 Task: Research Airbnb accommodation in Al Qatif, Saudi Arabia from 6th December, 2023 to 18th December, 2023 for 3 adults.2 bedrooms having 2 beds and 2 bathrooms. Property type can be hotel. Booking option can be shelf check-in. Look for 4 properties as per requirement.
Action: Mouse moved to (578, 81)
Screenshot: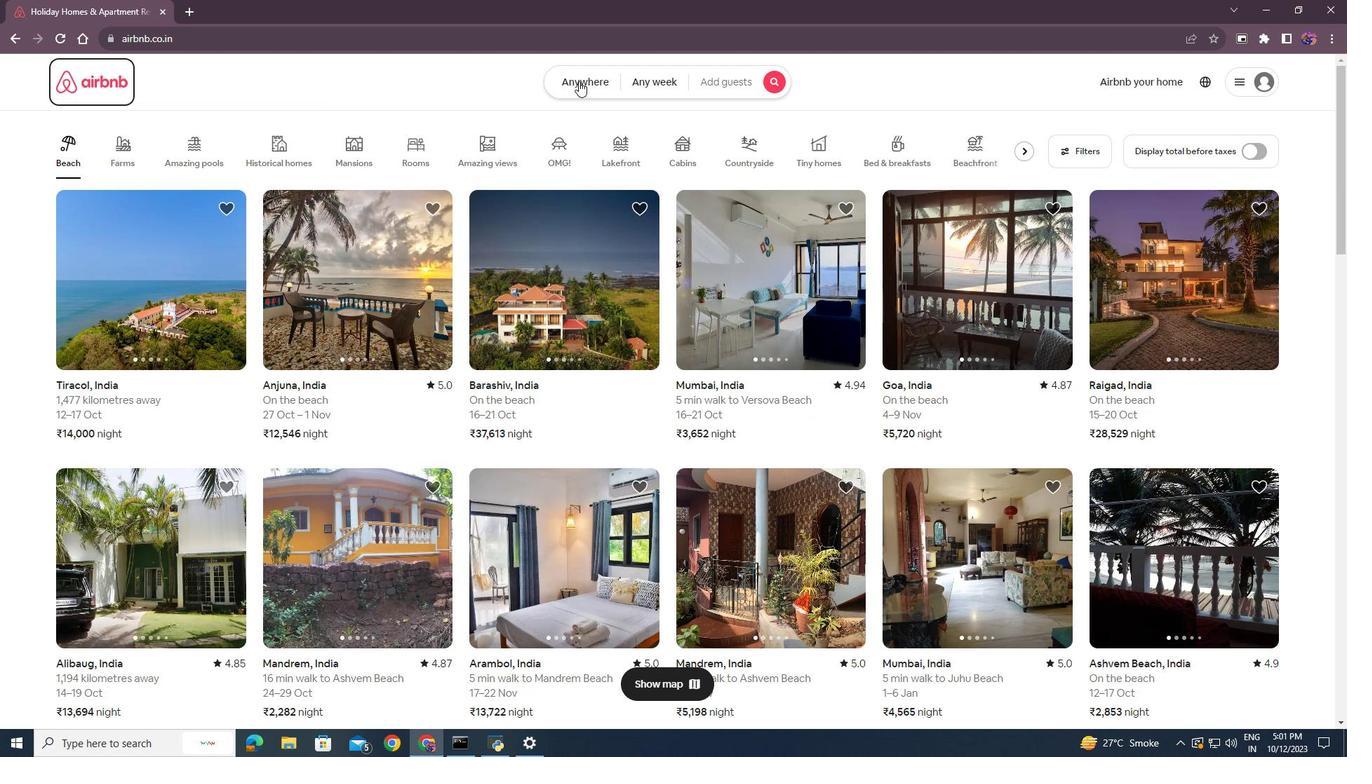 
Action: Mouse pressed left at (578, 81)
Screenshot: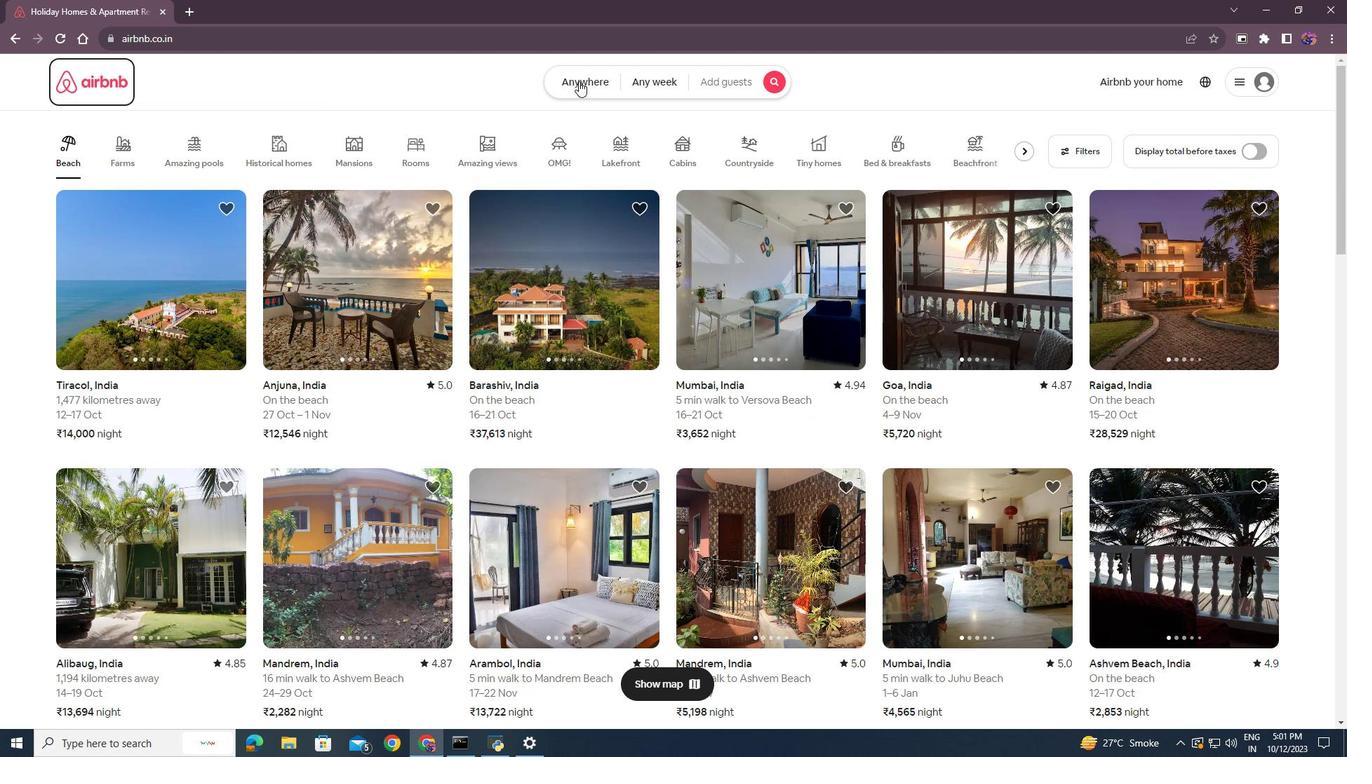 
Action: Mouse moved to (437, 134)
Screenshot: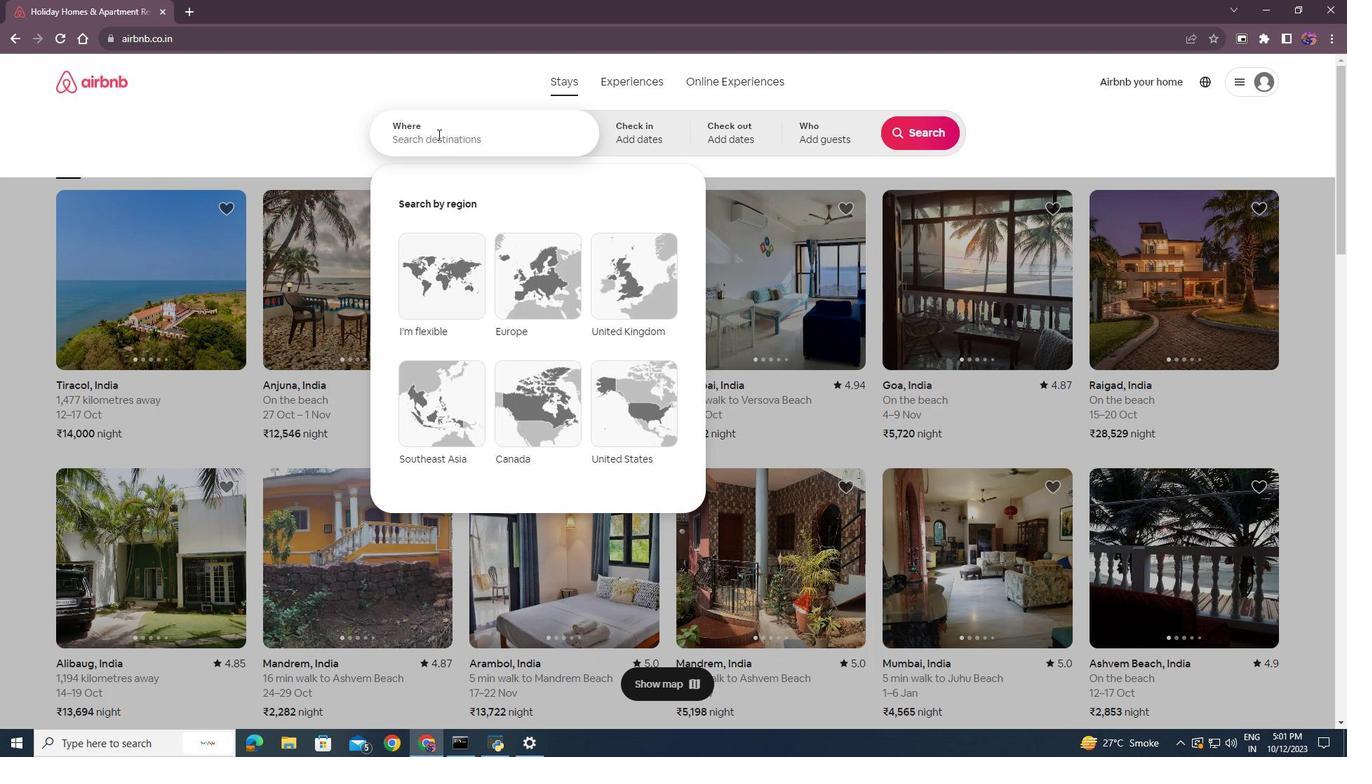 
Action: Mouse pressed left at (437, 134)
Screenshot: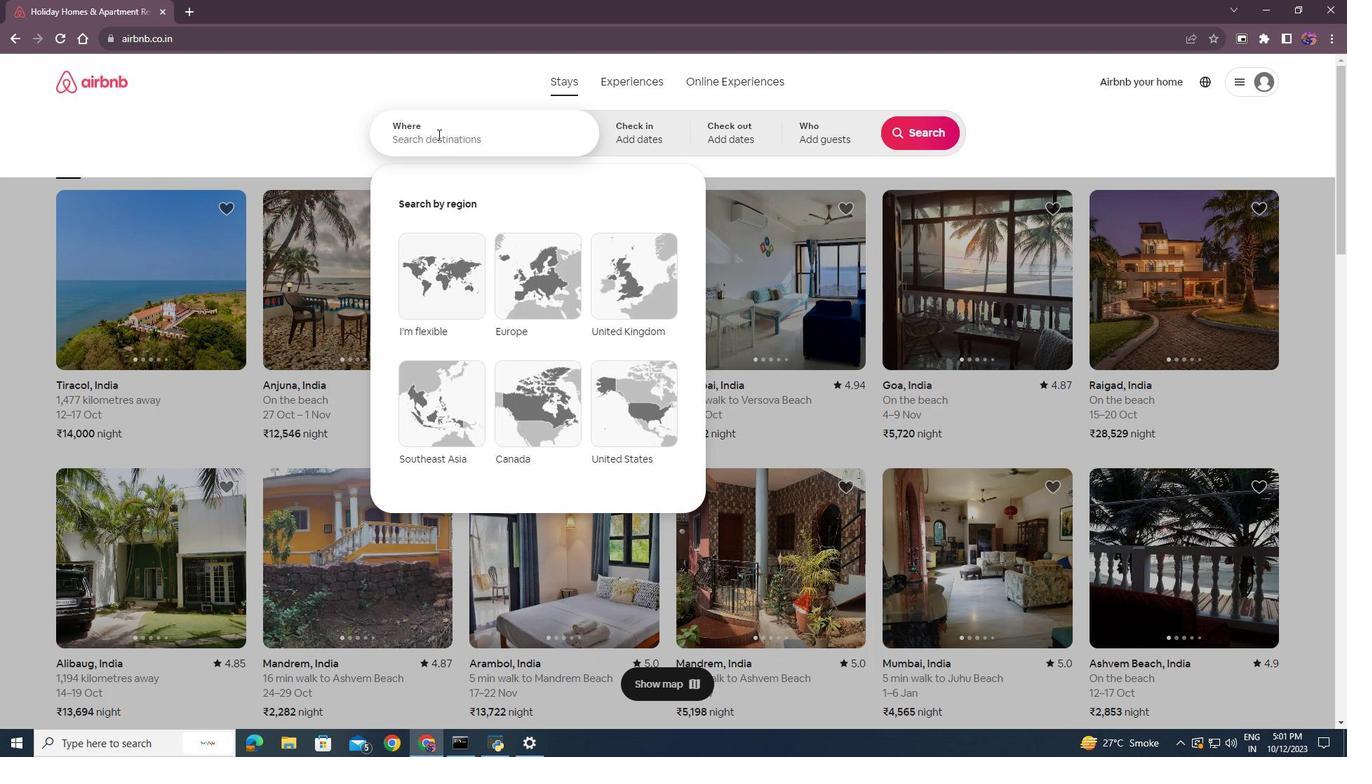 
Action: Key pressed <Key.shift><Key.shift><Key.shift><Key.shift><Key.shift><Key.shift><Key.shift><Key.shift><Key.shift><Key.shift><Key.shift>Ai<Key.backspace><Key.shift><Key.shift>I<Key.space><Key.shift><Key.shift><Key.shift>Qatif,<Key.shift>Saudi<Key.space><Key.shift>Arabia<Key.enter>
Screenshot: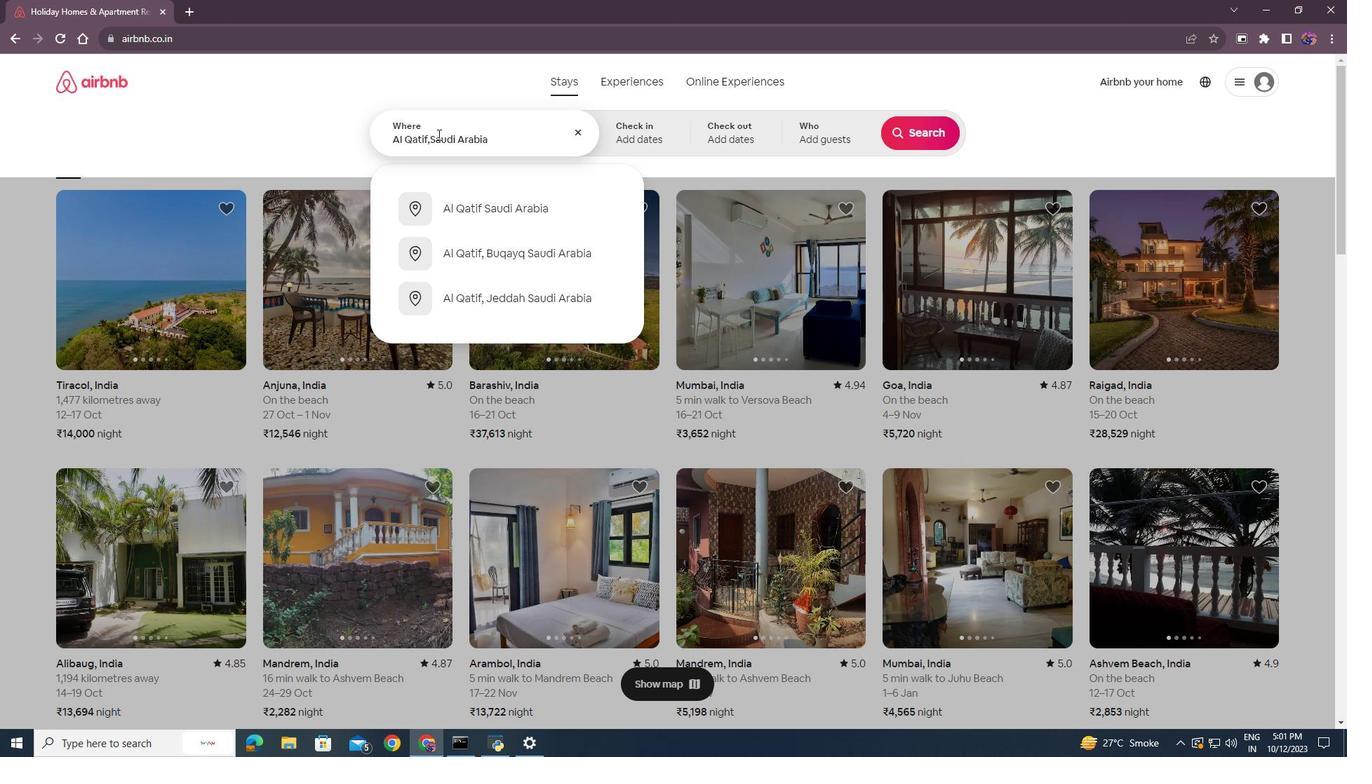 
Action: Mouse scrolled (437, 135) with delta (0, 0)
Screenshot: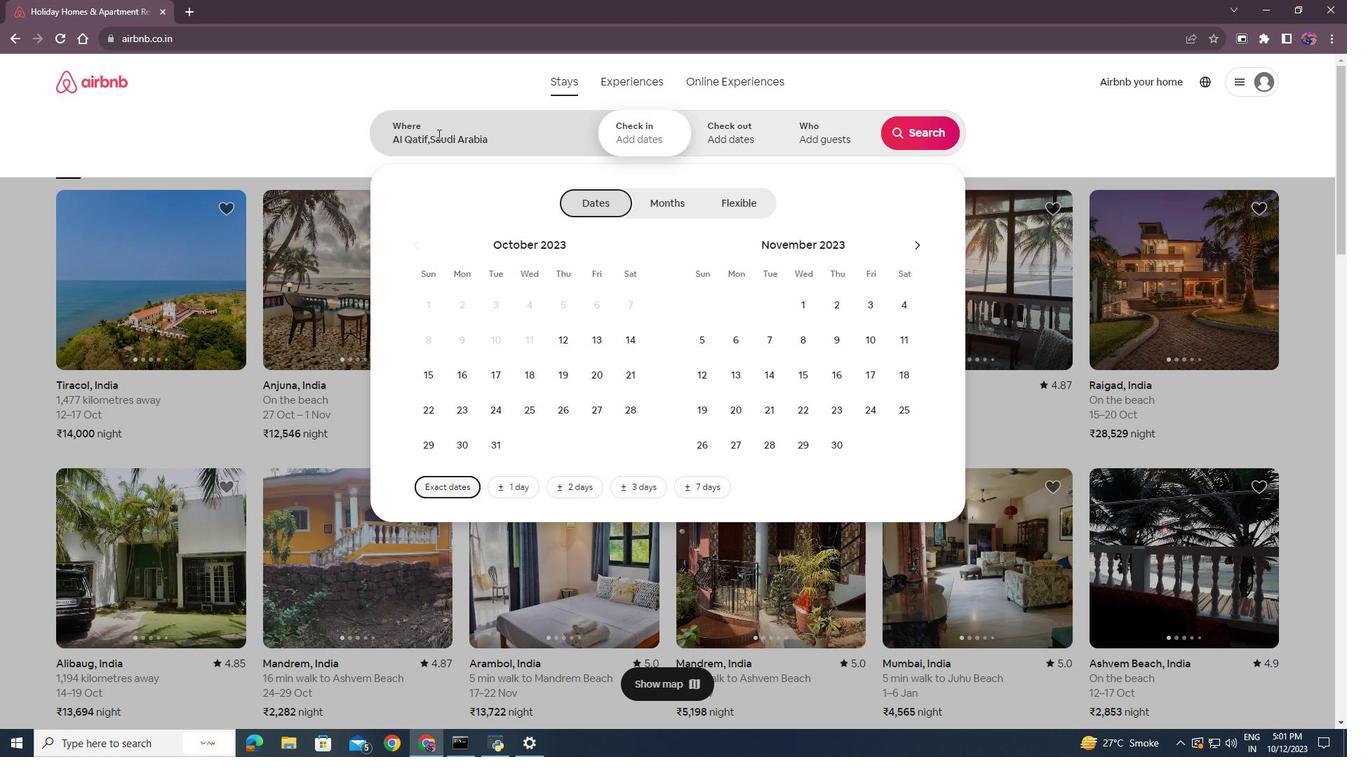 
Action: Mouse moved to (922, 244)
Screenshot: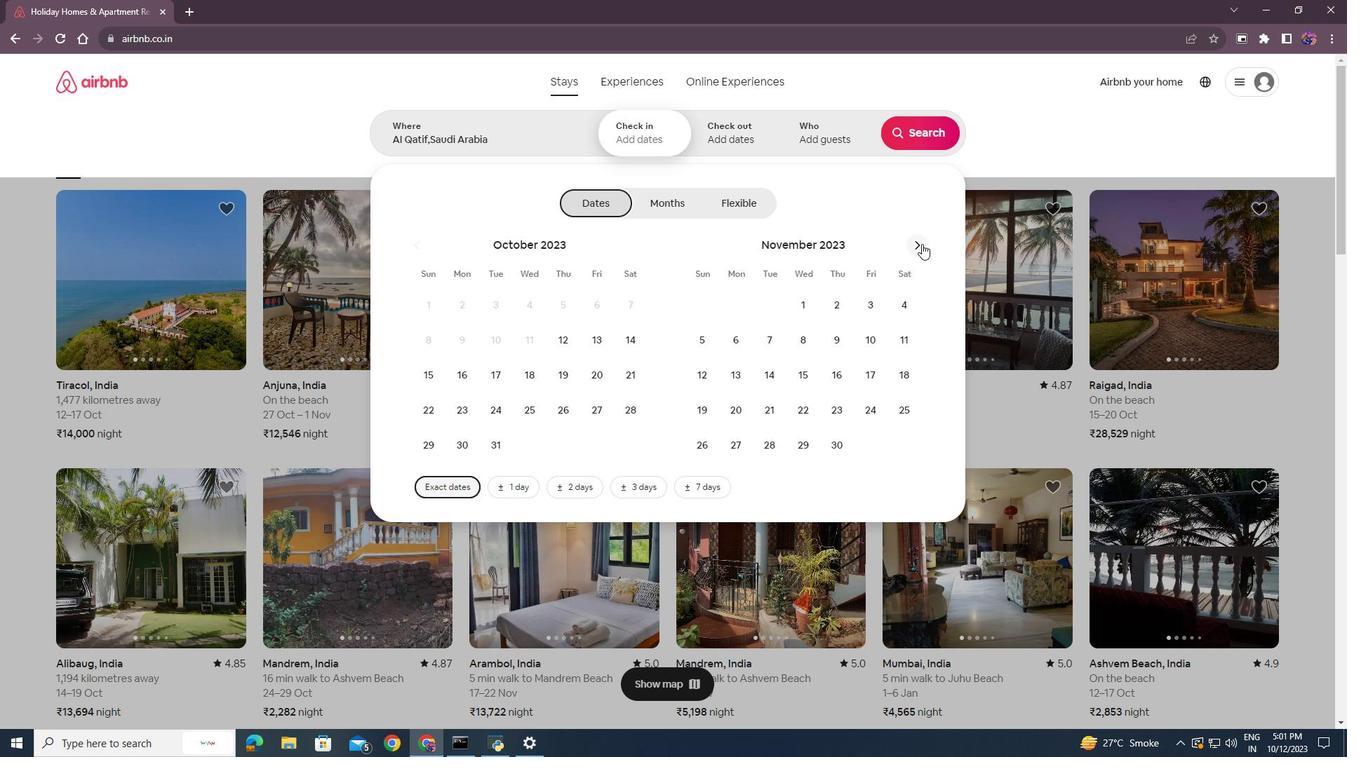 
Action: Mouse pressed left at (922, 244)
Screenshot: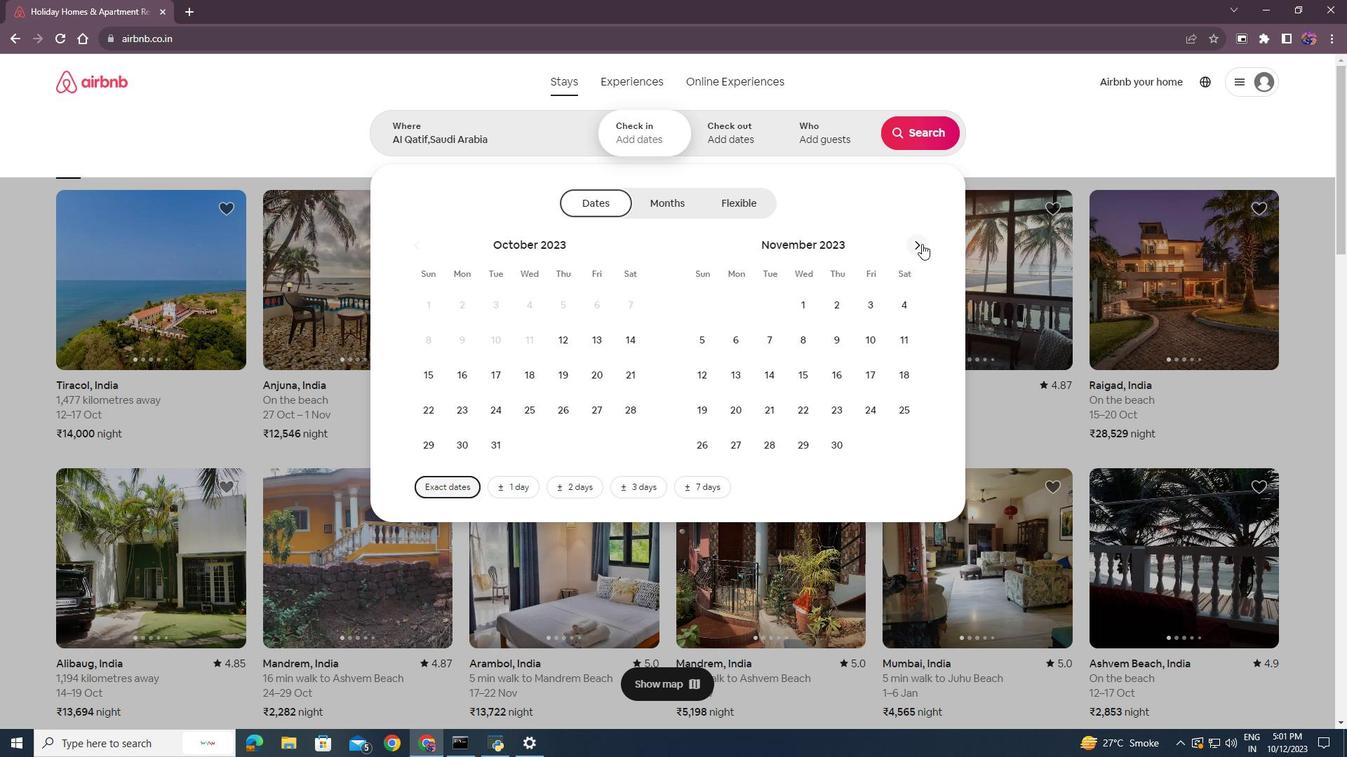 
Action: Mouse moved to (802, 336)
Screenshot: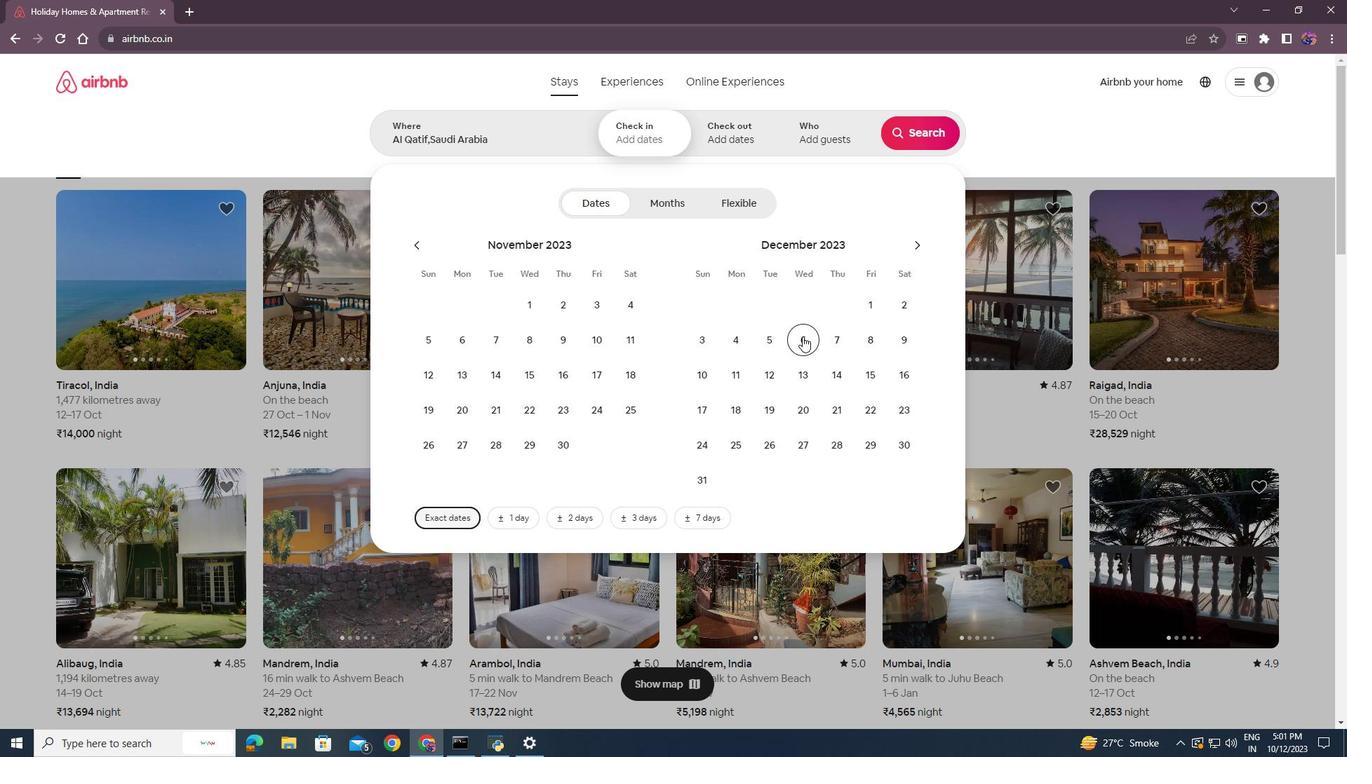 
Action: Mouse pressed left at (802, 336)
Screenshot: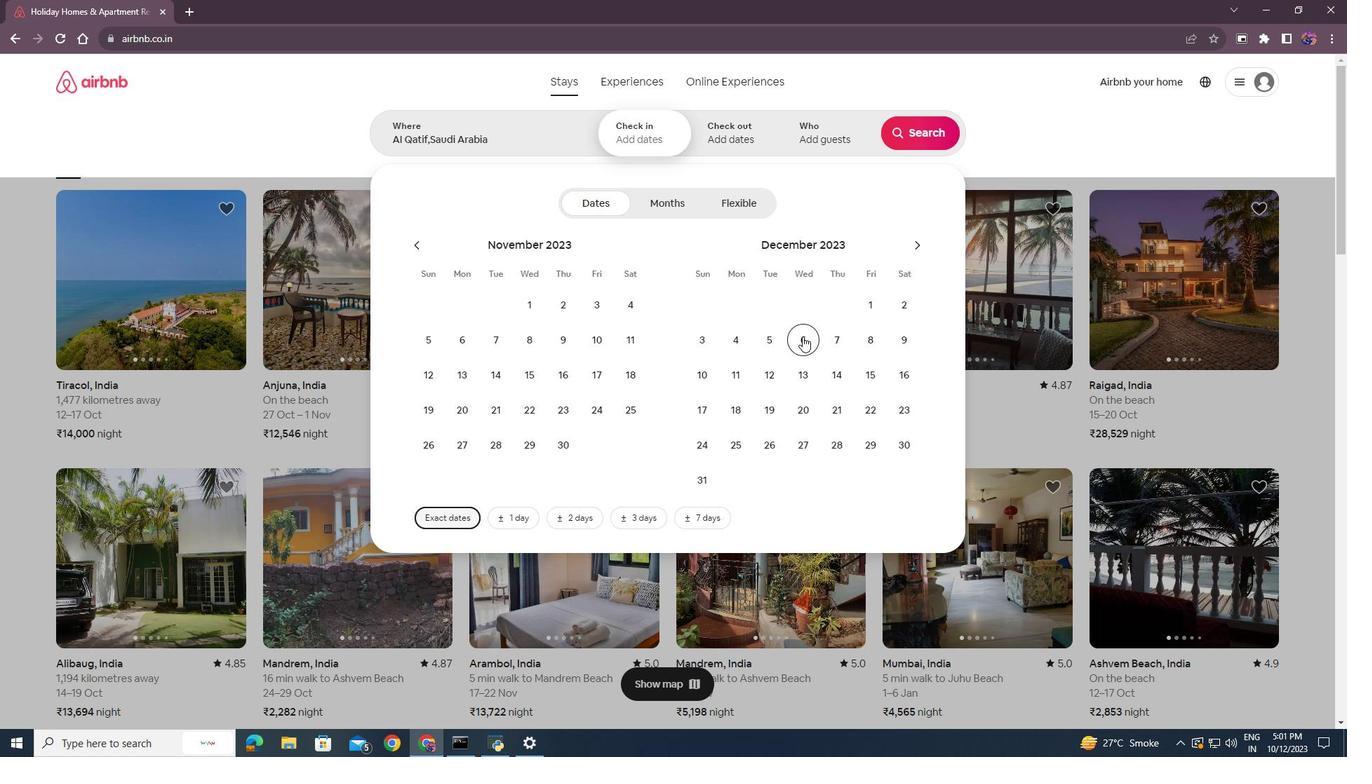 
Action: Mouse moved to (737, 410)
Screenshot: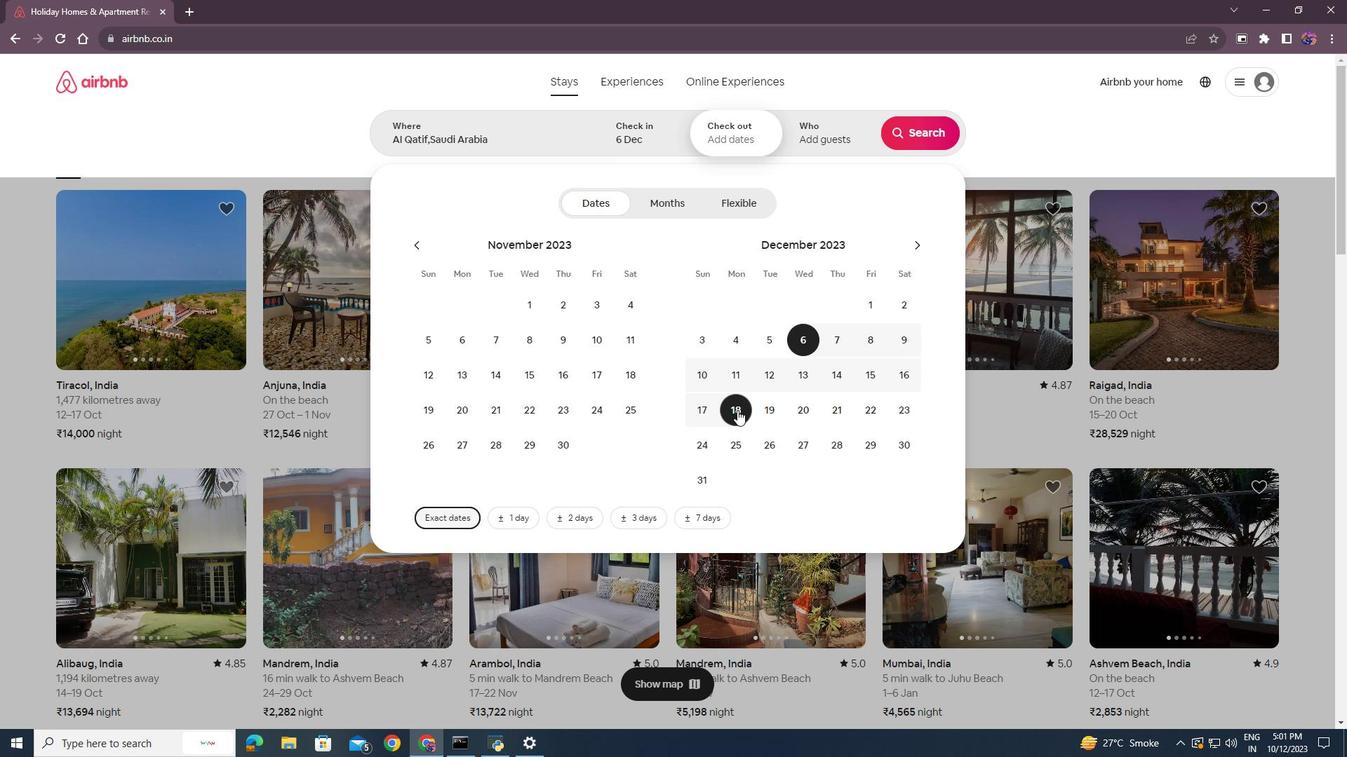 
Action: Mouse pressed left at (737, 410)
Screenshot: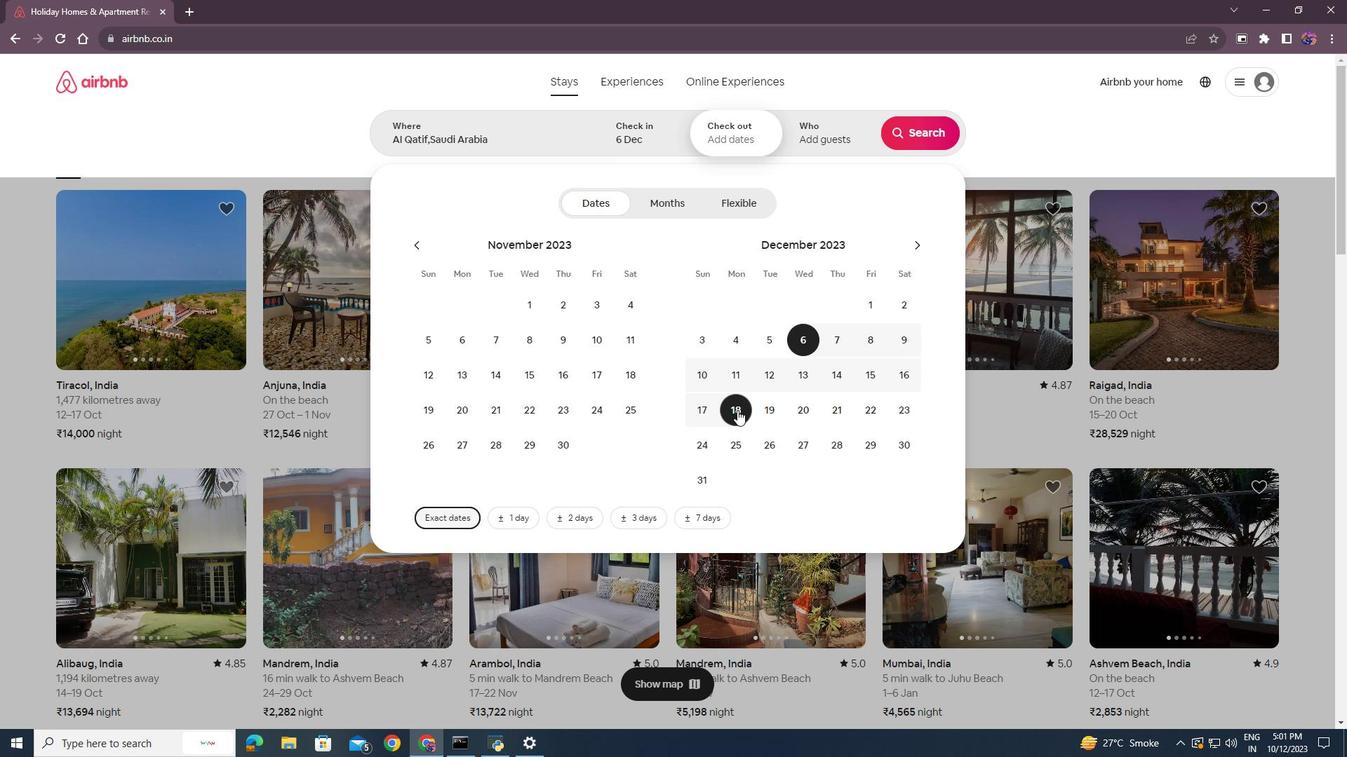 
Action: Mouse moved to (818, 130)
Screenshot: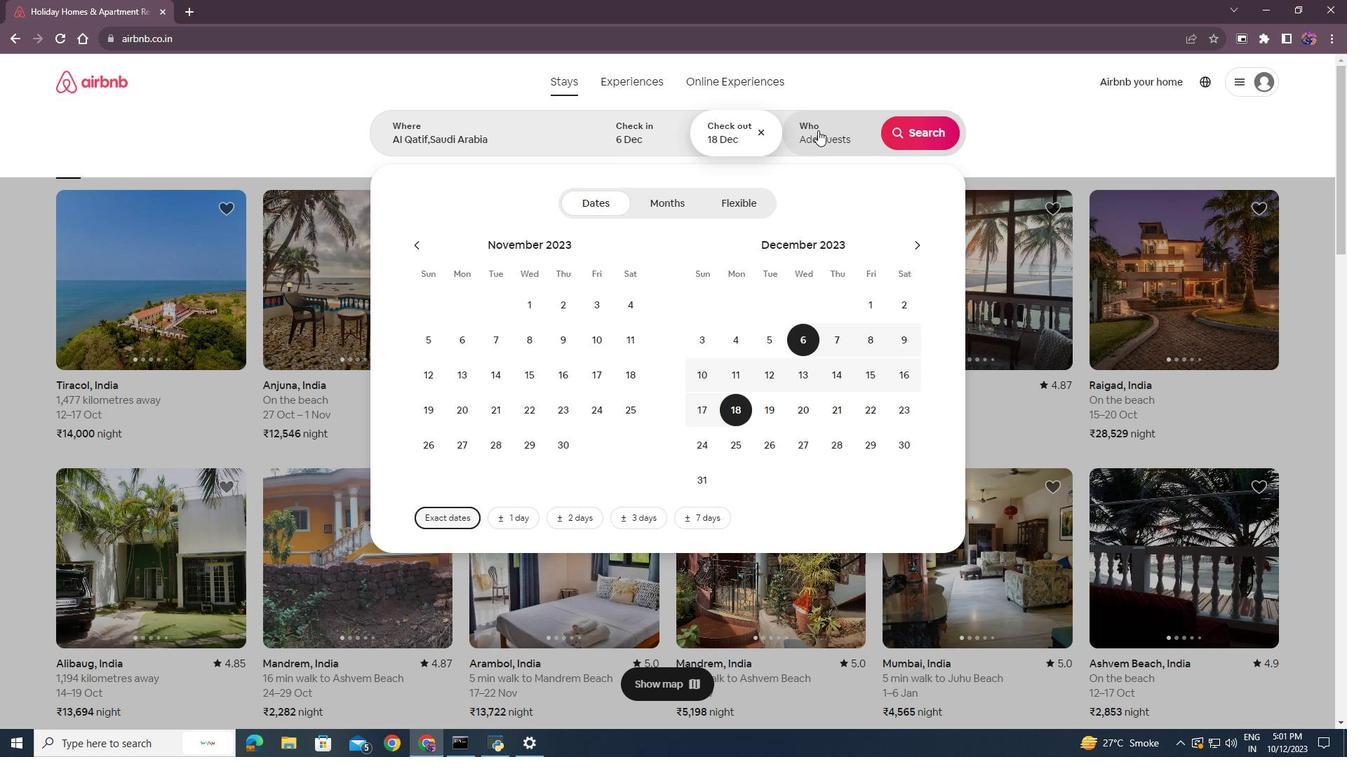 
Action: Mouse pressed left at (818, 130)
Screenshot: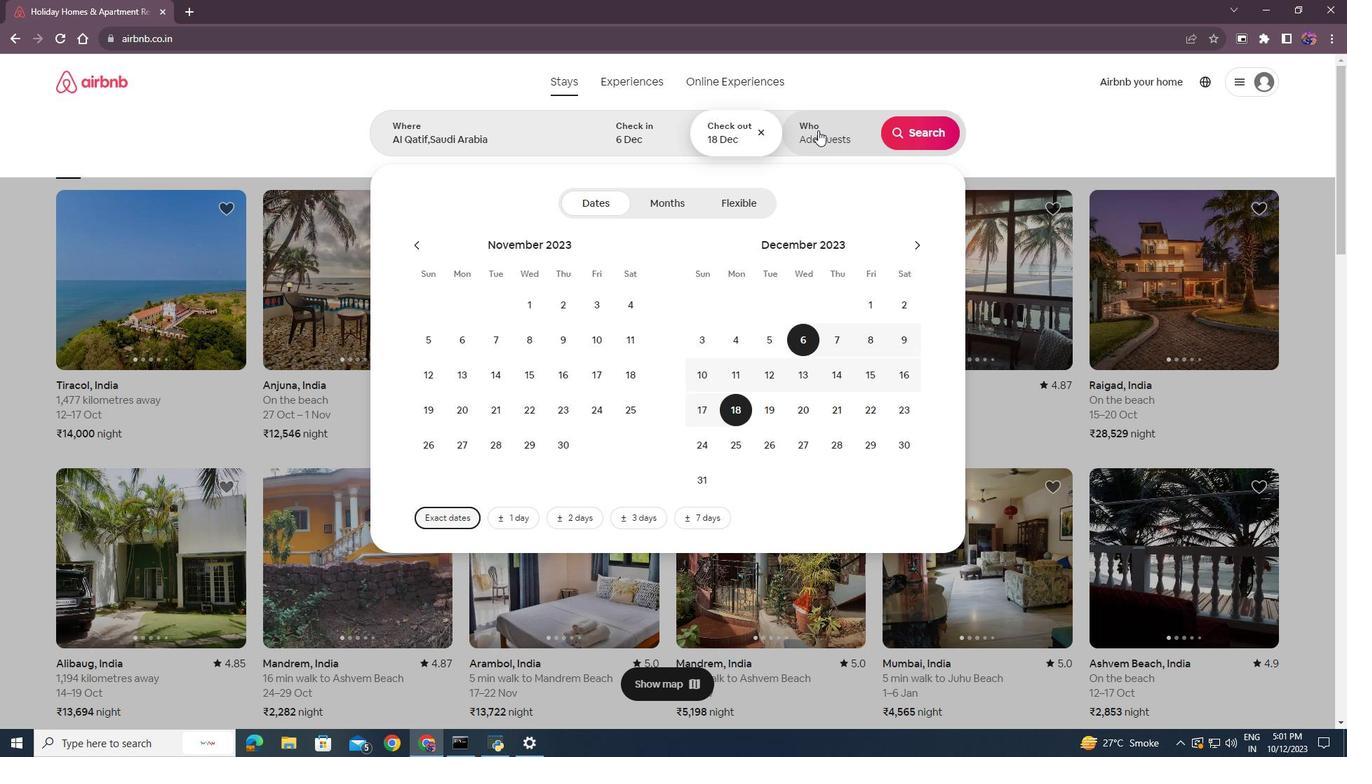 
Action: Mouse moved to (925, 205)
Screenshot: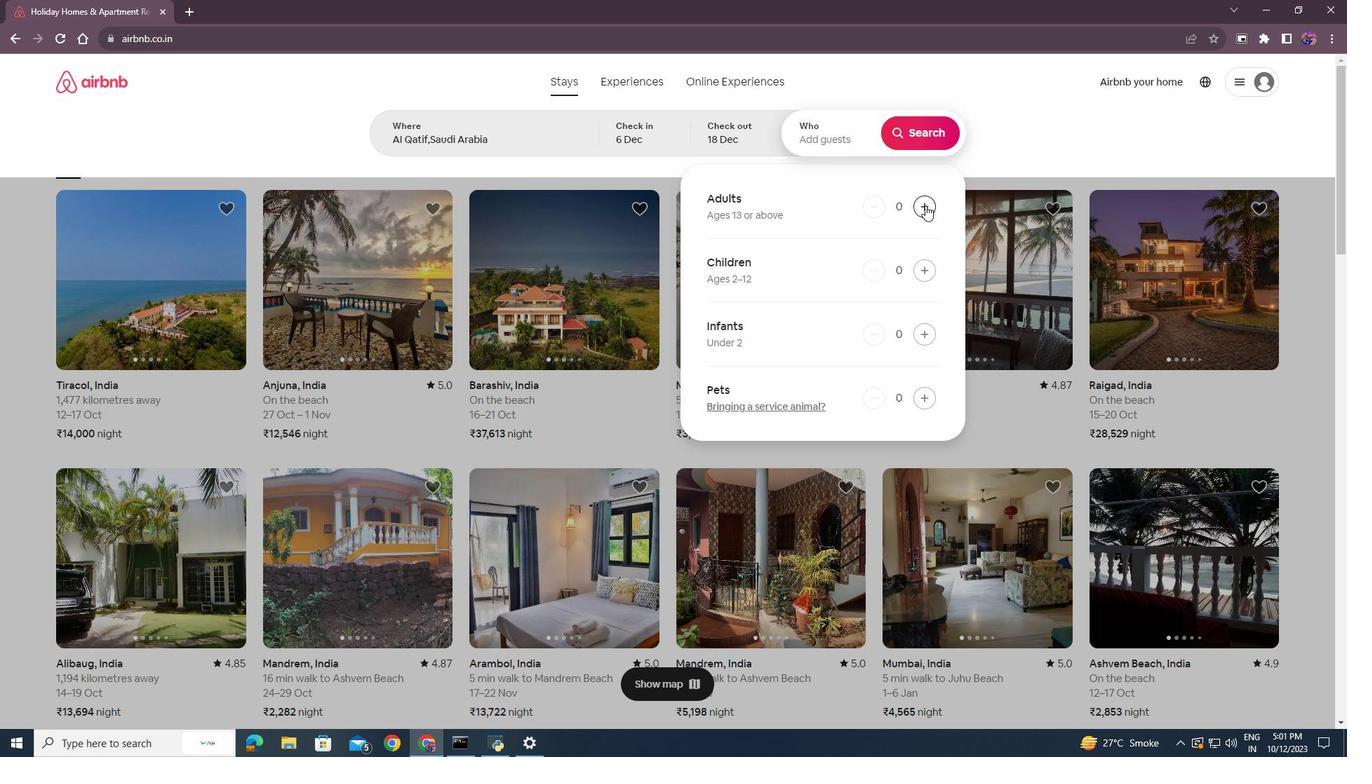 
Action: Mouse pressed left at (925, 205)
Screenshot: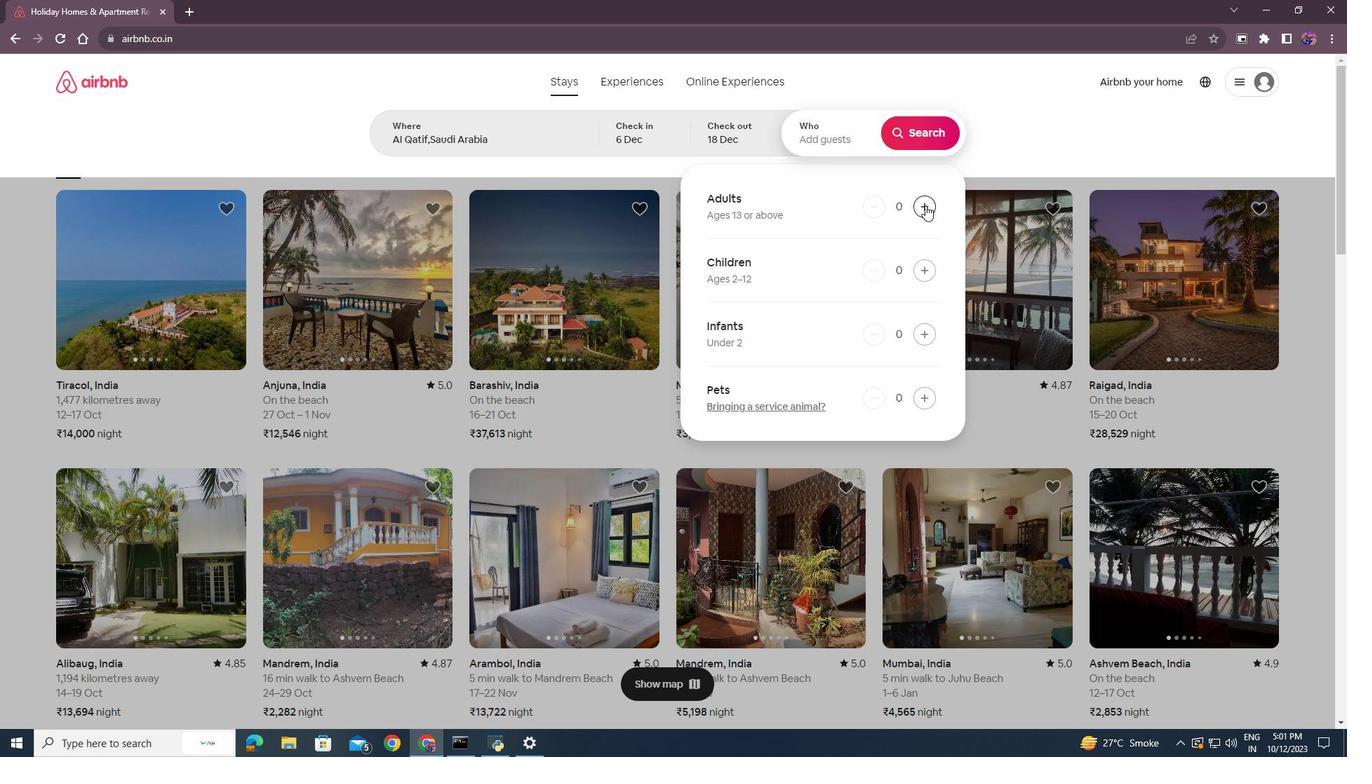 
Action: Mouse pressed left at (925, 205)
Screenshot: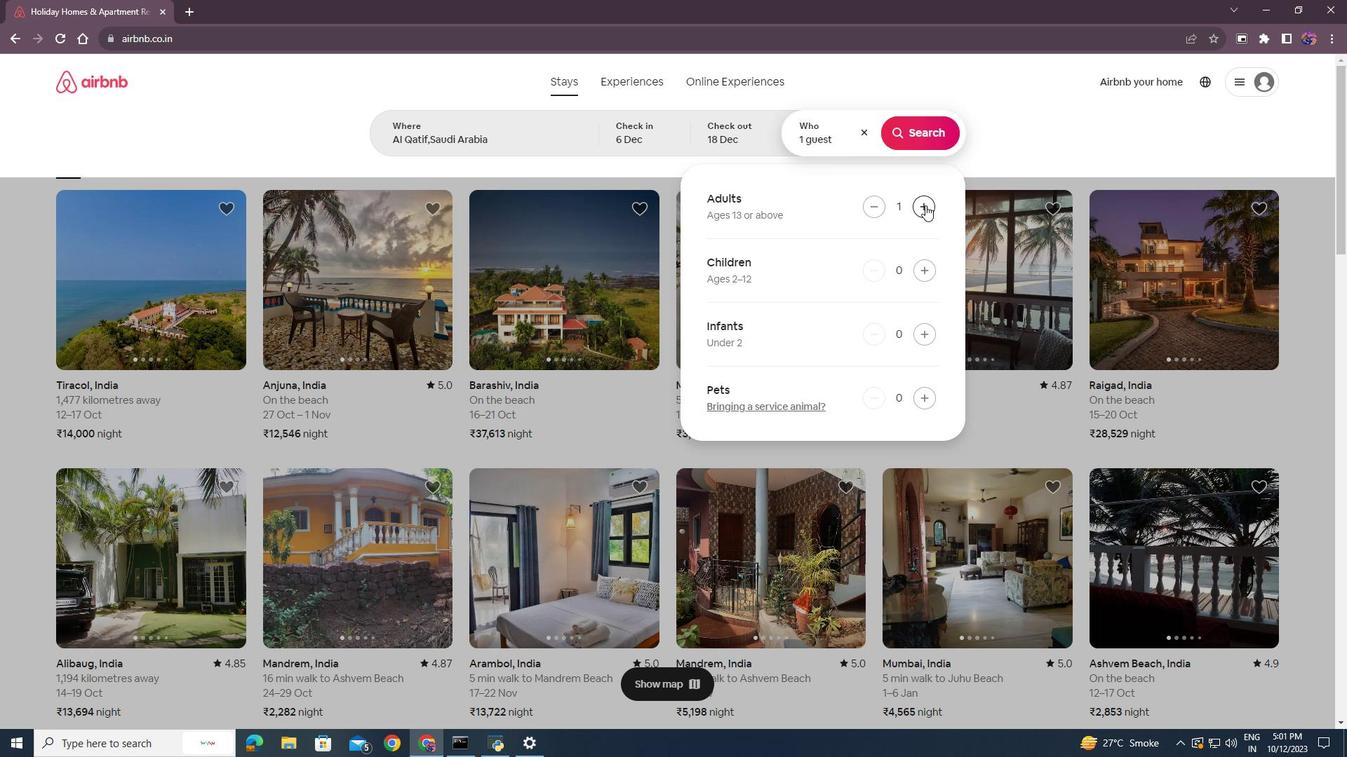 
Action: Mouse pressed left at (925, 205)
Screenshot: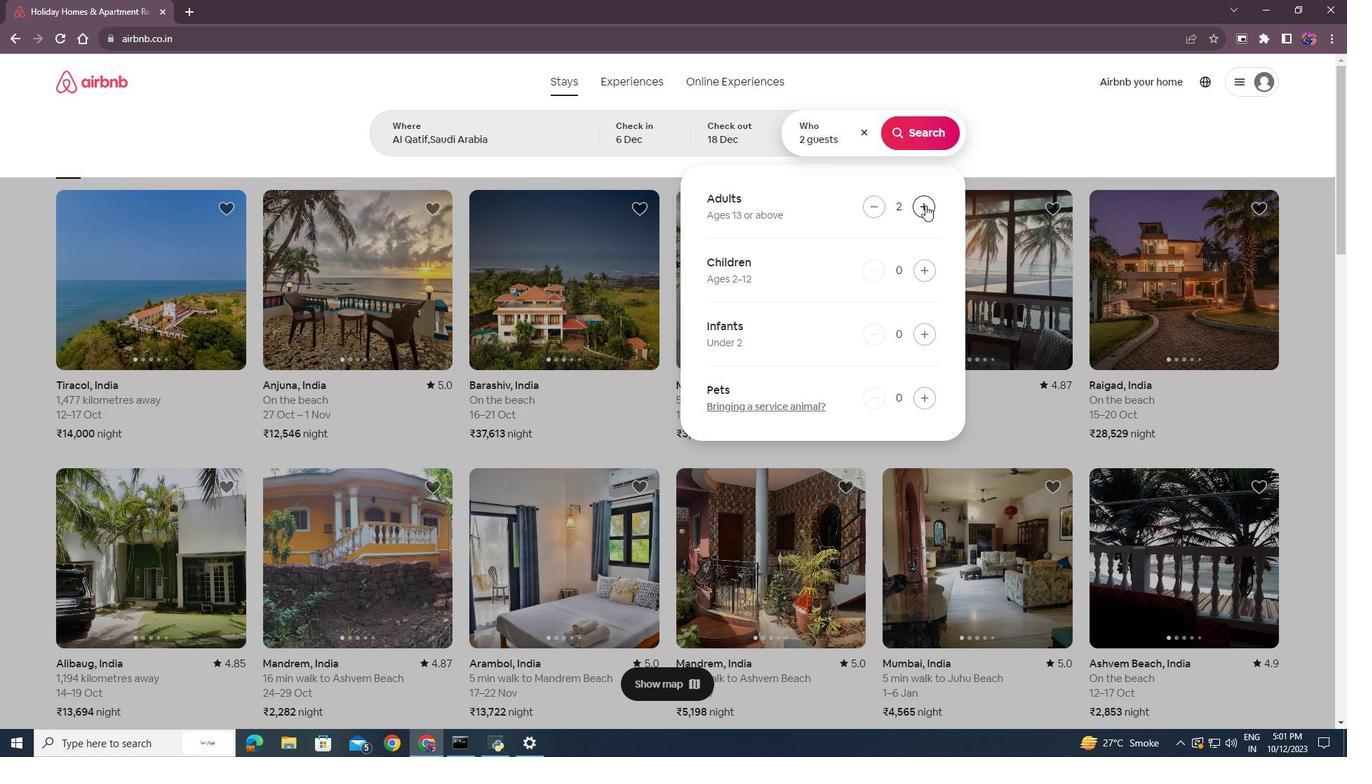 
Action: Mouse moved to (922, 138)
Screenshot: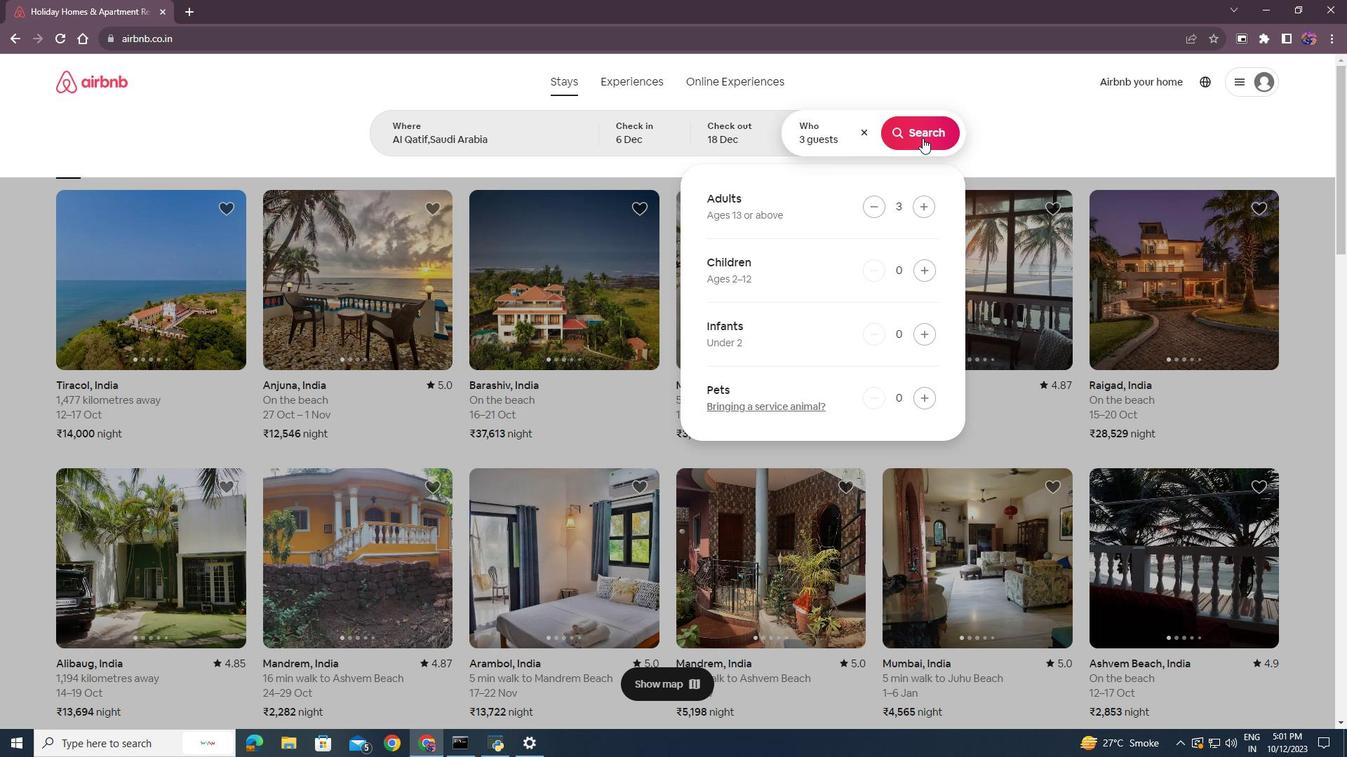 
Action: Mouse pressed left at (922, 138)
Screenshot: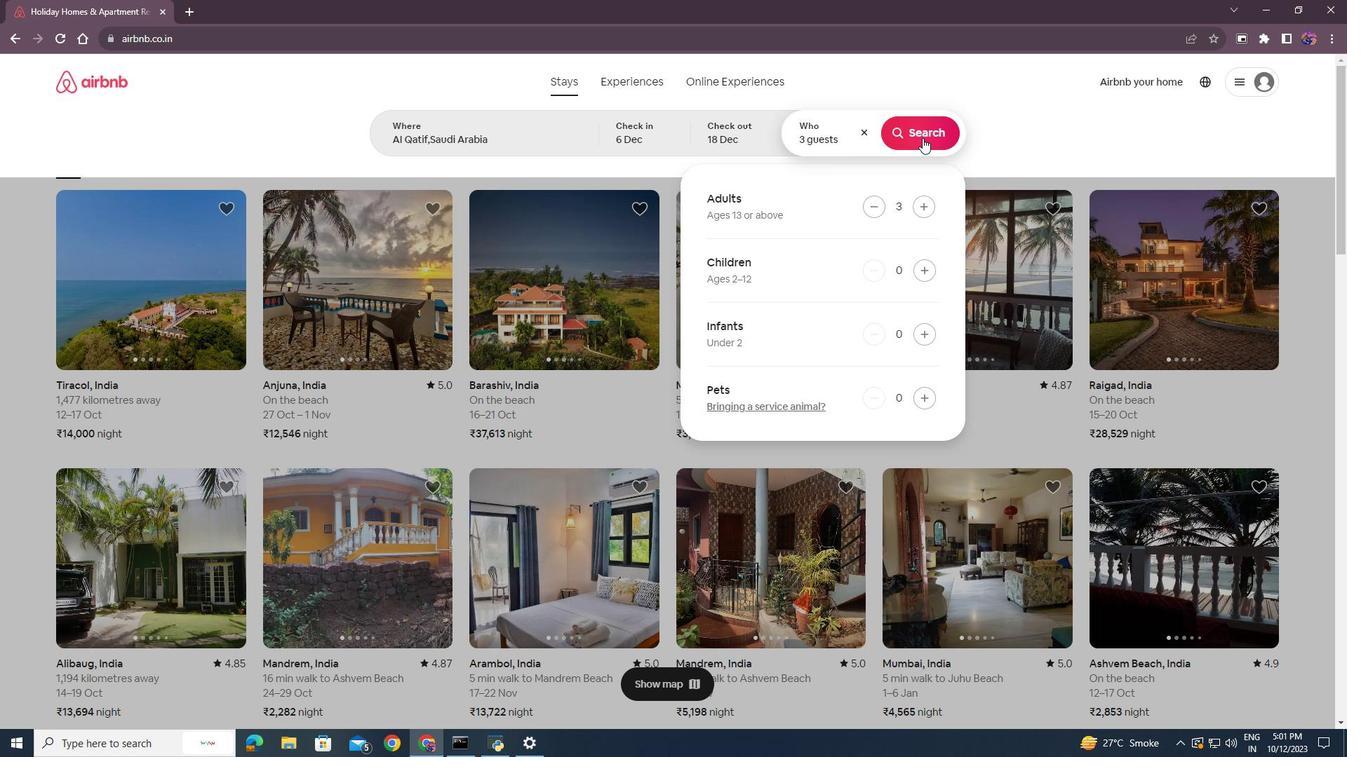 
Action: Mouse moved to (1110, 137)
Screenshot: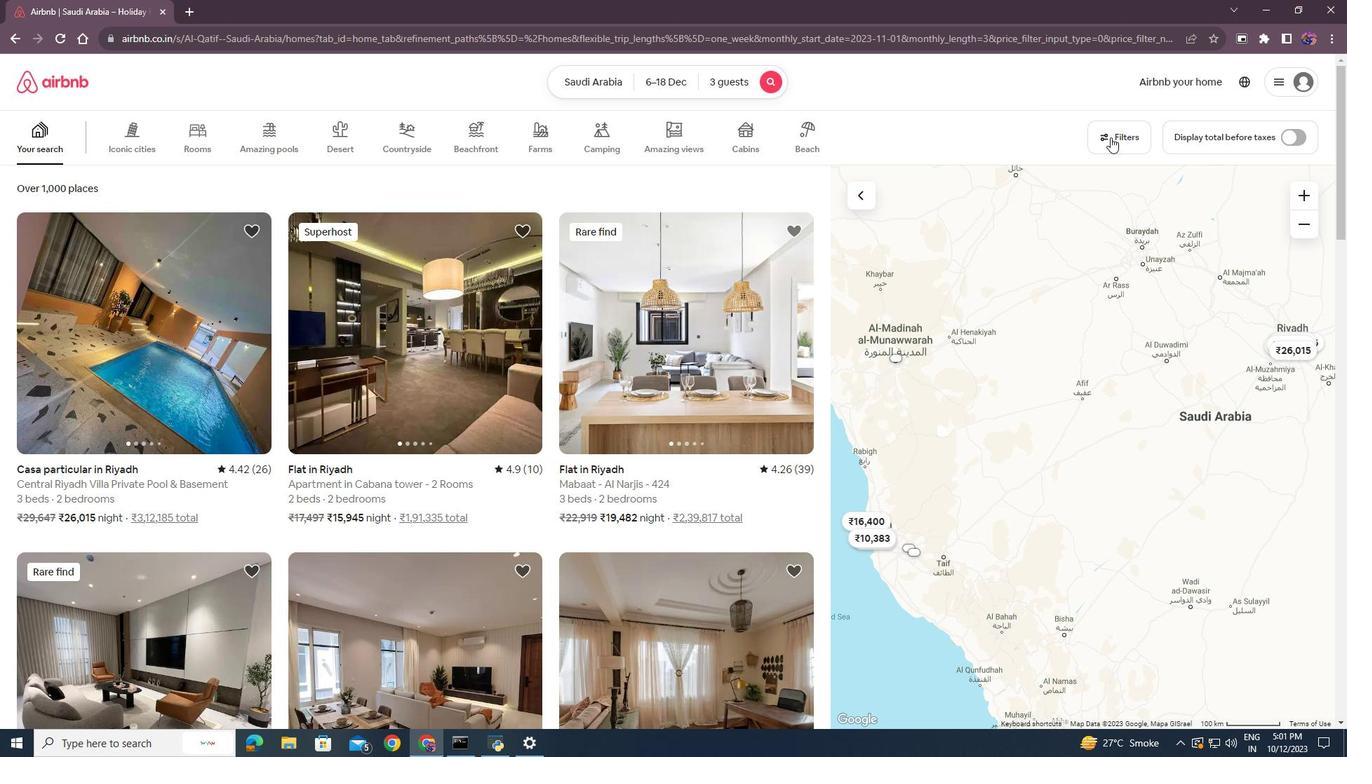 
Action: Mouse pressed left at (1110, 137)
Screenshot: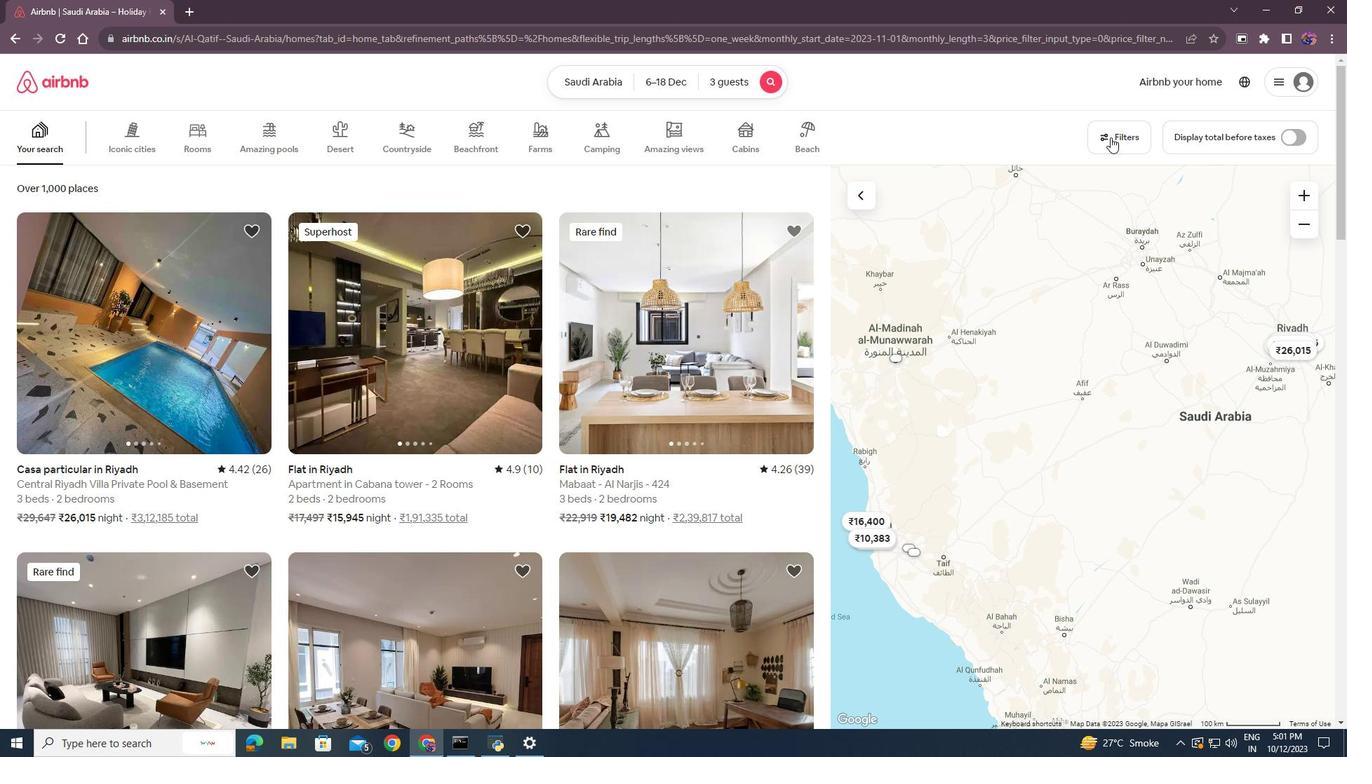 
Action: Mouse moved to (625, 475)
Screenshot: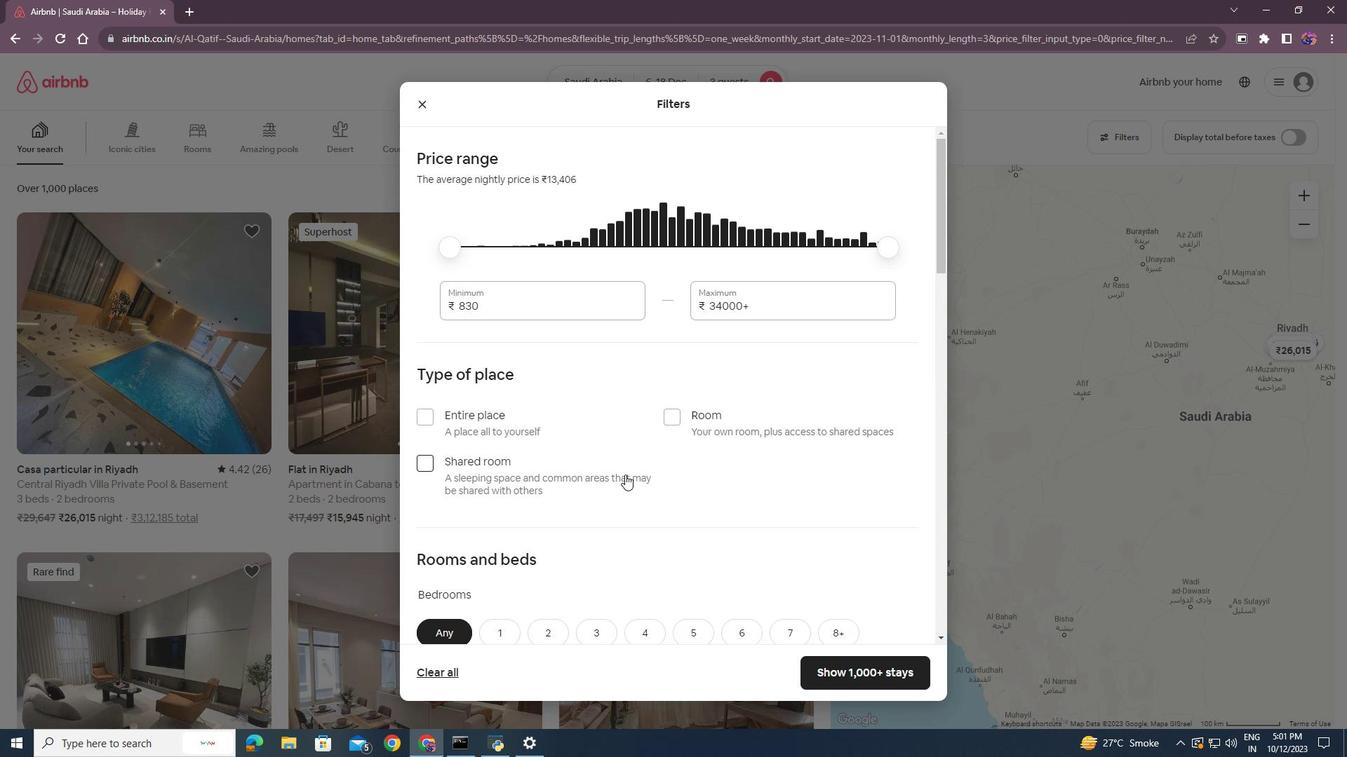 
Action: Mouse scrolled (625, 474) with delta (0, 0)
Screenshot: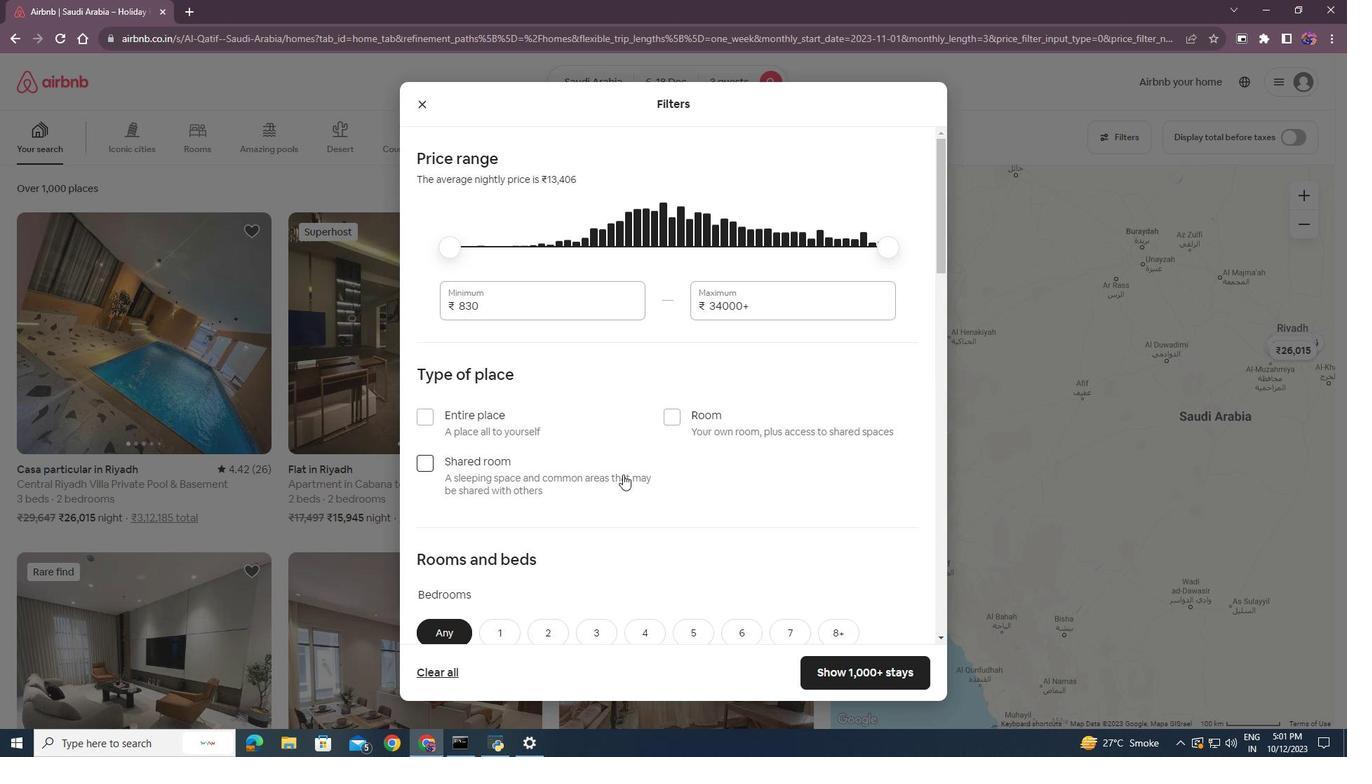 
Action: Mouse moved to (621, 474)
Screenshot: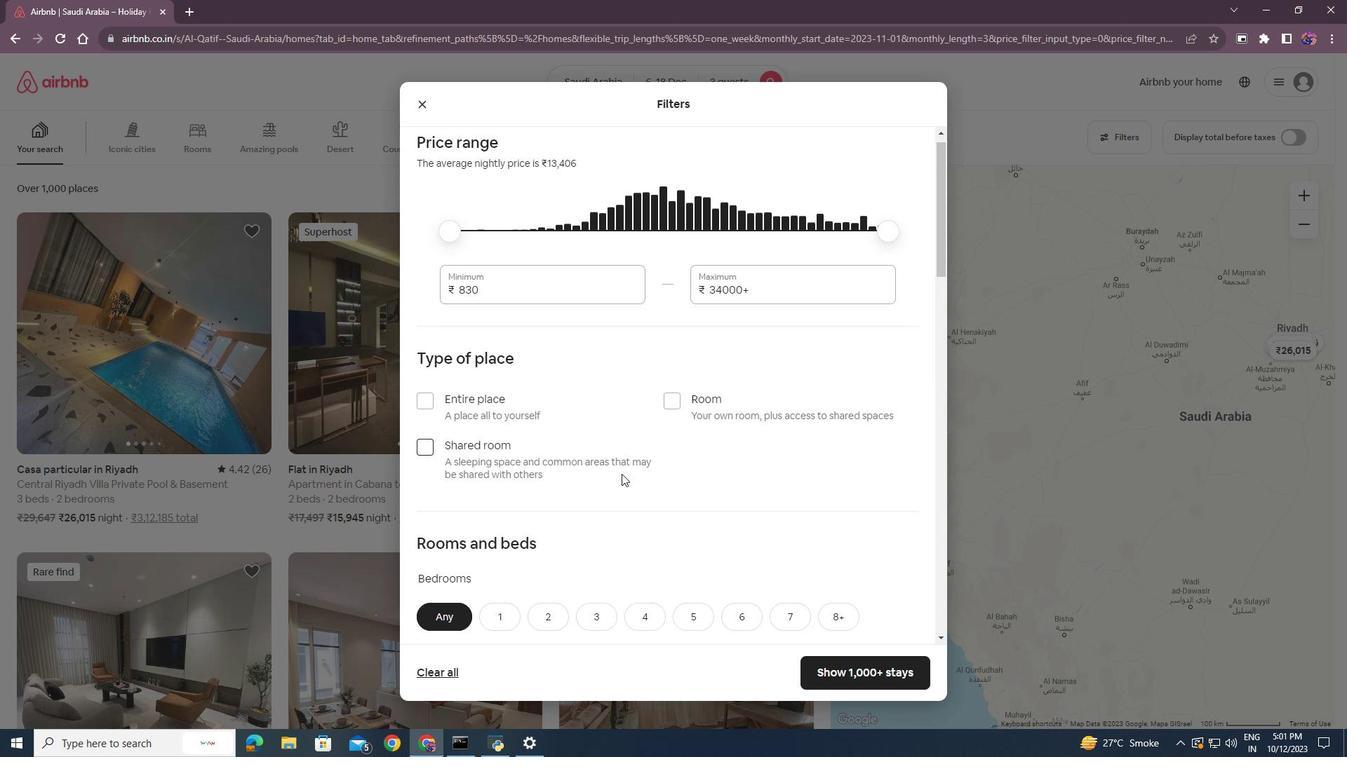 
Action: Mouse scrolled (621, 473) with delta (0, 0)
Screenshot: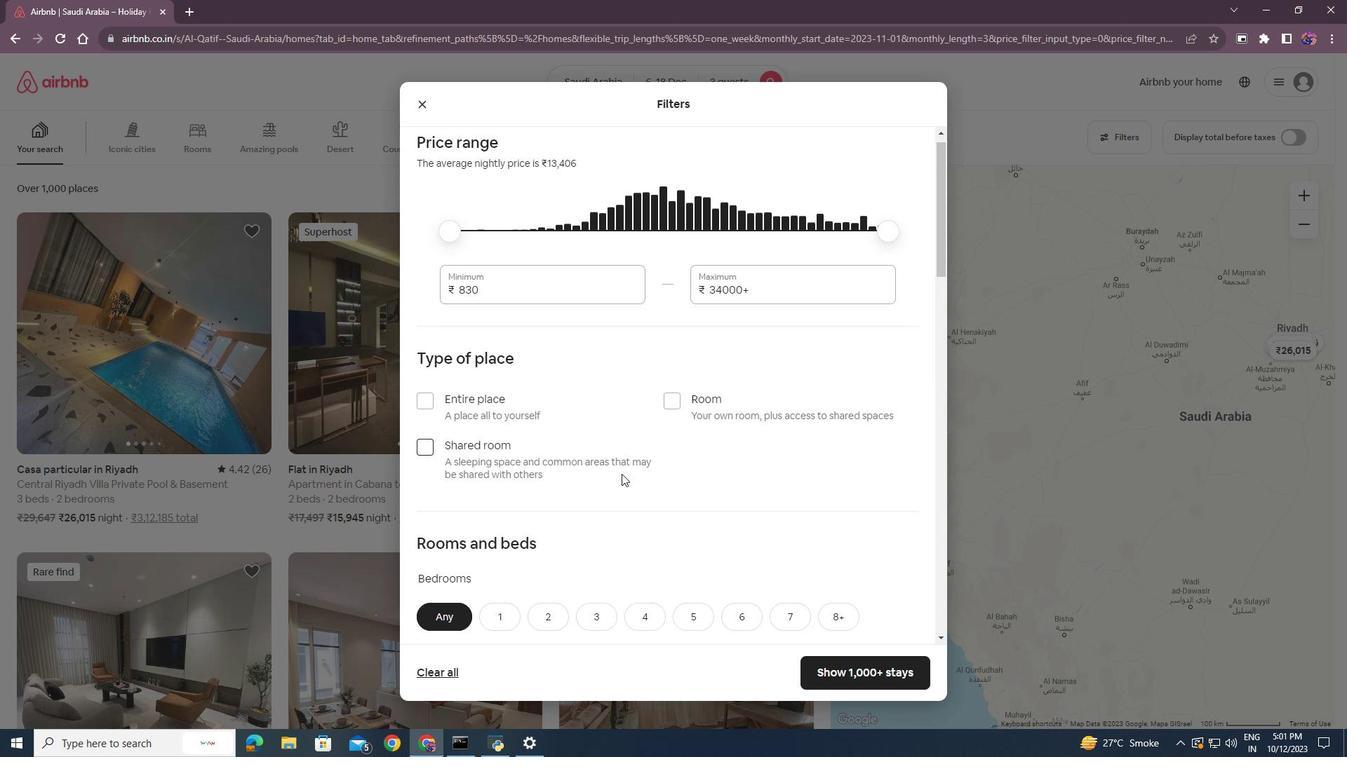 
Action: Mouse moved to (620, 473)
Screenshot: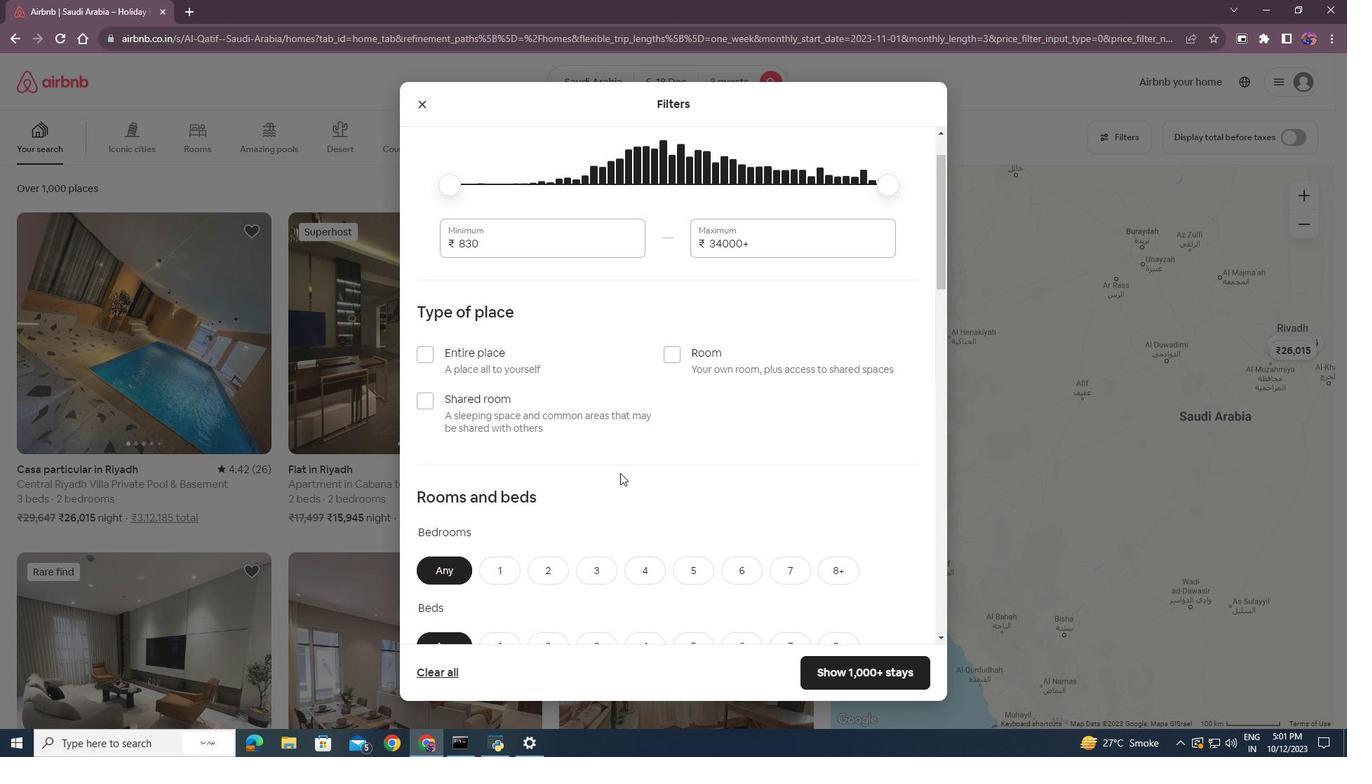 
Action: Mouse scrolled (620, 472) with delta (0, 0)
Screenshot: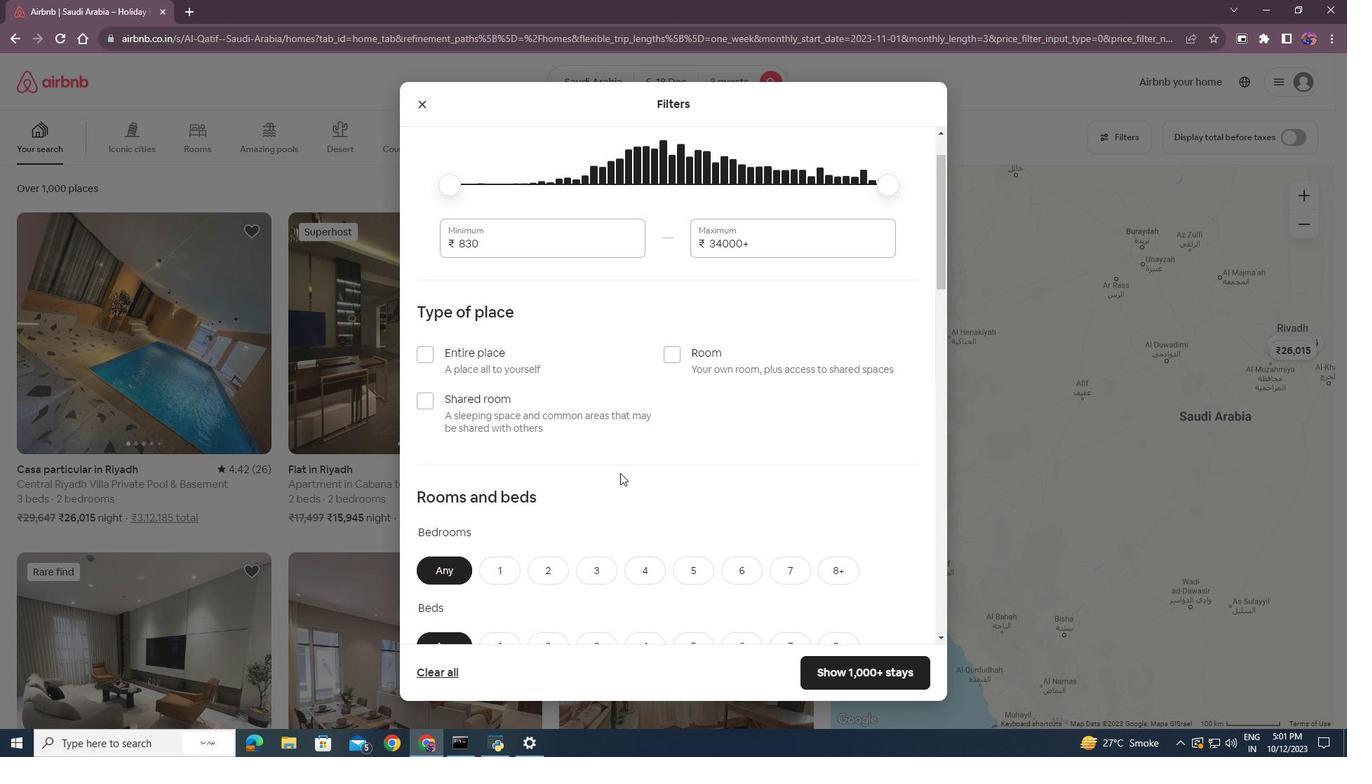 
Action: Mouse moved to (545, 423)
Screenshot: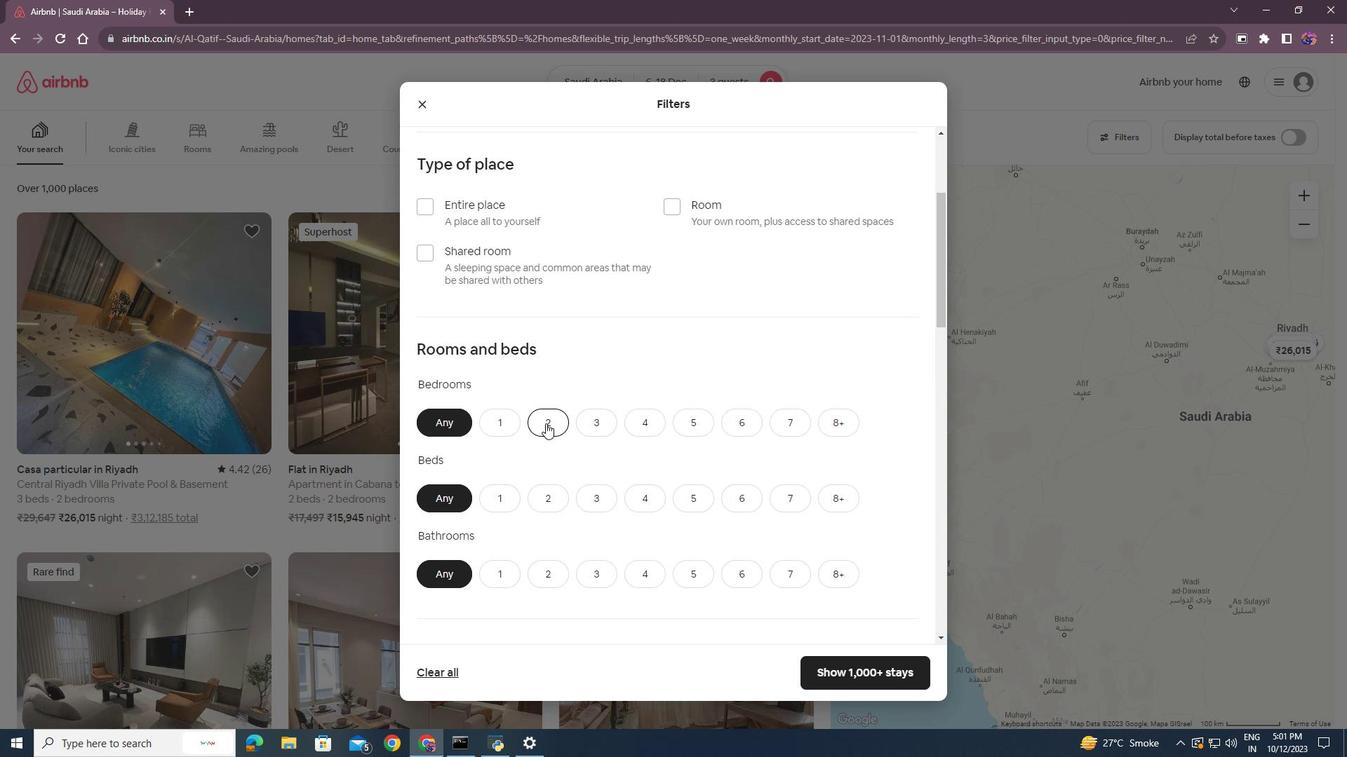 
Action: Mouse pressed left at (545, 423)
Screenshot: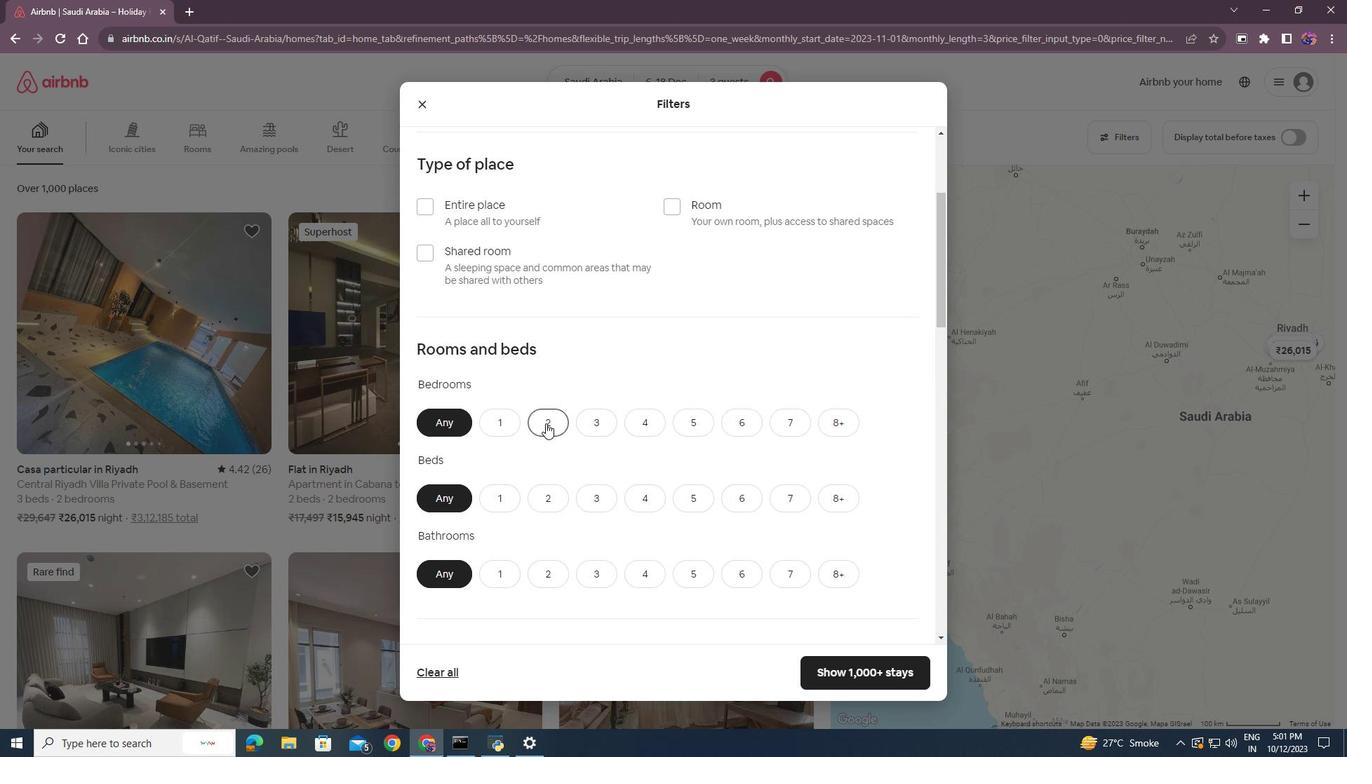 
Action: Mouse moved to (553, 503)
Screenshot: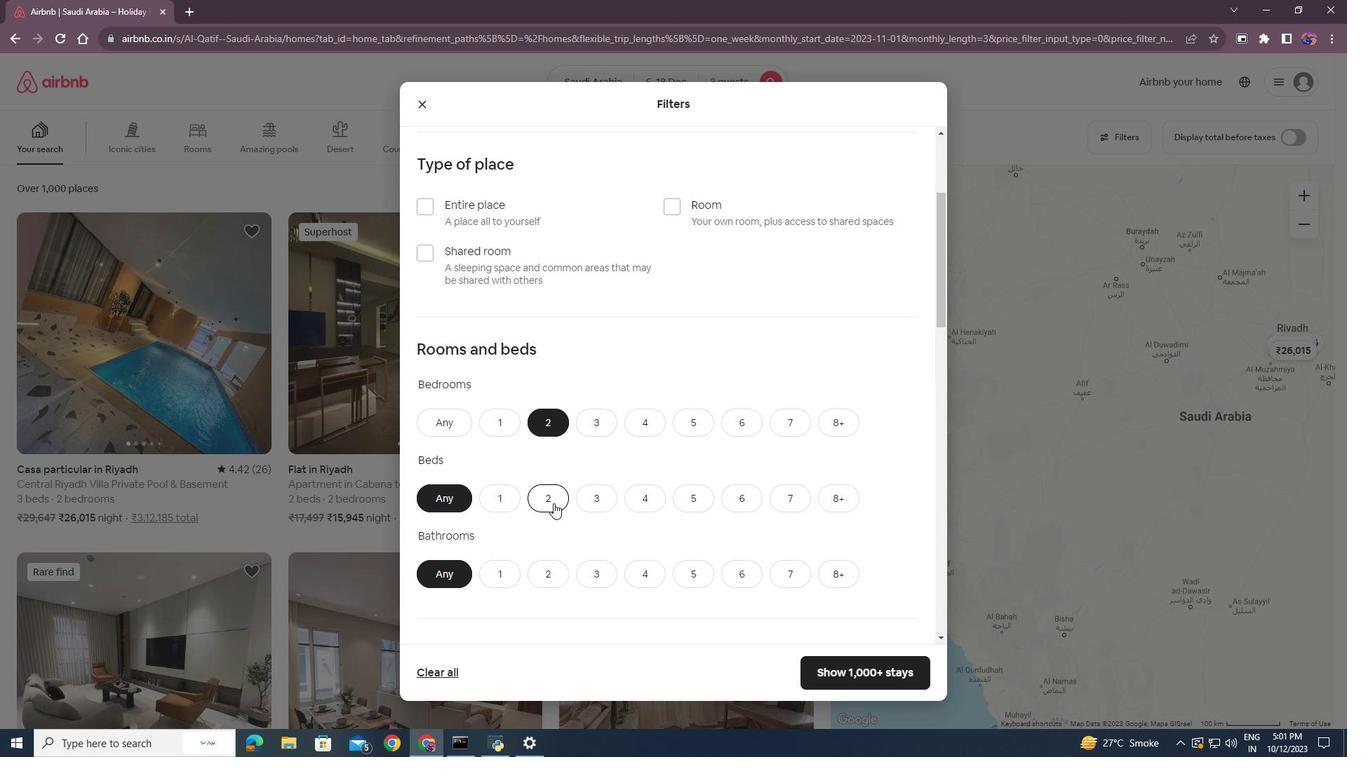 
Action: Mouse scrolled (553, 503) with delta (0, 0)
Screenshot: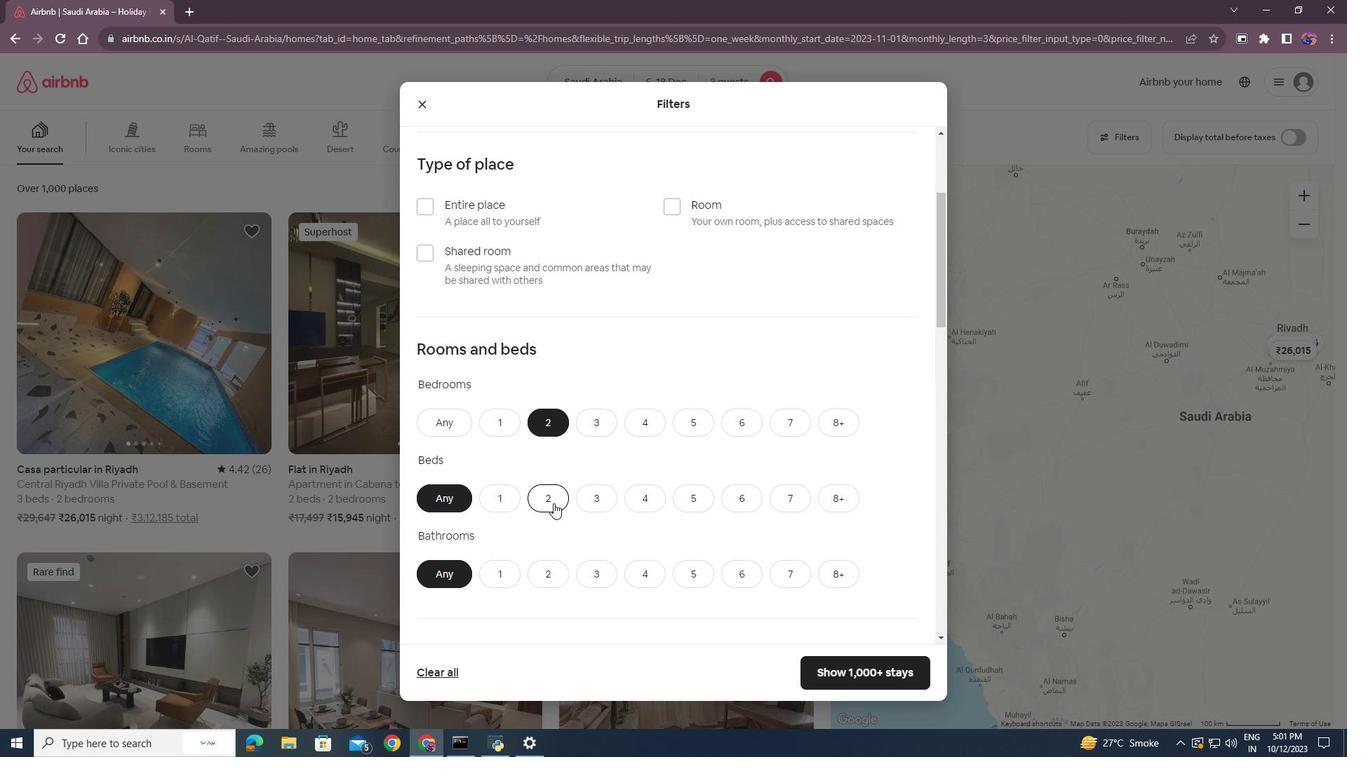 
Action: Mouse scrolled (553, 503) with delta (0, 0)
Screenshot: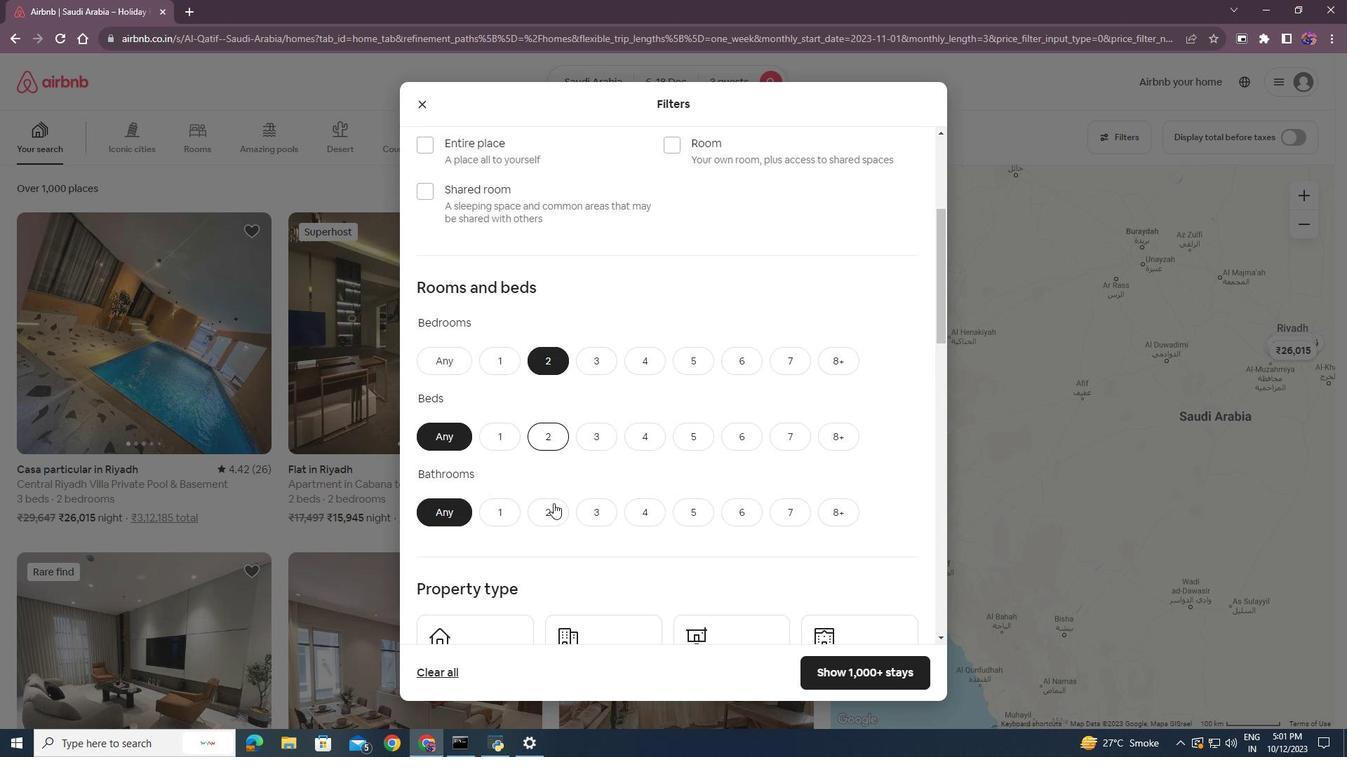 
Action: Mouse moved to (550, 353)
Screenshot: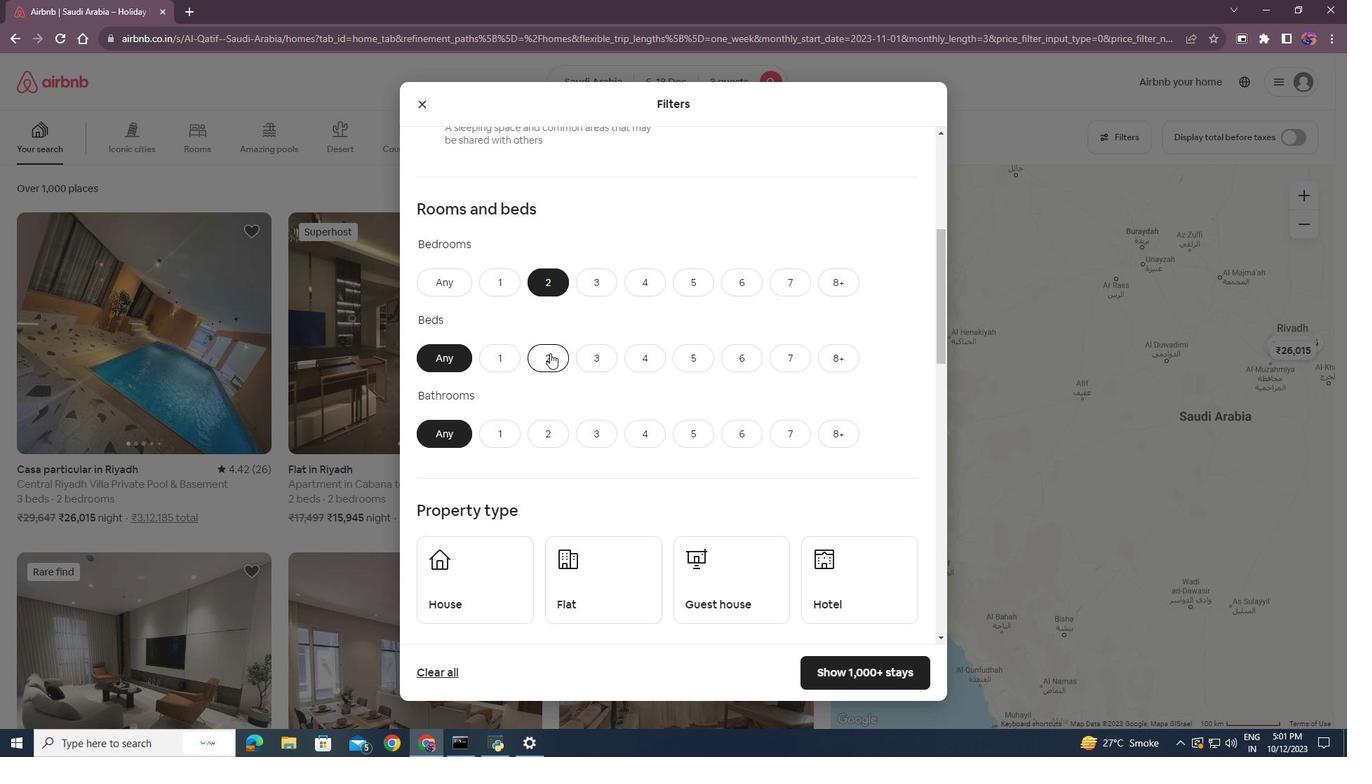 
Action: Mouse pressed left at (550, 353)
Screenshot: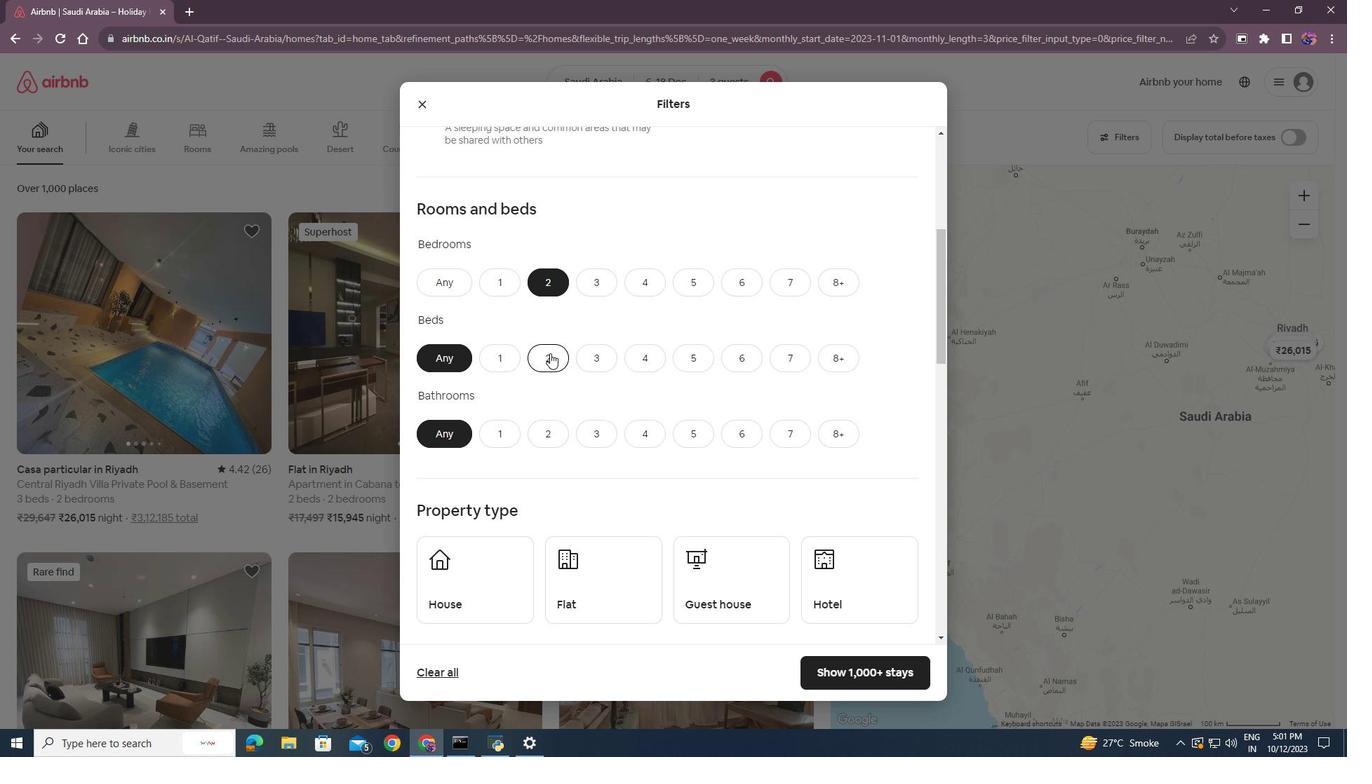 
Action: Mouse moved to (551, 434)
Screenshot: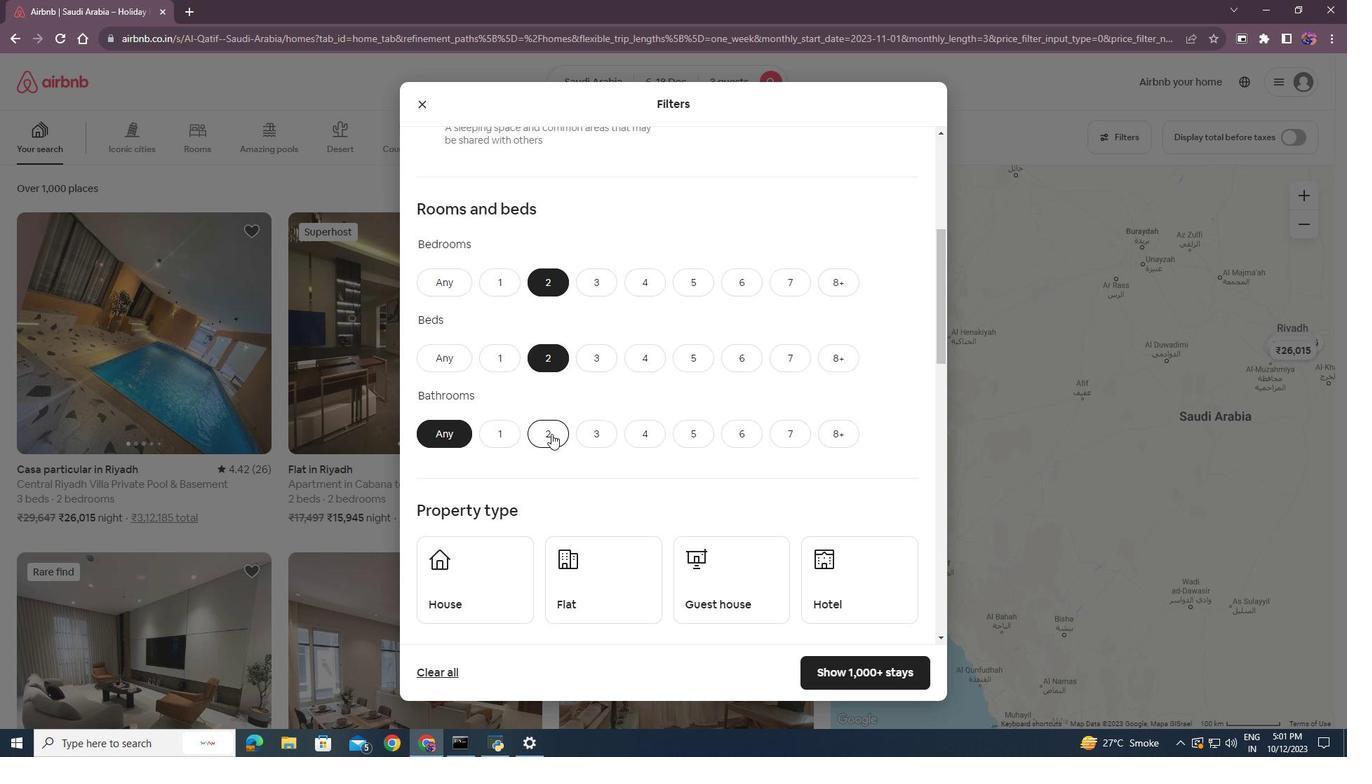 
Action: Mouse pressed left at (551, 434)
Screenshot: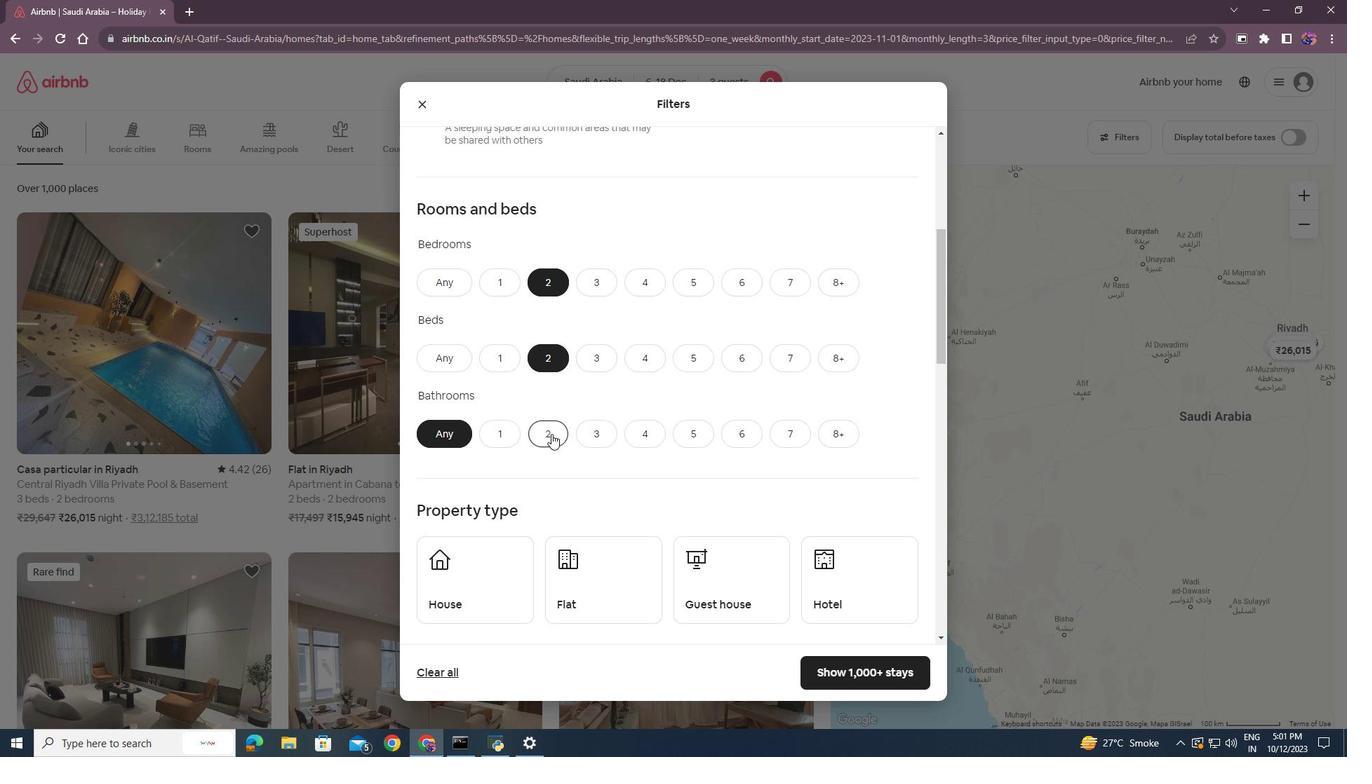 
Action: Mouse moved to (698, 605)
Screenshot: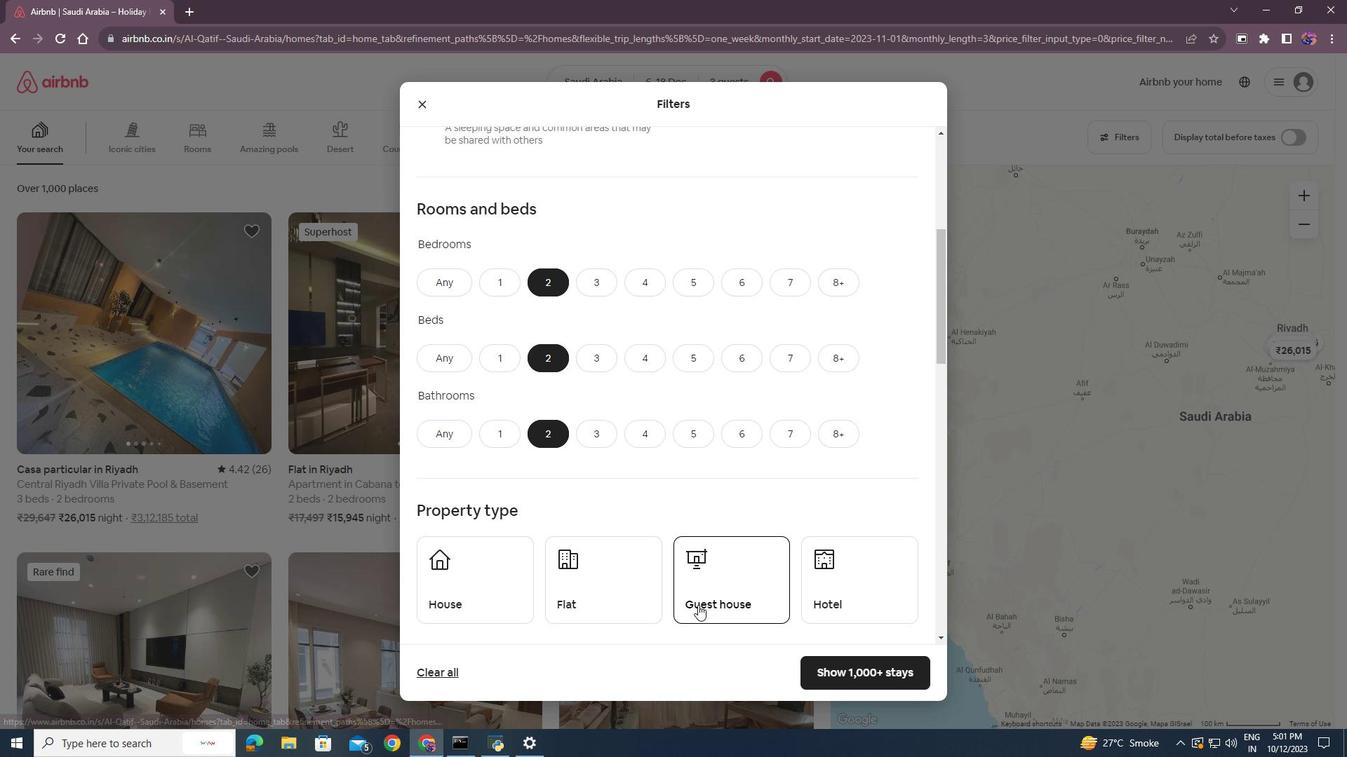 
Action: Mouse scrolled (698, 604) with delta (0, 0)
Screenshot: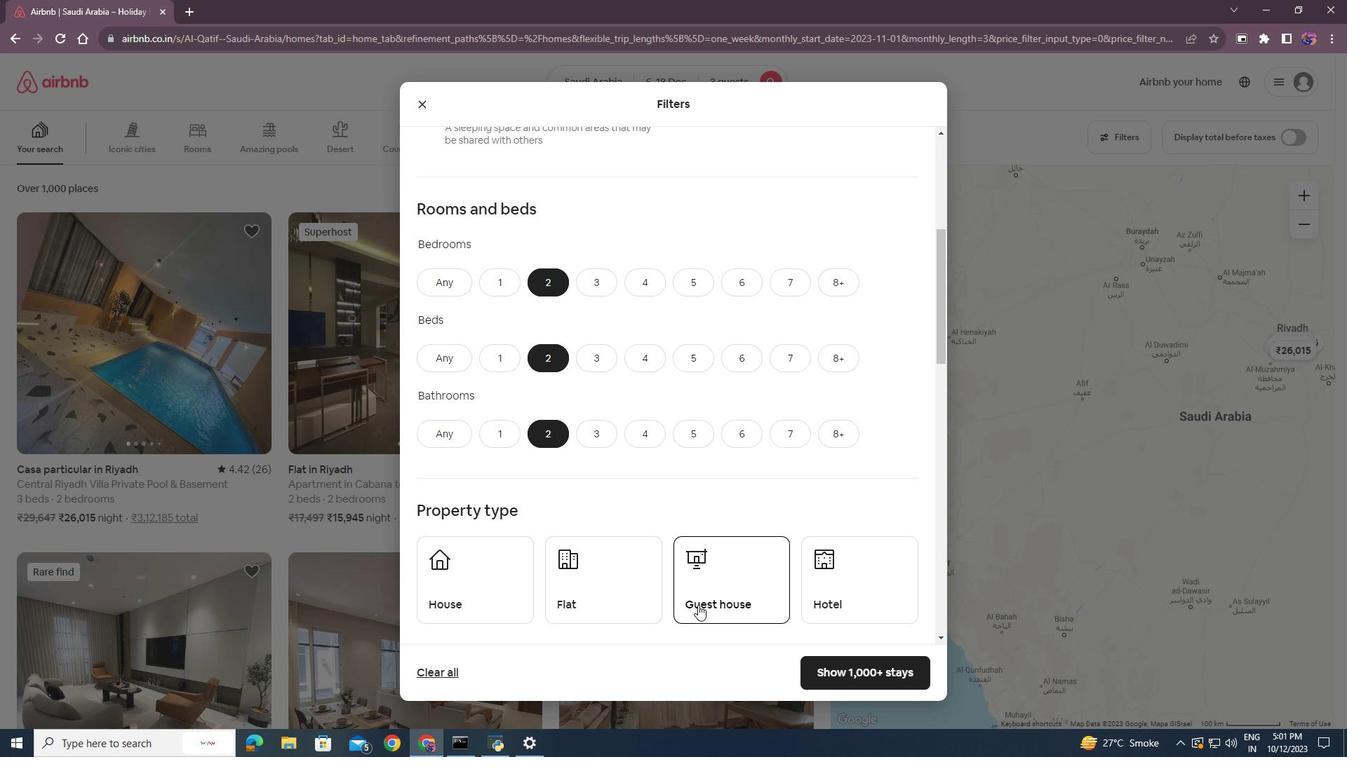 
Action: Mouse moved to (698, 602)
Screenshot: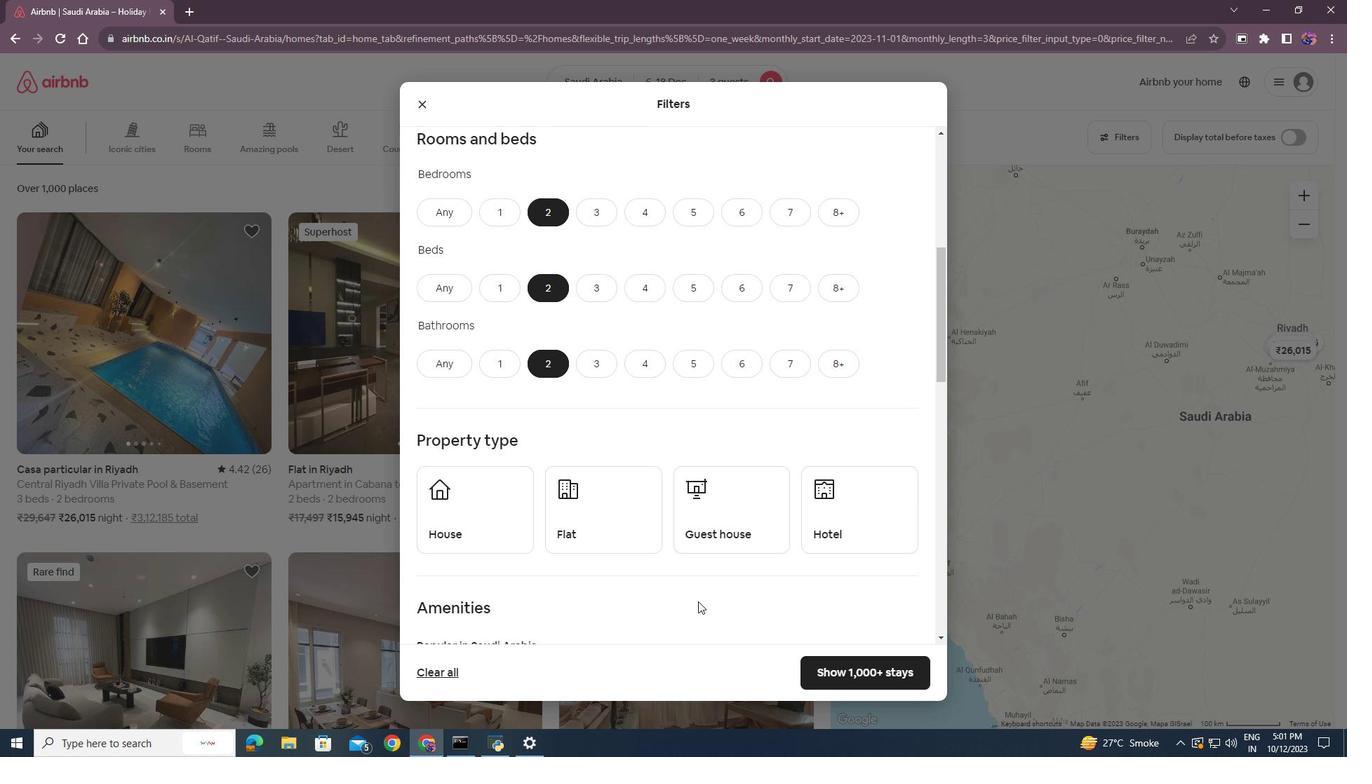 
Action: Mouse scrolled (698, 601) with delta (0, 0)
Screenshot: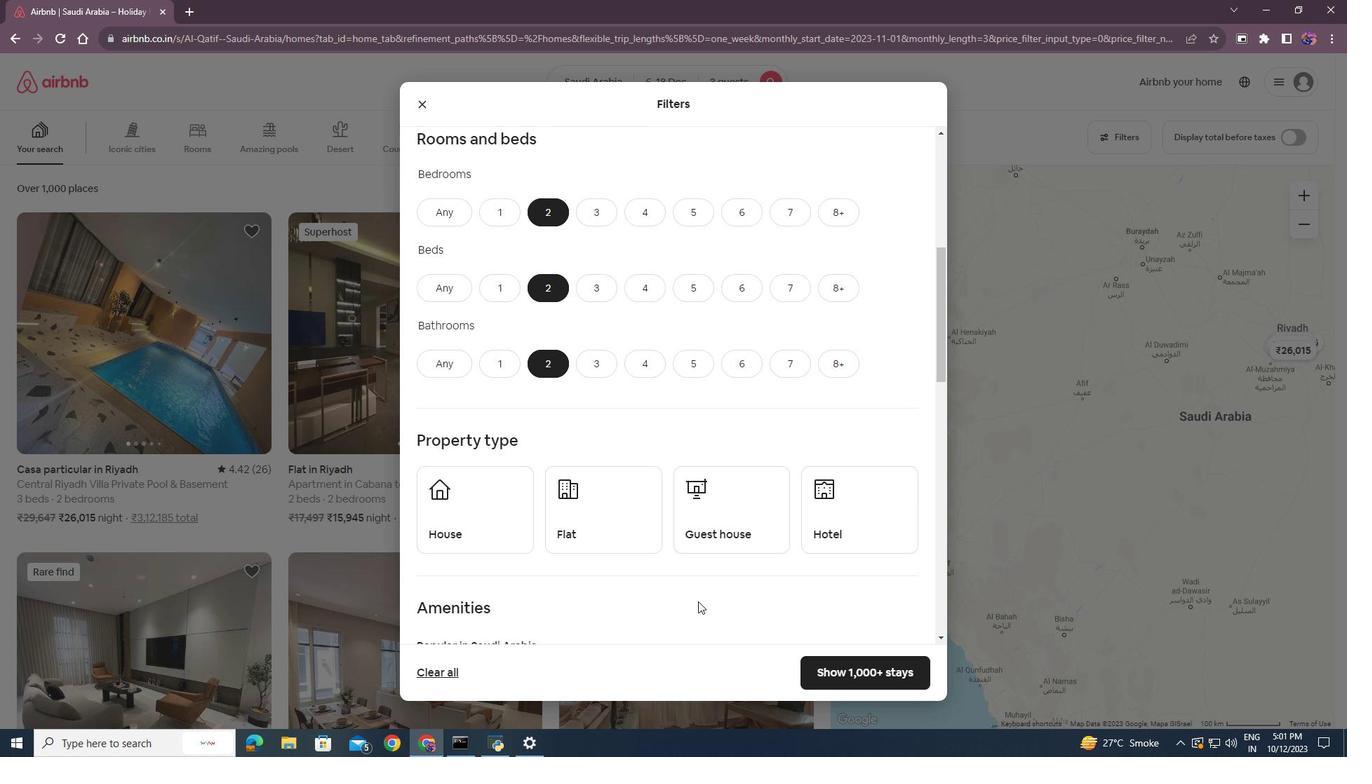 
Action: Mouse moved to (852, 442)
Screenshot: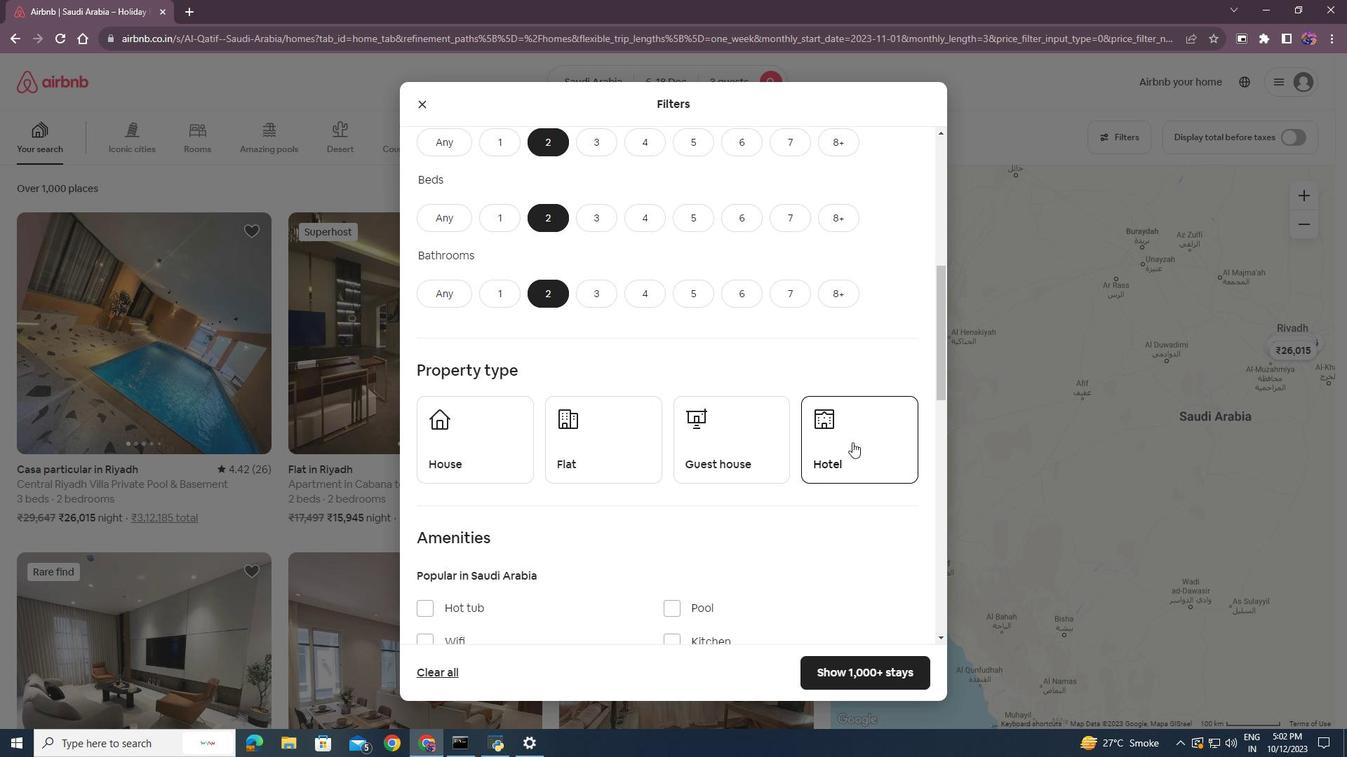 
Action: Mouse pressed left at (852, 442)
Screenshot: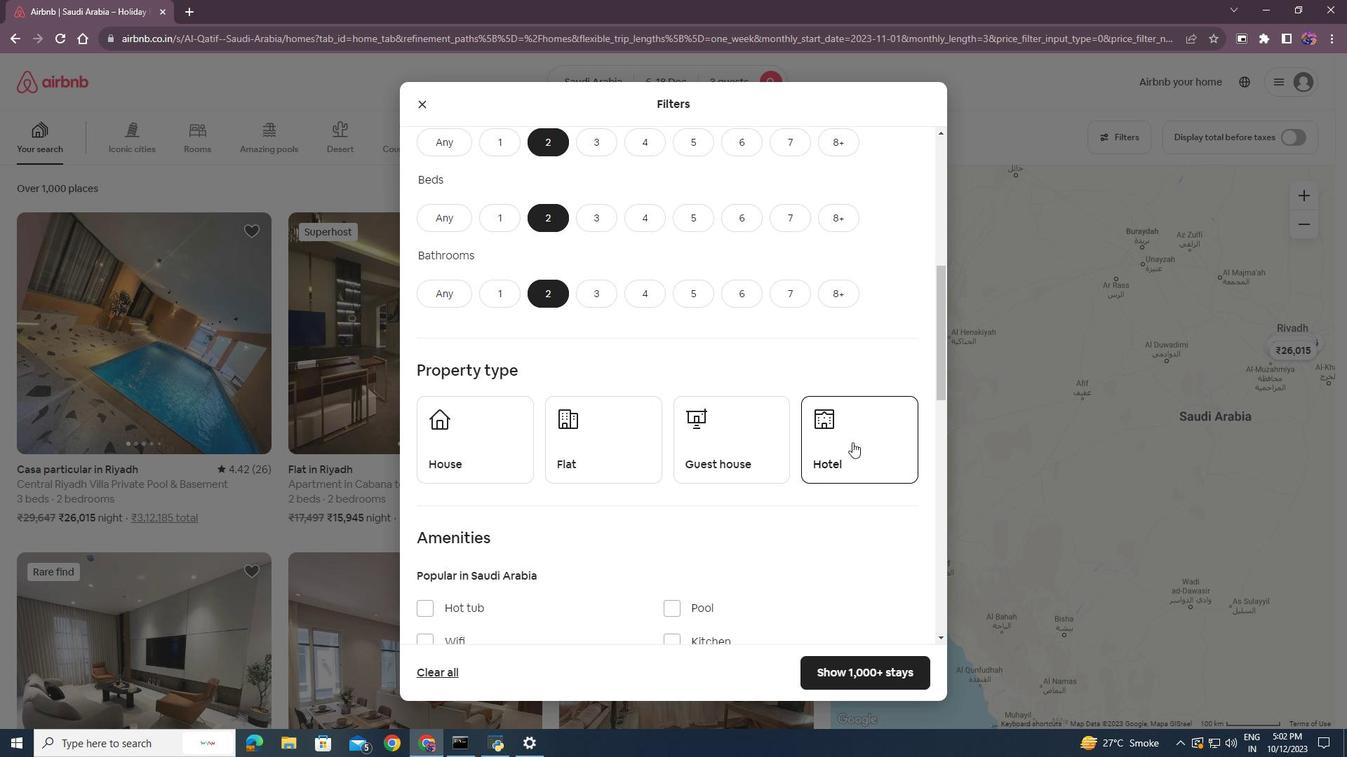 
Action: Mouse moved to (702, 506)
Screenshot: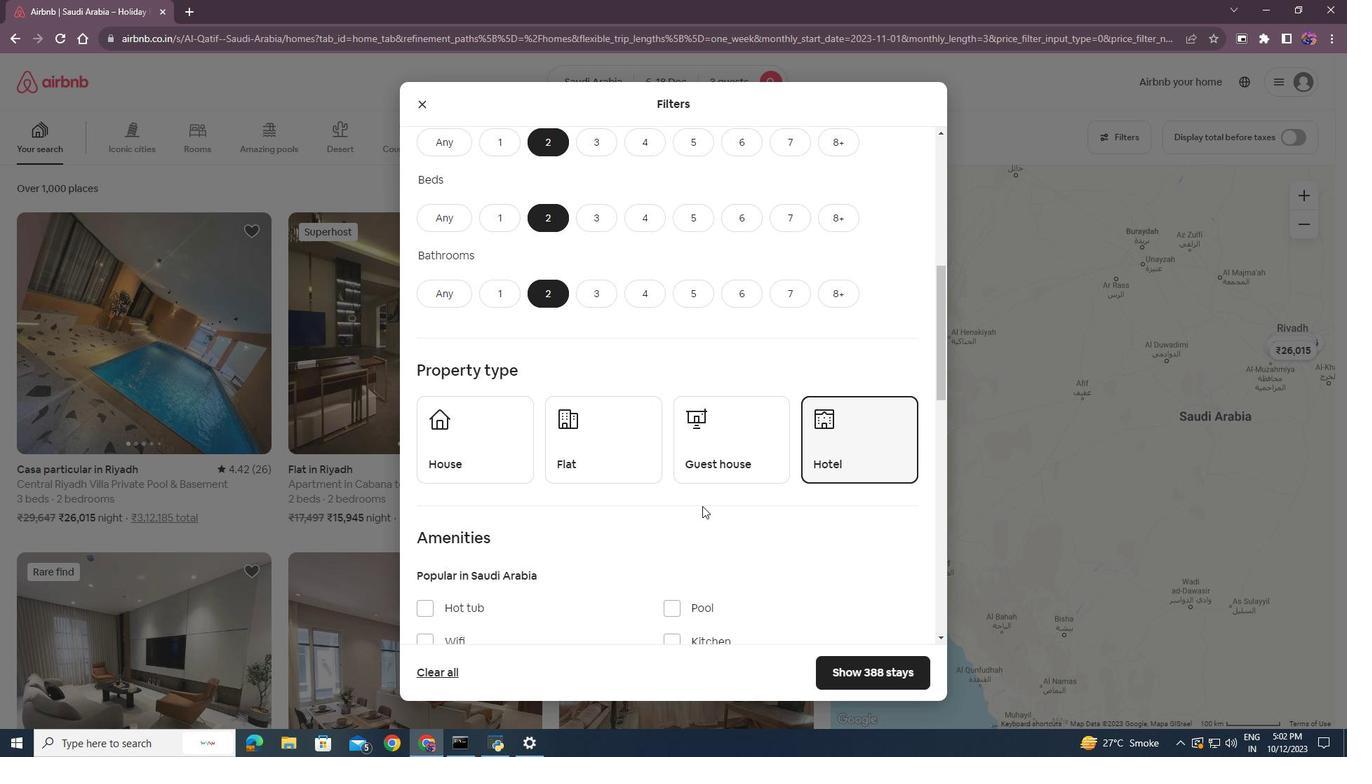 
Action: Mouse scrolled (702, 505) with delta (0, 0)
Screenshot: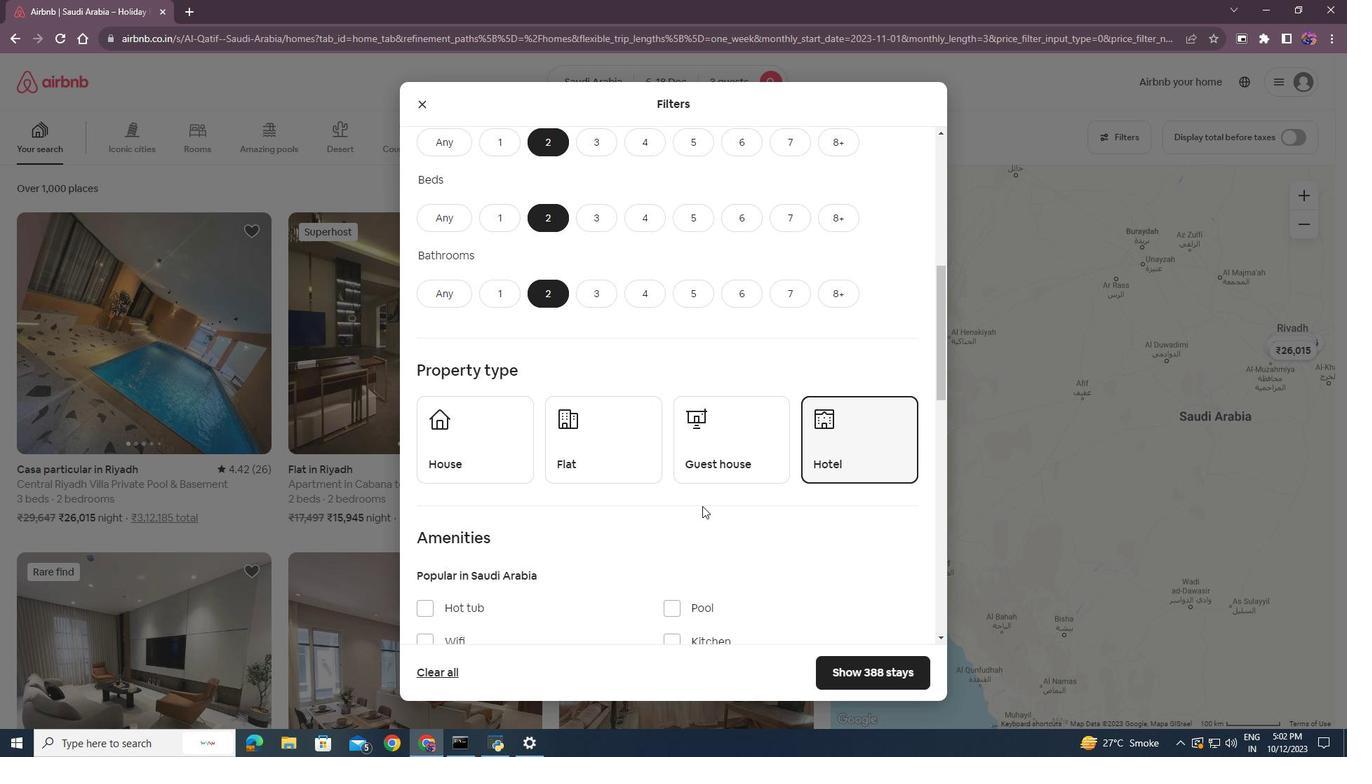 
Action: Mouse moved to (702, 506)
Screenshot: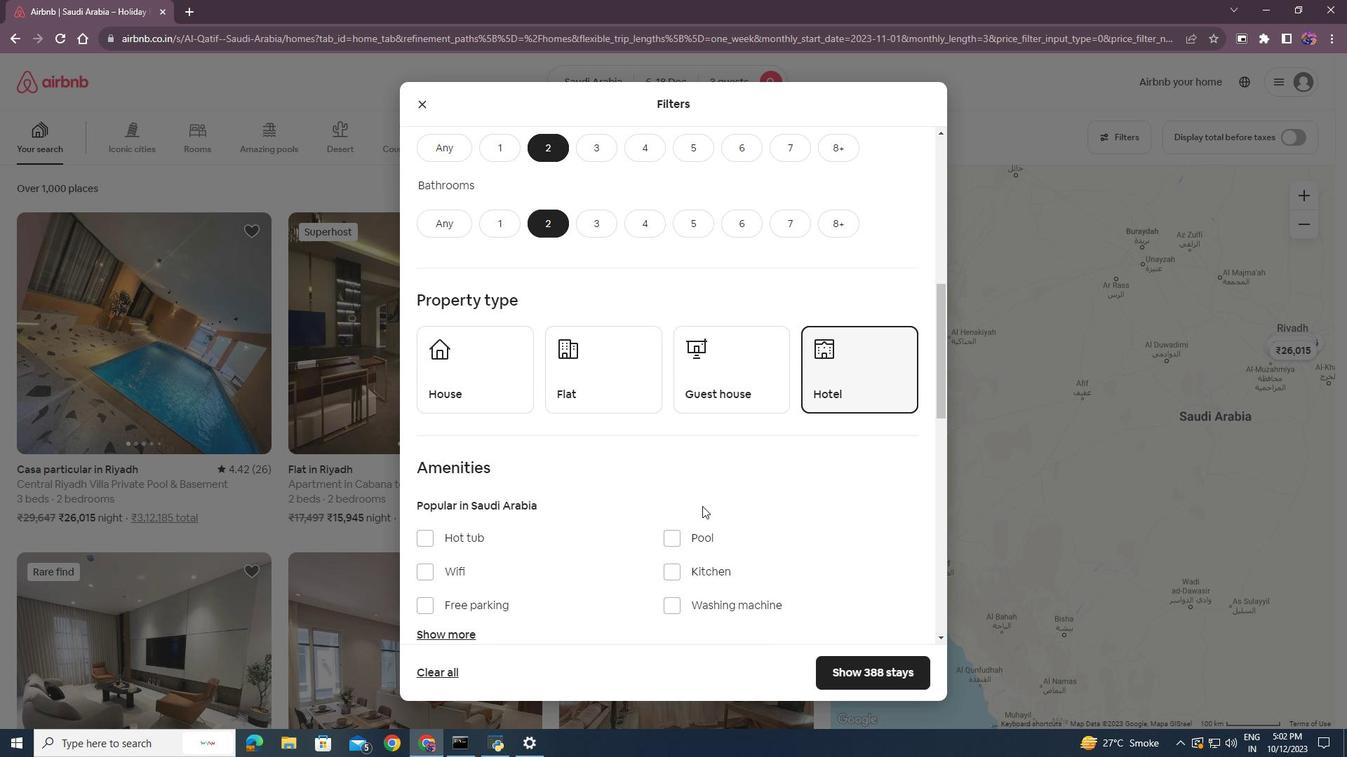 
Action: Mouse scrolled (702, 505) with delta (0, 0)
Screenshot: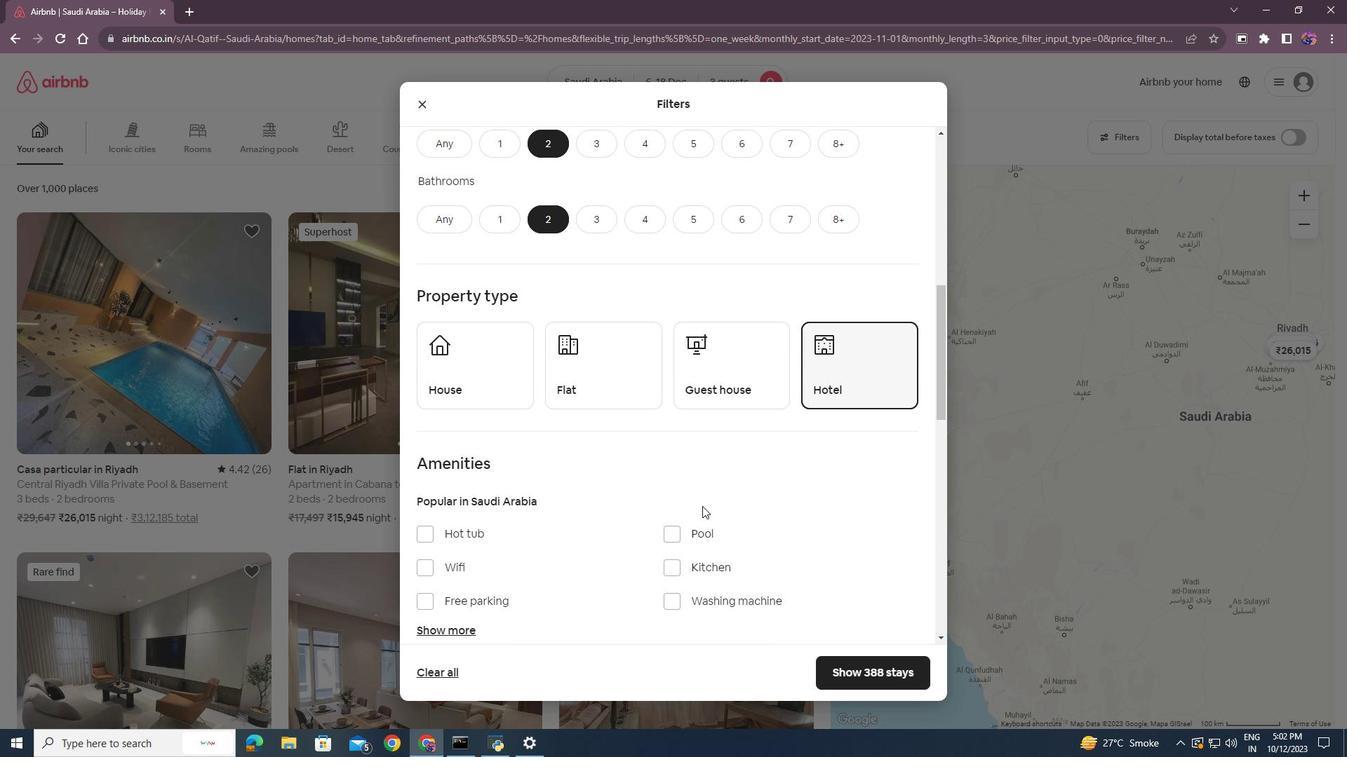
Action: Mouse moved to (703, 506)
Screenshot: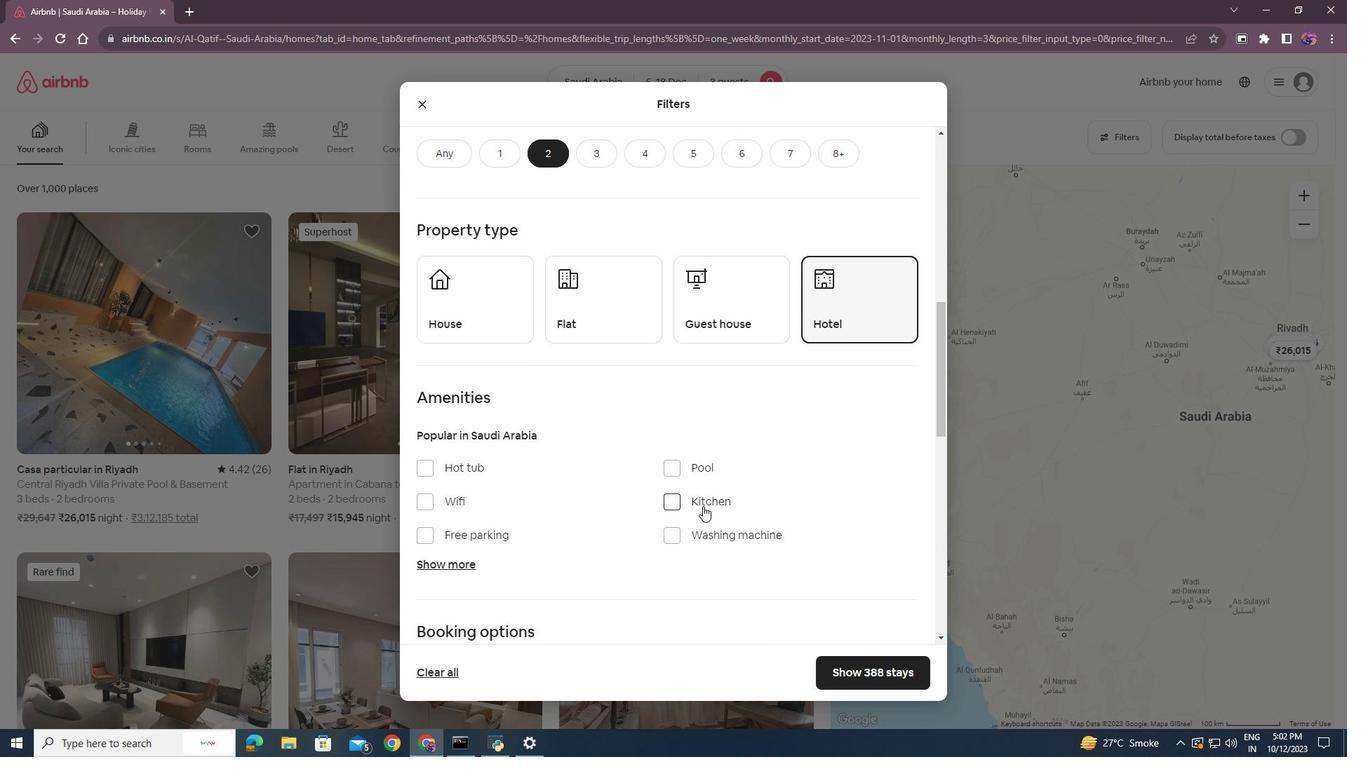 
Action: Mouse scrolled (703, 505) with delta (0, 0)
Screenshot: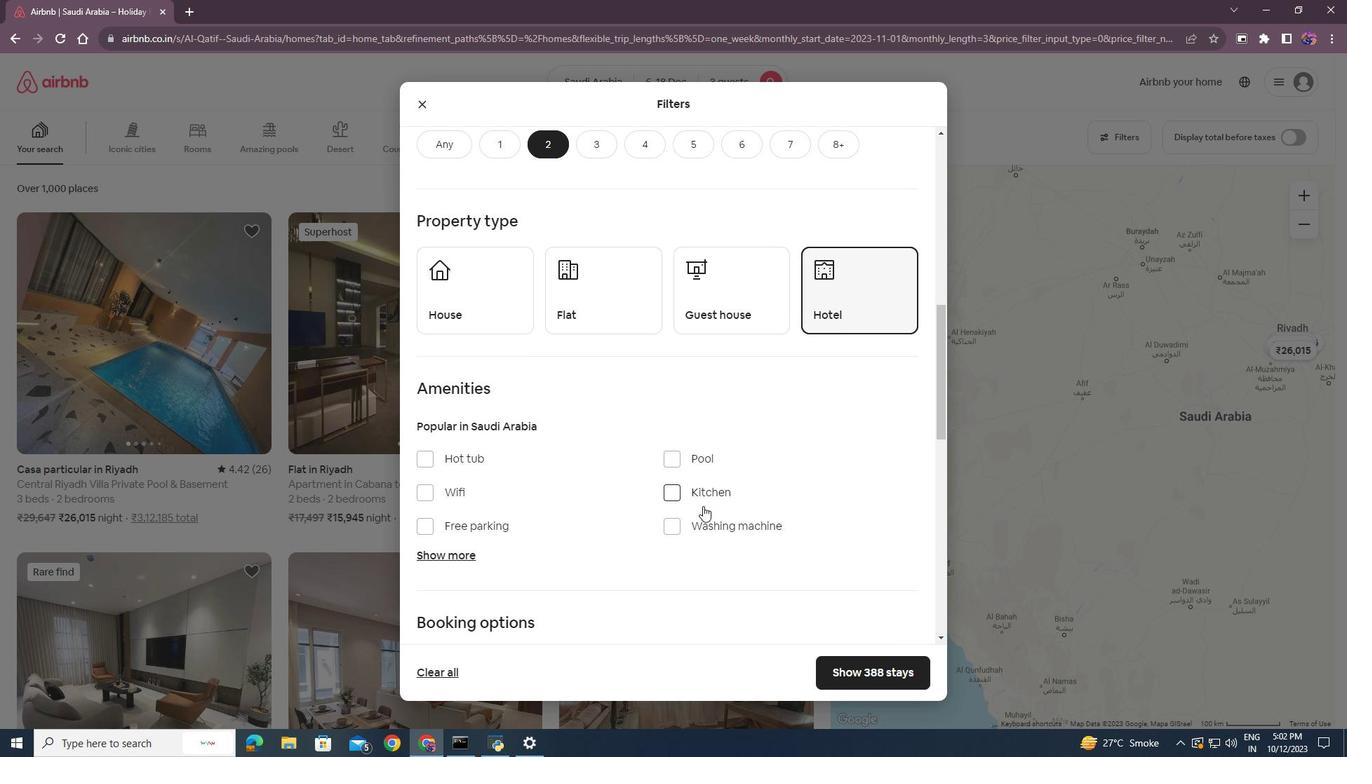 
Action: Mouse moved to (783, 489)
Screenshot: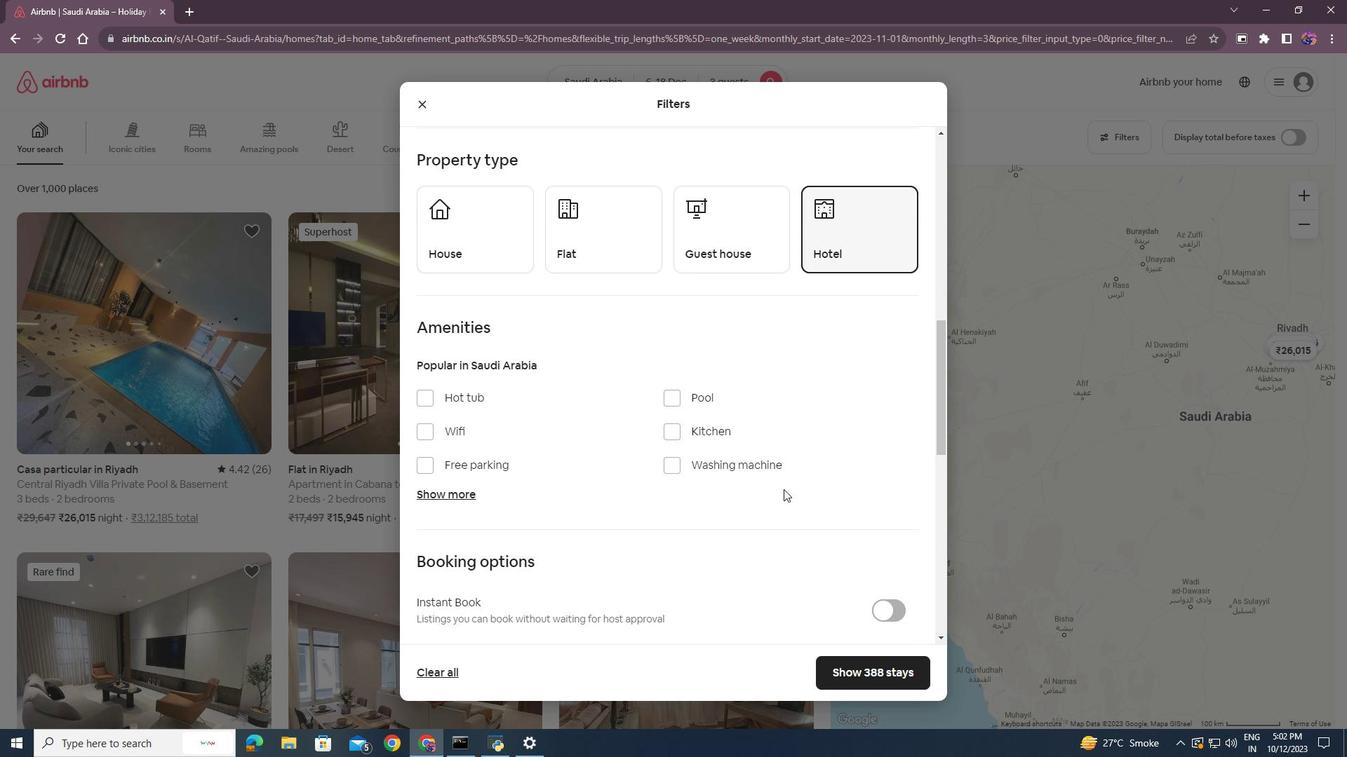 
Action: Mouse scrolled (783, 489) with delta (0, 0)
Screenshot: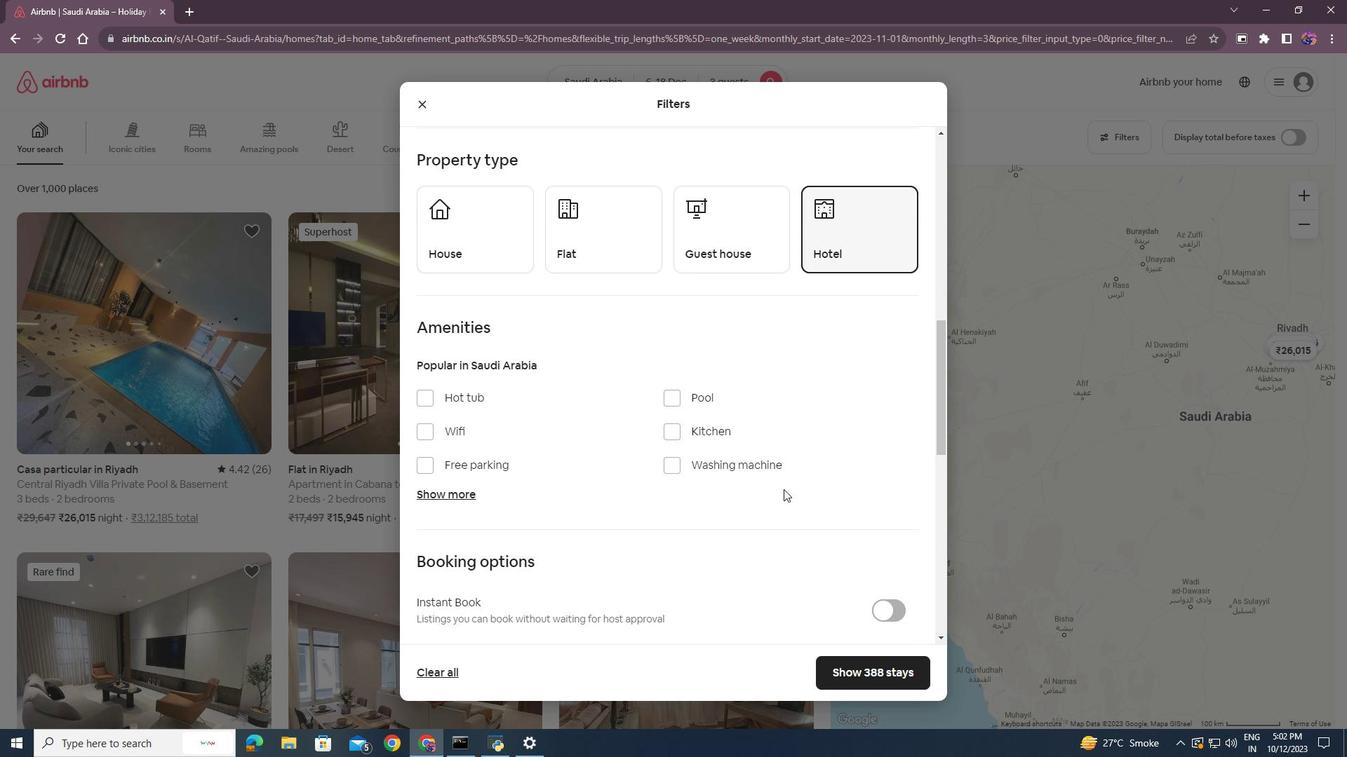 
Action: Mouse moved to (789, 489)
Screenshot: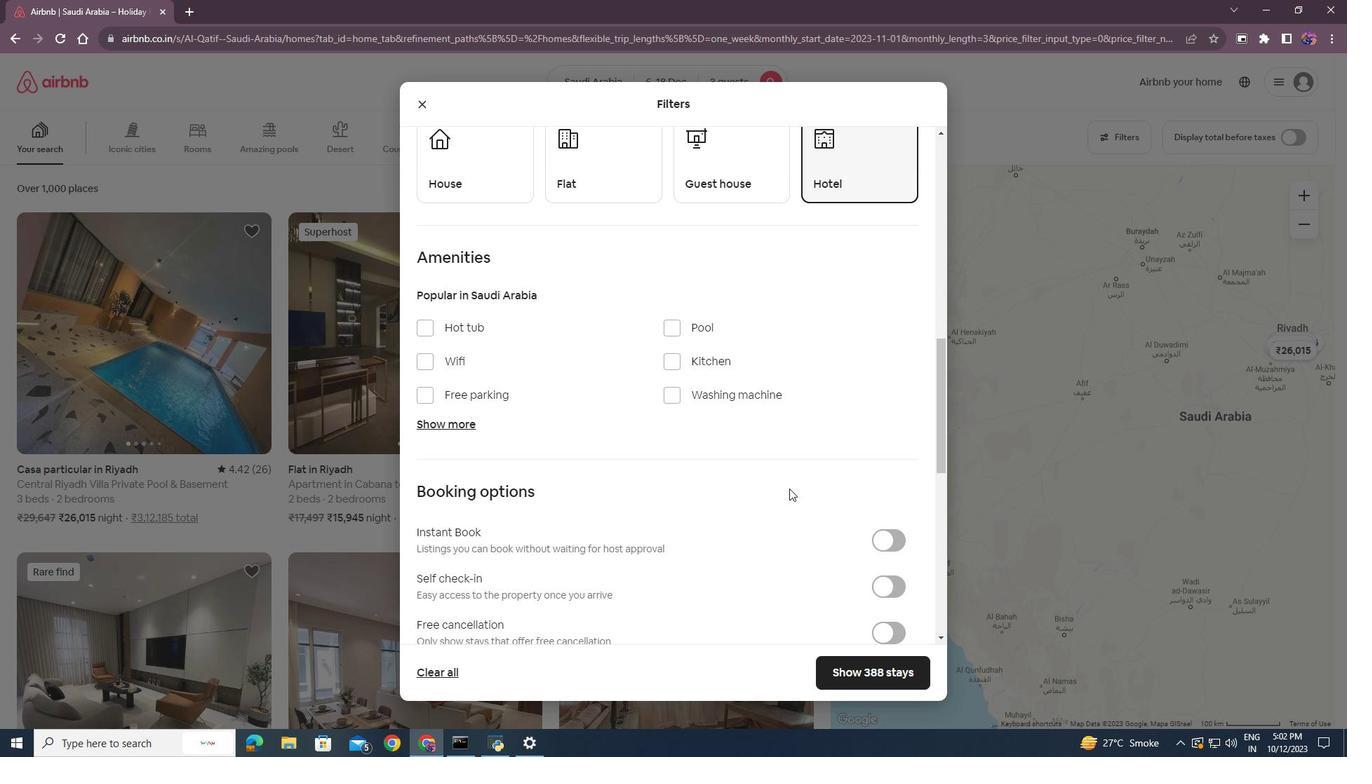 
Action: Mouse scrolled (789, 488) with delta (0, 0)
Screenshot: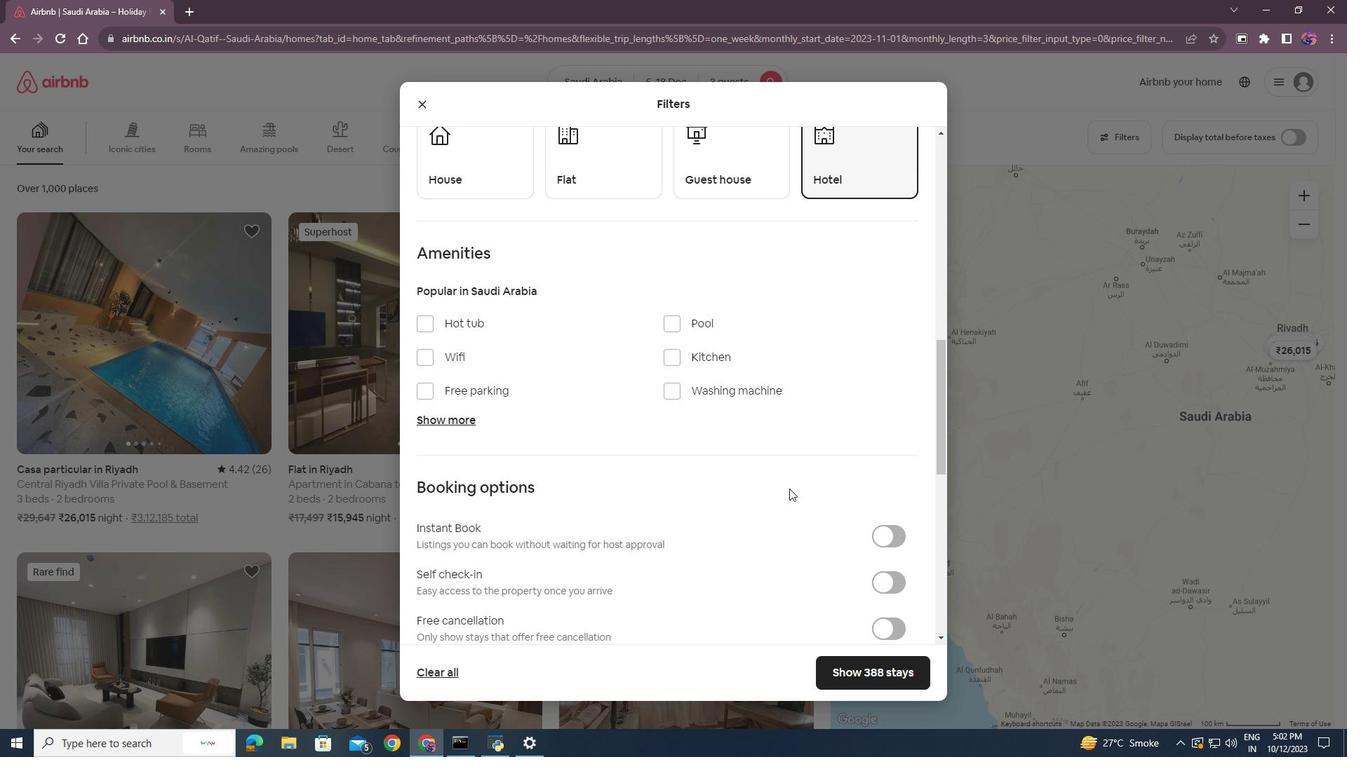 
Action: Mouse moved to (891, 516)
Screenshot: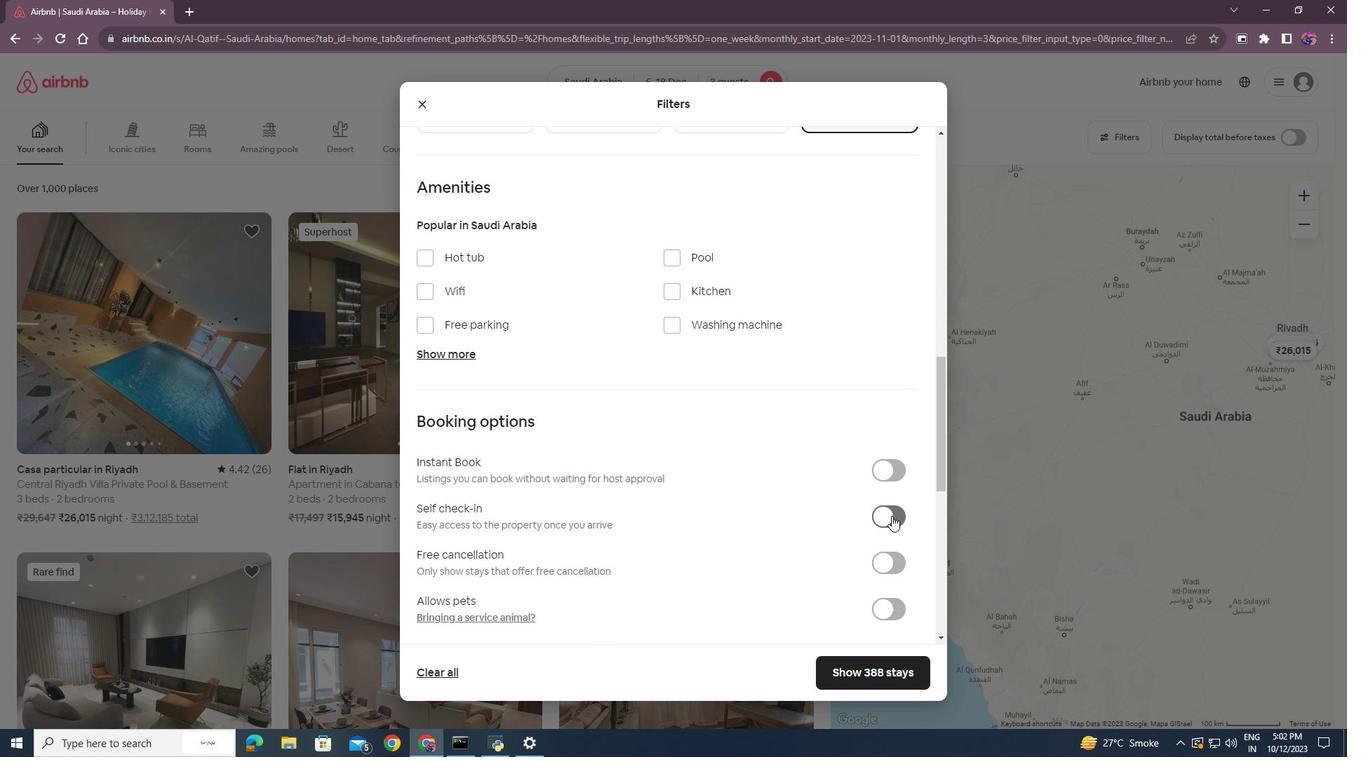 
Action: Mouse pressed left at (891, 516)
Screenshot: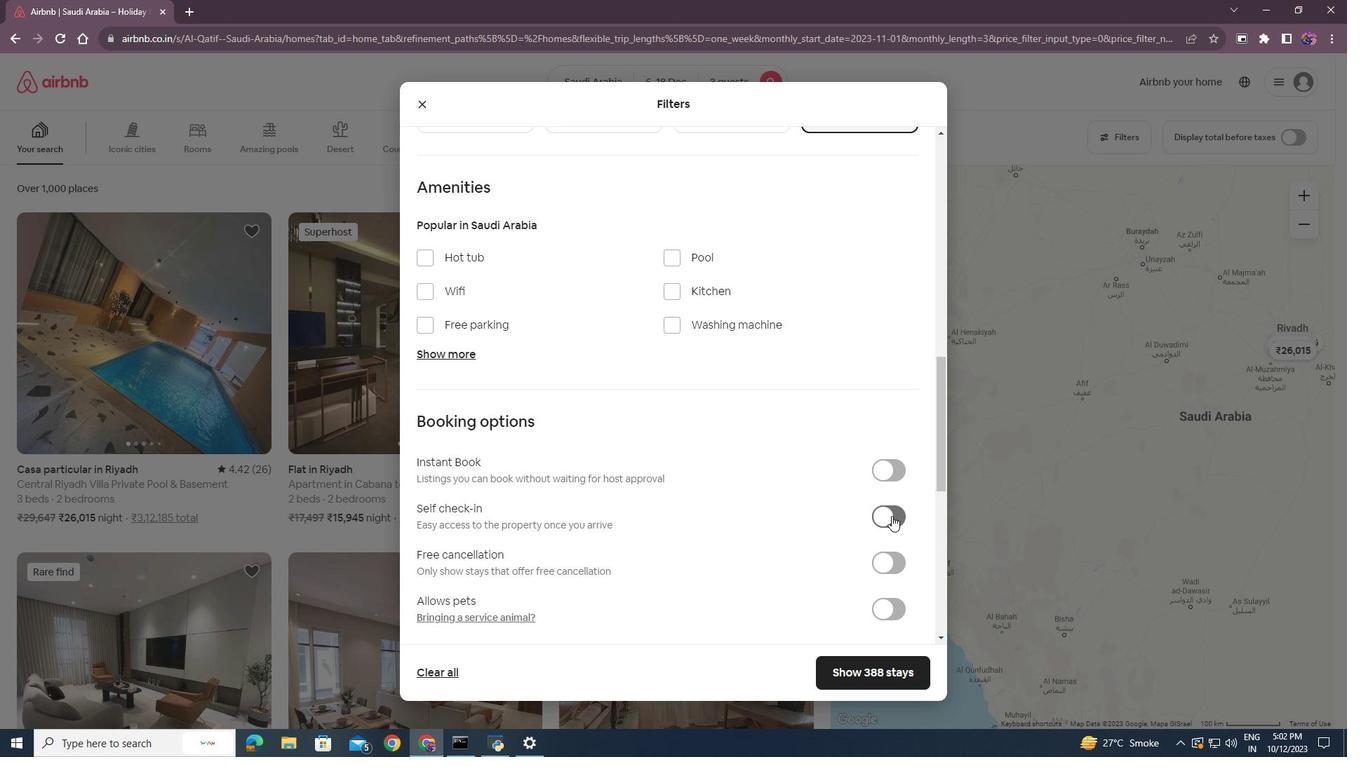 
Action: Mouse moved to (766, 515)
Screenshot: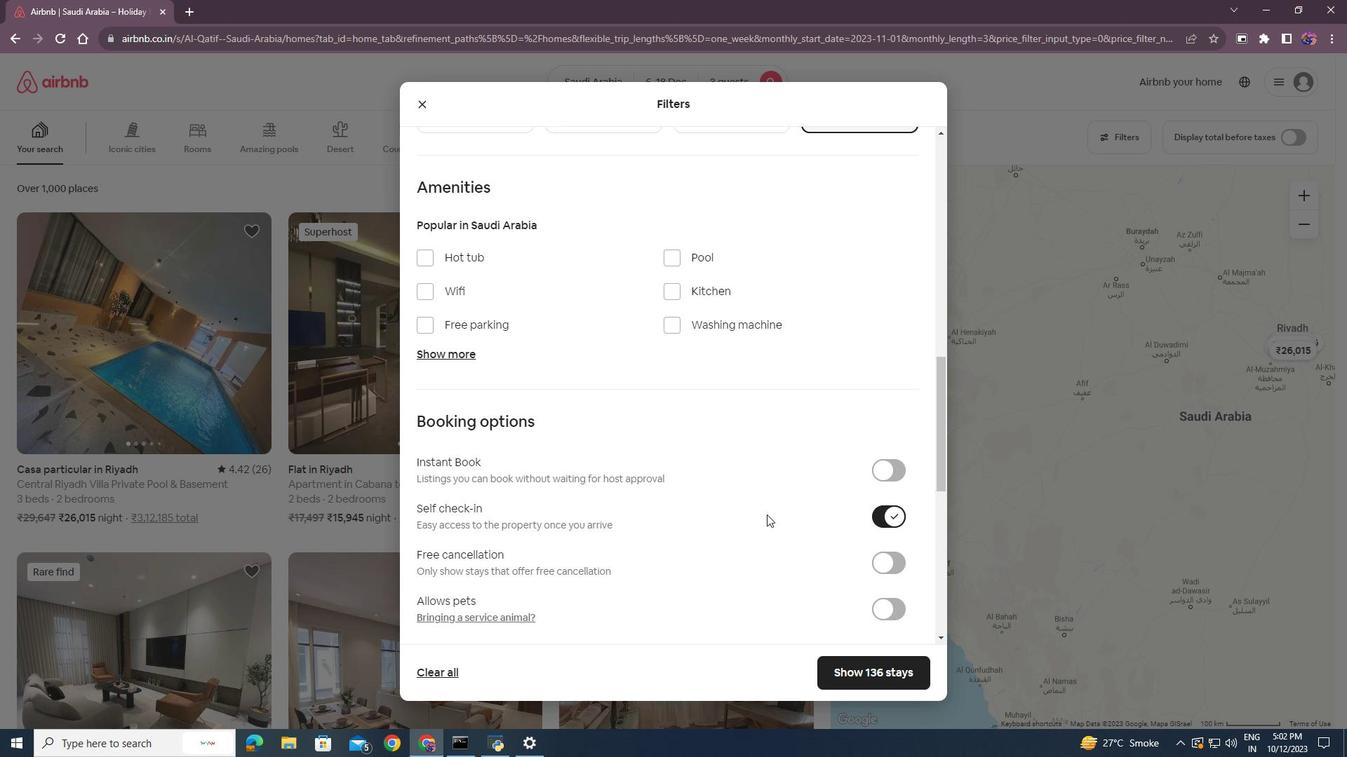 
Action: Mouse scrolled (766, 514) with delta (0, 0)
Screenshot: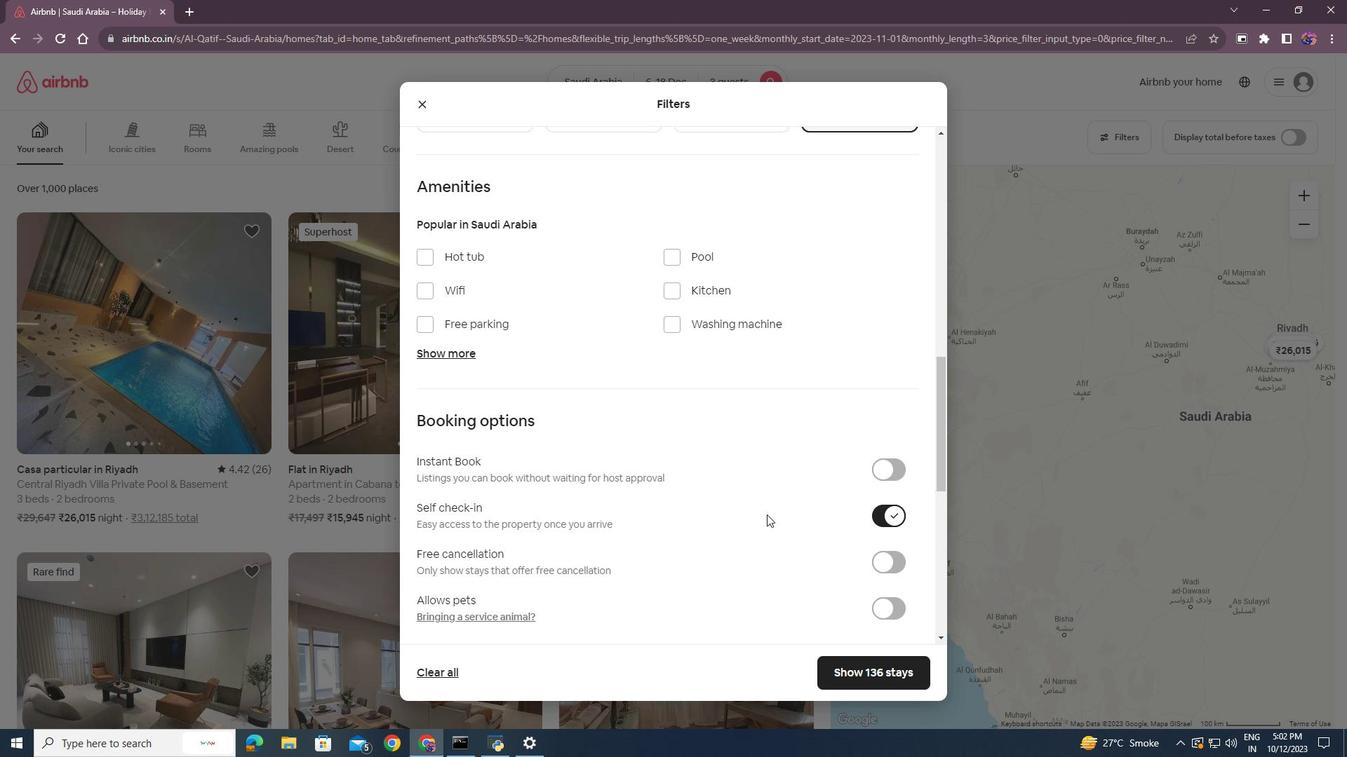 
Action: Mouse scrolled (766, 514) with delta (0, 0)
Screenshot: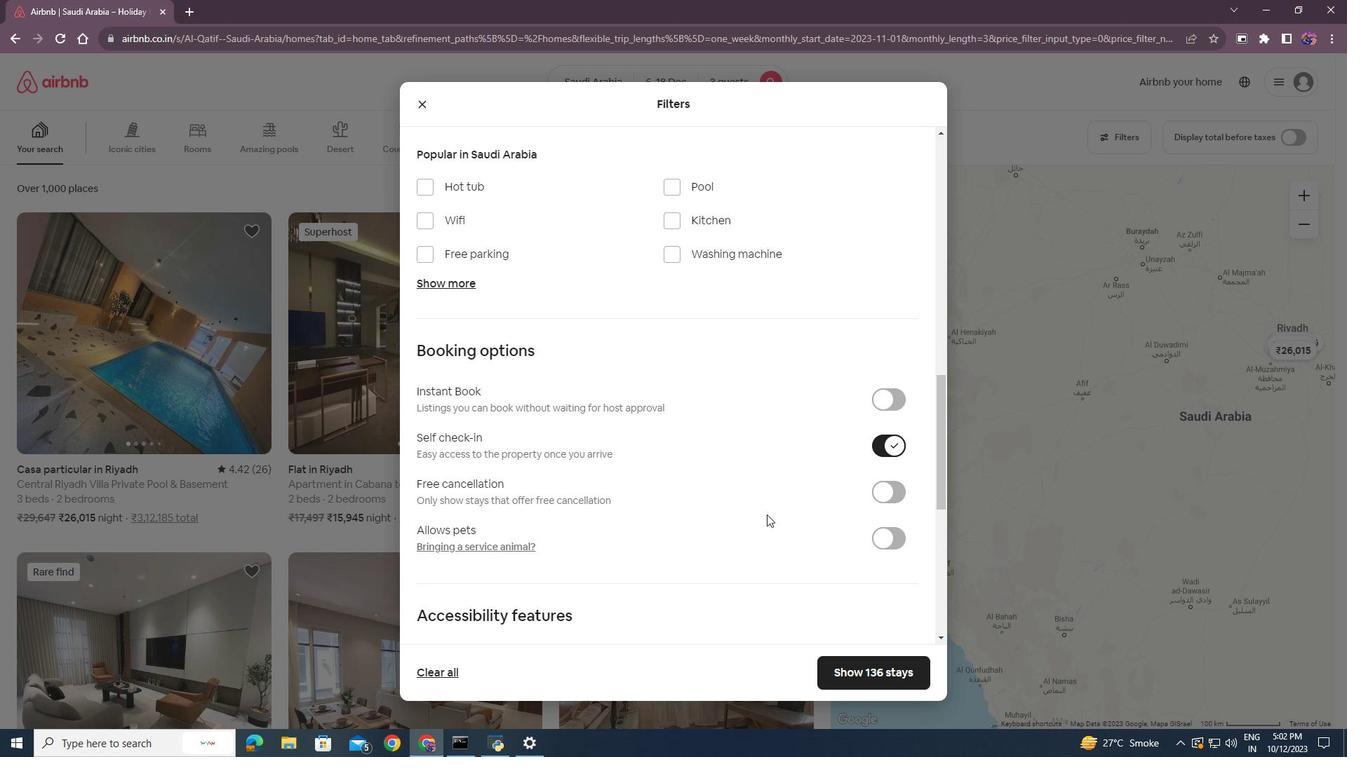 
Action: Mouse moved to (874, 670)
Screenshot: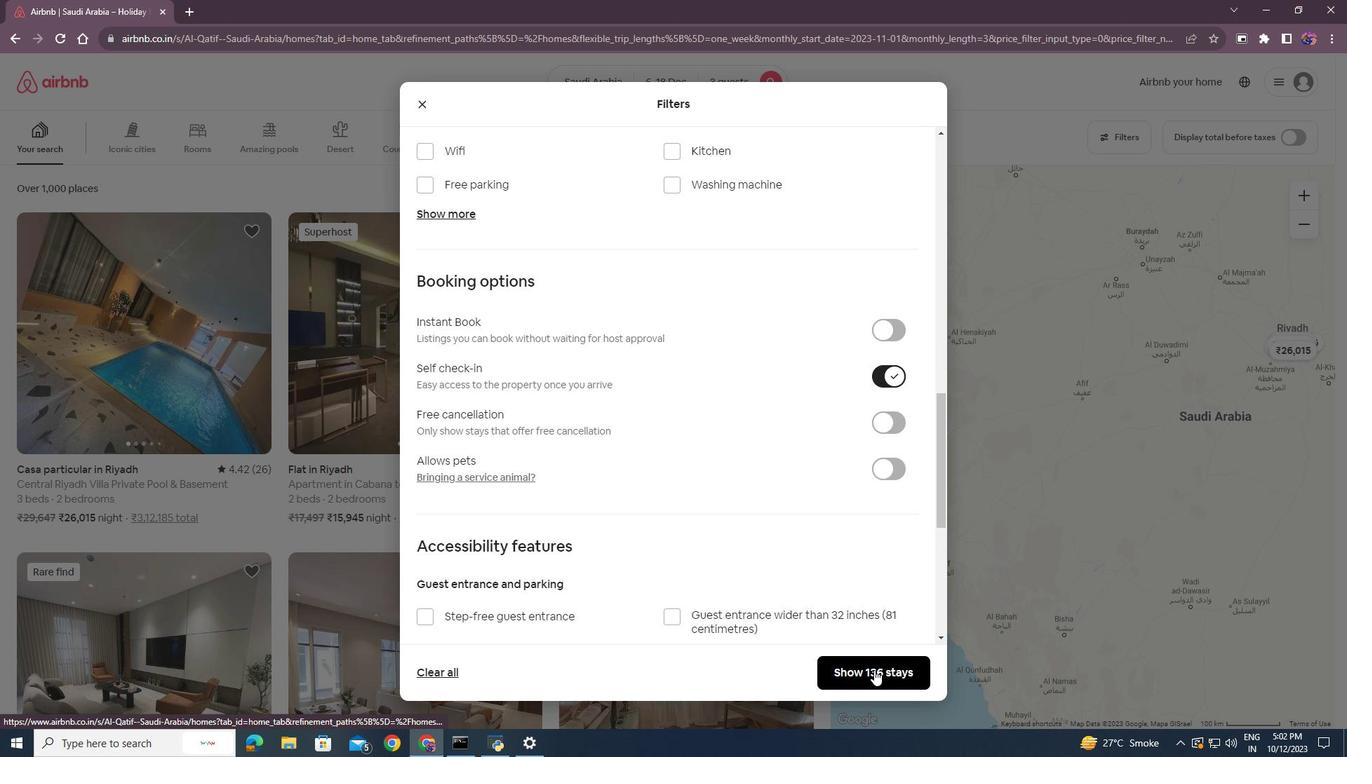 
Action: Mouse pressed left at (874, 670)
Screenshot: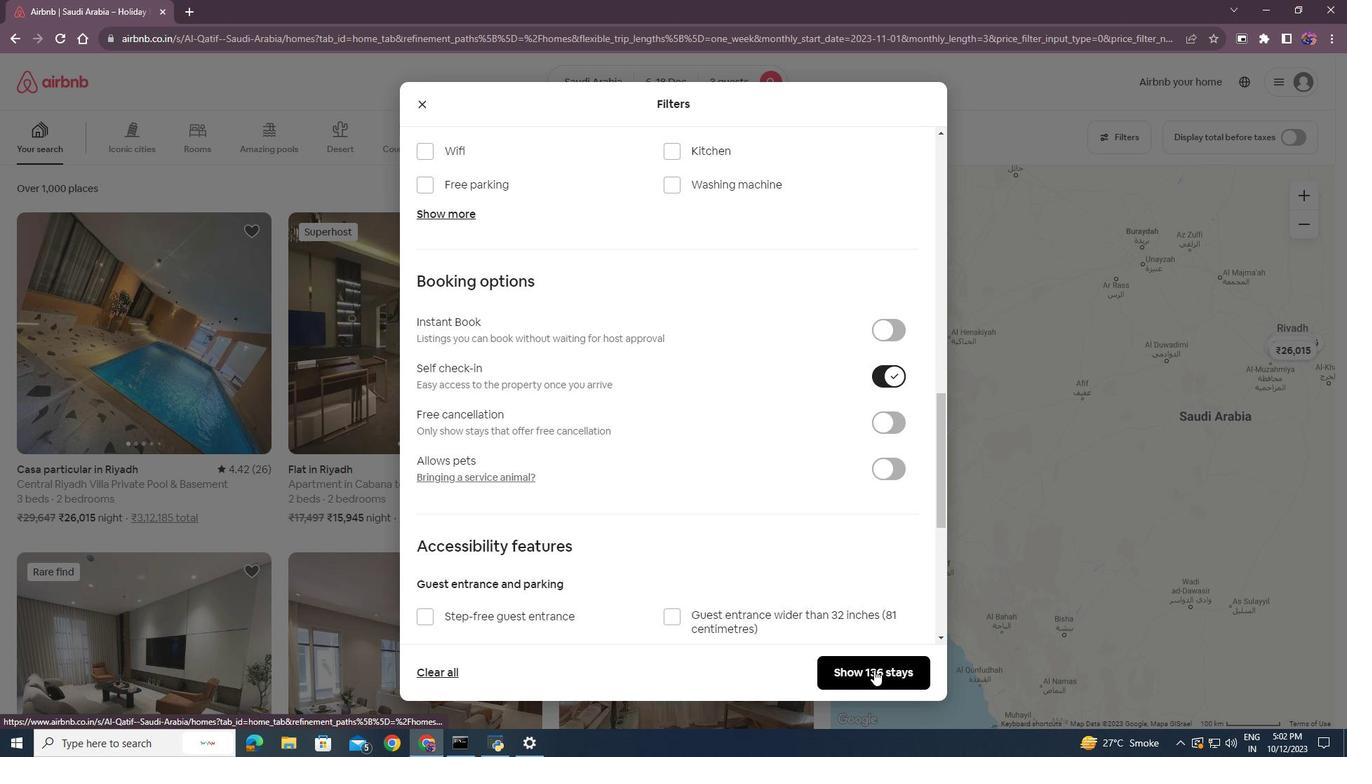 
Action: Mouse moved to (176, 334)
Screenshot: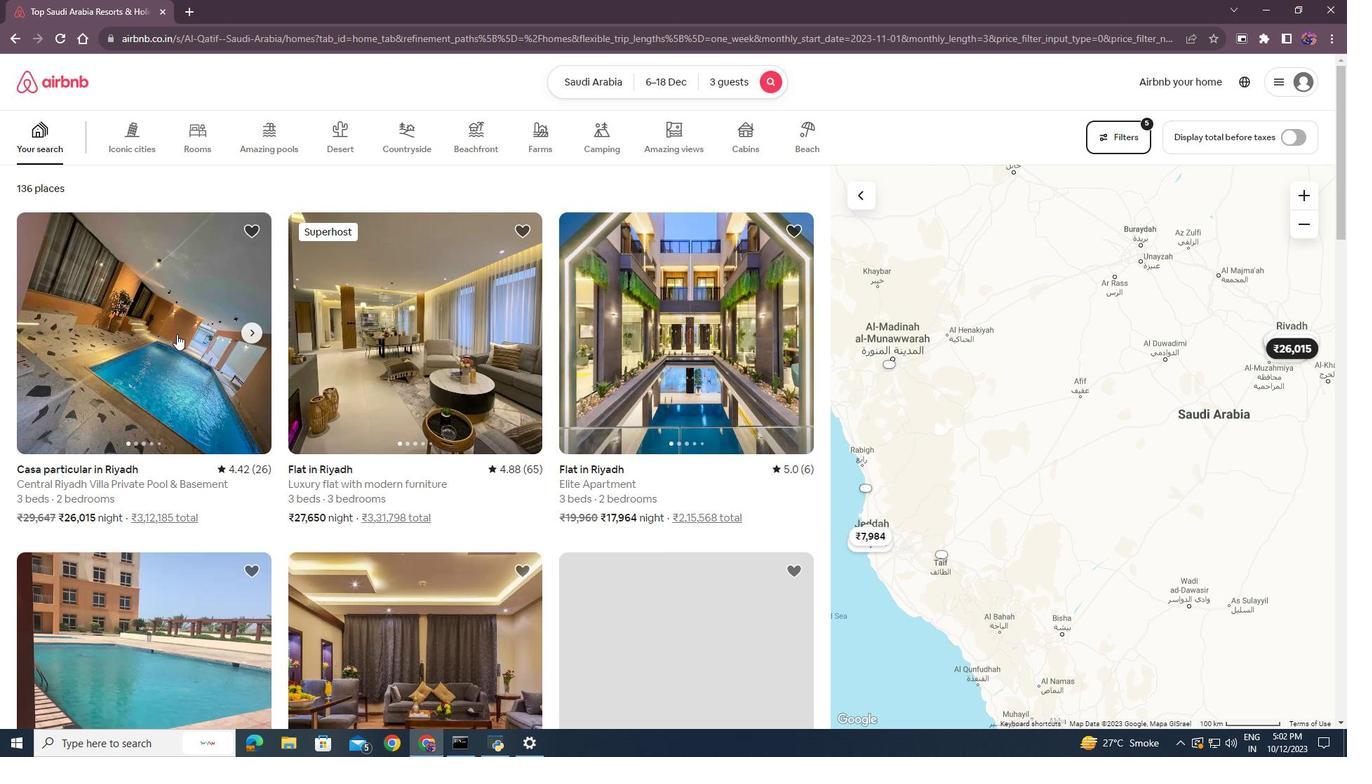 
Action: Mouse pressed left at (176, 334)
Screenshot: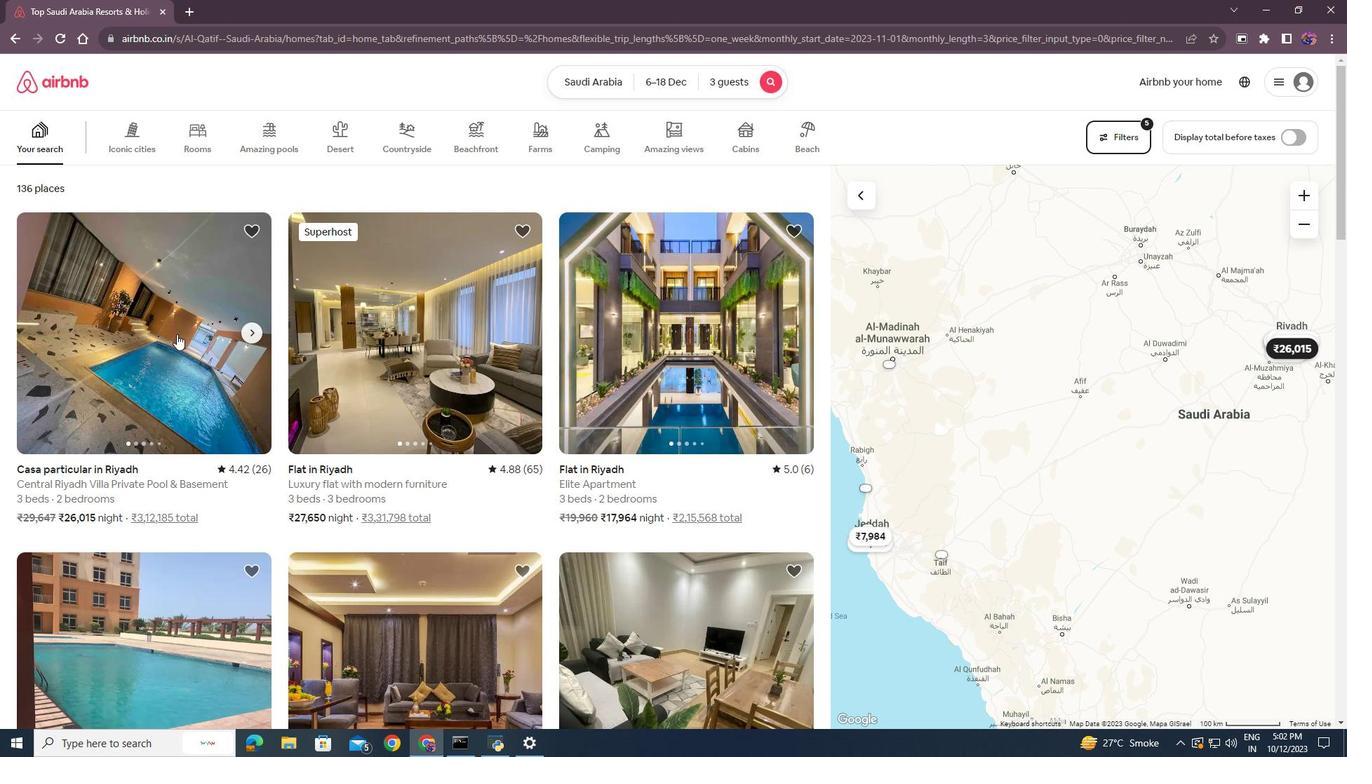 
Action: Mouse moved to (99, 9)
Screenshot: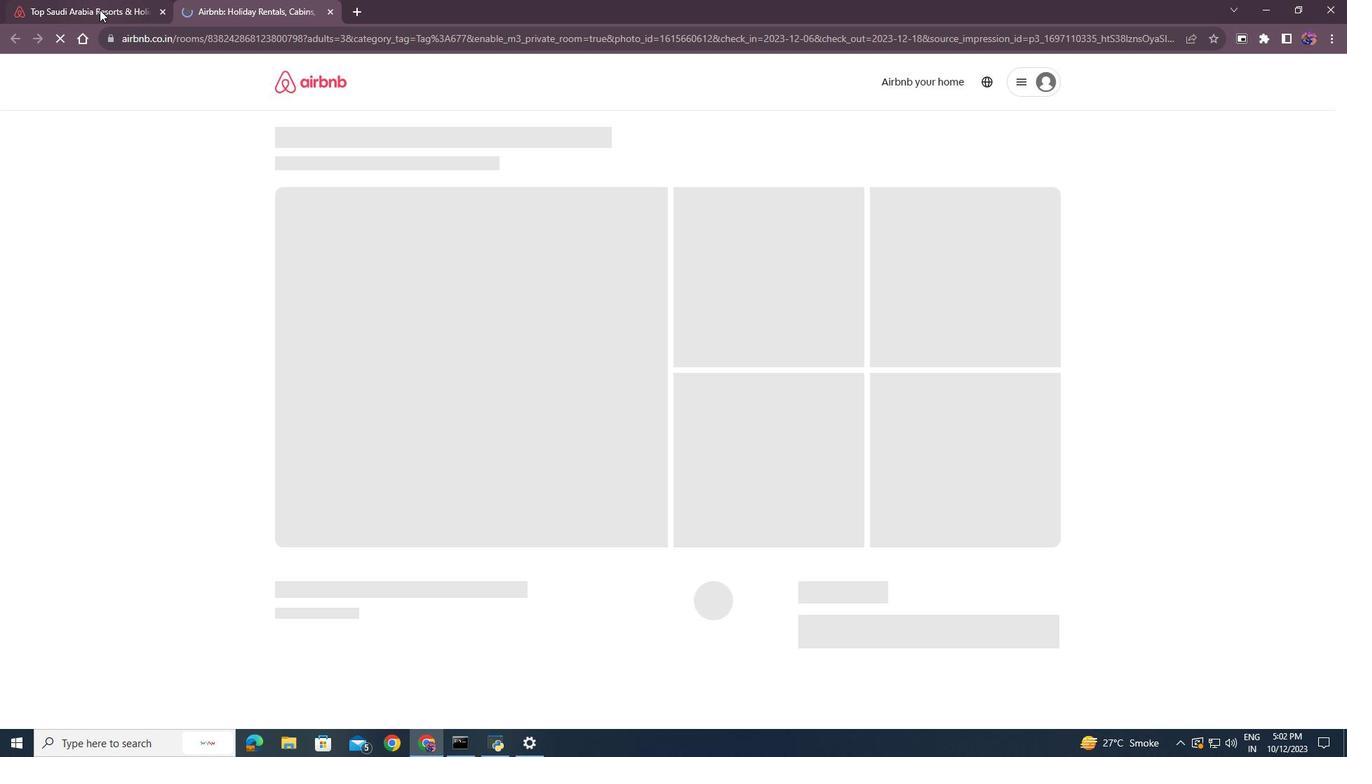 
Action: Mouse pressed left at (99, 9)
Screenshot: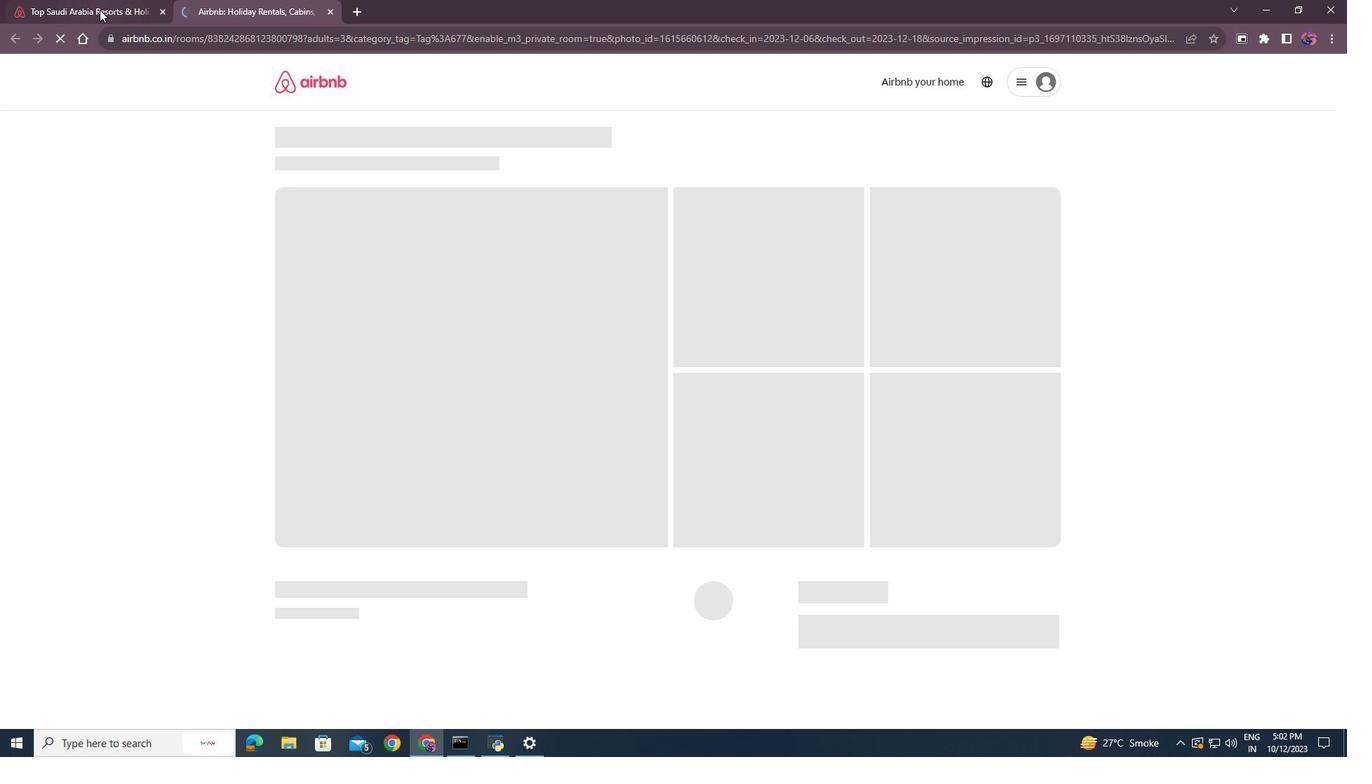 
Action: Mouse moved to (405, 286)
Screenshot: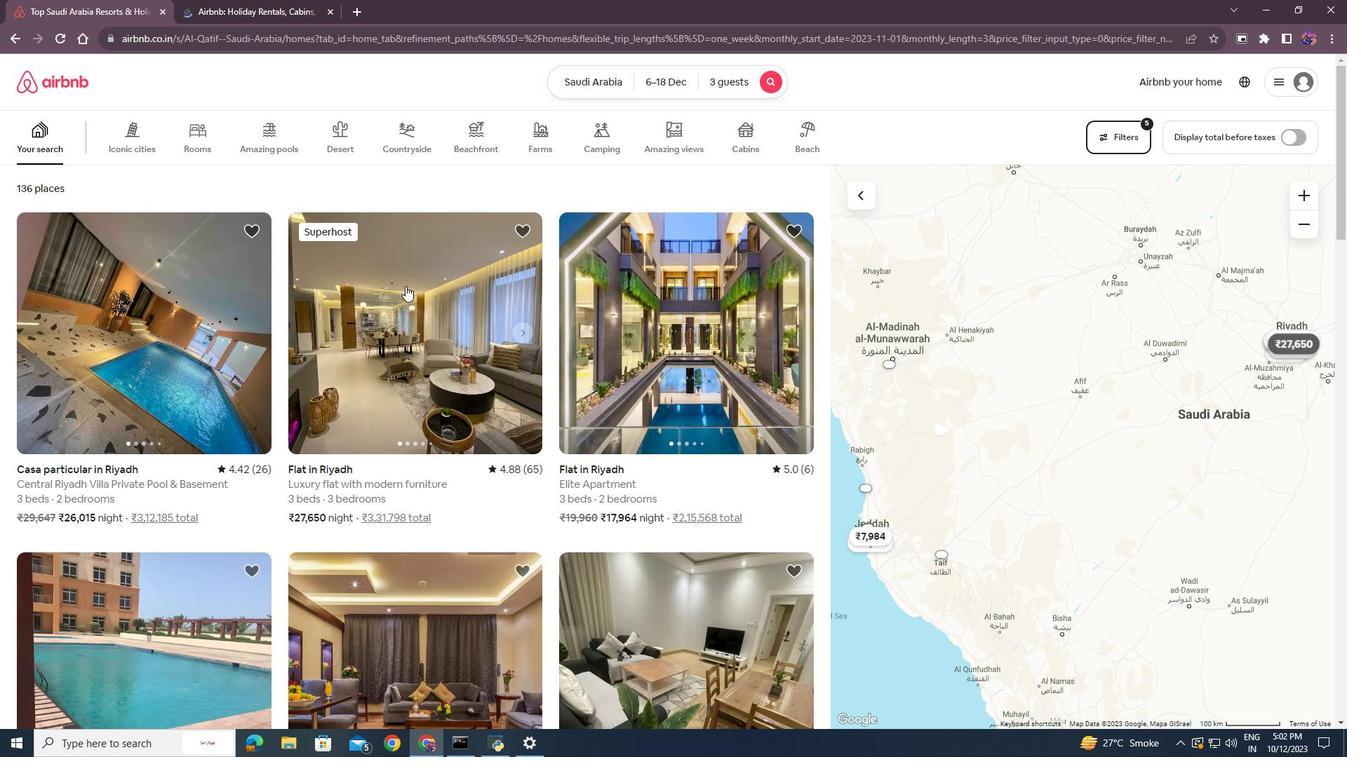 
Action: Mouse pressed left at (405, 286)
Screenshot: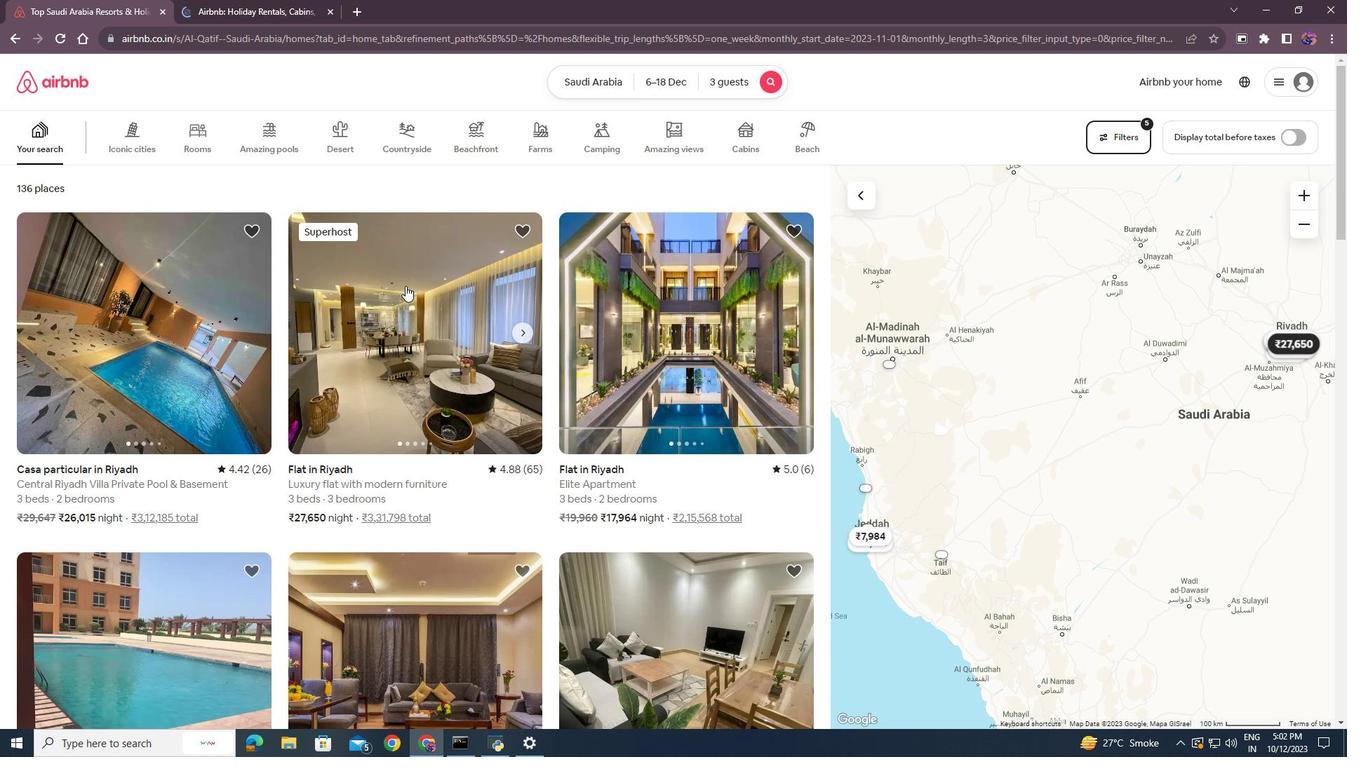 
Action: Mouse moved to (84, 0)
Screenshot: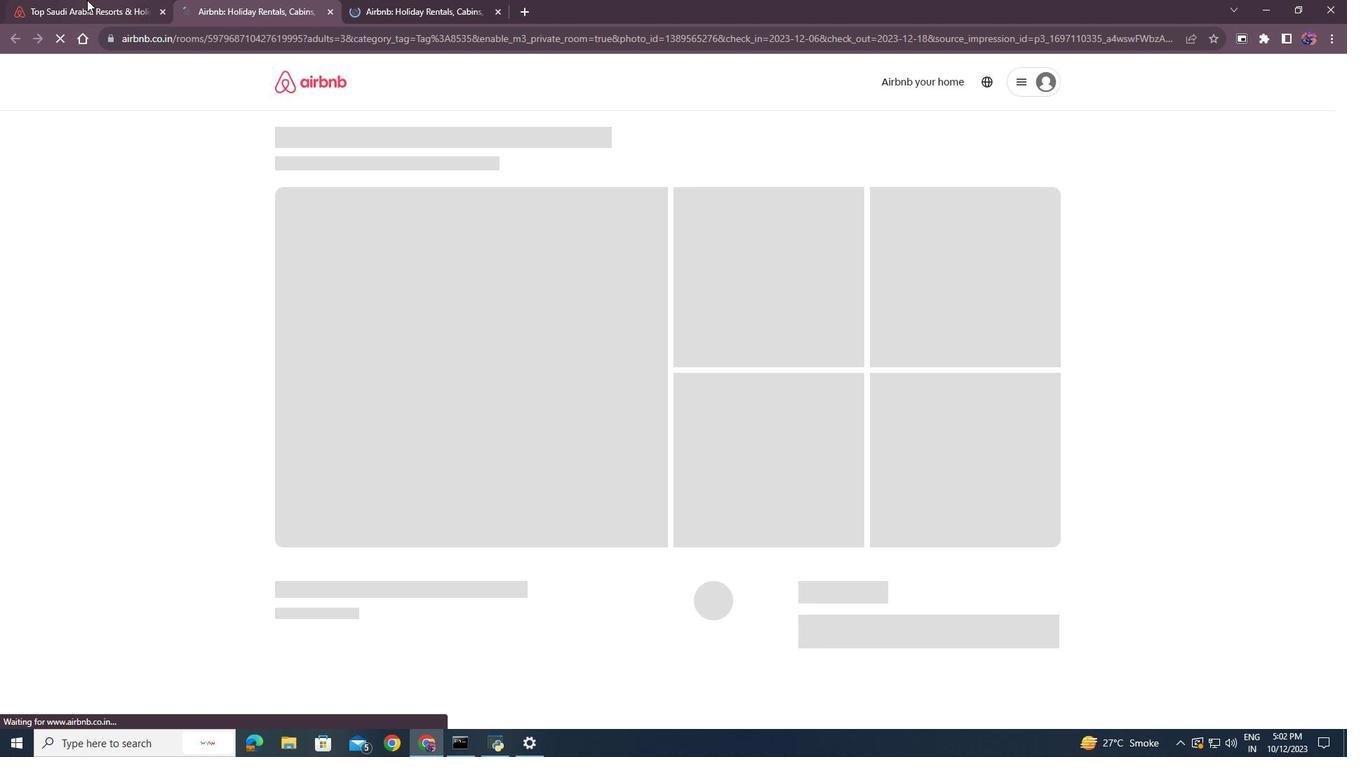 
Action: Mouse pressed left at (84, 0)
Screenshot: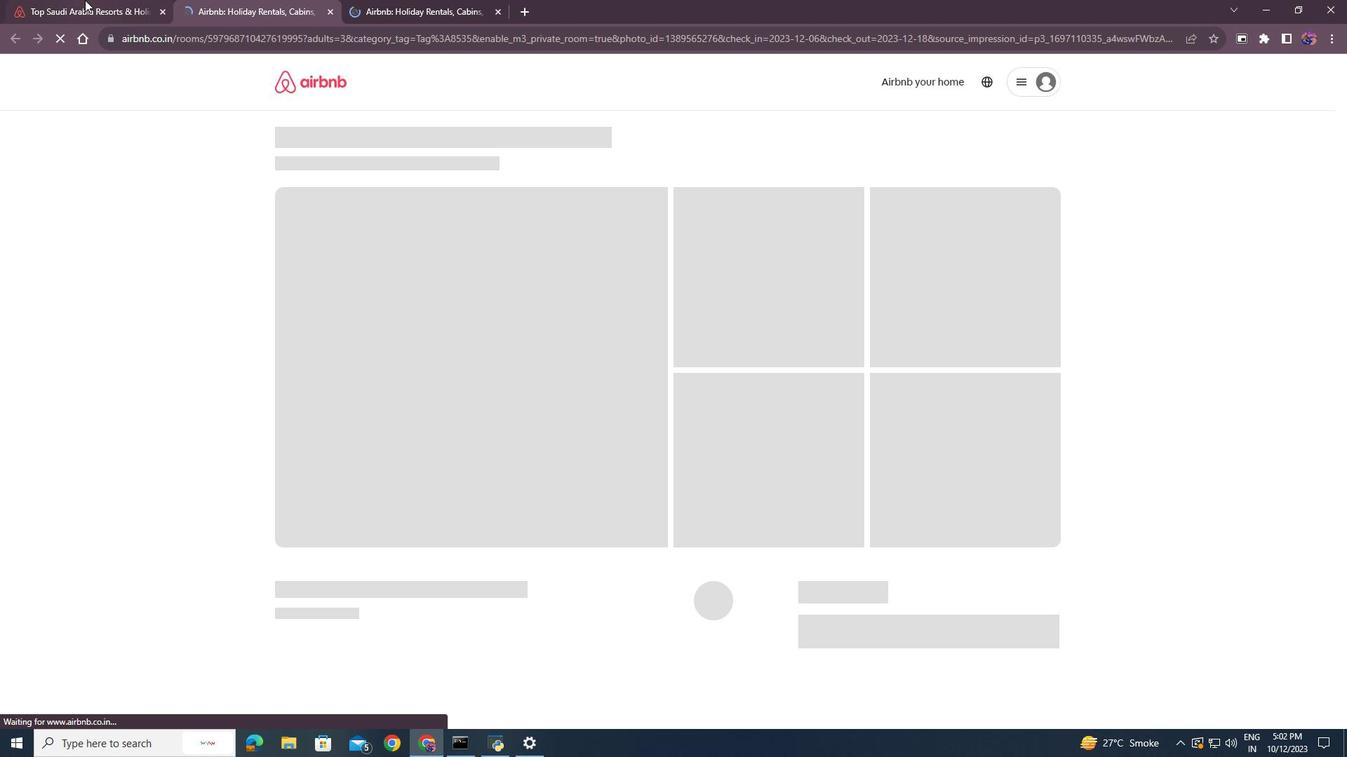 
Action: Mouse moved to (344, 559)
Screenshot: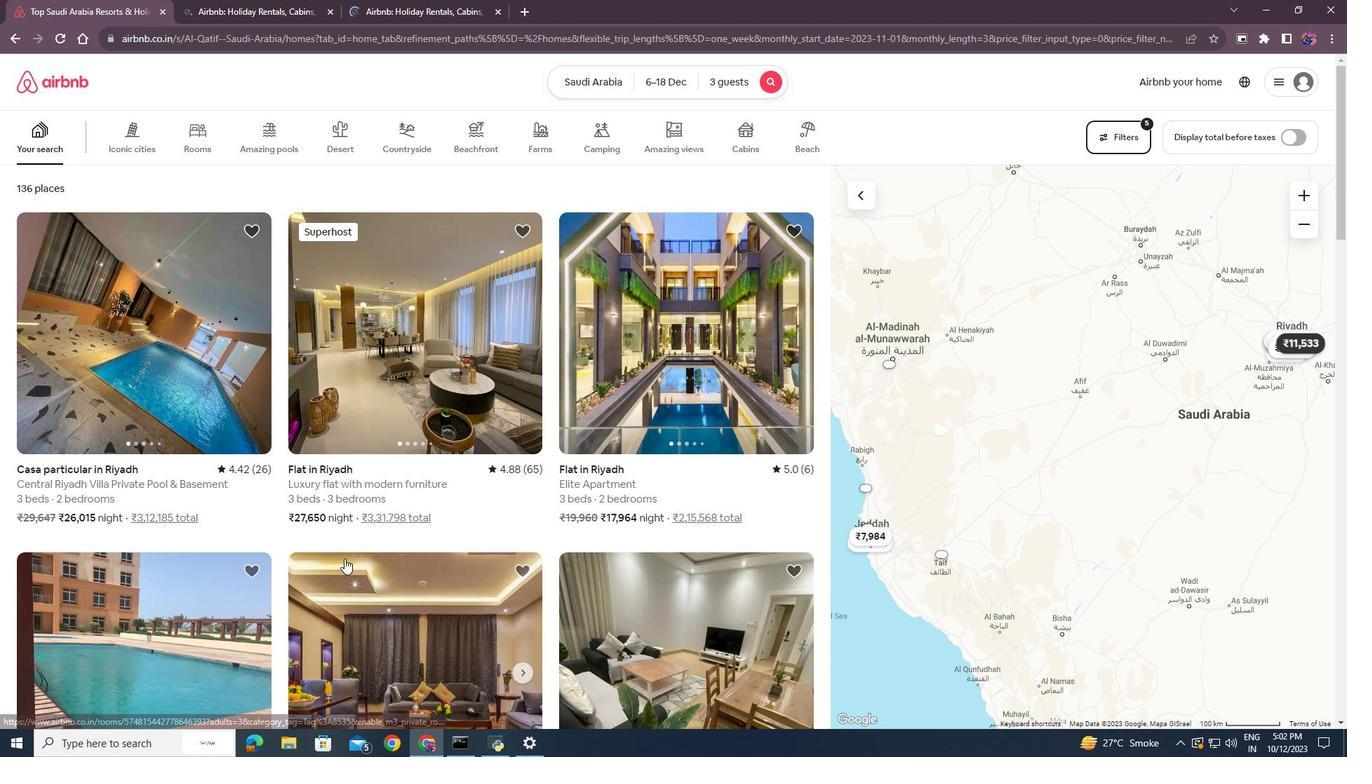 
Action: Mouse scrolled (344, 558) with delta (0, 0)
Screenshot: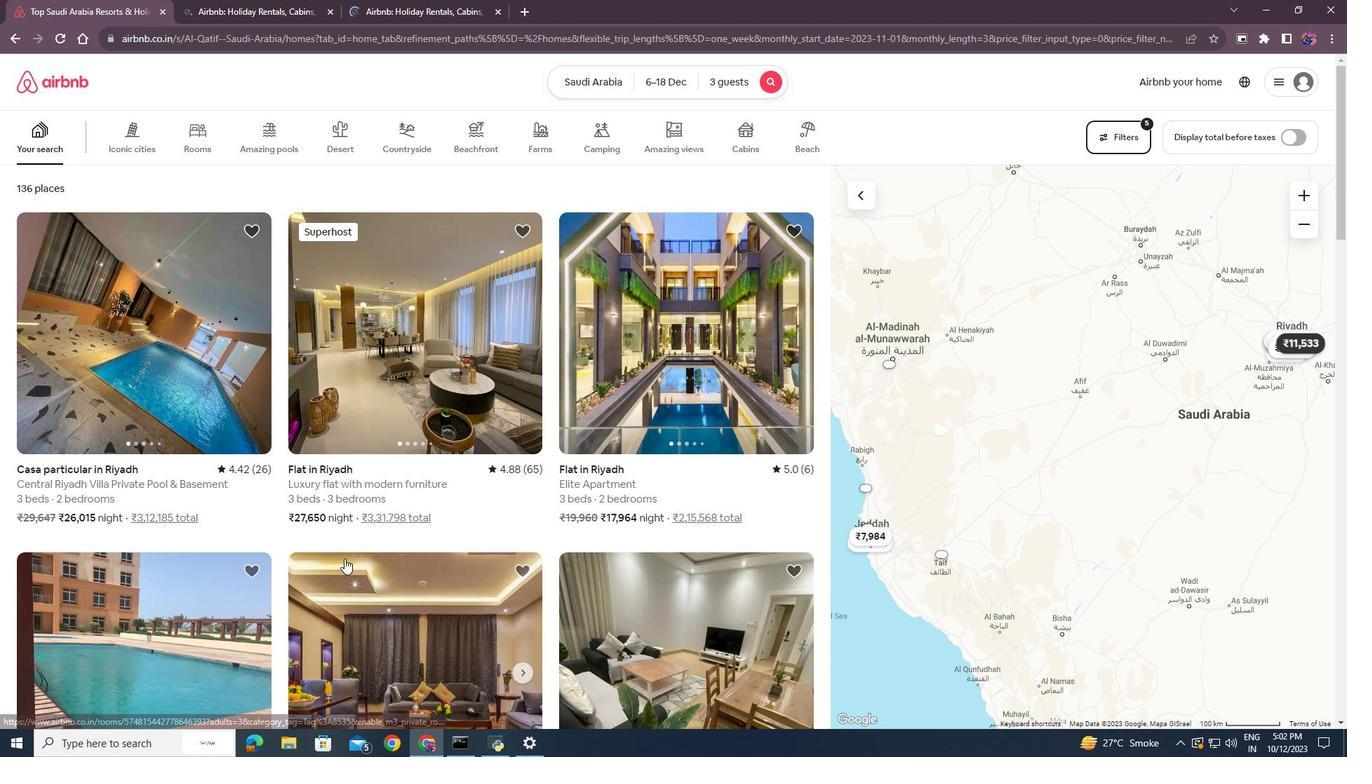 
Action: Mouse scrolled (344, 558) with delta (0, 0)
Screenshot: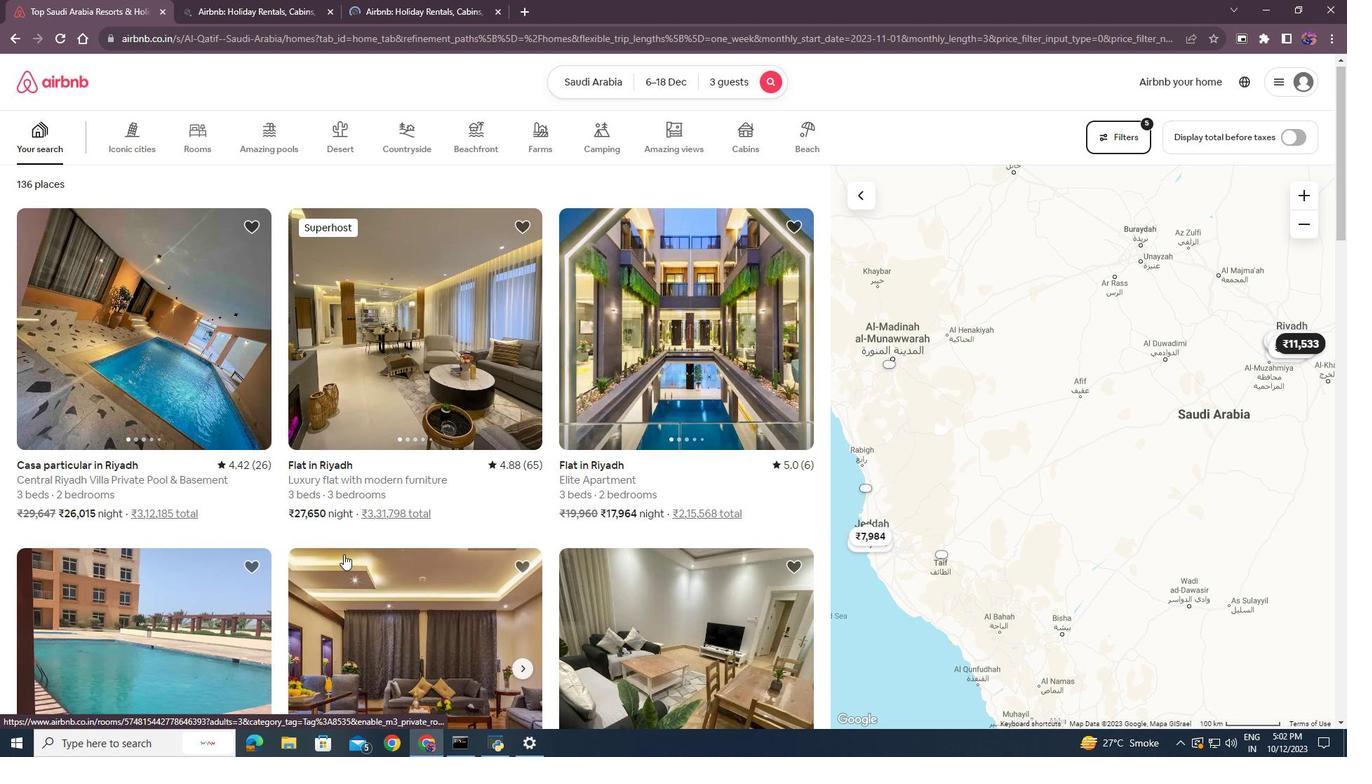 
Action: Mouse moved to (343, 555)
Screenshot: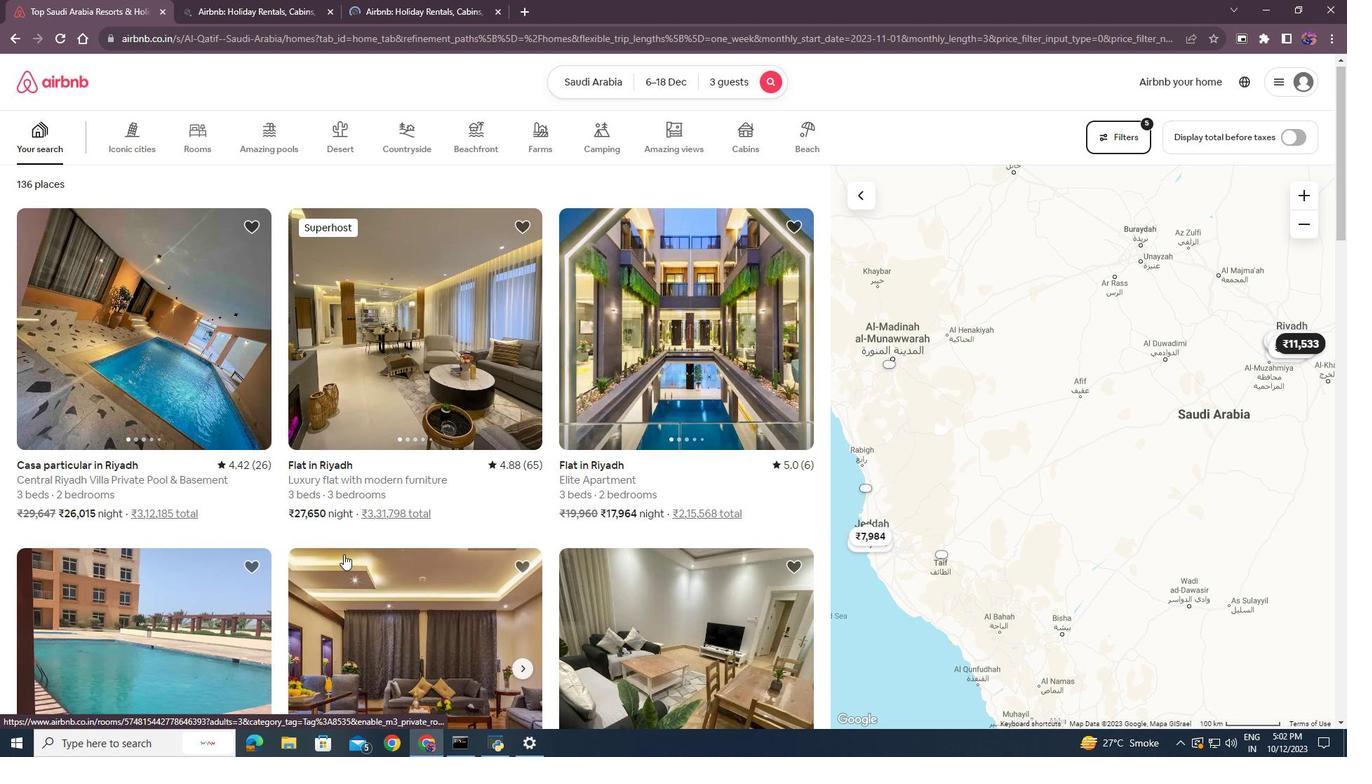 
Action: Mouse scrolled (343, 554) with delta (0, 0)
Screenshot: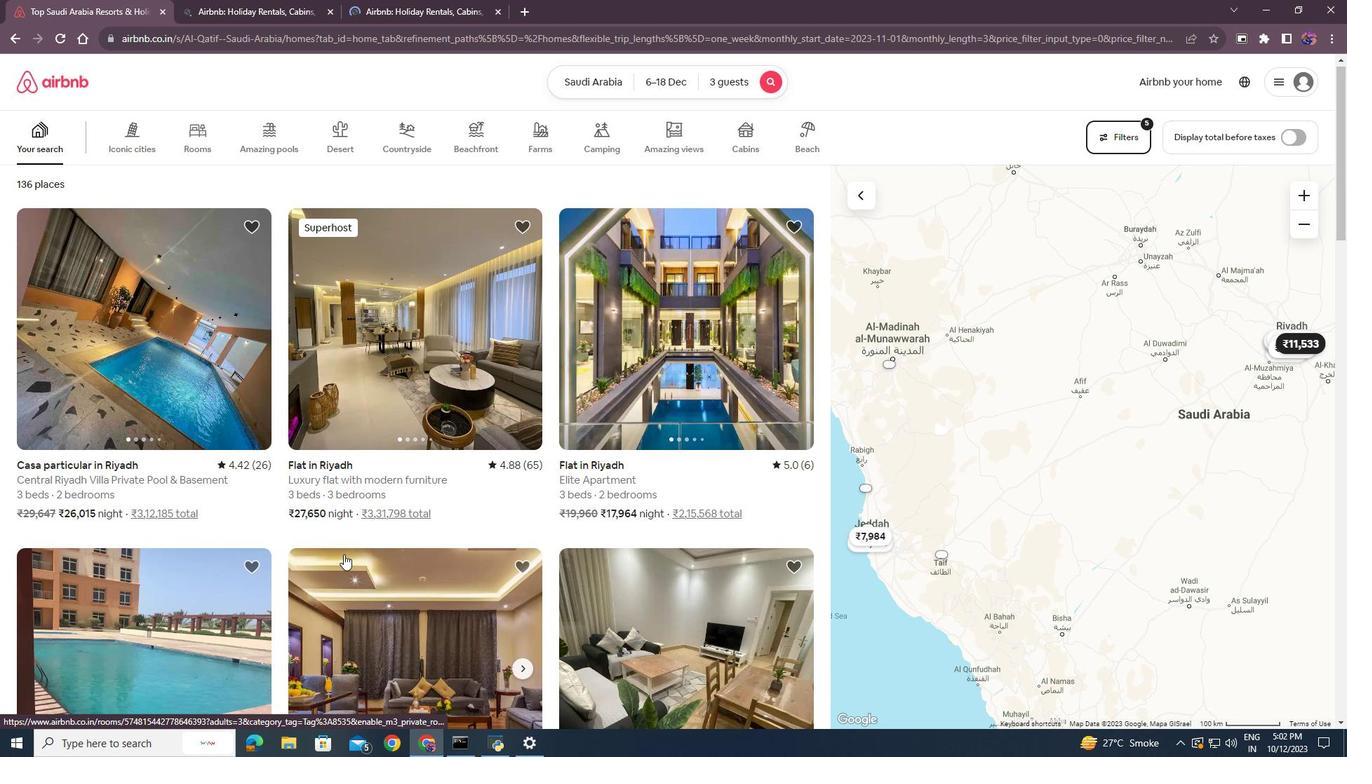 
Action: Mouse moved to (343, 551)
Screenshot: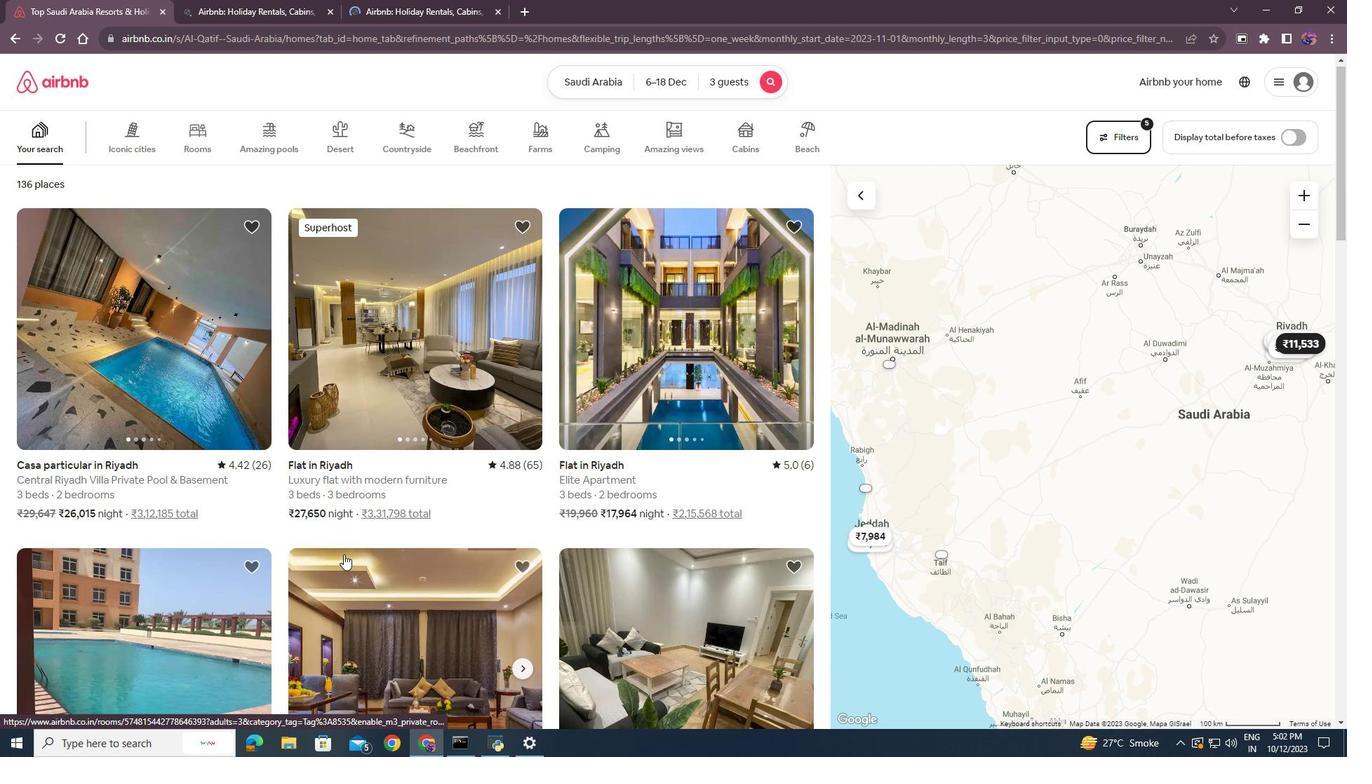 
Action: Mouse scrolled (343, 550) with delta (0, 0)
Screenshot: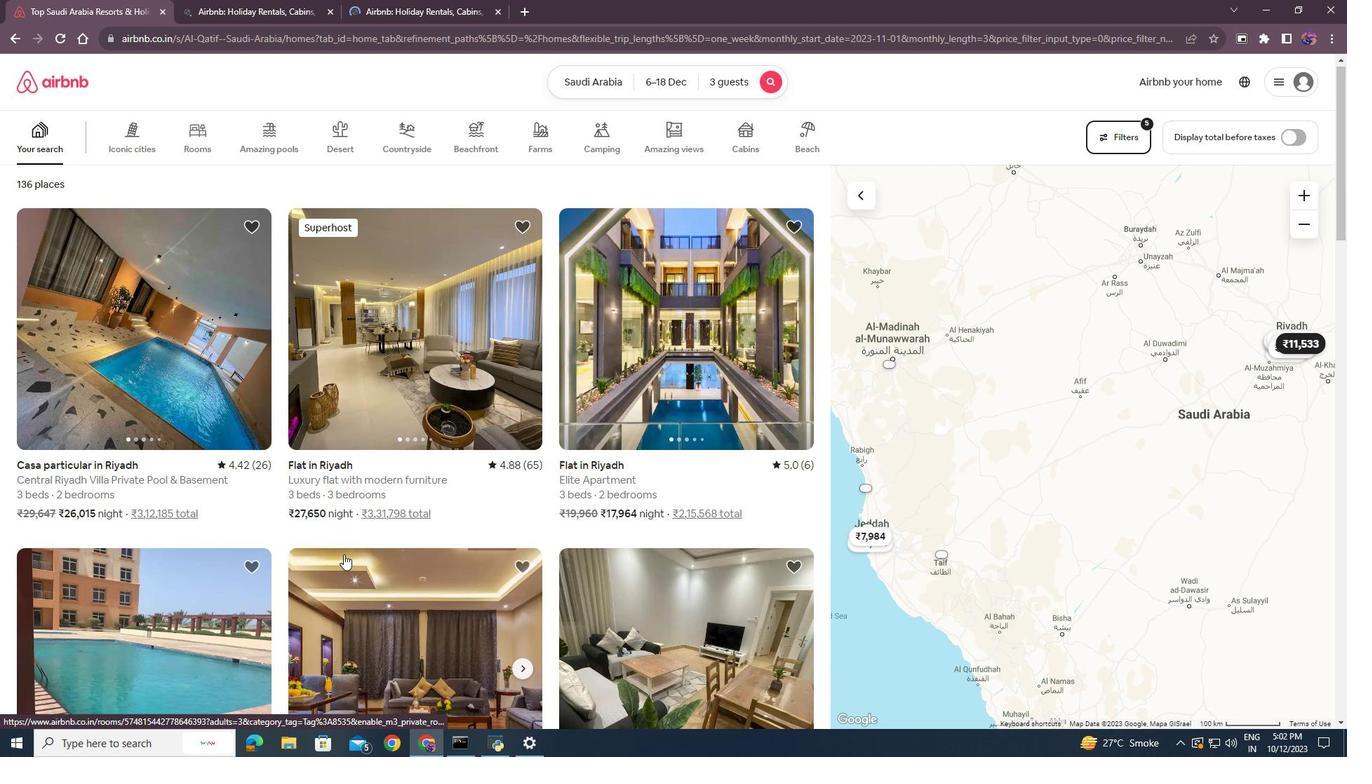 
Action: Mouse moved to (341, 545)
Screenshot: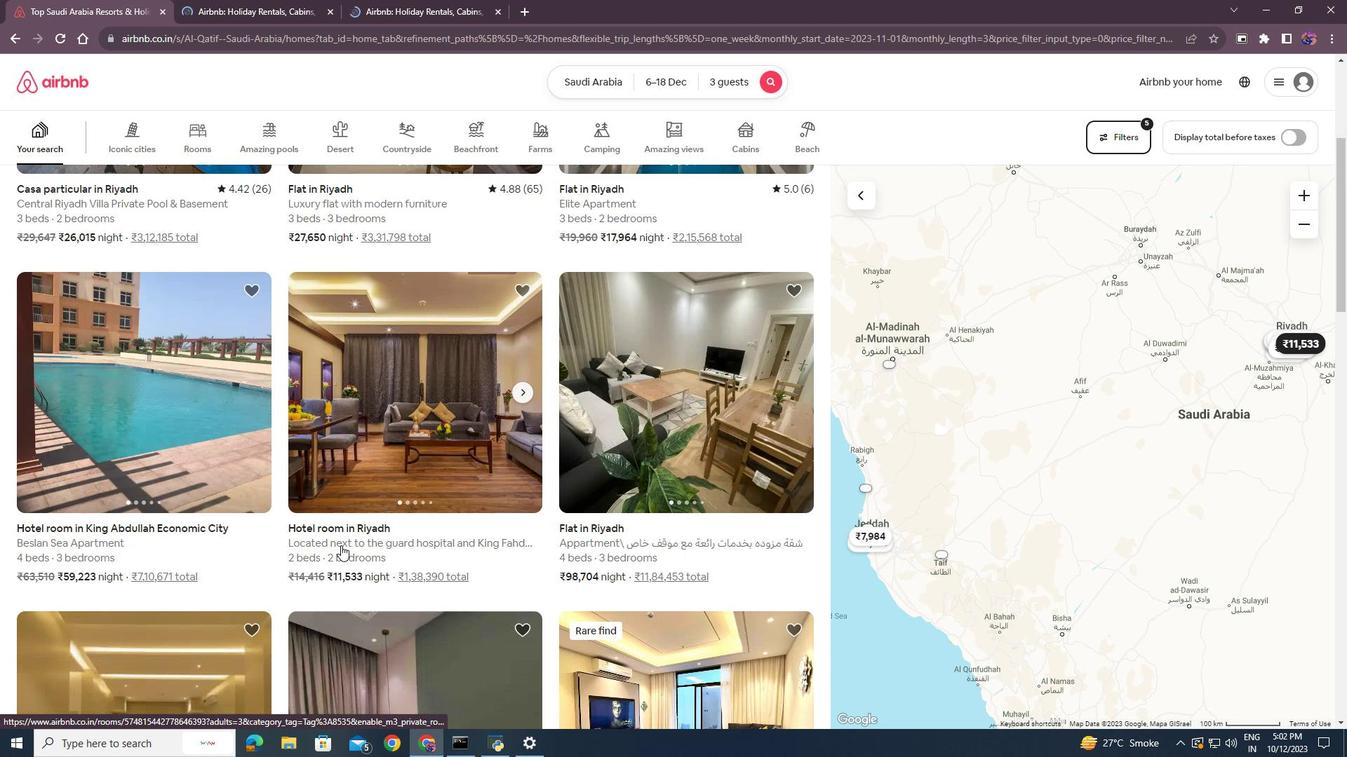 
Action: Mouse scrolled (341, 545) with delta (0, 0)
Screenshot: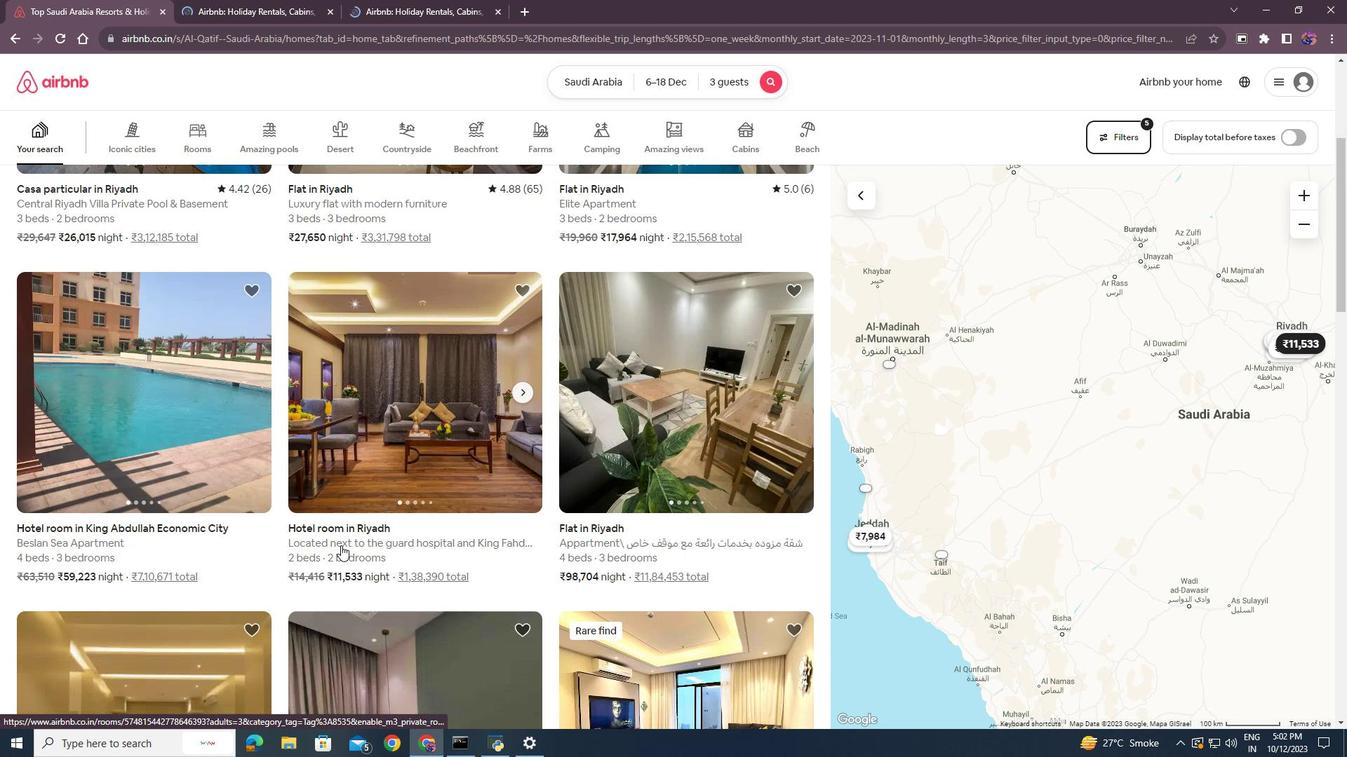 
Action: Mouse moved to (369, 315)
Screenshot: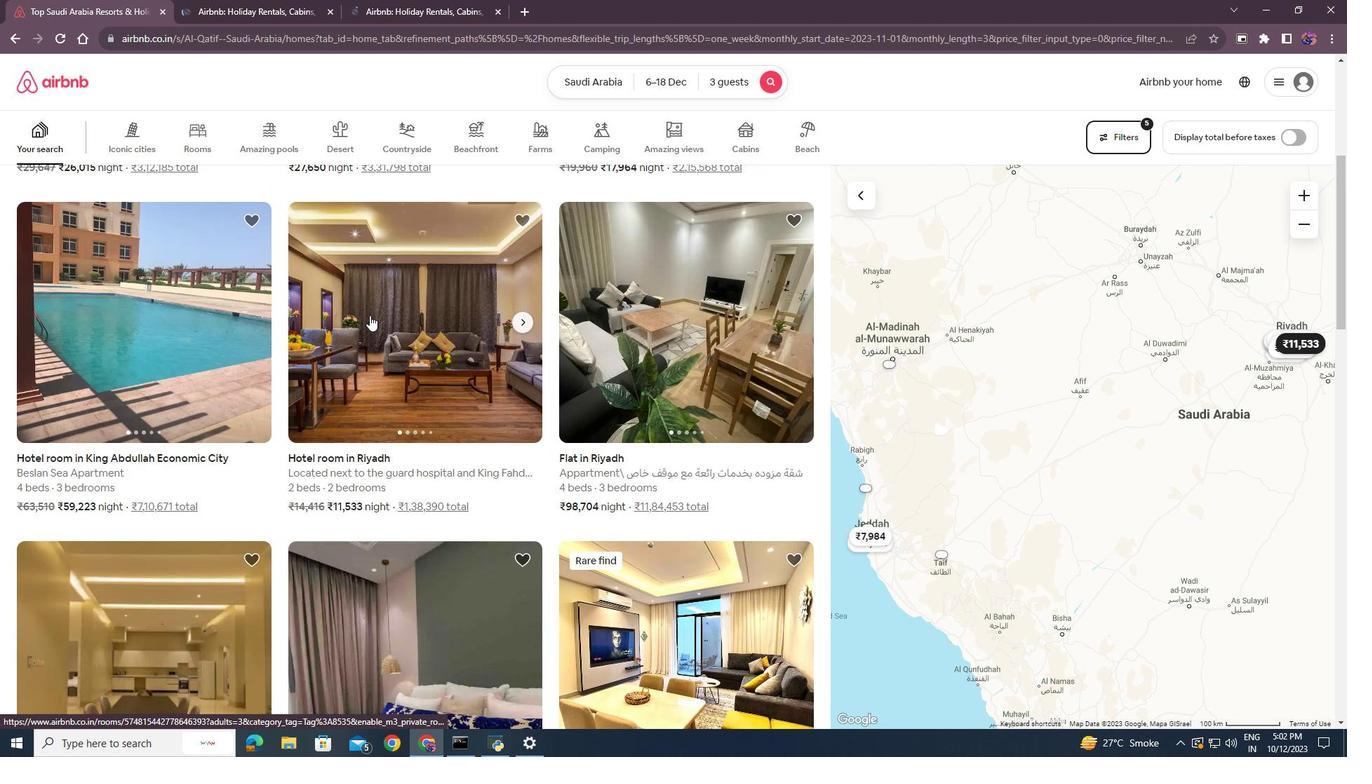 
Action: Mouse pressed left at (369, 315)
Screenshot: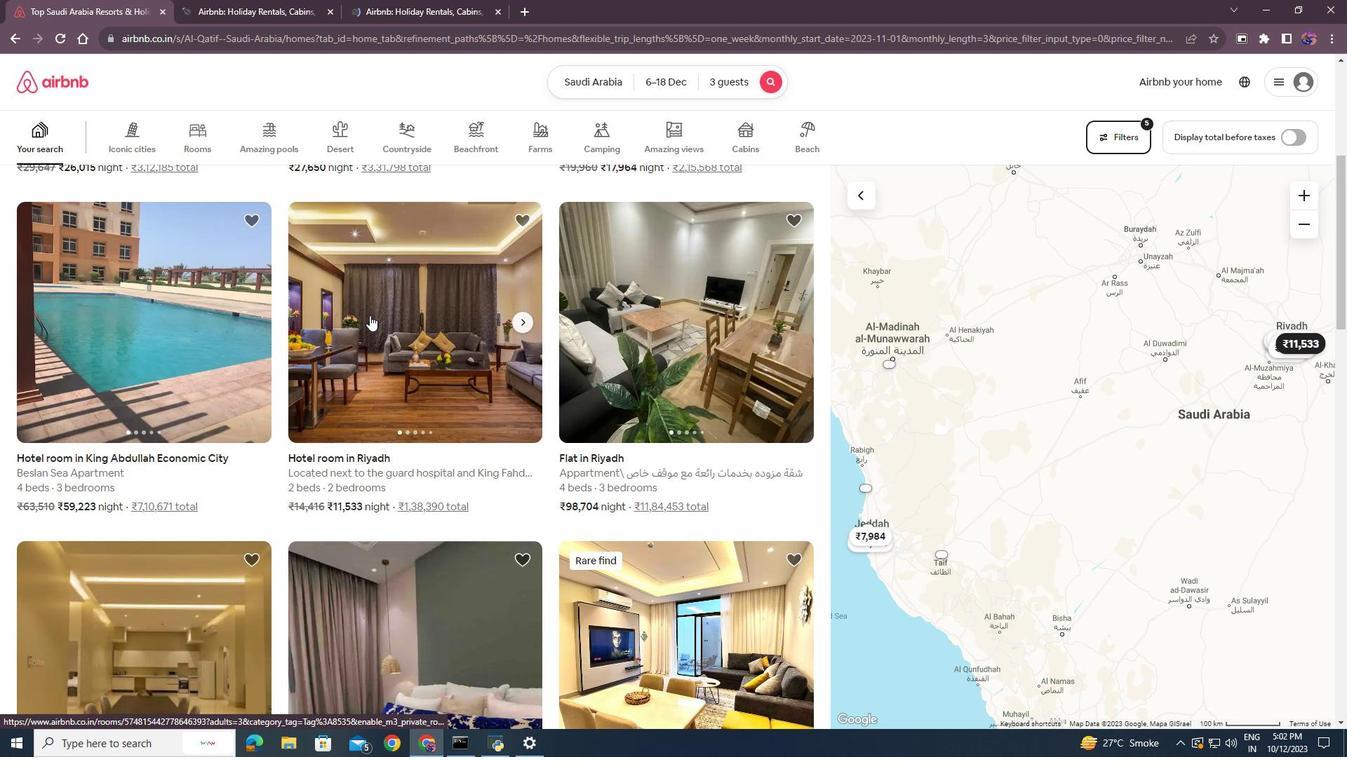 
Action: Mouse moved to (92, 0)
Screenshot: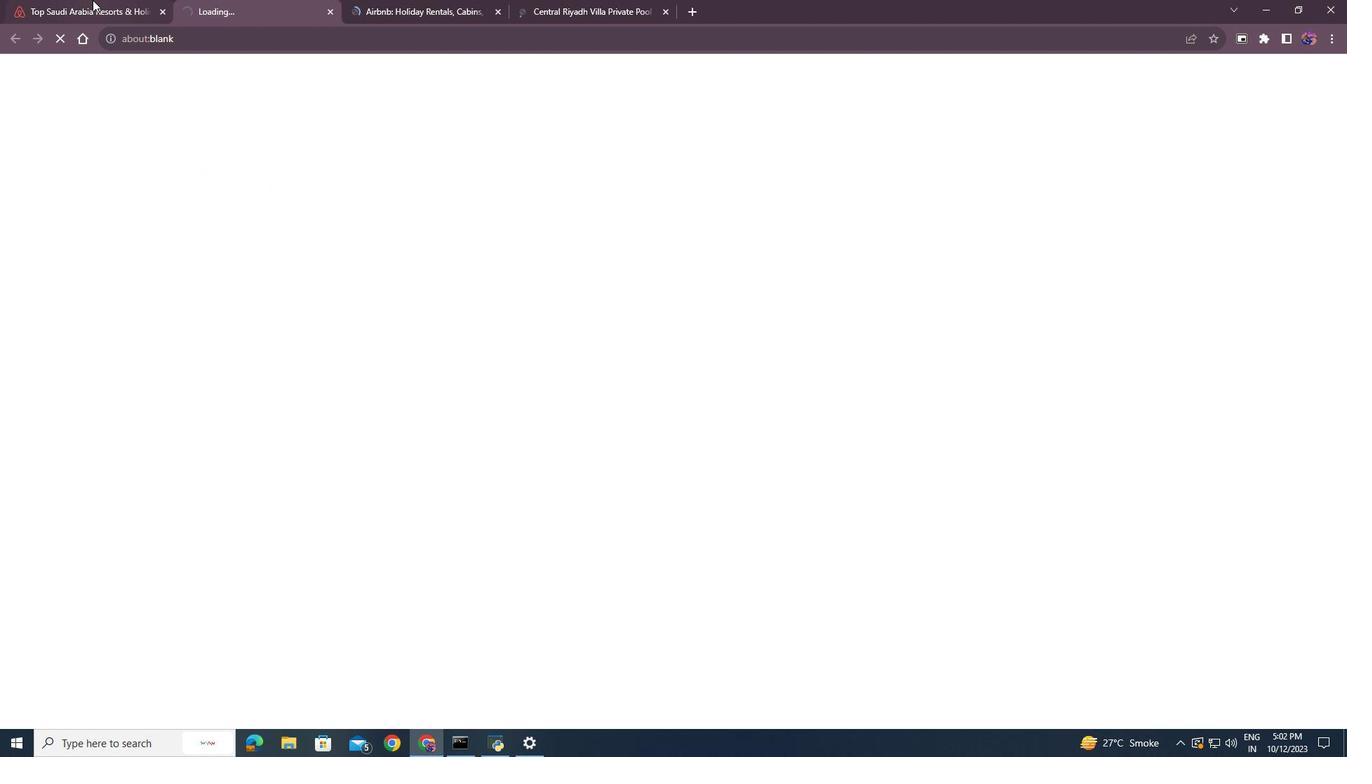 
Action: Mouse pressed left at (92, 0)
Screenshot: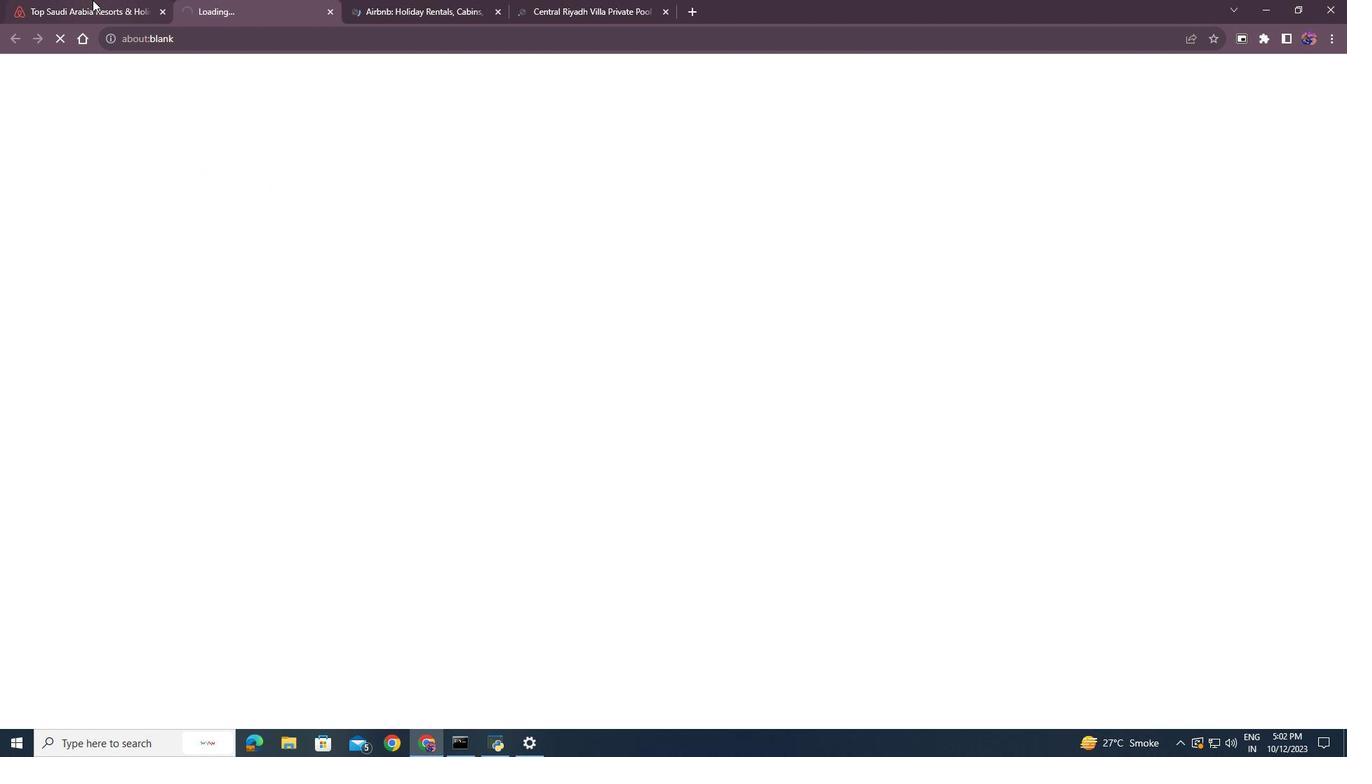 
Action: Mouse moved to (667, 345)
Screenshot: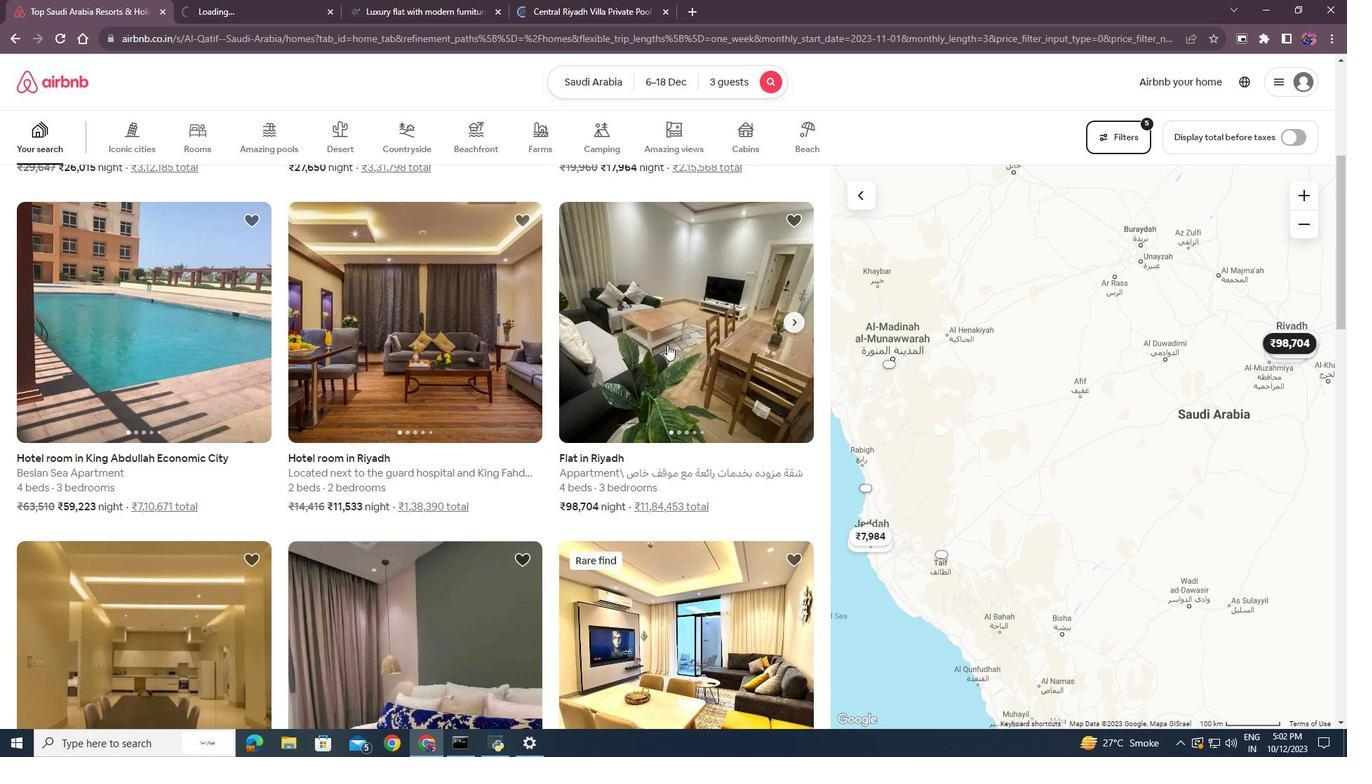 
Action: Mouse pressed left at (667, 345)
Screenshot: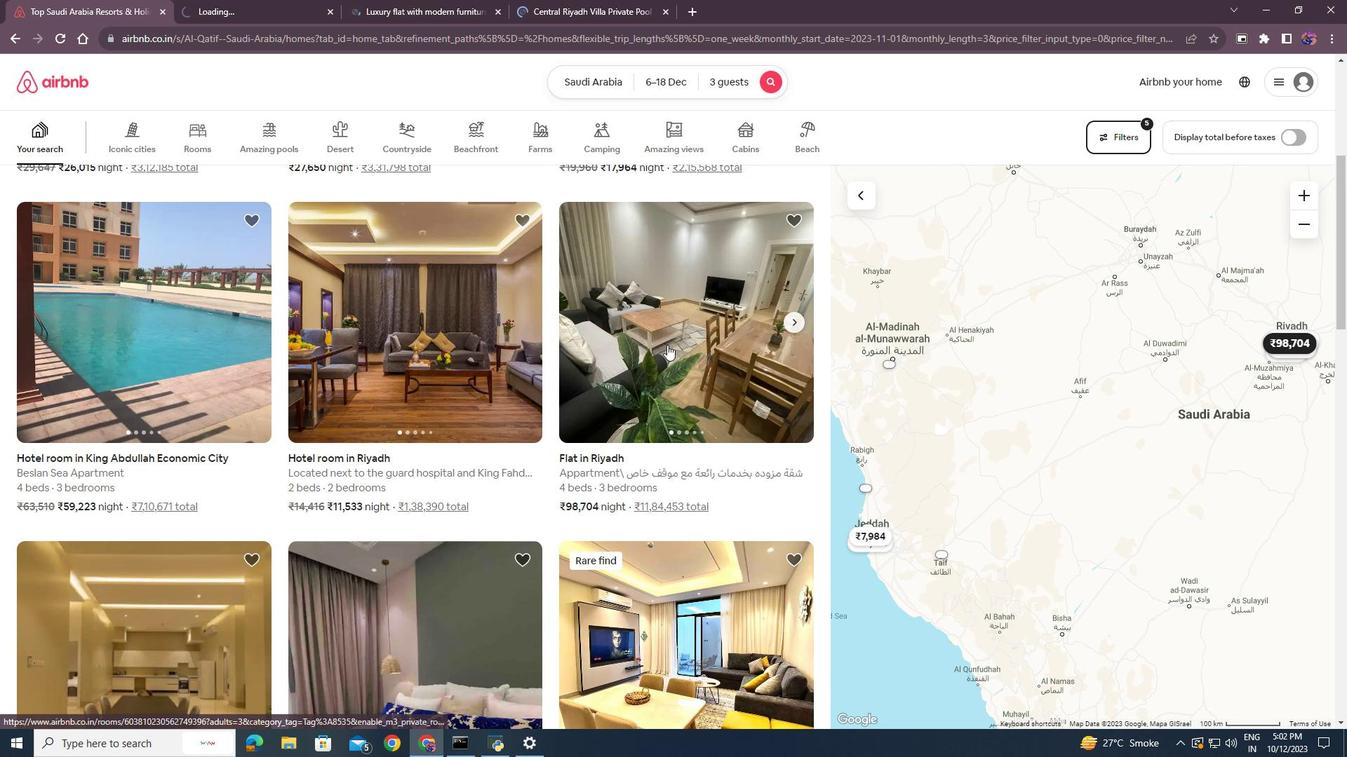 
Action: Mouse moved to (1003, 517)
Screenshot: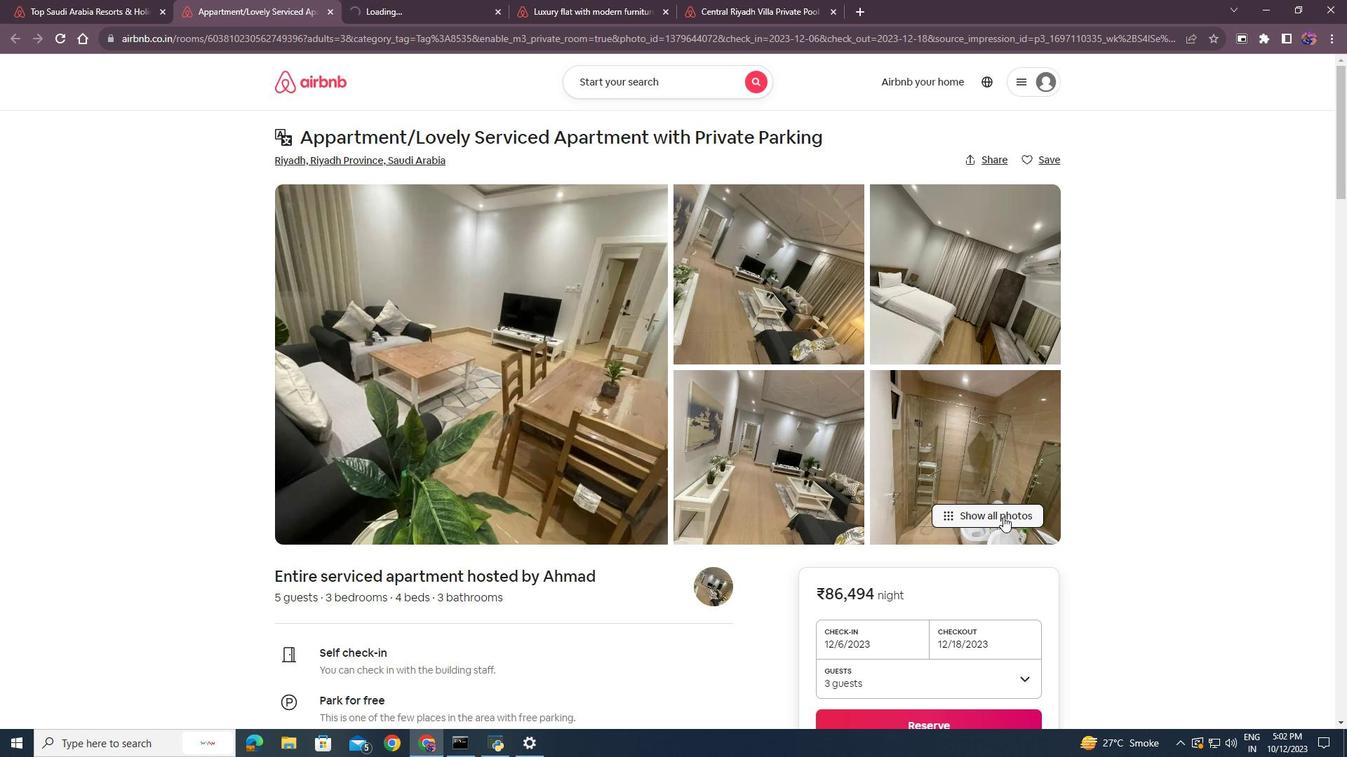 
Action: Mouse pressed left at (1003, 517)
Screenshot: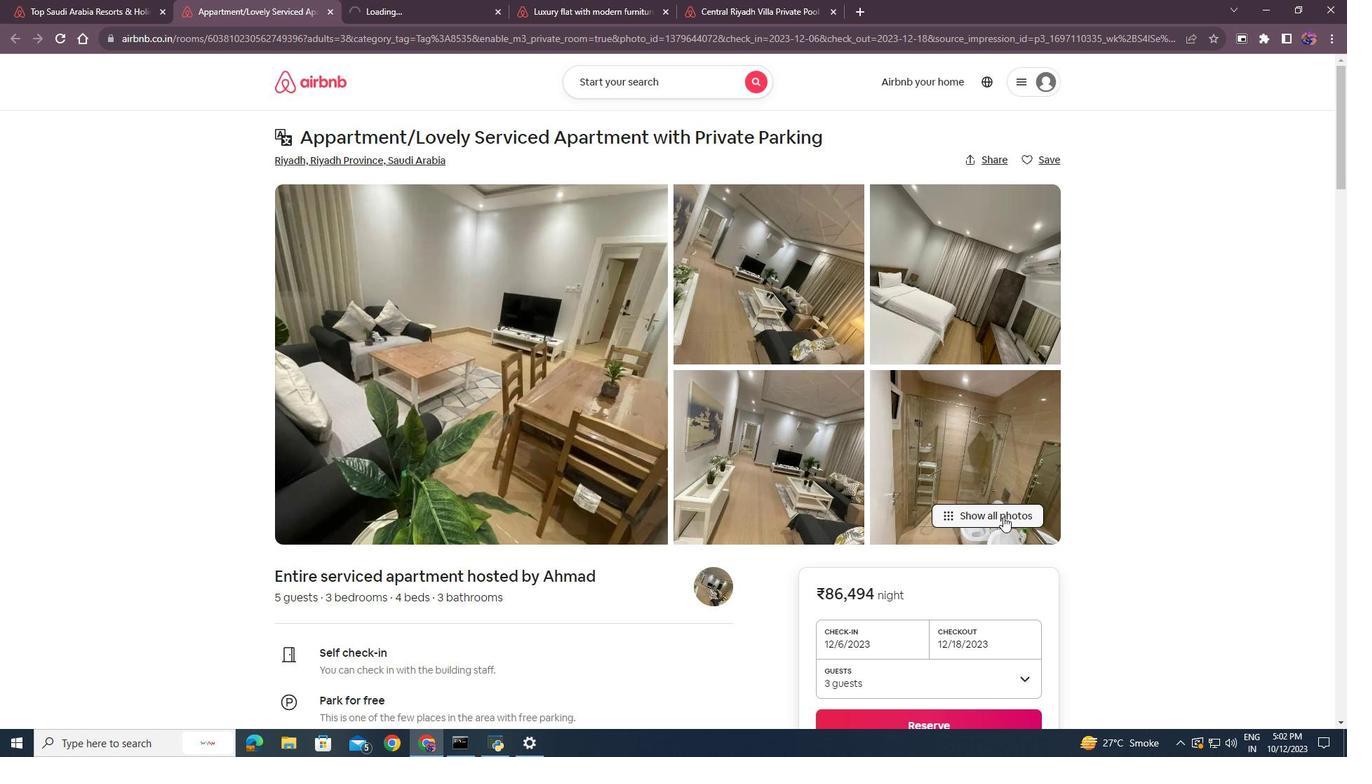 
Action: Mouse moved to (673, 463)
Screenshot: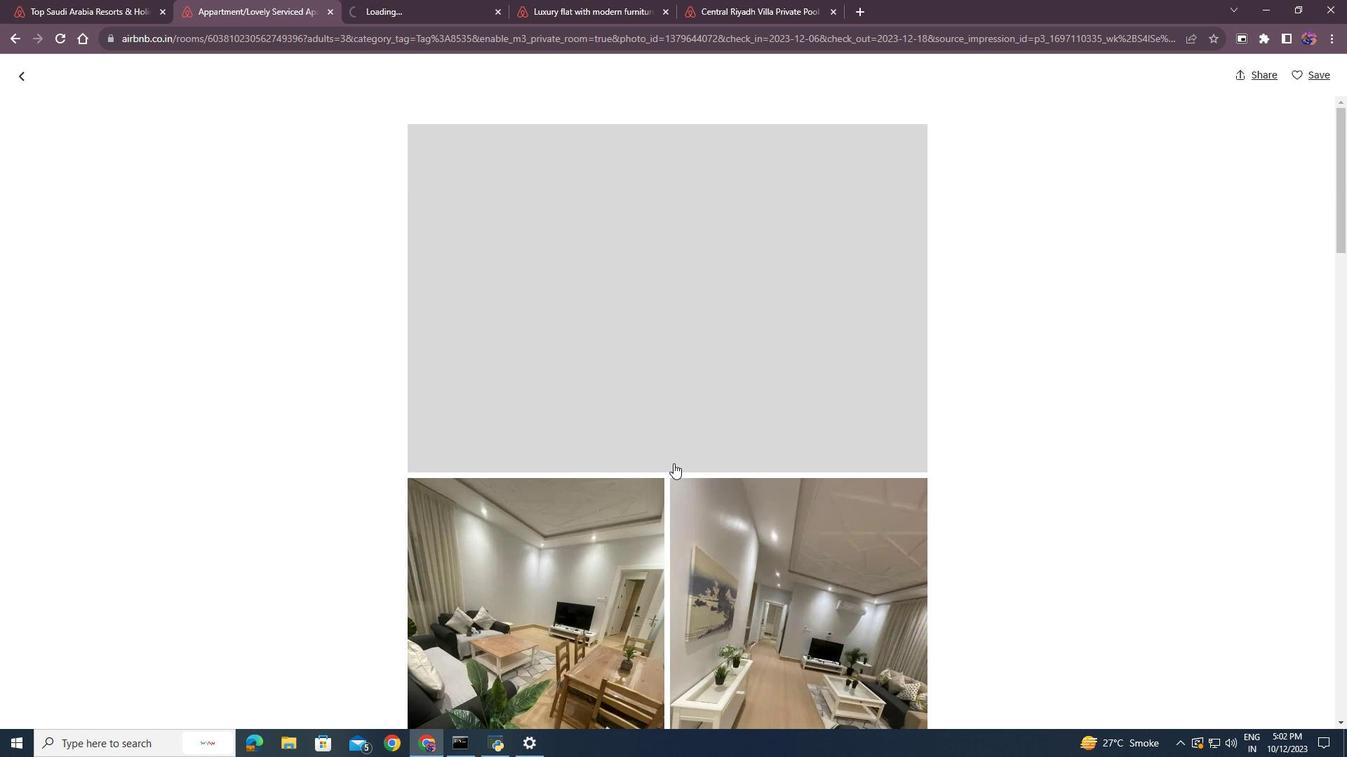 
Action: Mouse scrolled (673, 463) with delta (0, 0)
Screenshot: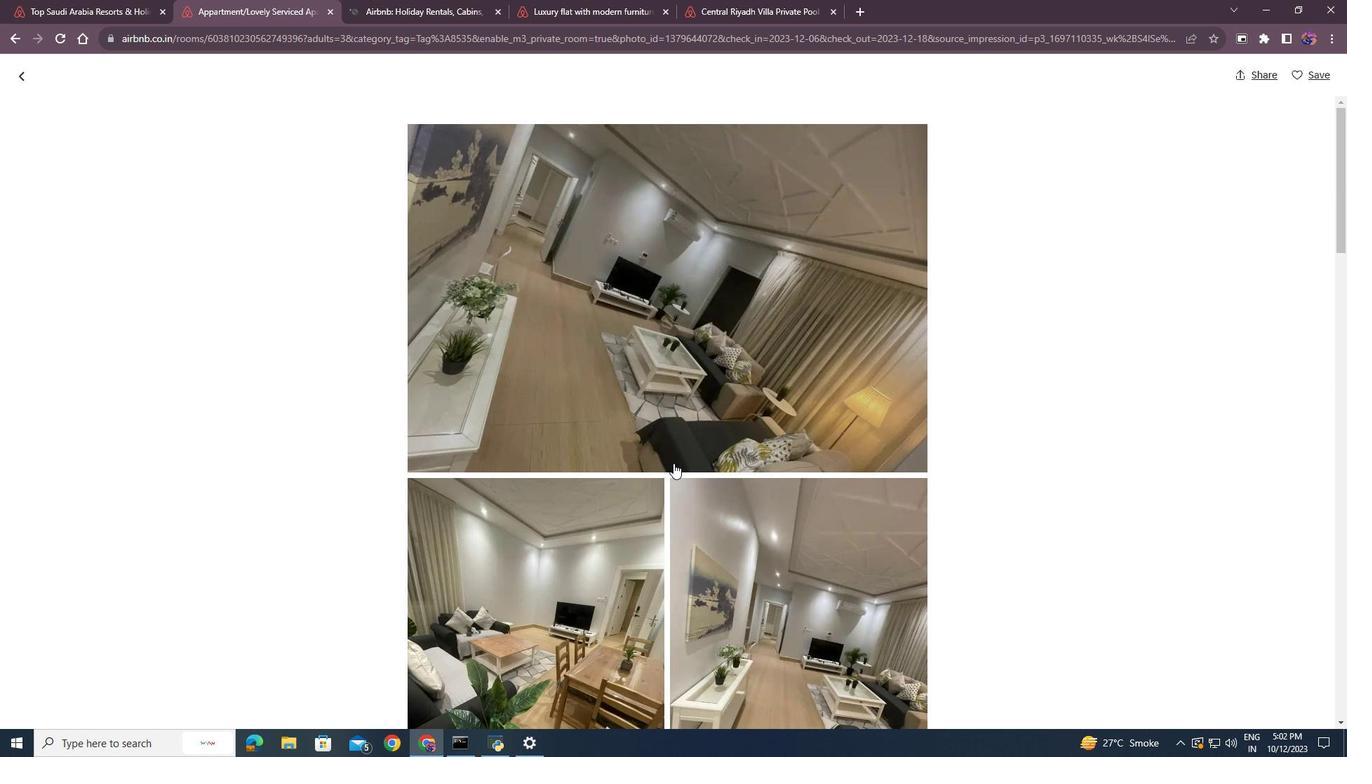 
Action: Mouse scrolled (673, 463) with delta (0, 0)
Screenshot: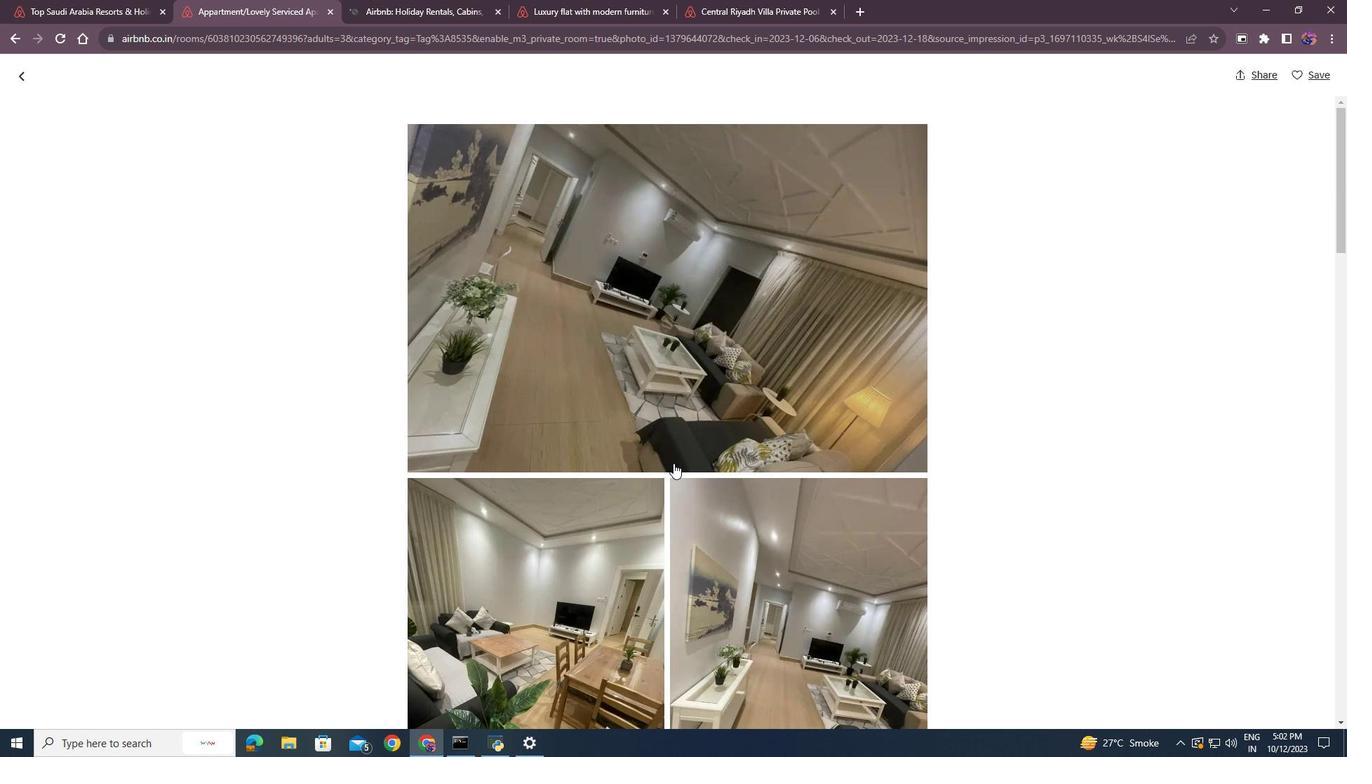 
Action: Mouse scrolled (673, 463) with delta (0, 0)
Screenshot: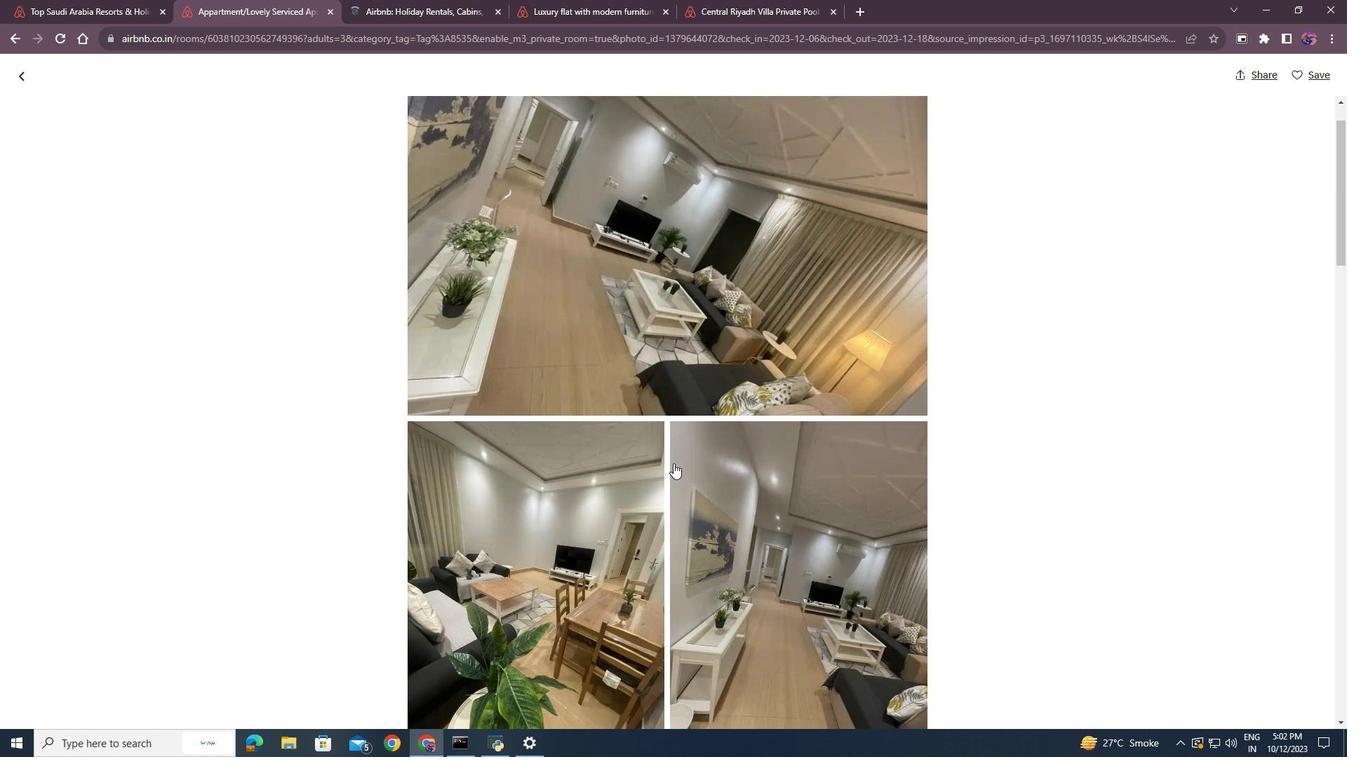 
Action: Mouse scrolled (673, 463) with delta (0, 0)
Screenshot: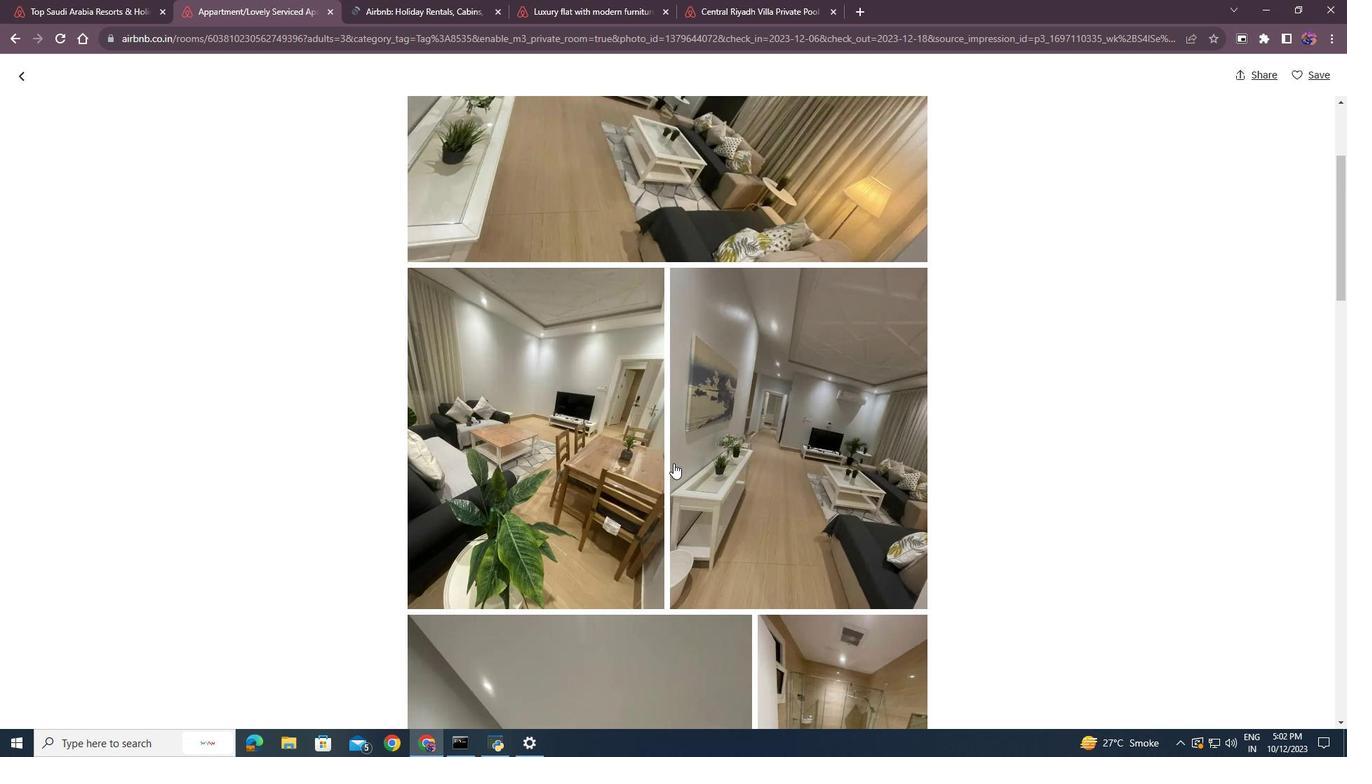 
Action: Mouse scrolled (673, 463) with delta (0, 0)
Screenshot: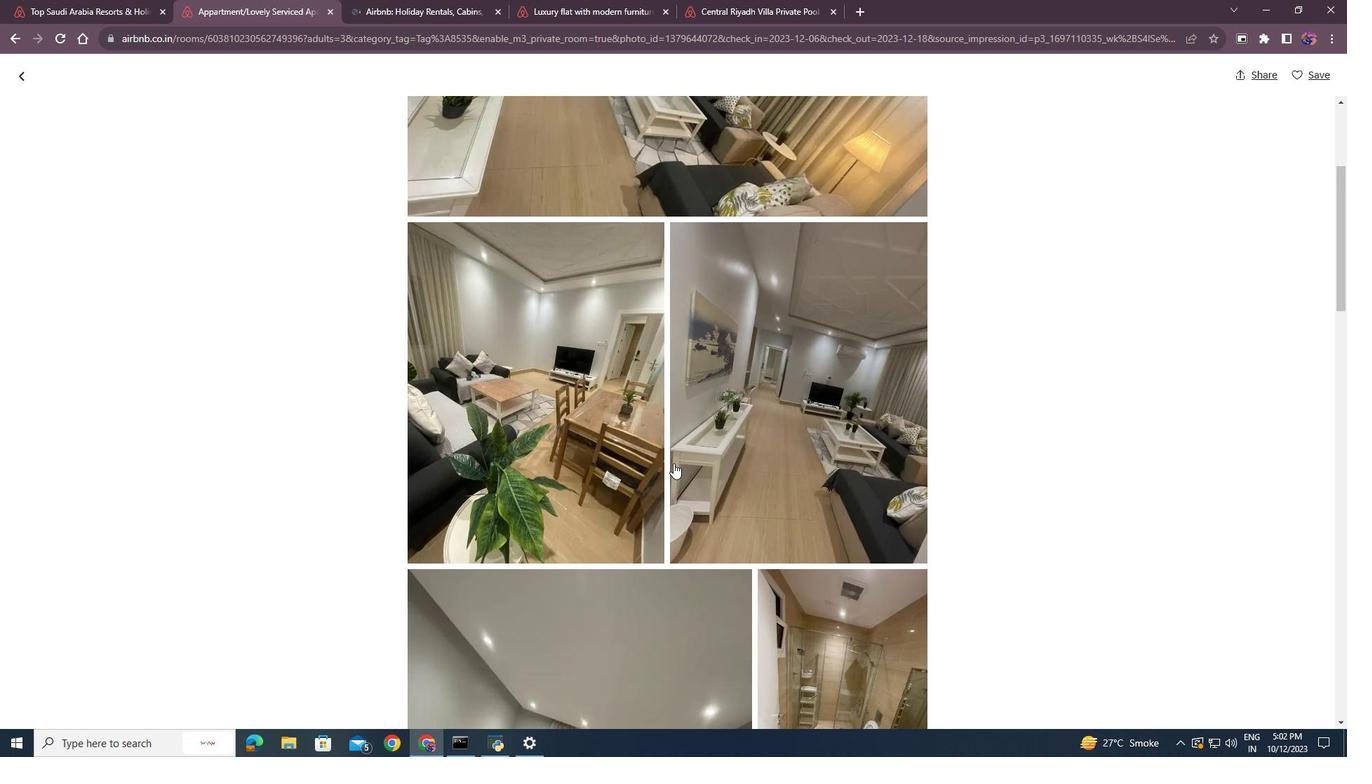 
Action: Mouse scrolled (673, 463) with delta (0, 0)
Screenshot: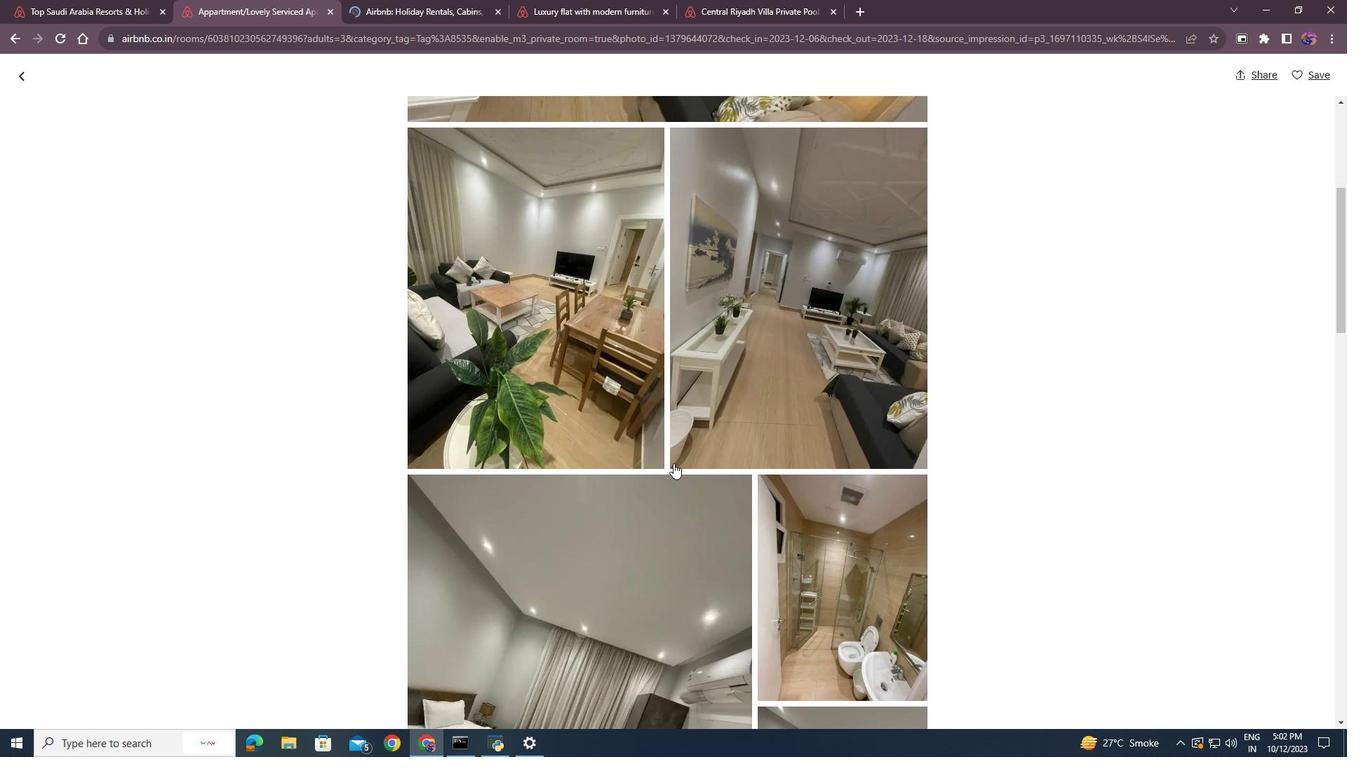 
Action: Mouse scrolled (673, 463) with delta (0, 0)
Screenshot: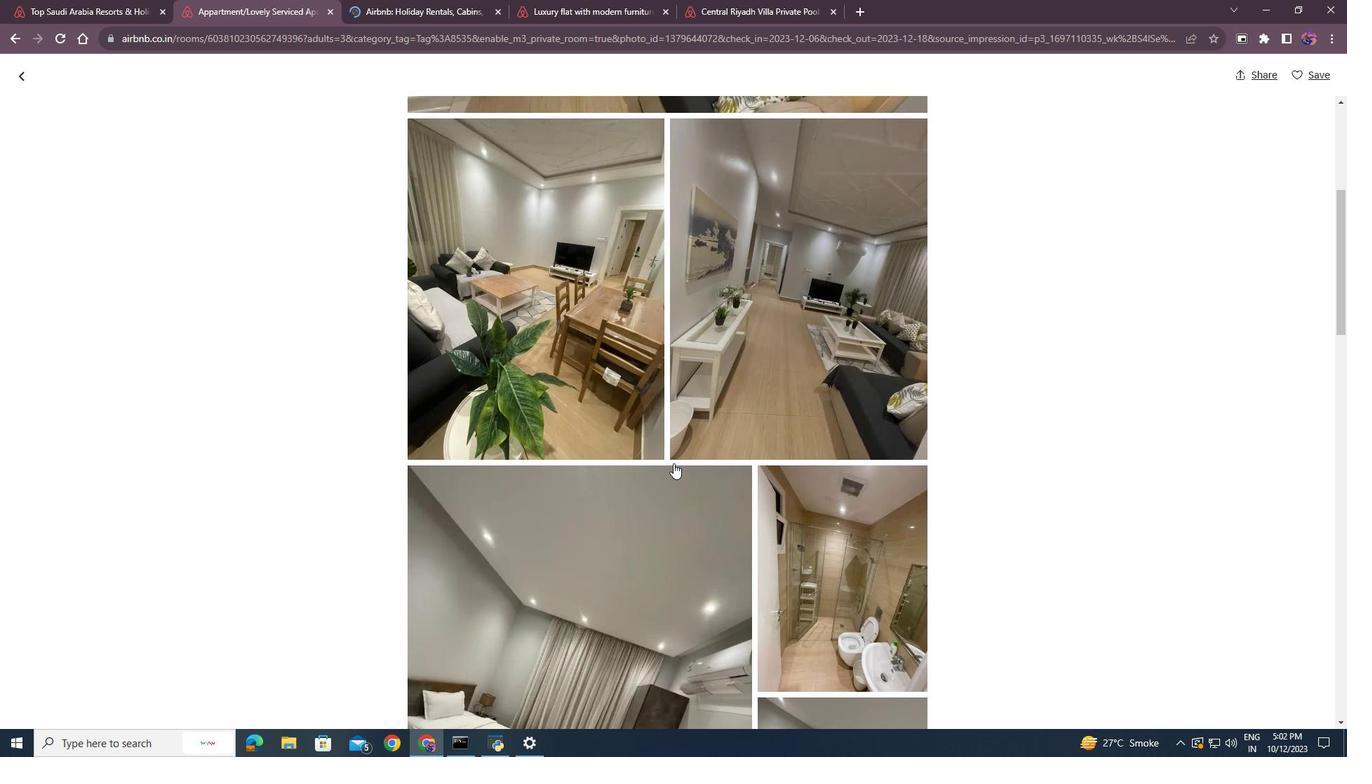 
Action: Mouse scrolled (673, 463) with delta (0, 0)
Screenshot: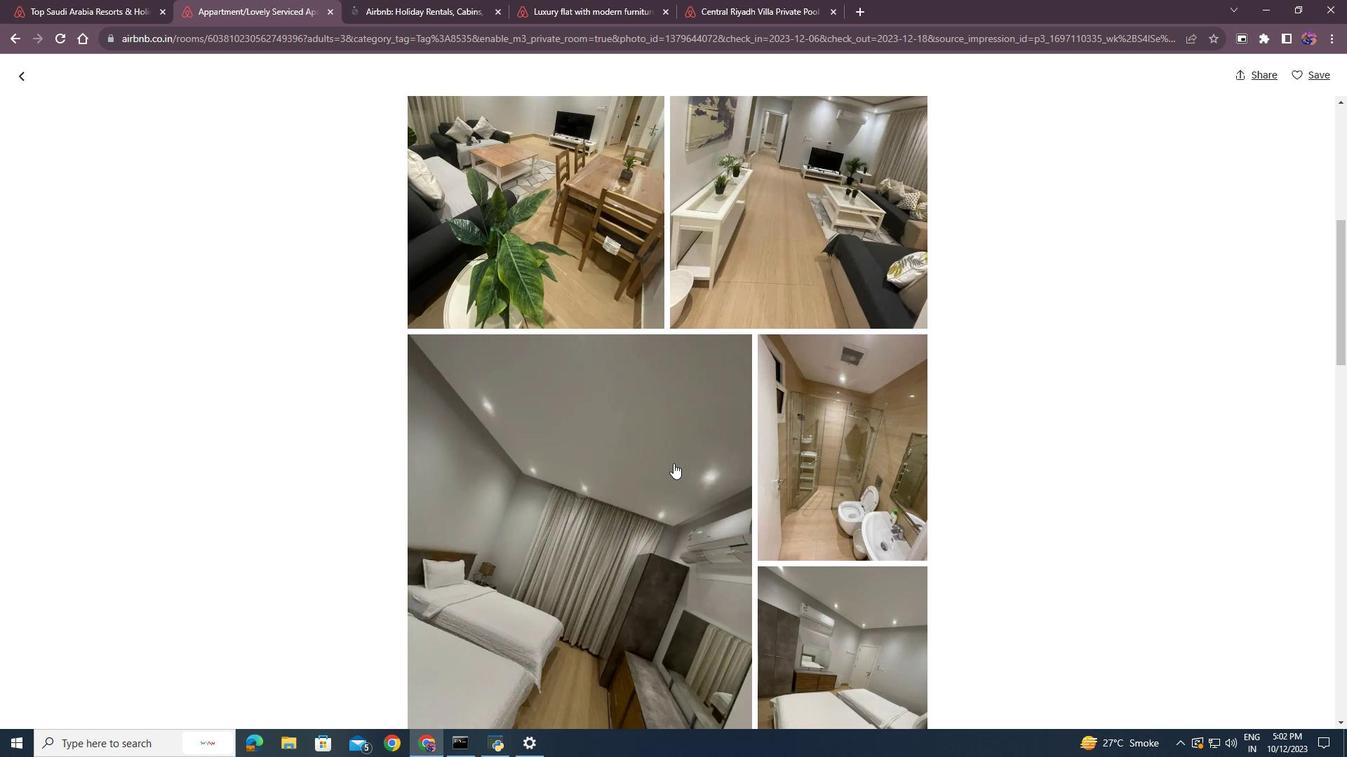 
Action: Mouse scrolled (673, 463) with delta (0, 0)
Screenshot: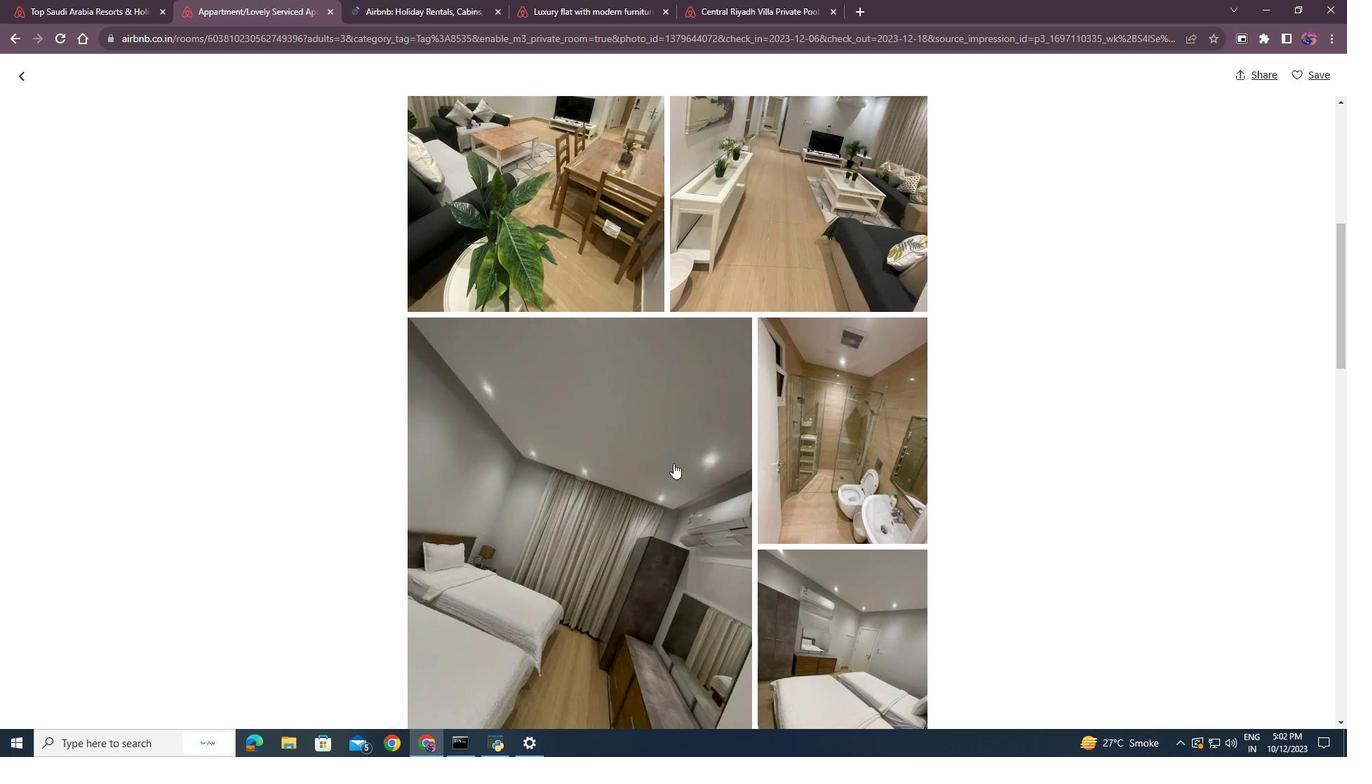 
Action: Mouse scrolled (673, 463) with delta (0, 0)
Screenshot: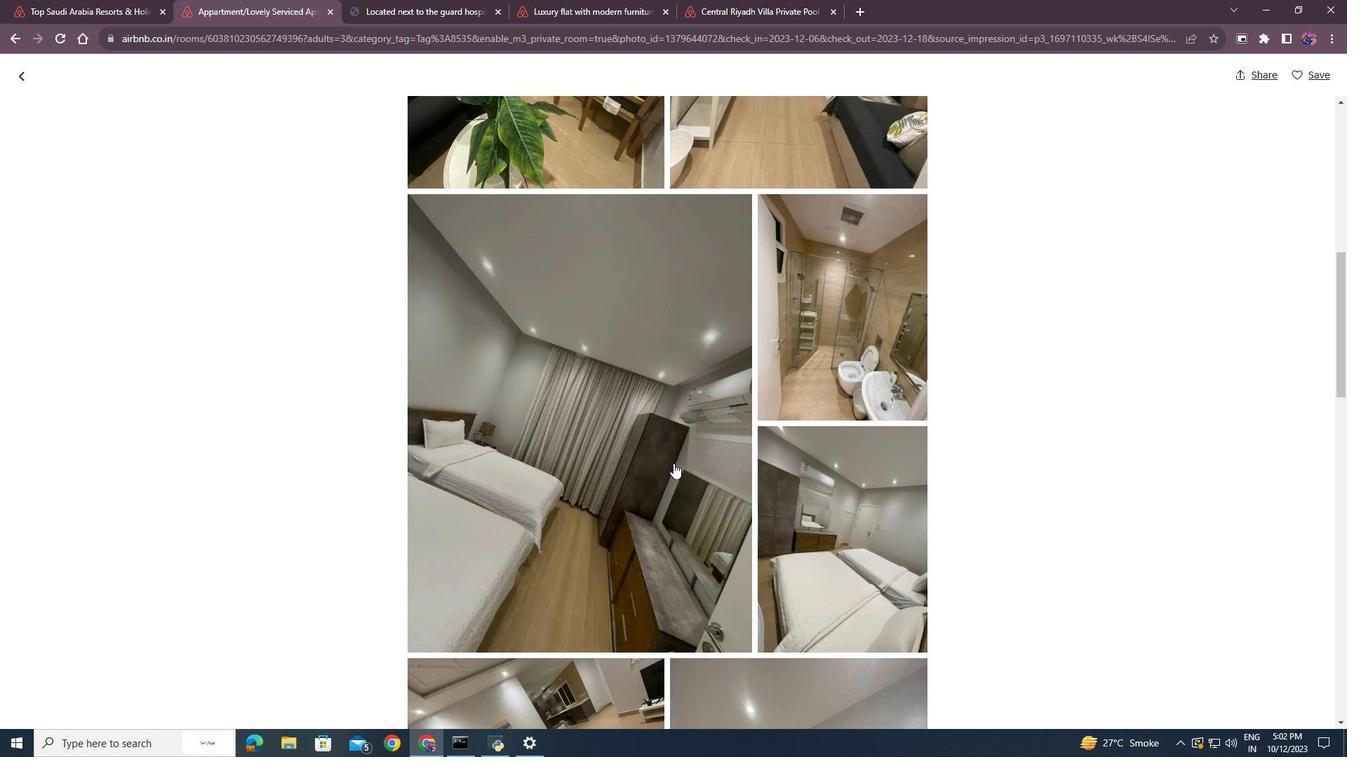 
Action: Mouse scrolled (673, 463) with delta (0, 0)
Screenshot: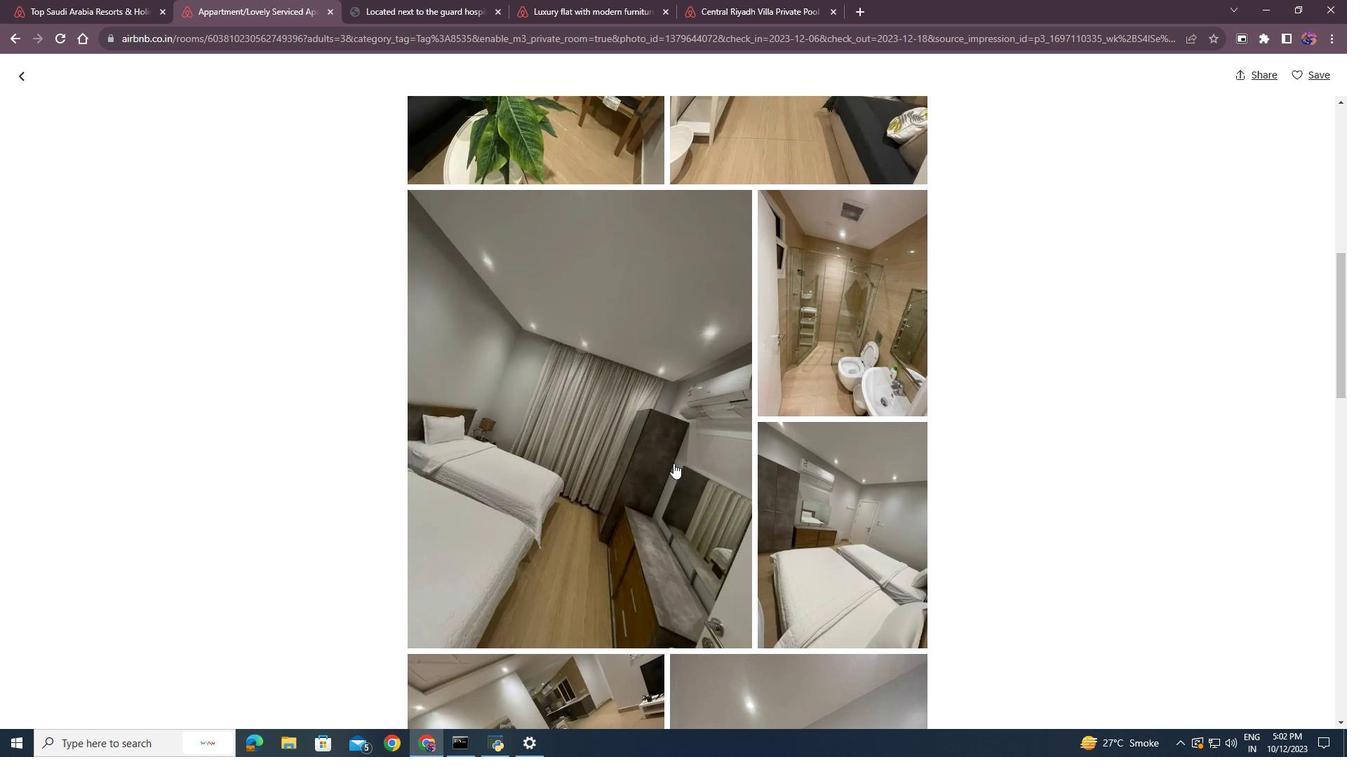 
Action: Mouse scrolled (673, 463) with delta (0, 0)
Screenshot: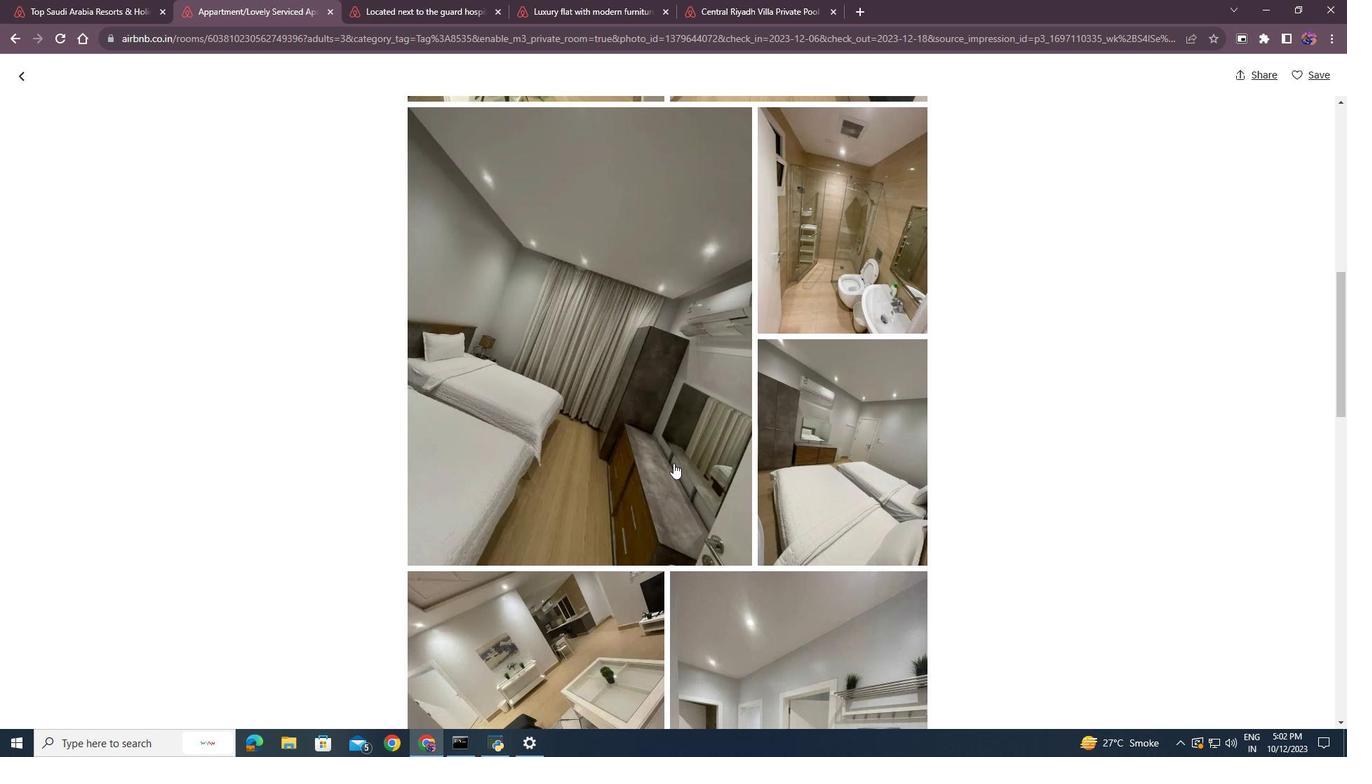 
Action: Mouse pressed middle at (673, 463)
Screenshot: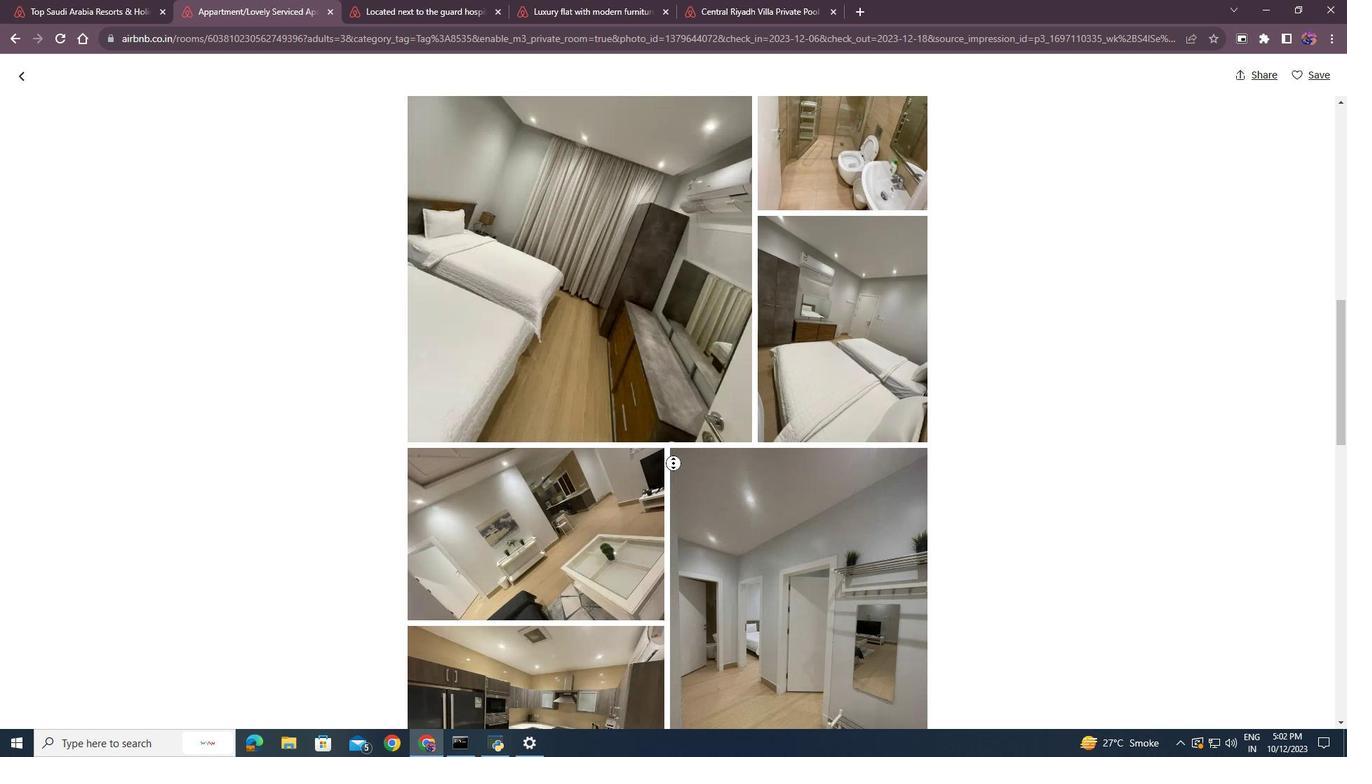 
Action: Mouse moved to (665, 518)
Screenshot: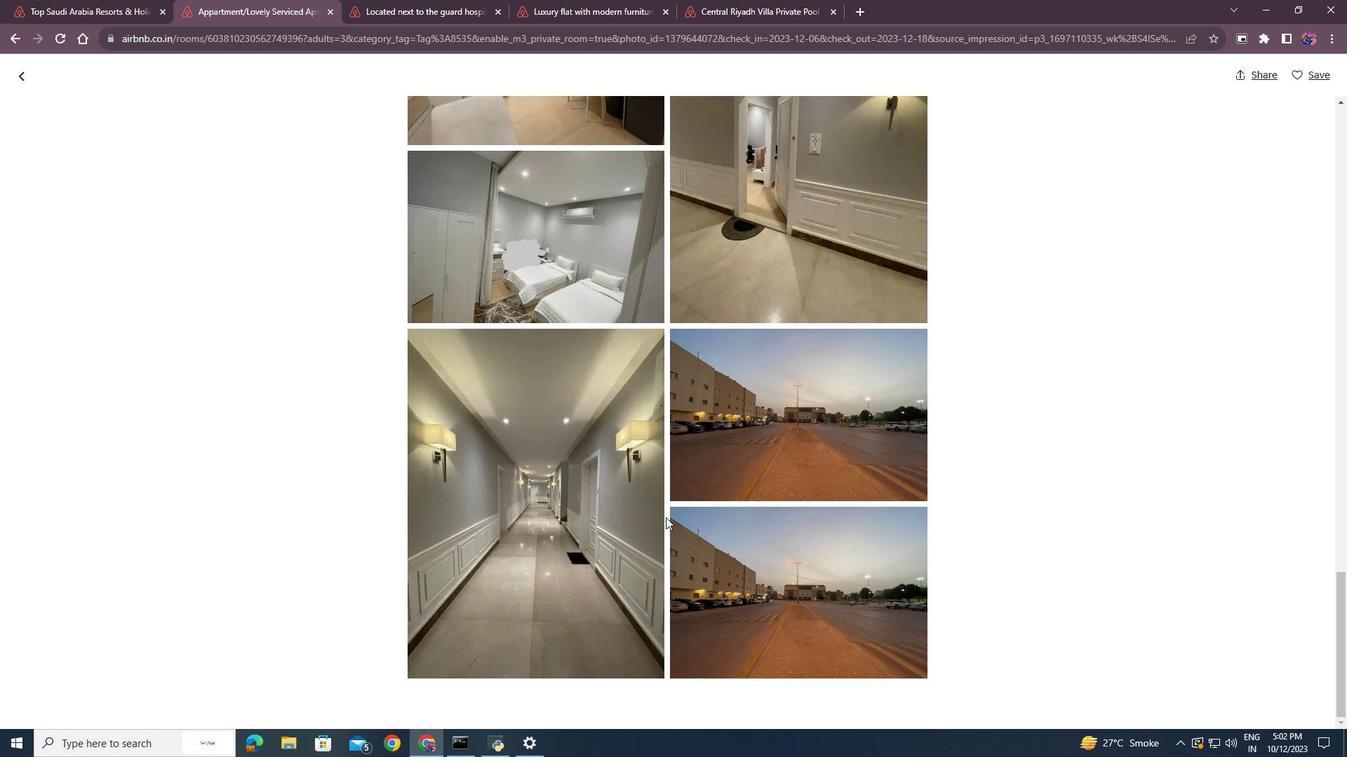 
Action: Mouse pressed middle at (665, 518)
Screenshot: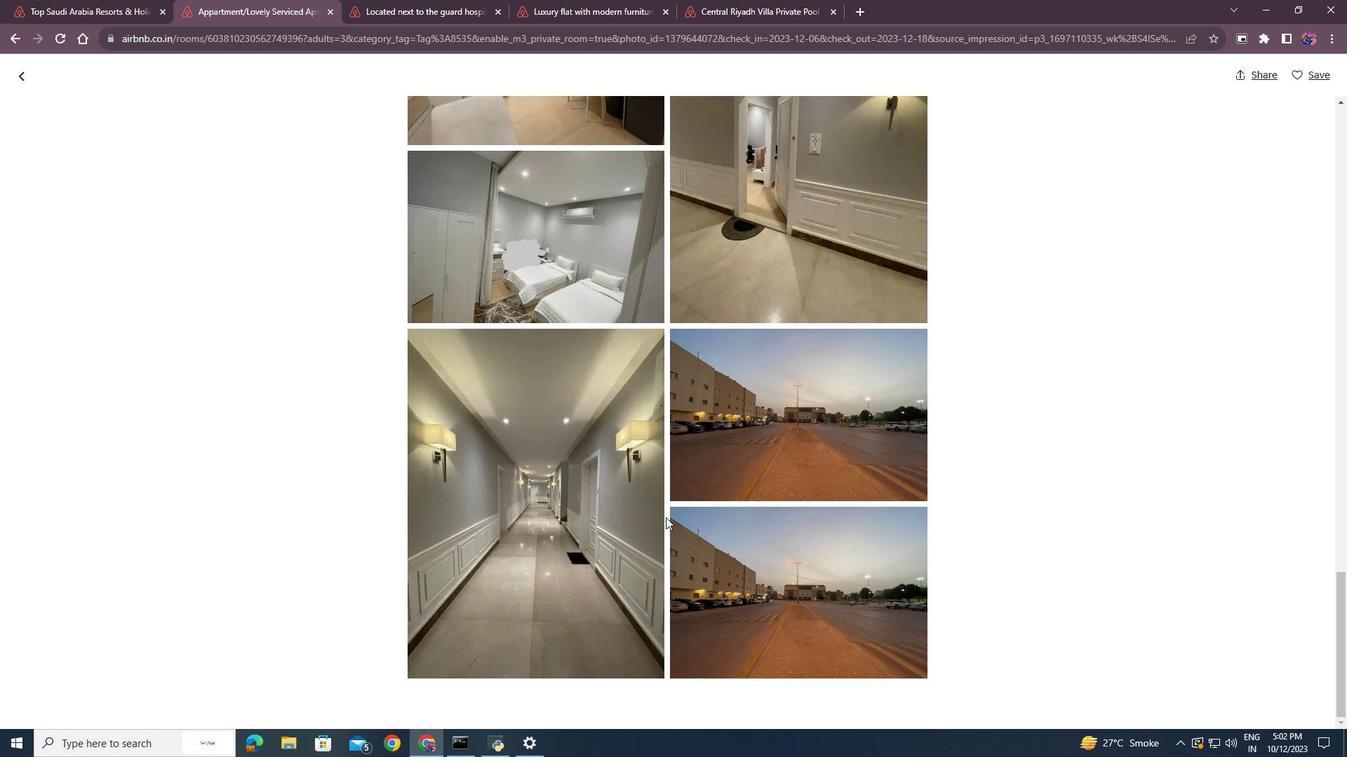 
Action: Mouse moved to (501, 472)
Screenshot: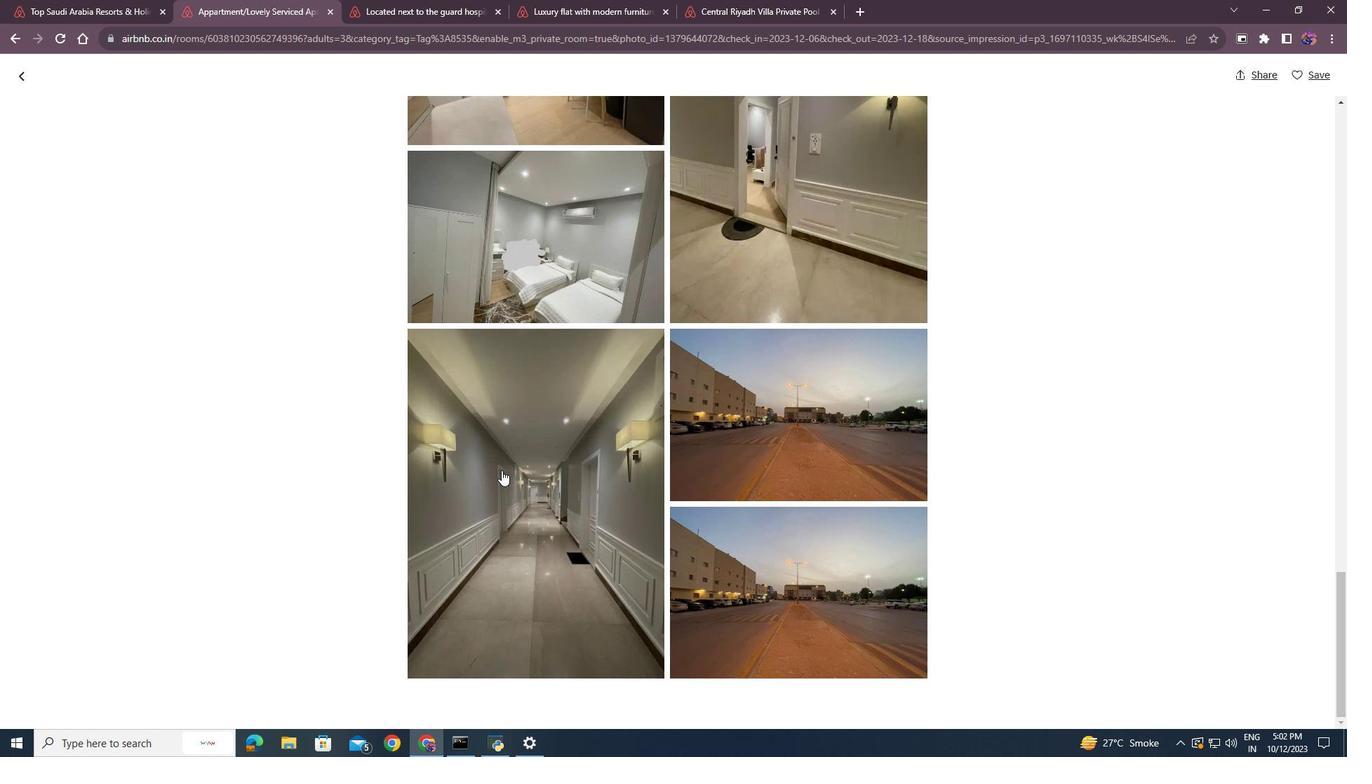 
Action: Mouse scrolled (501, 473) with delta (0, 0)
Screenshot: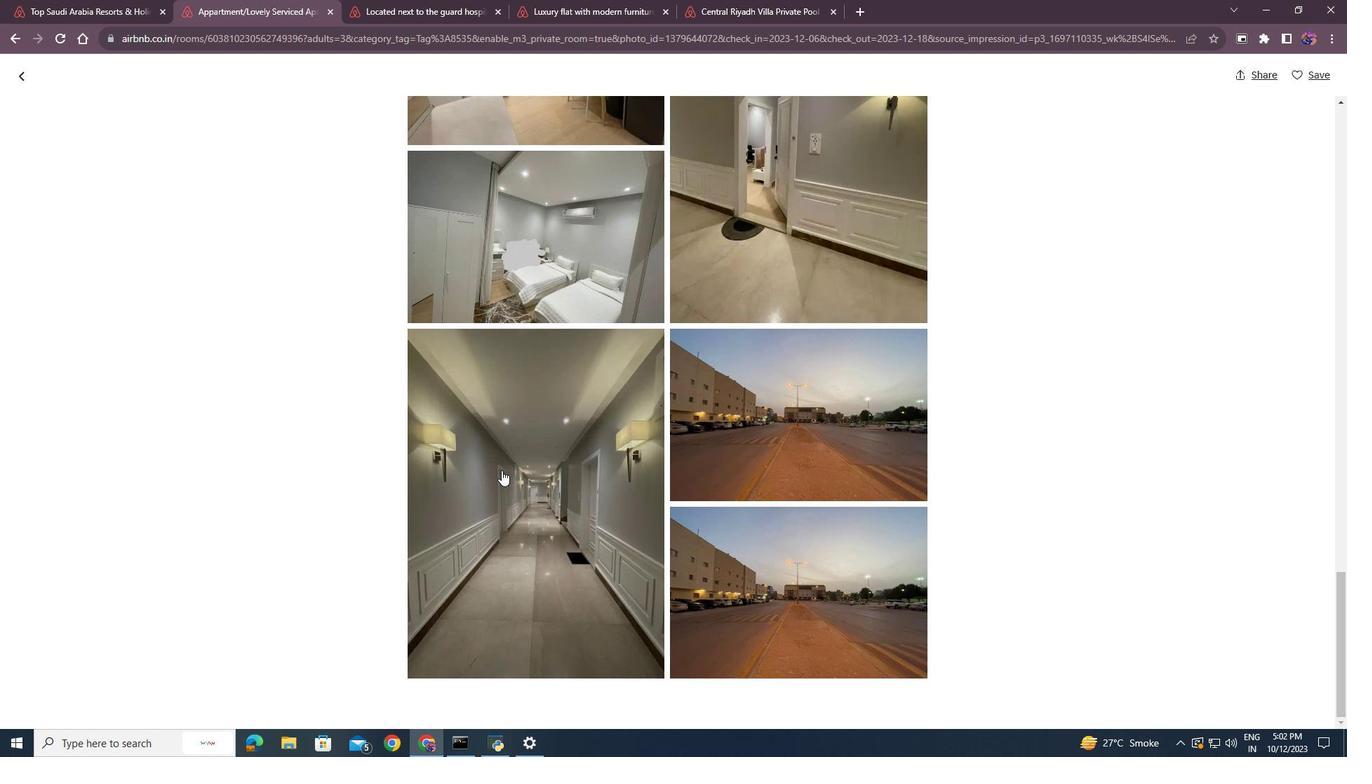 
Action: Mouse moved to (501, 470)
Screenshot: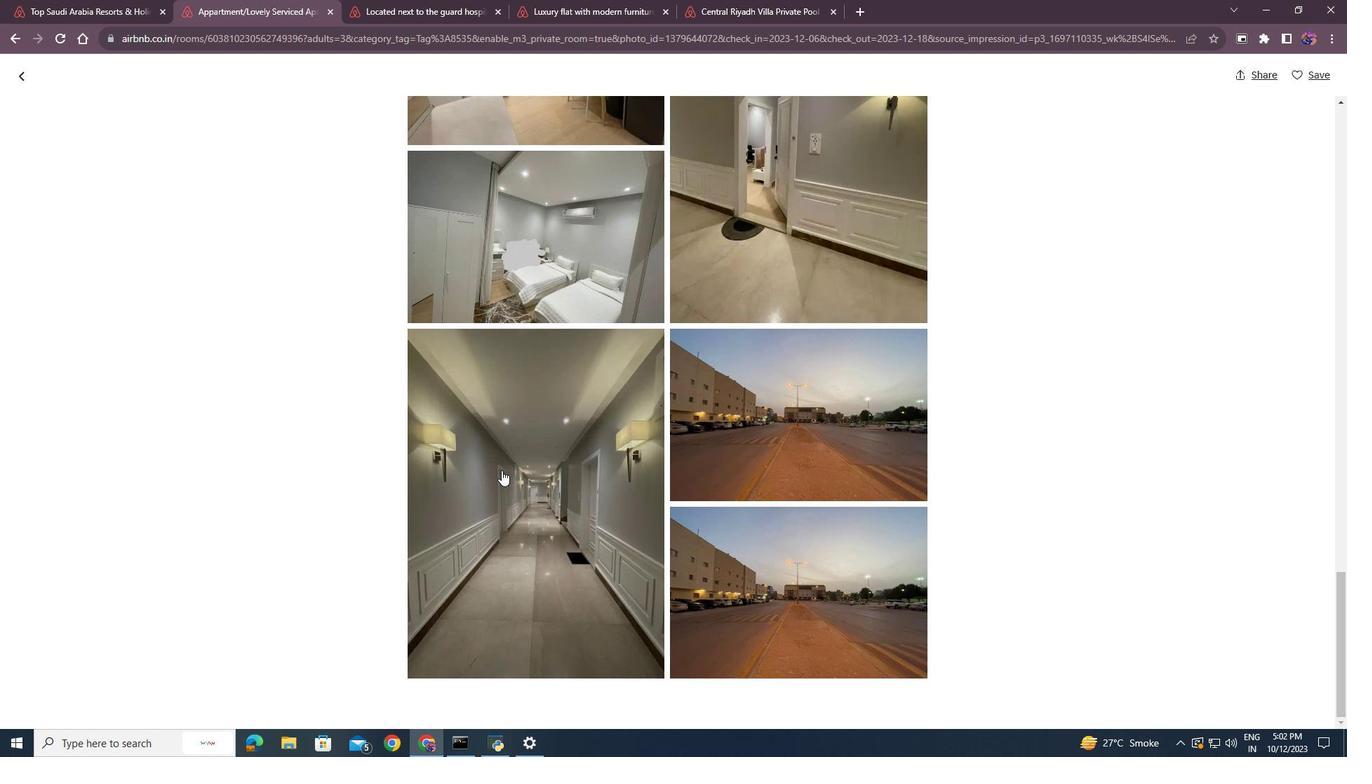 
Action: Mouse scrolled (501, 471) with delta (0, 0)
Screenshot: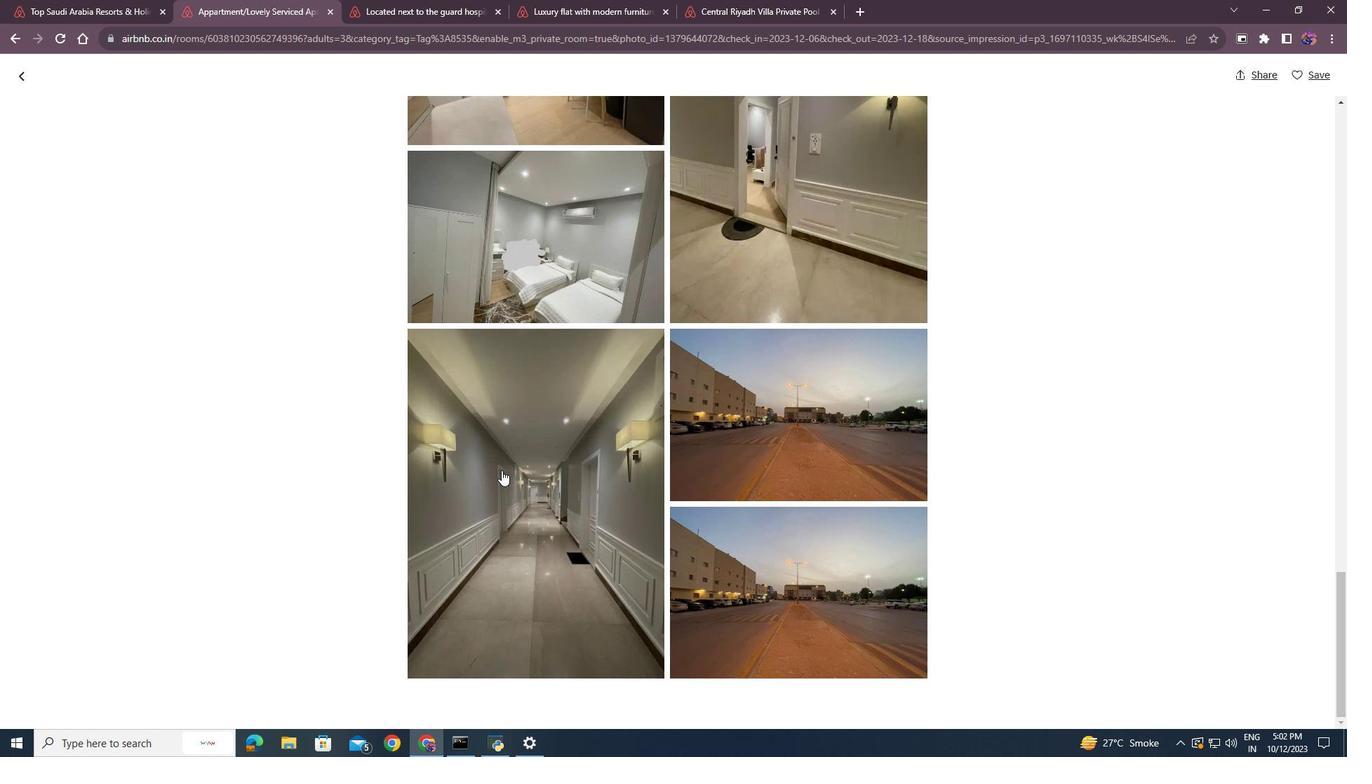 
Action: Mouse moved to (503, 465)
Screenshot: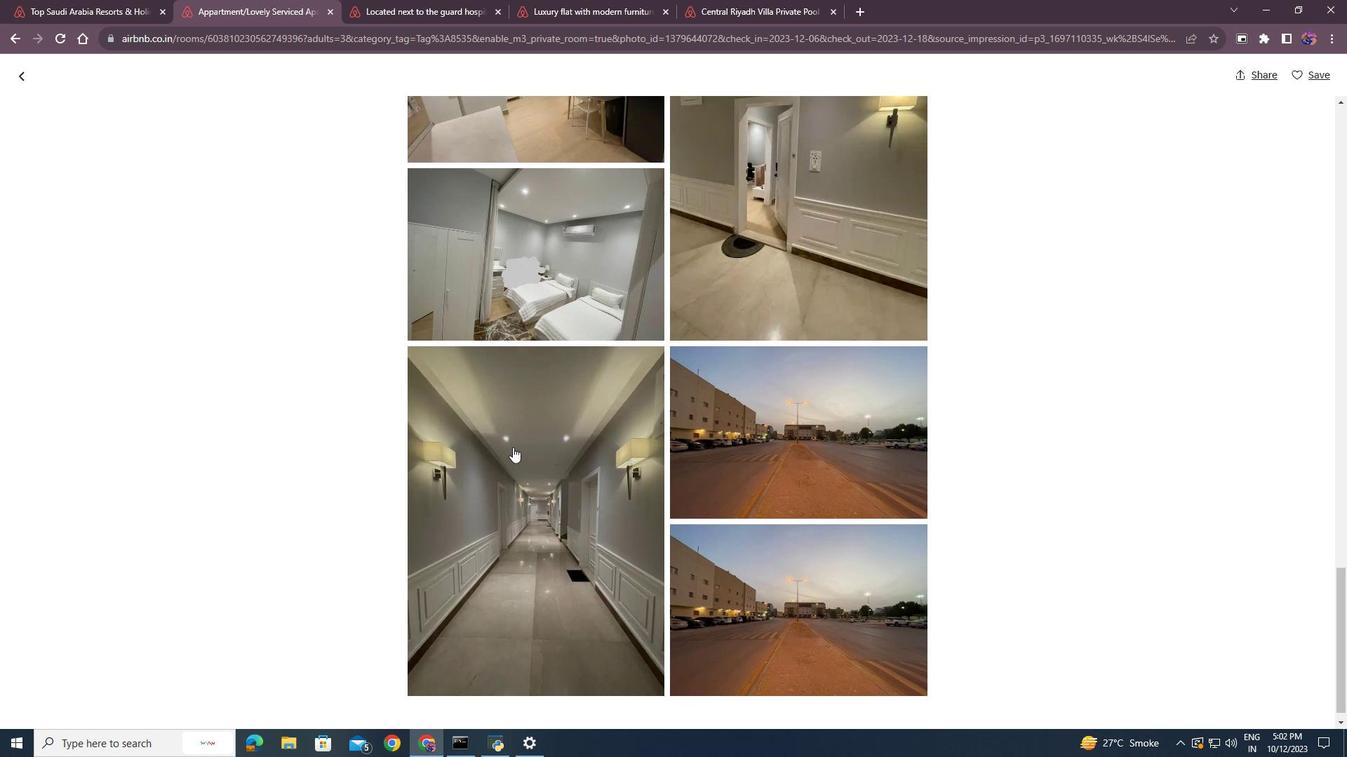 
Action: Mouse scrolled (503, 466) with delta (0, 0)
Screenshot: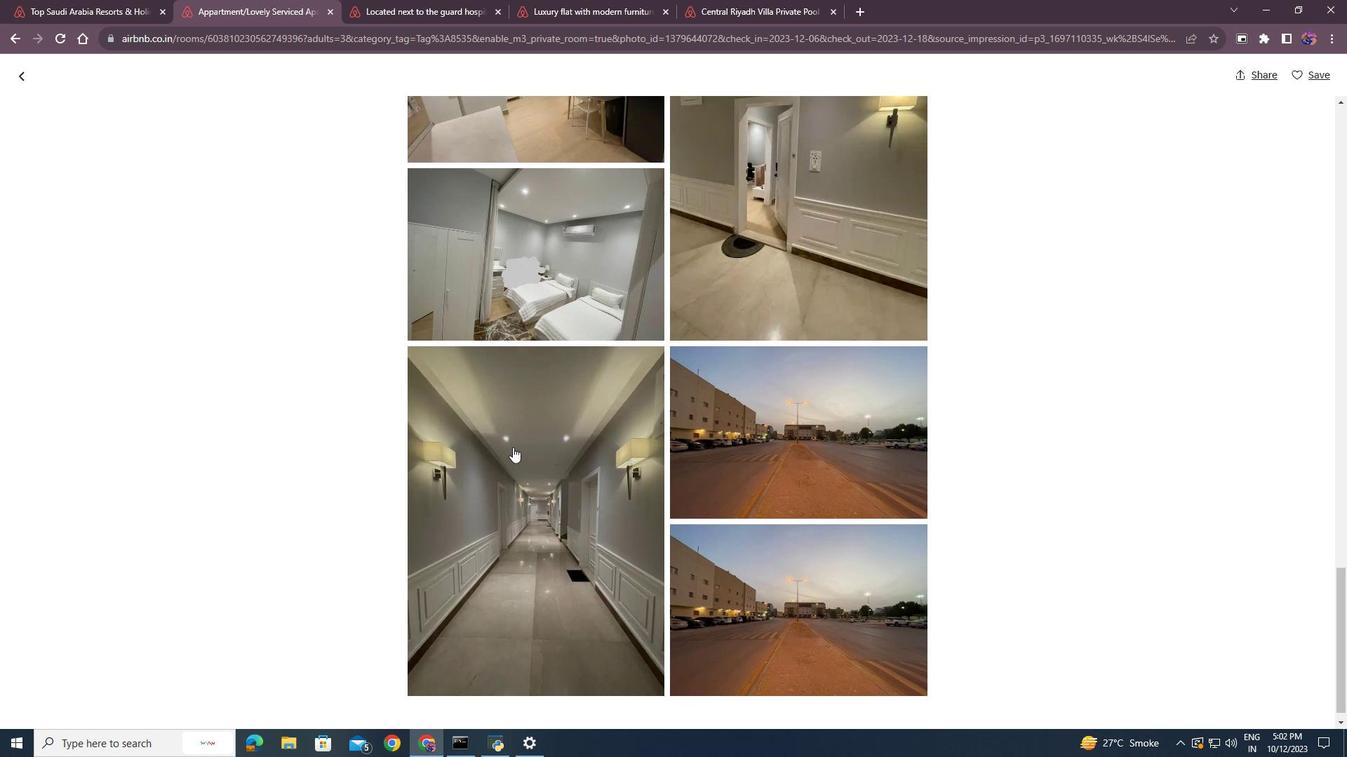 
Action: Mouse moved to (509, 455)
Screenshot: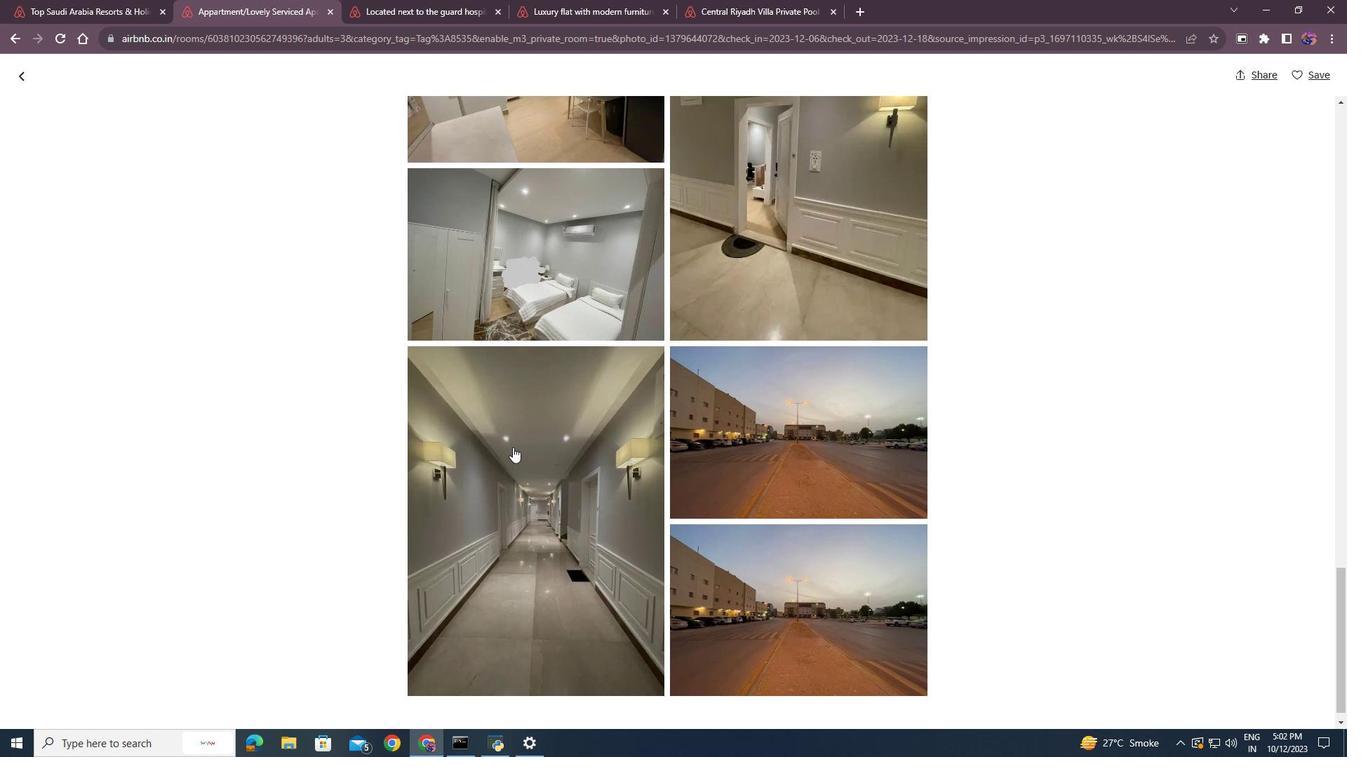 
Action: Mouse scrolled (509, 456) with delta (0, 0)
Screenshot: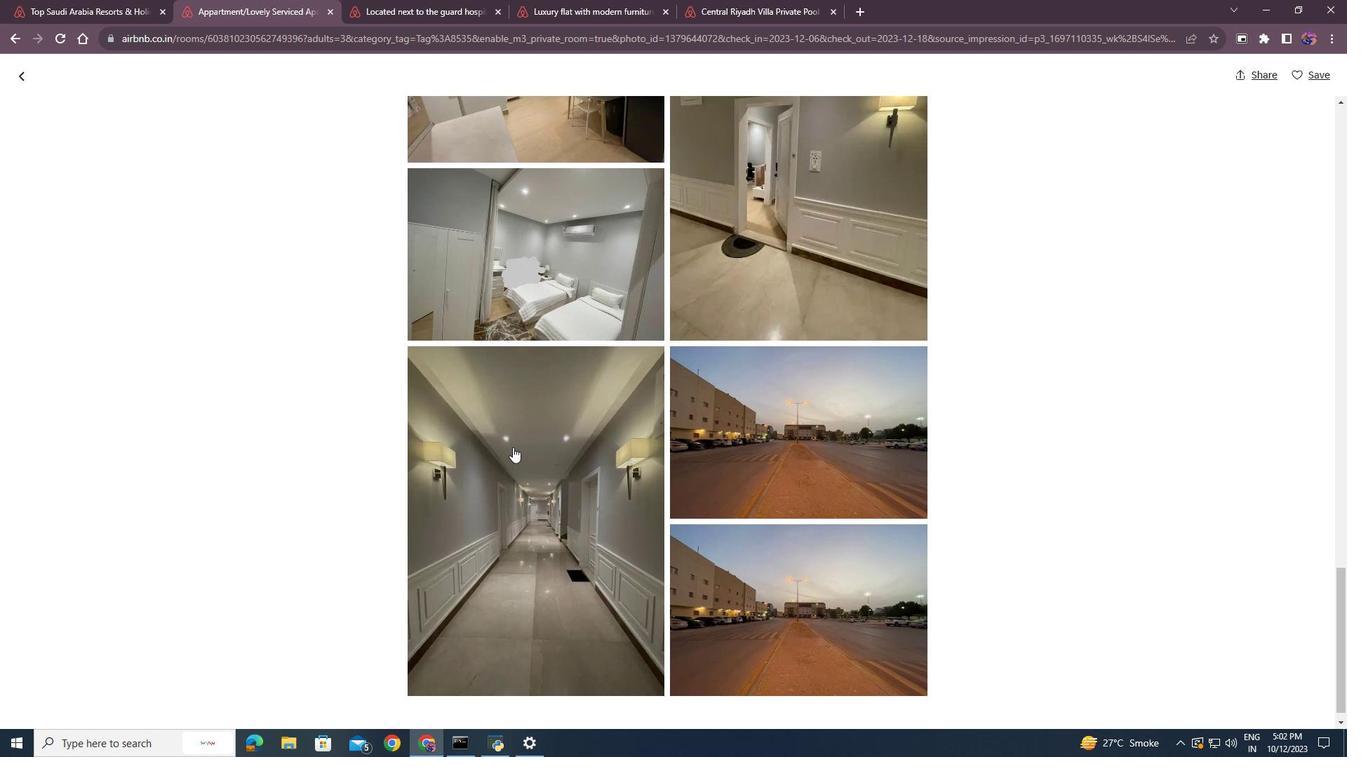 
Action: Mouse moved to (514, 443)
Screenshot: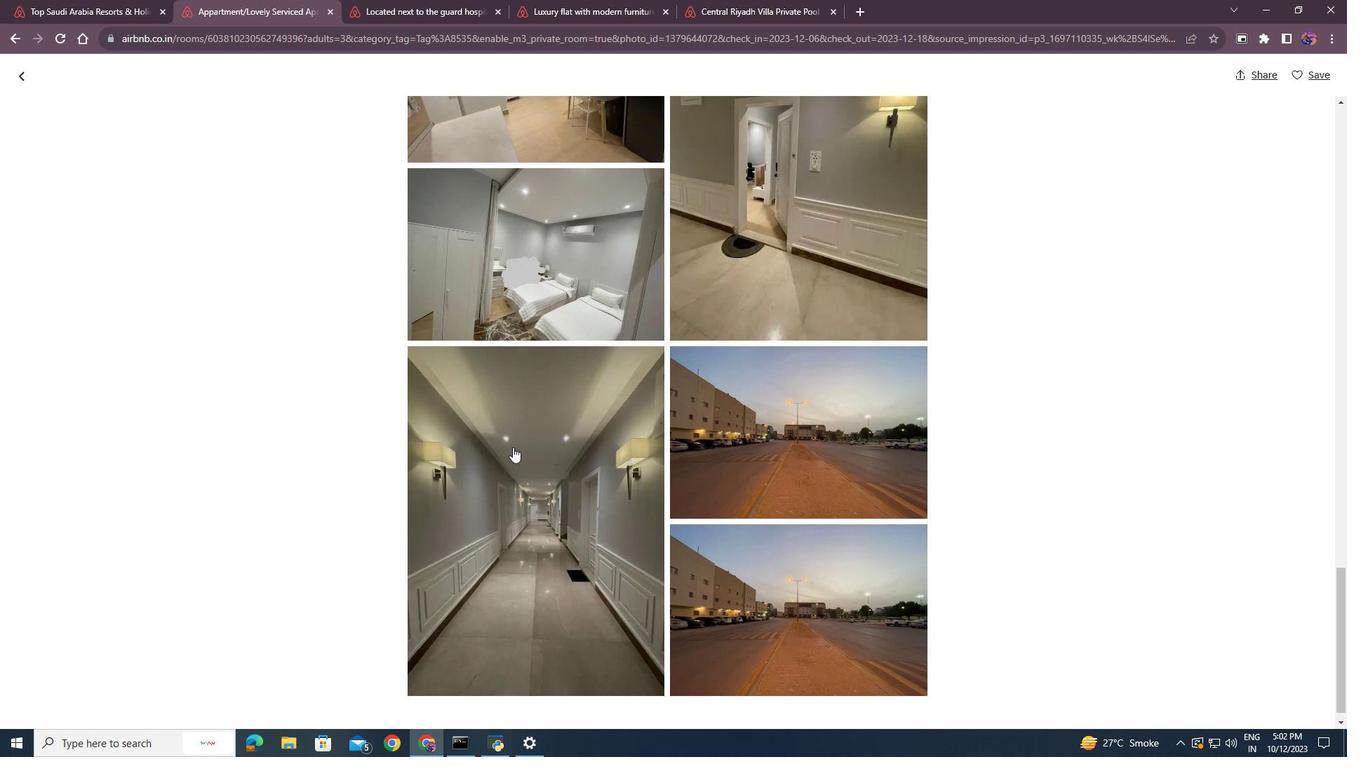 
Action: Mouse scrolled (514, 444) with delta (0, 0)
Screenshot: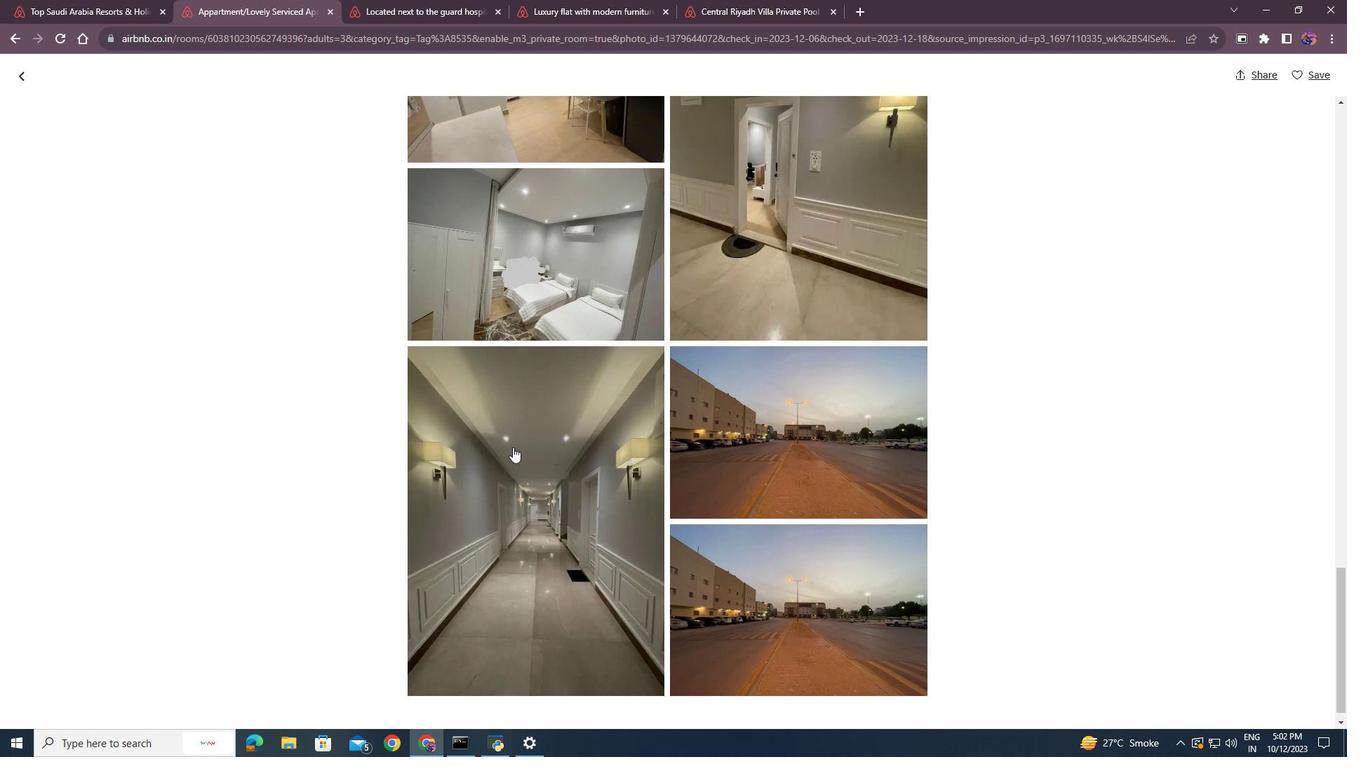 
Action: Mouse moved to (520, 444)
Screenshot: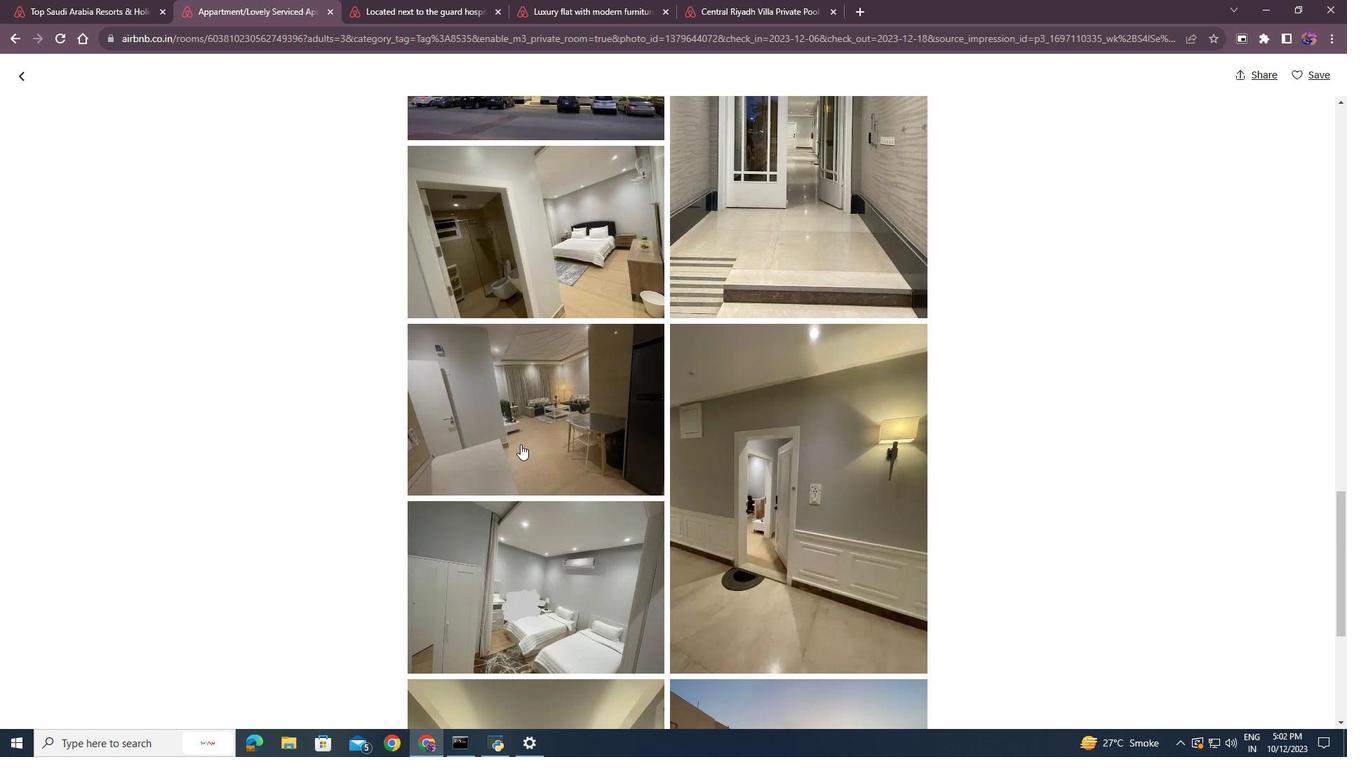 
Action: Mouse scrolled (520, 445) with delta (0, 0)
Screenshot: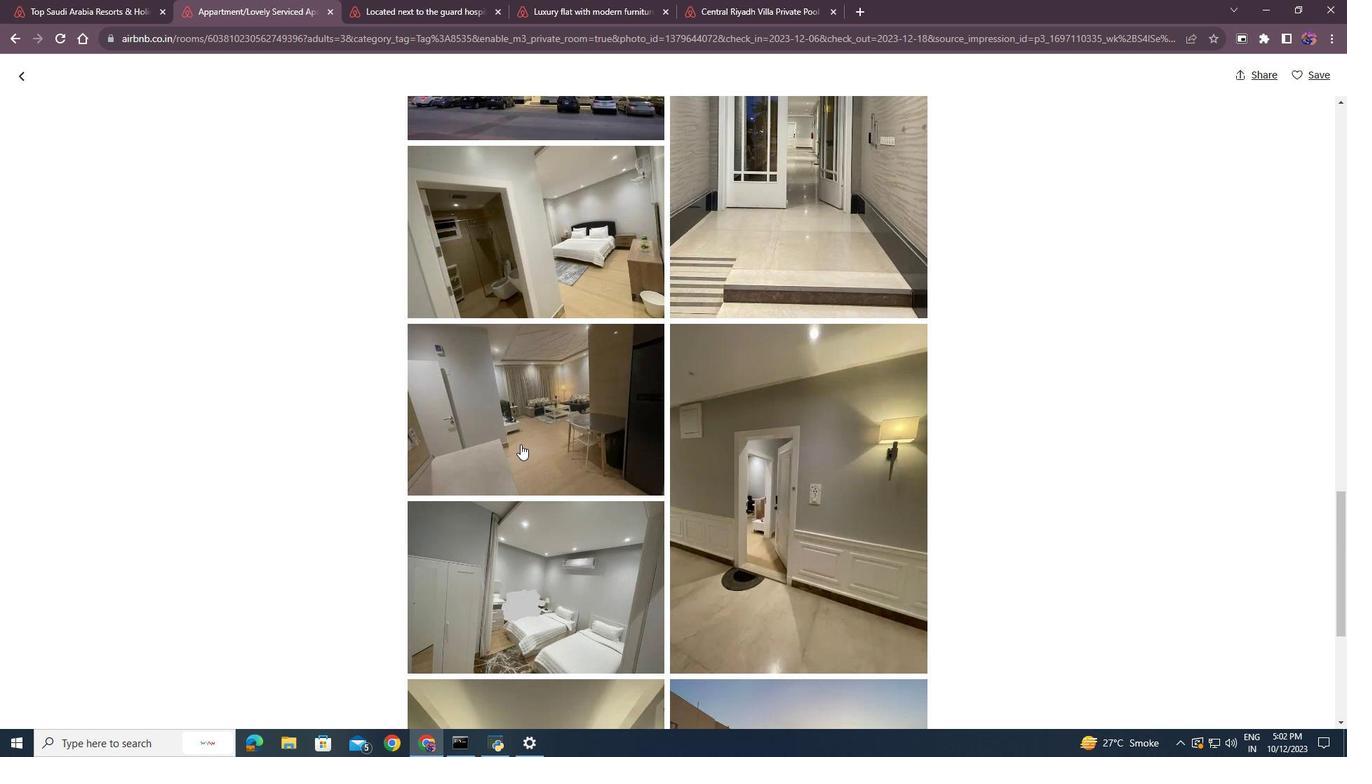 
Action: Mouse scrolled (520, 445) with delta (0, 0)
Screenshot: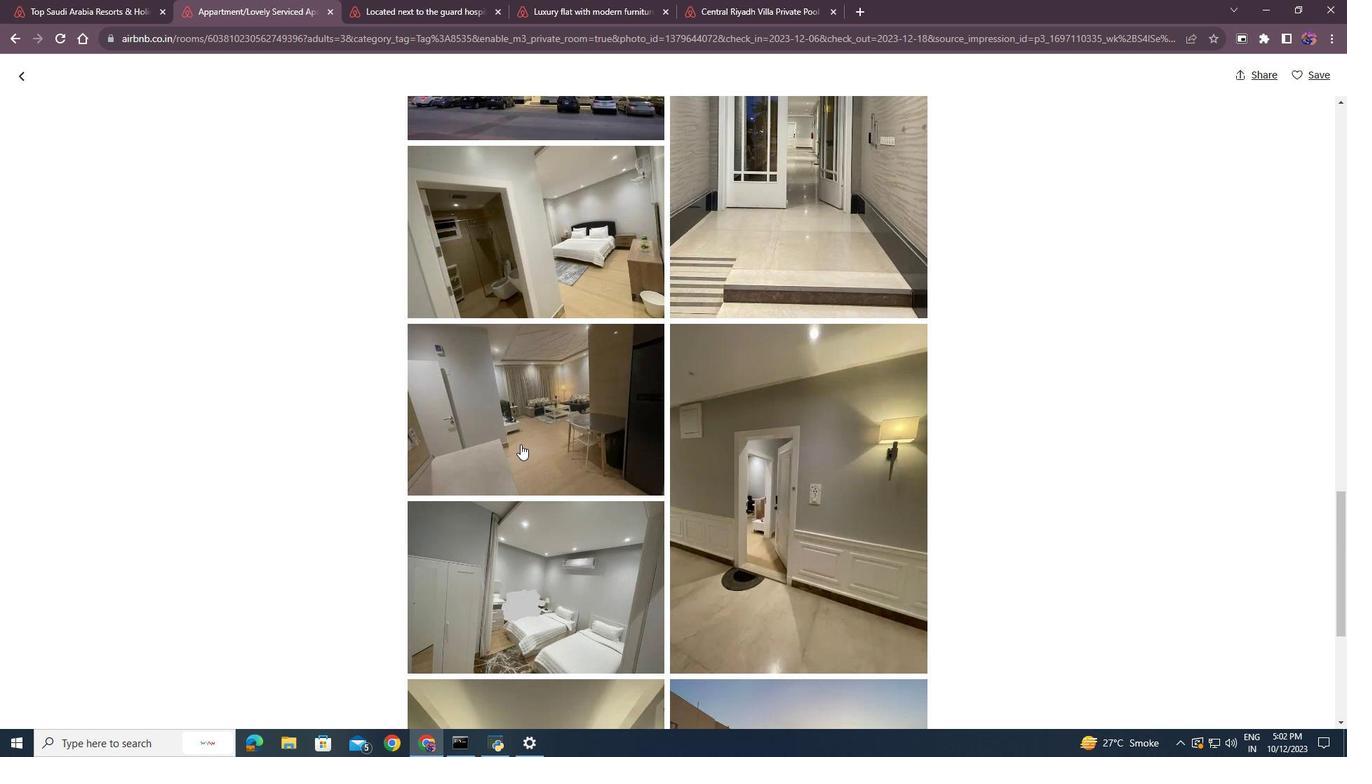 
Action: Mouse scrolled (520, 445) with delta (0, 0)
Screenshot: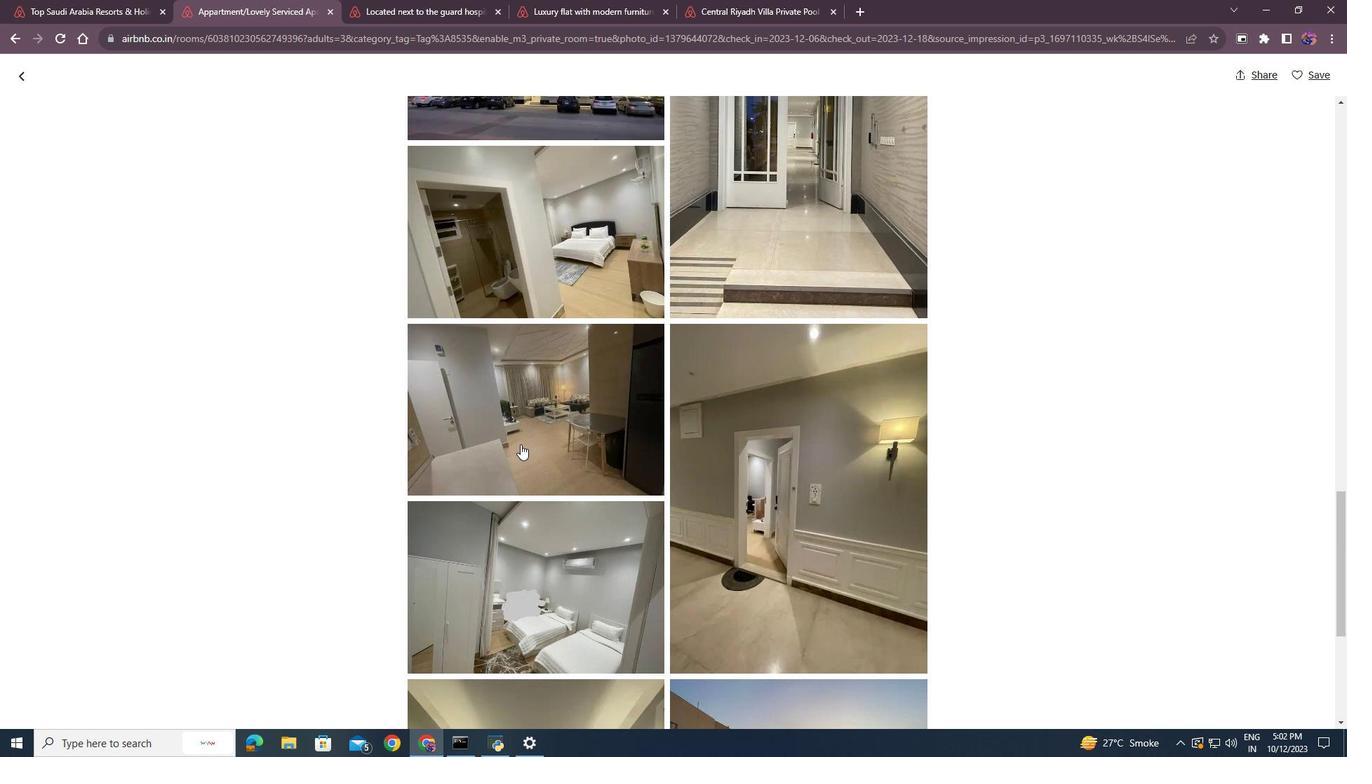 
Action: Mouse moved to (524, 443)
Screenshot: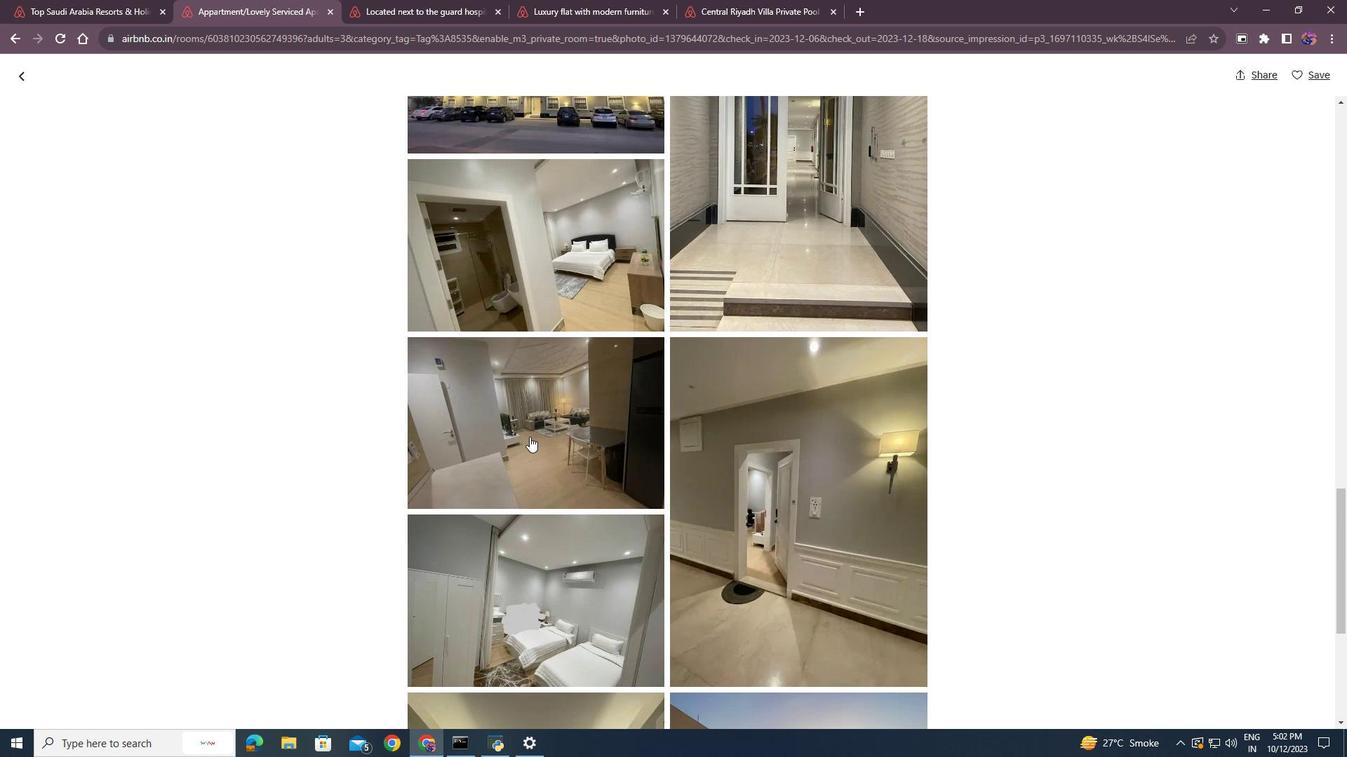 
Action: Mouse scrolled (524, 444) with delta (0, 0)
Screenshot: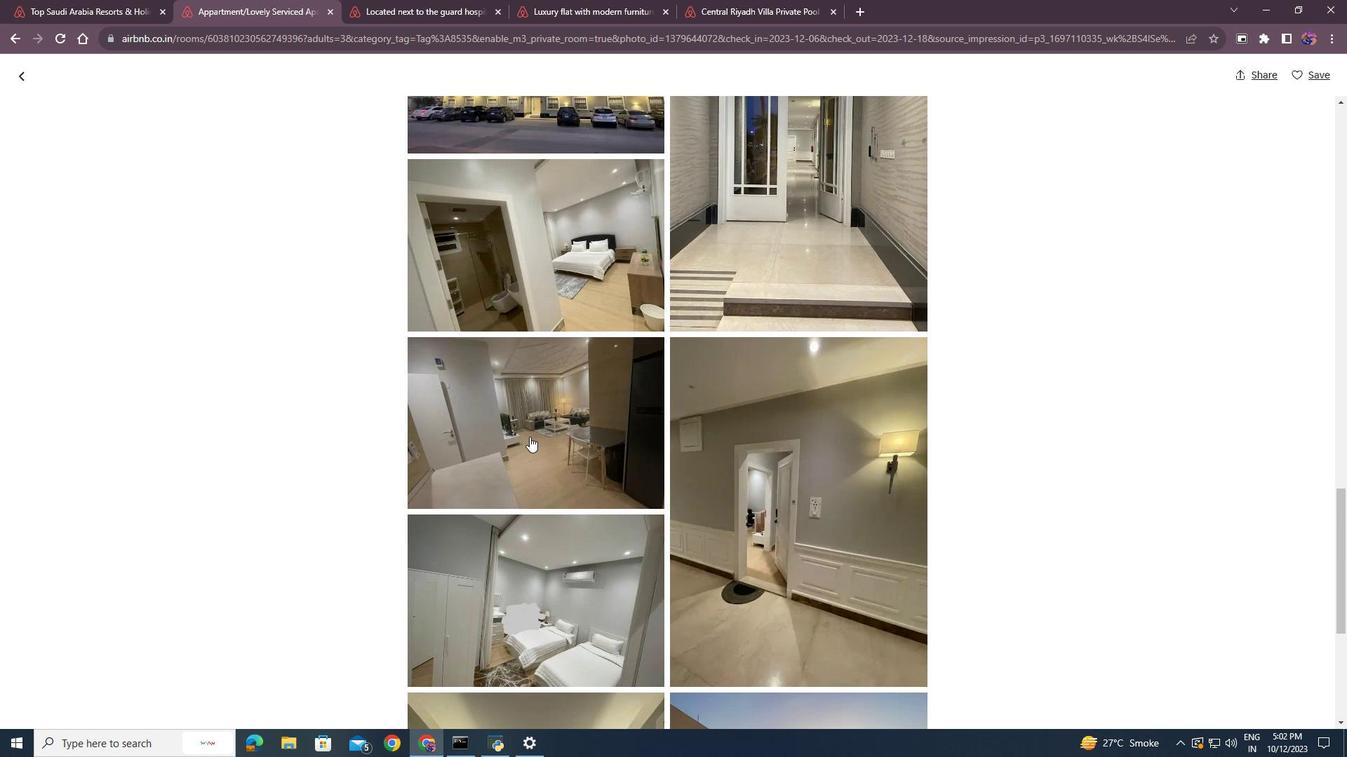 
Action: Mouse moved to (530, 436)
Screenshot: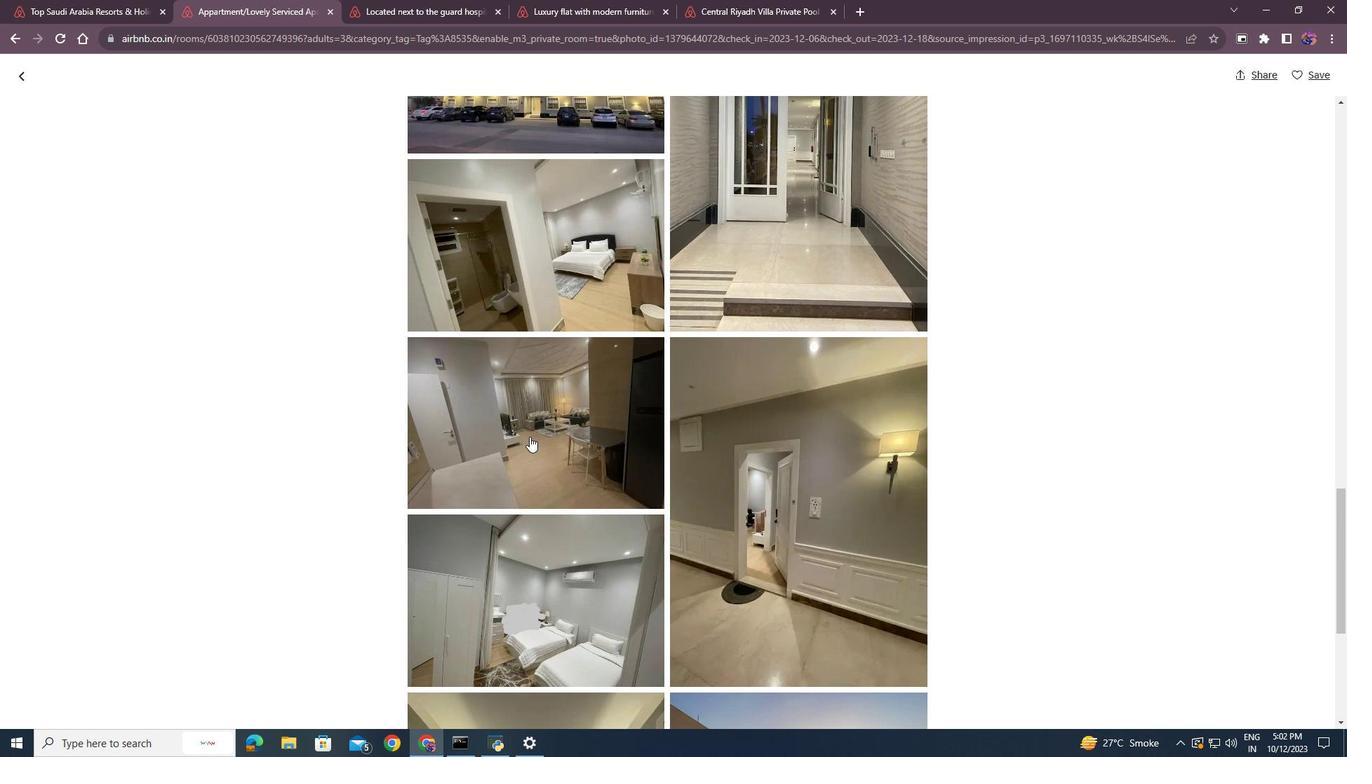 
Action: Mouse scrolled (530, 437) with delta (0, 0)
Screenshot: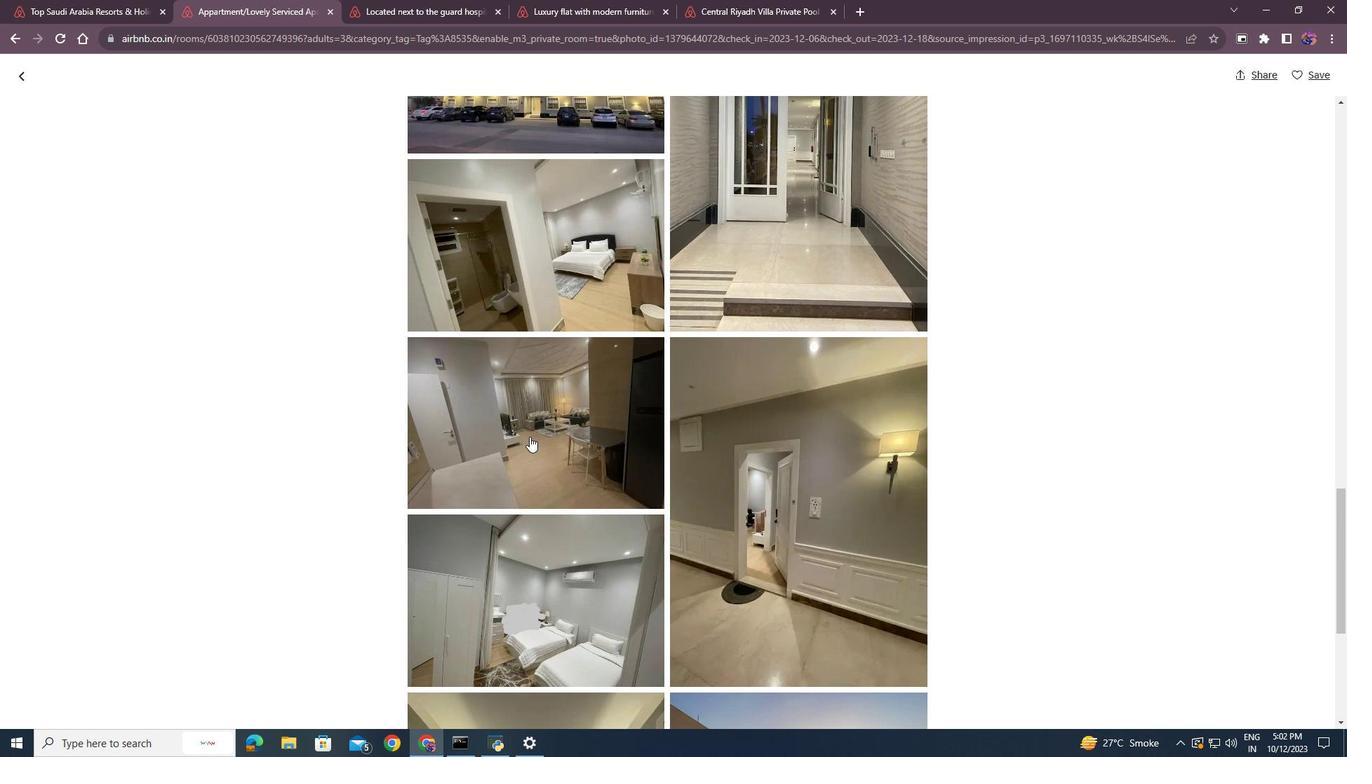 
Action: Mouse moved to (531, 436)
Screenshot: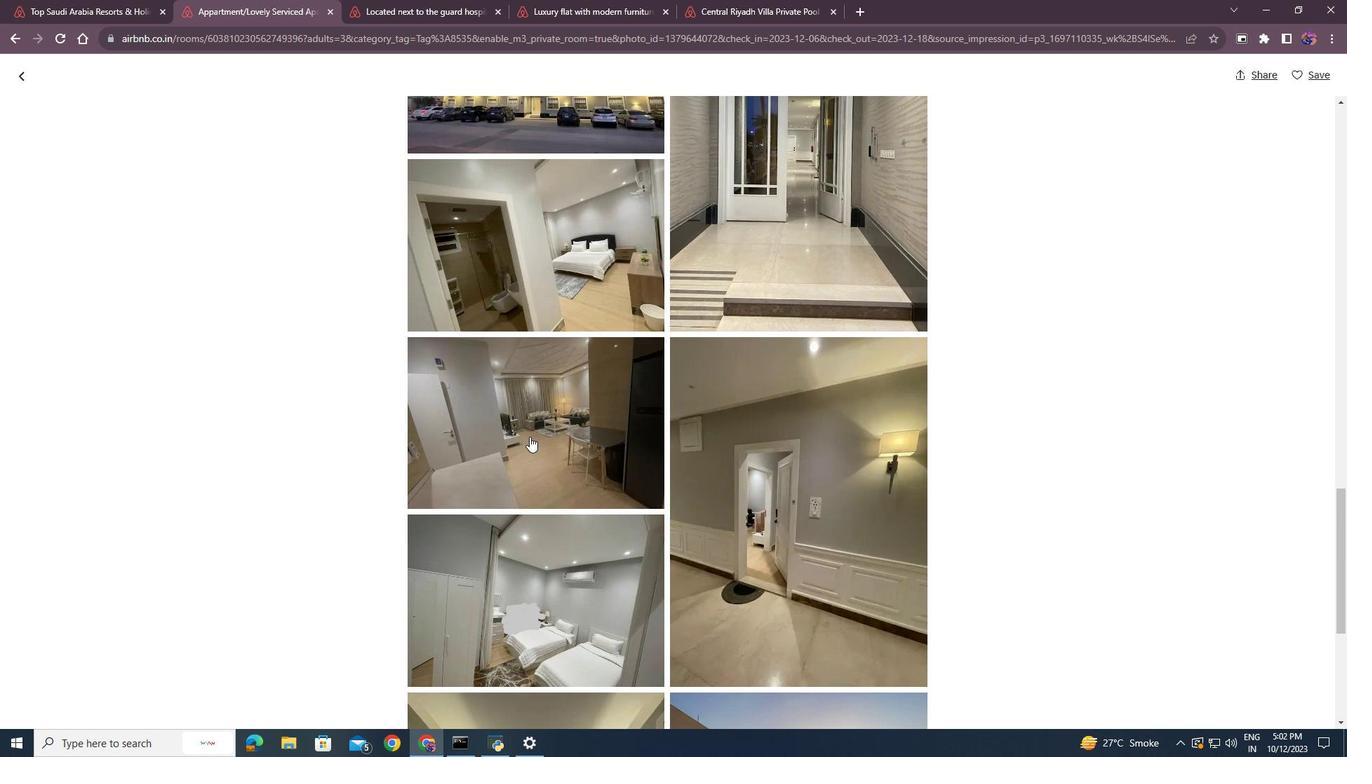 
Action: Mouse scrolled (531, 437) with delta (0, 0)
Screenshot: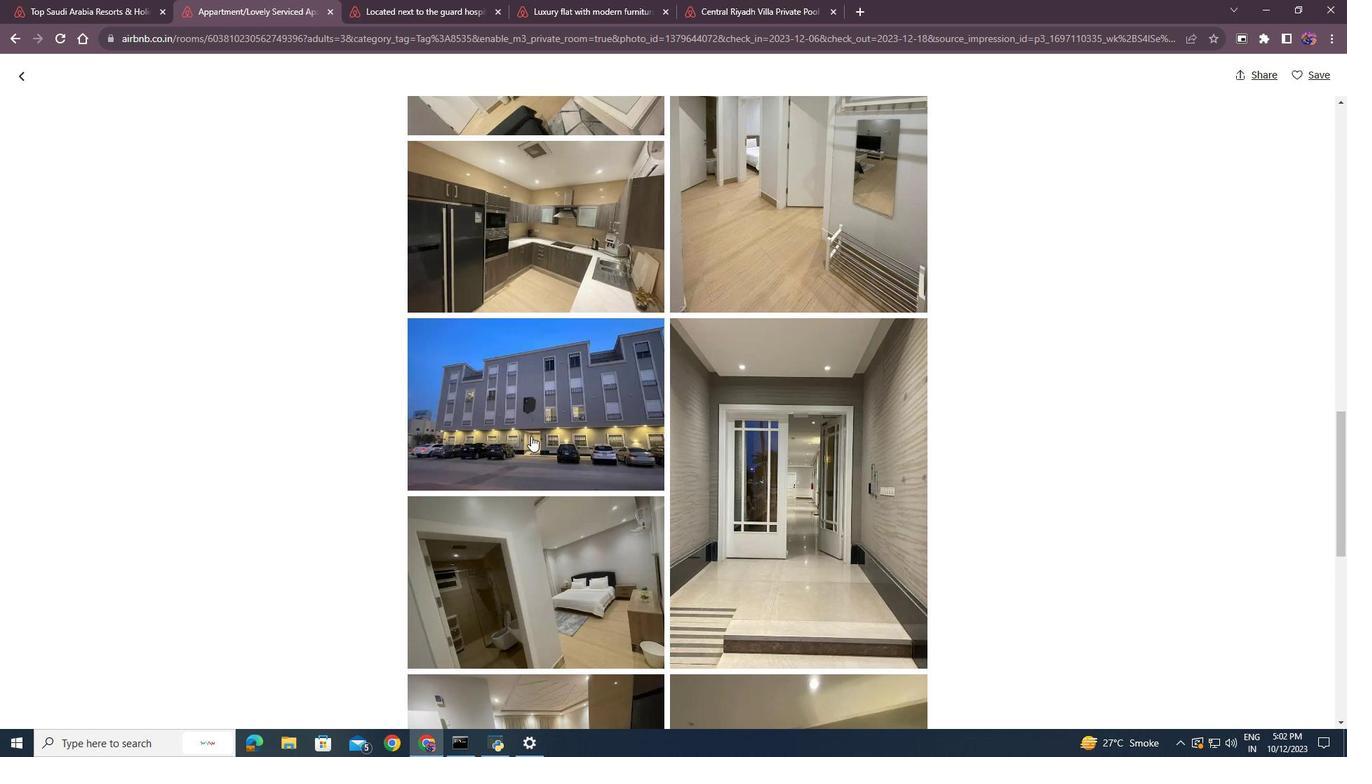 
Action: Mouse scrolled (531, 437) with delta (0, 0)
Screenshot: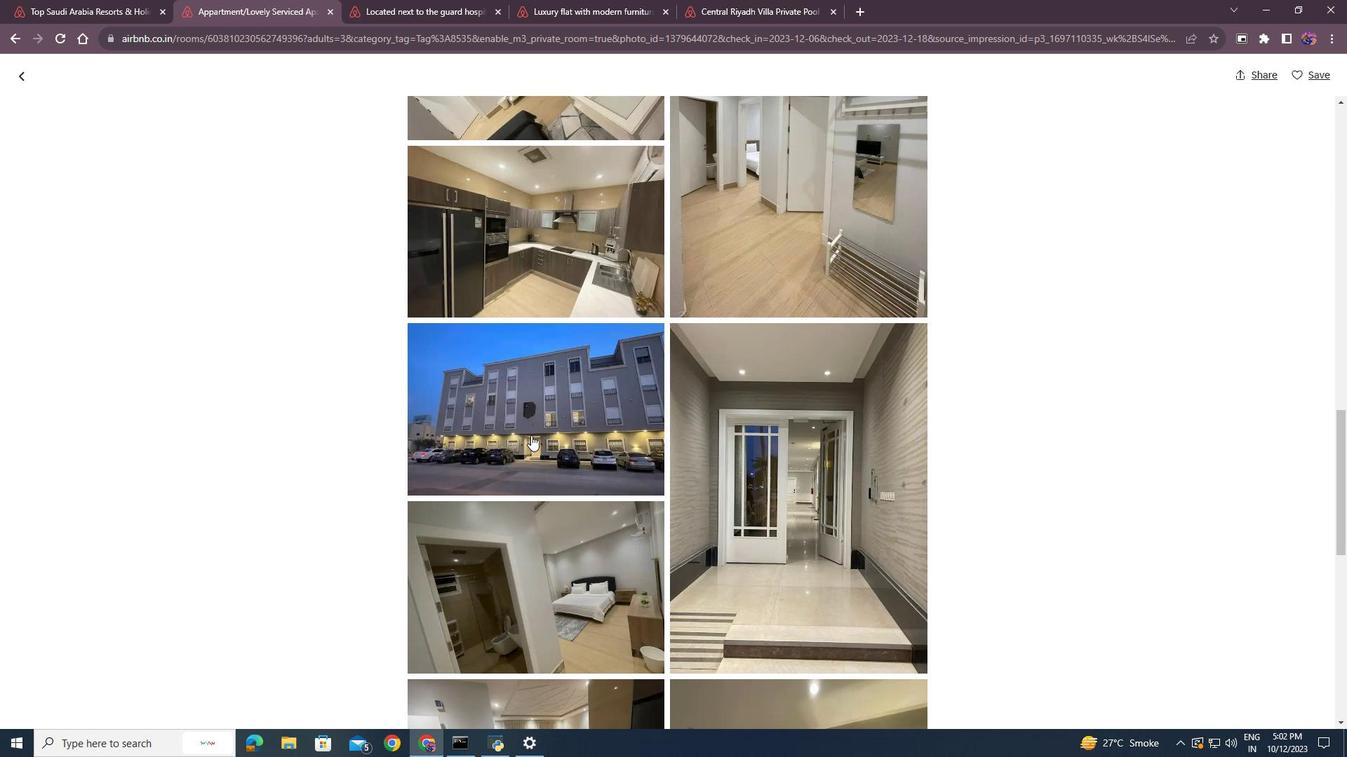 
Action: Mouse scrolled (531, 437) with delta (0, 0)
Screenshot: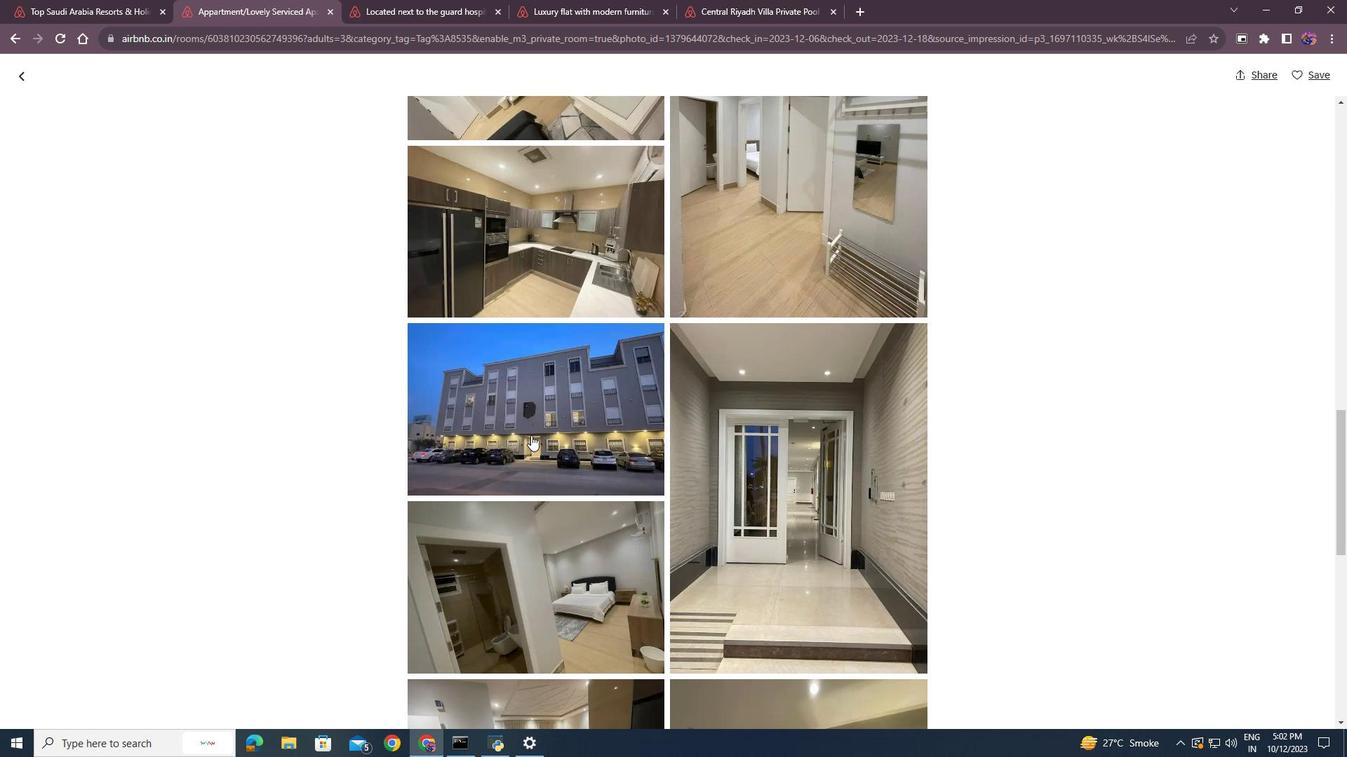 
Action: Mouse scrolled (531, 437) with delta (0, 0)
Screenshot: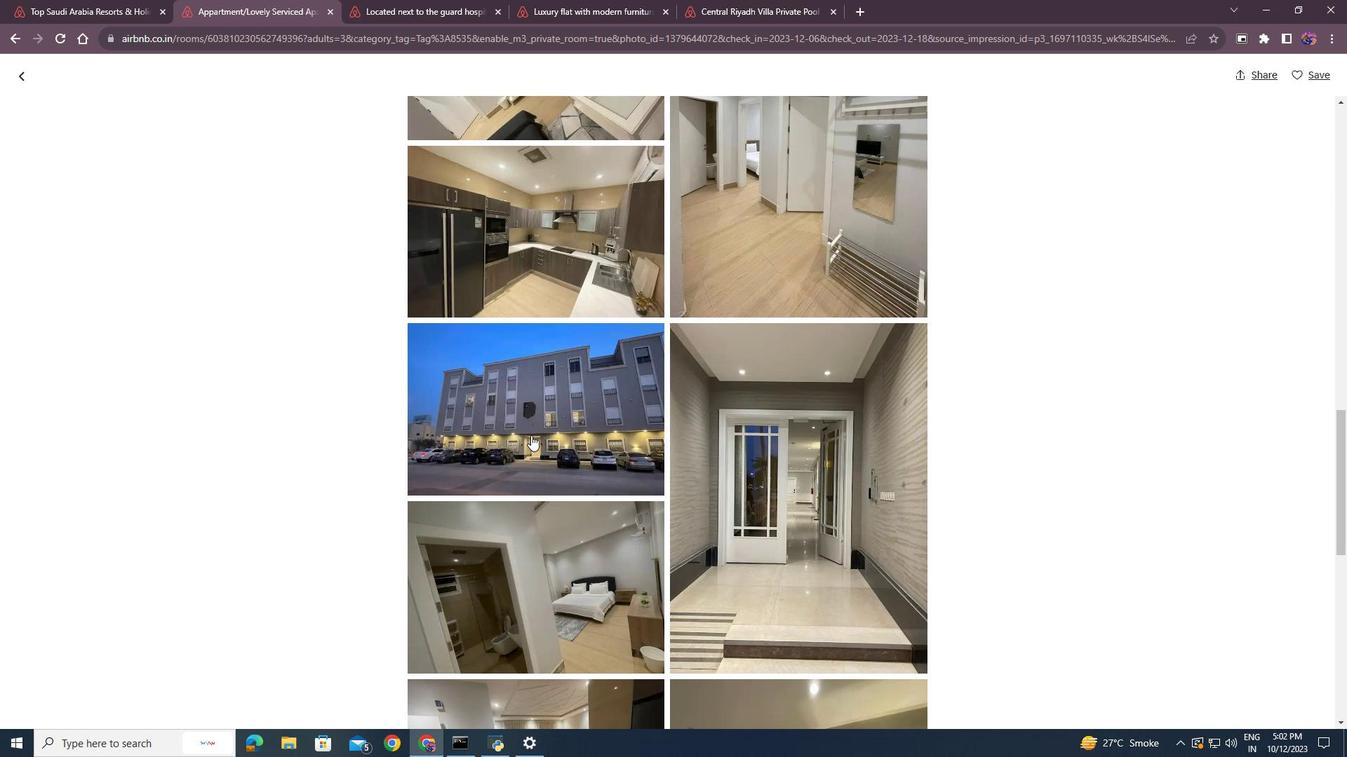 
Action: Mouse moved to (531, 421)
Screenshot: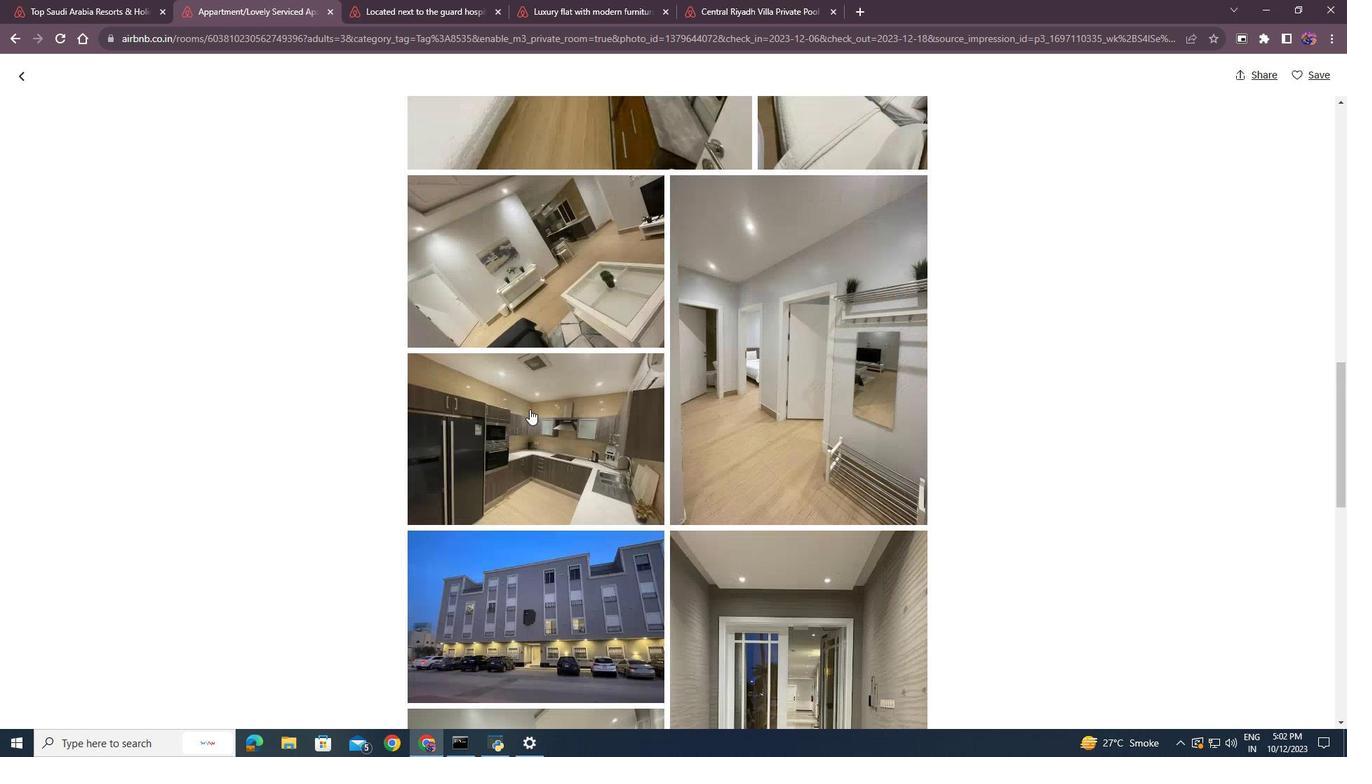 
Action: Mouse scrolled (531, 424) with delta (0, 0)
Screenshot: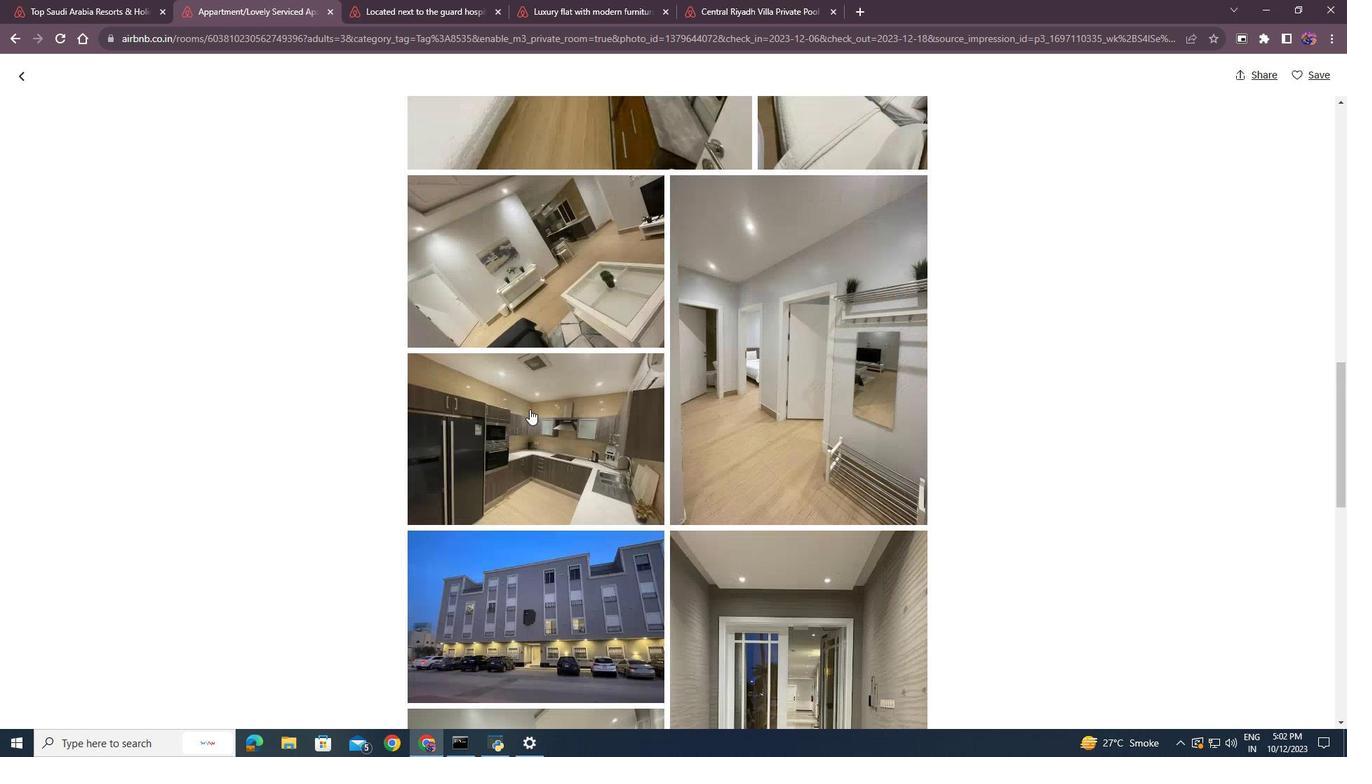 
Action: Mouse moved to (517, 416)
Screenshot: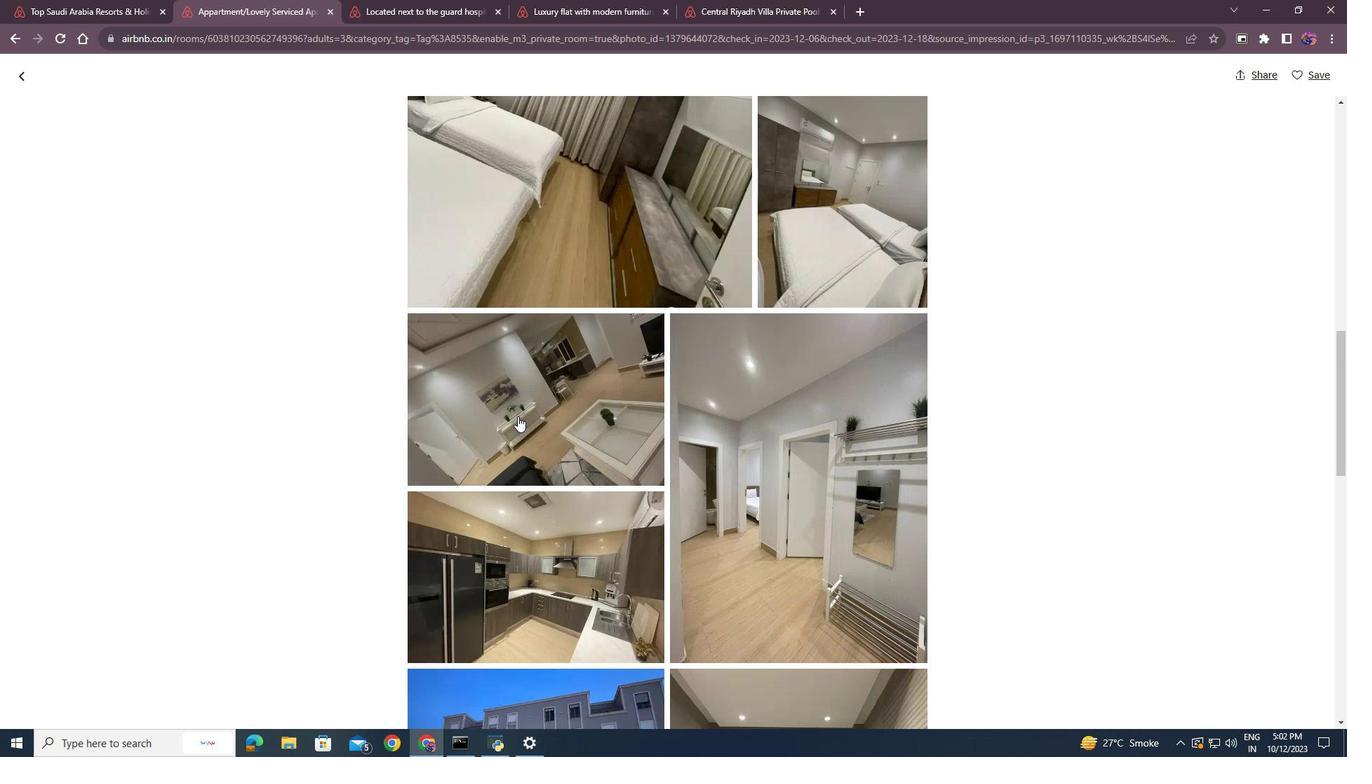 
Action: Mouse scrolled (517, 417) with delta (0, 0)
Screenshot: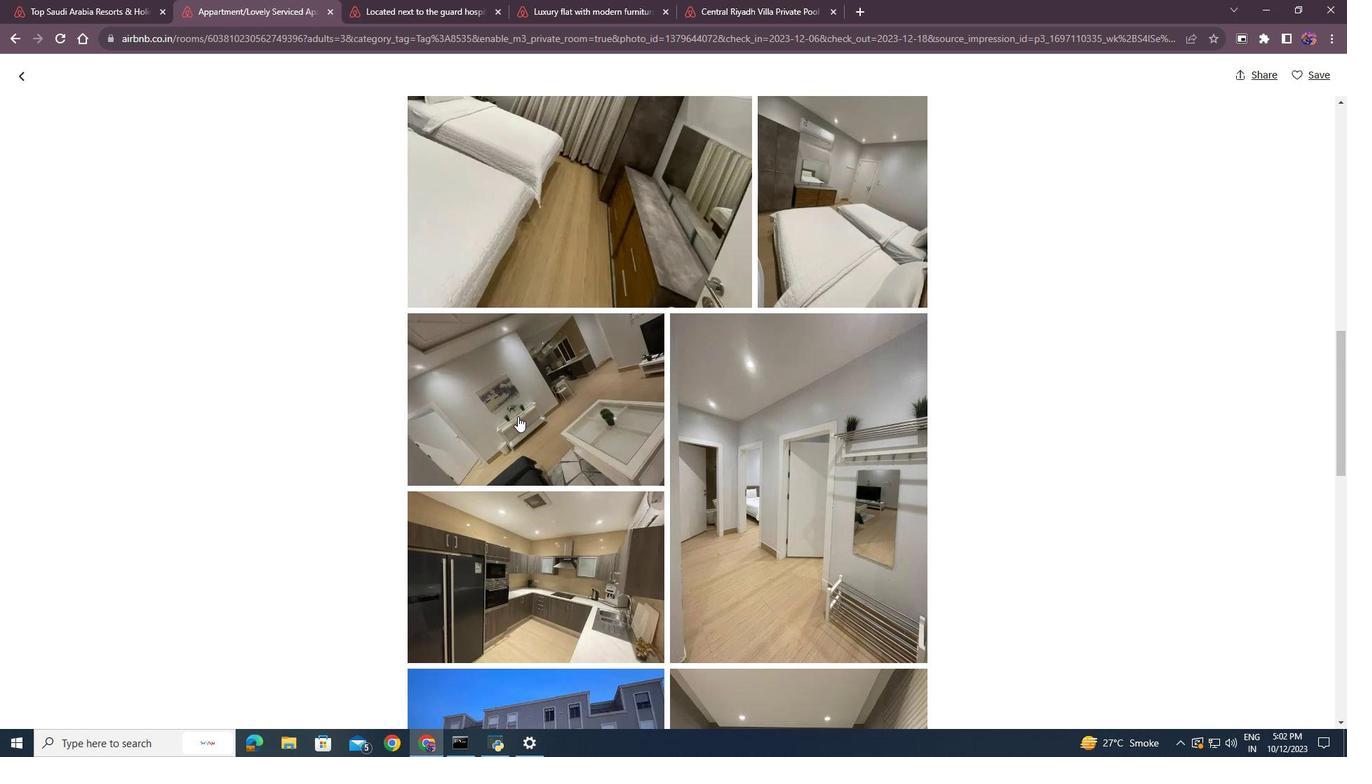 
Action: Mouse moved to (517, 416)
Screenshot: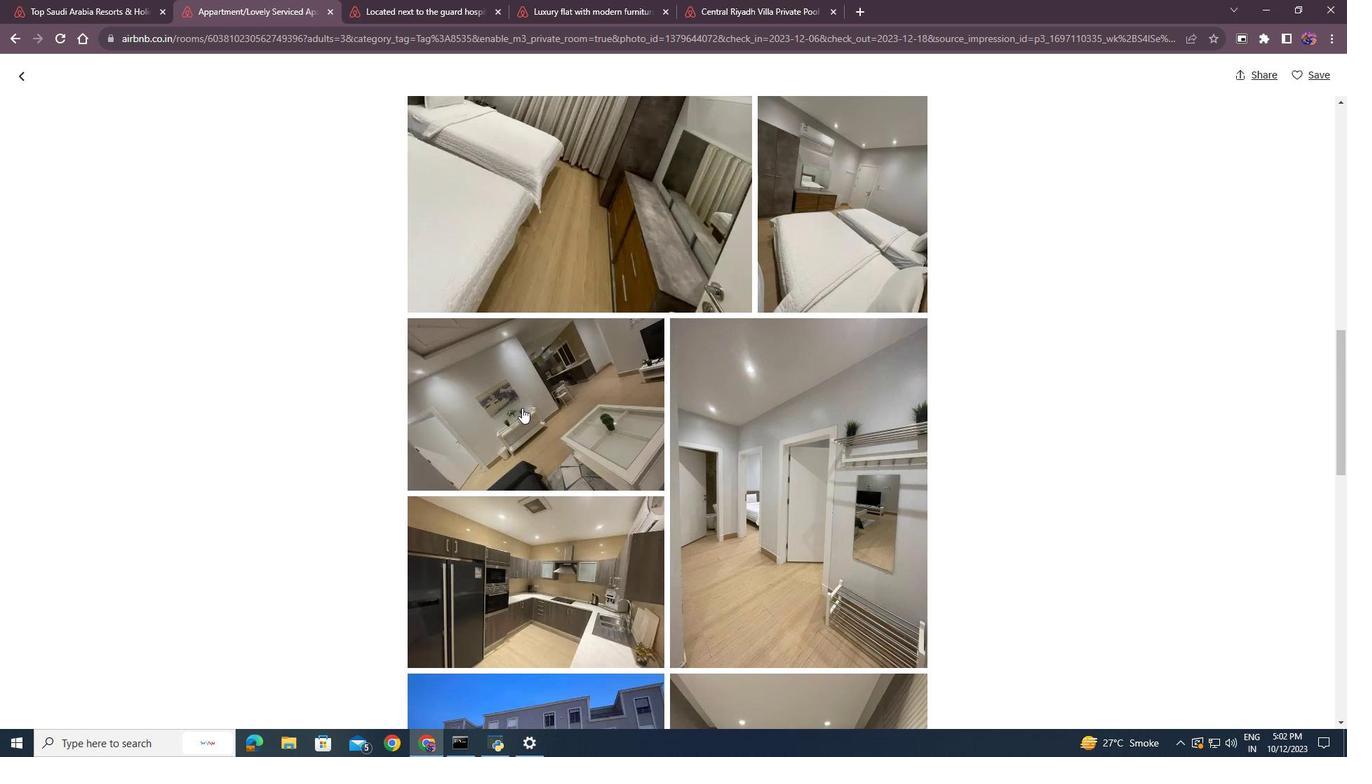 
Action: Mouse scrolled (517, 417) with delta (0, 0)
Screenshot: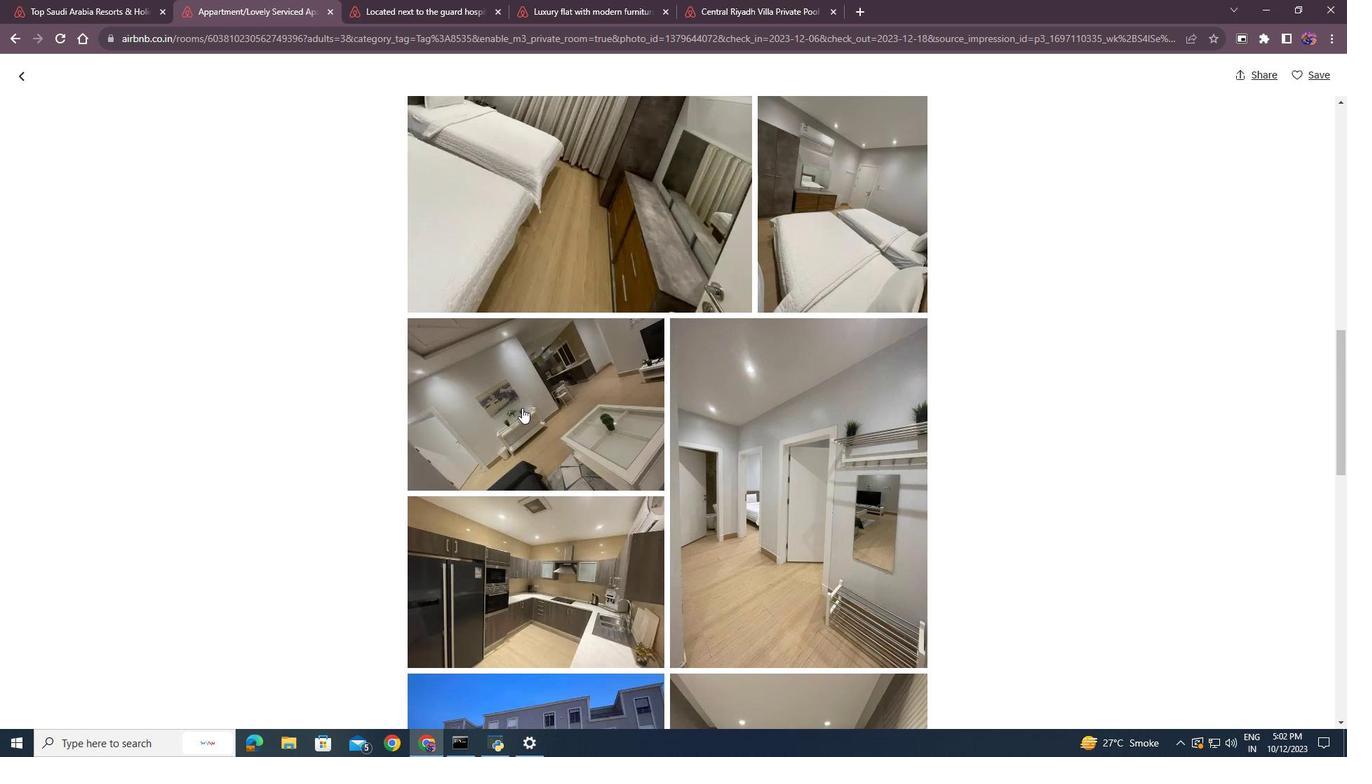 
Action: Mouse moved to (518, 415)
Screenshot: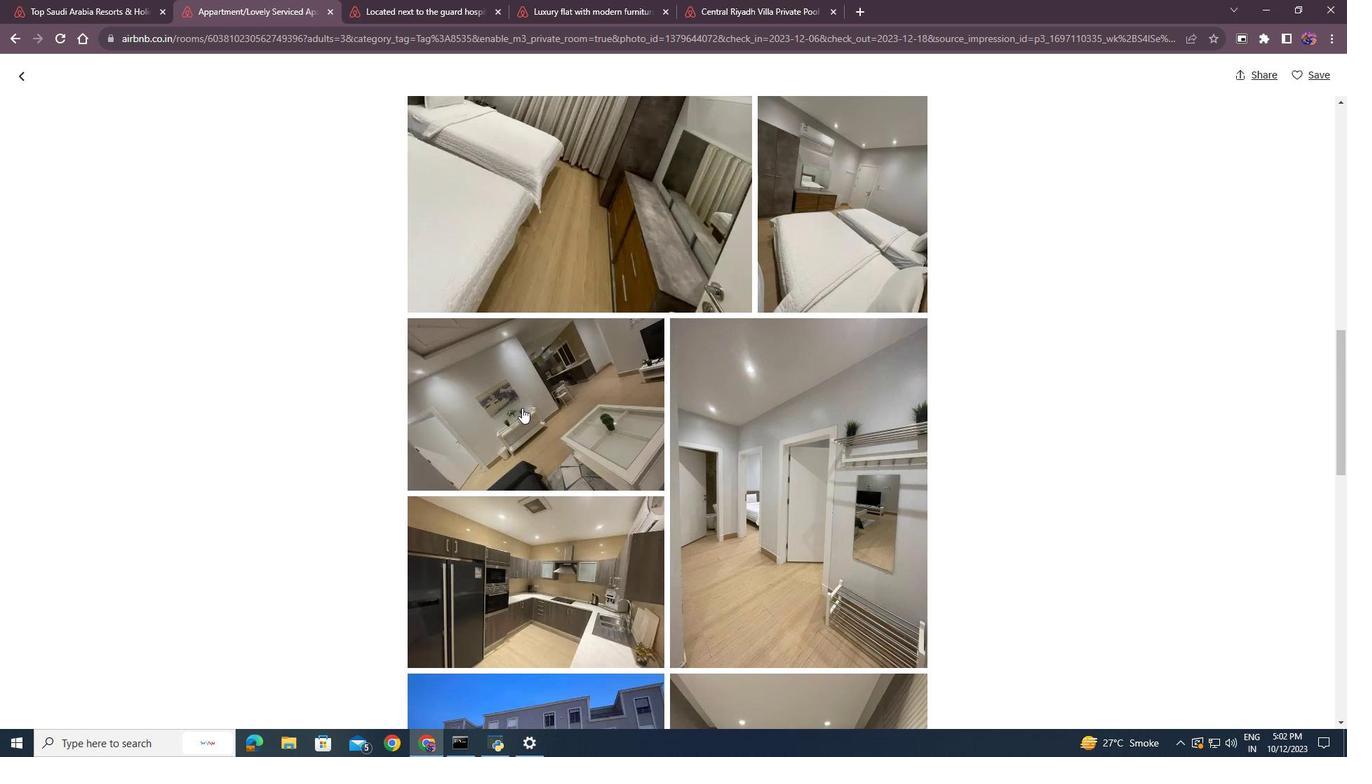 
Action: Mouse scrolled (518, 416) with delta (0, 0)
Screenshot: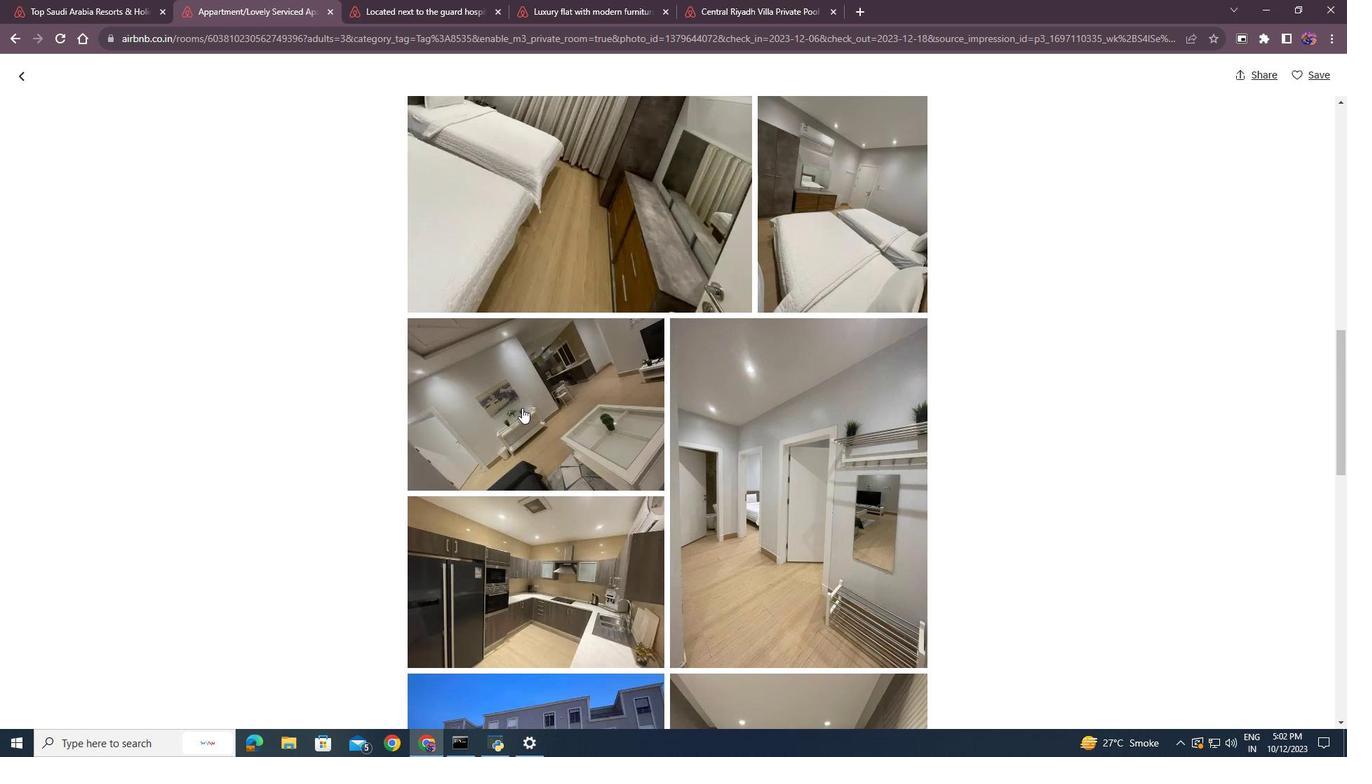 
Action: Mouse moved to (519, 412)
Screenshot: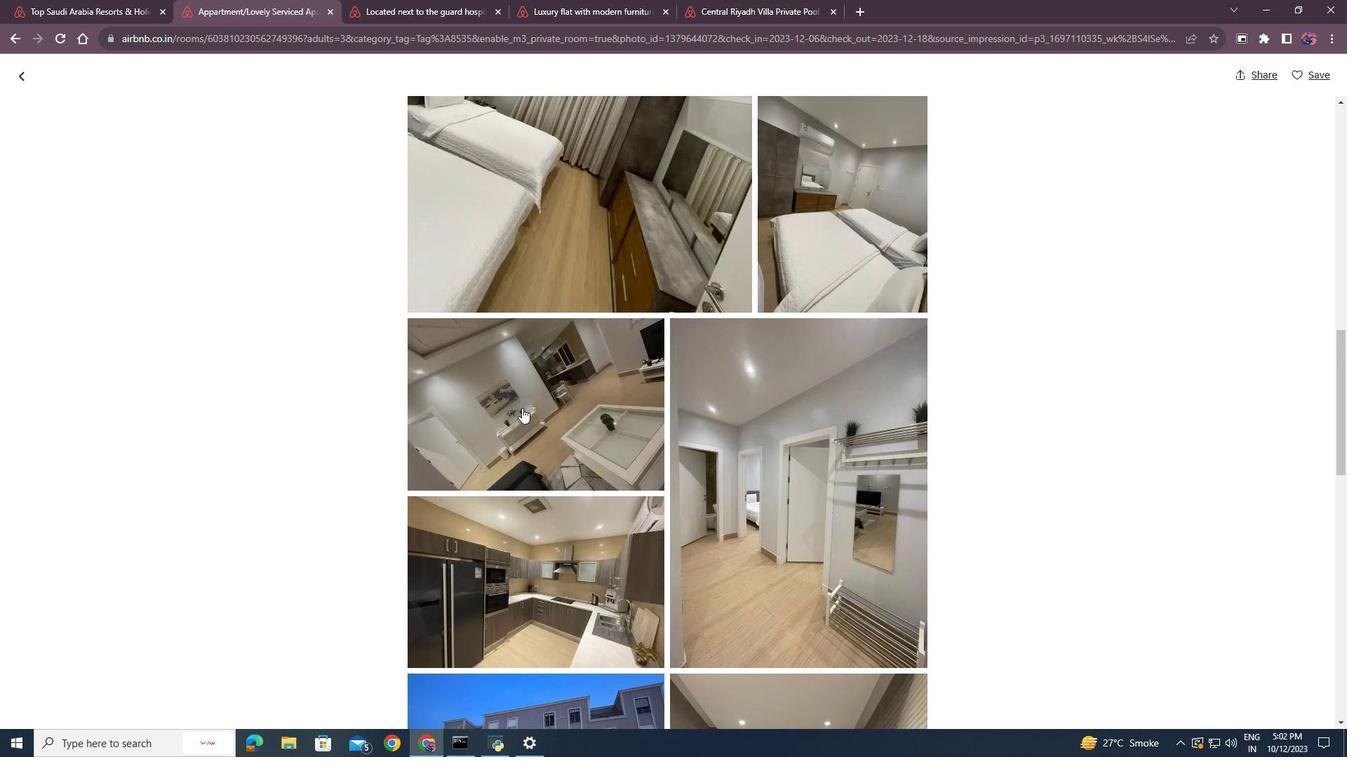 
Action: Mouse scrolled (519, 413) with delta (0, 0)
Screenshot: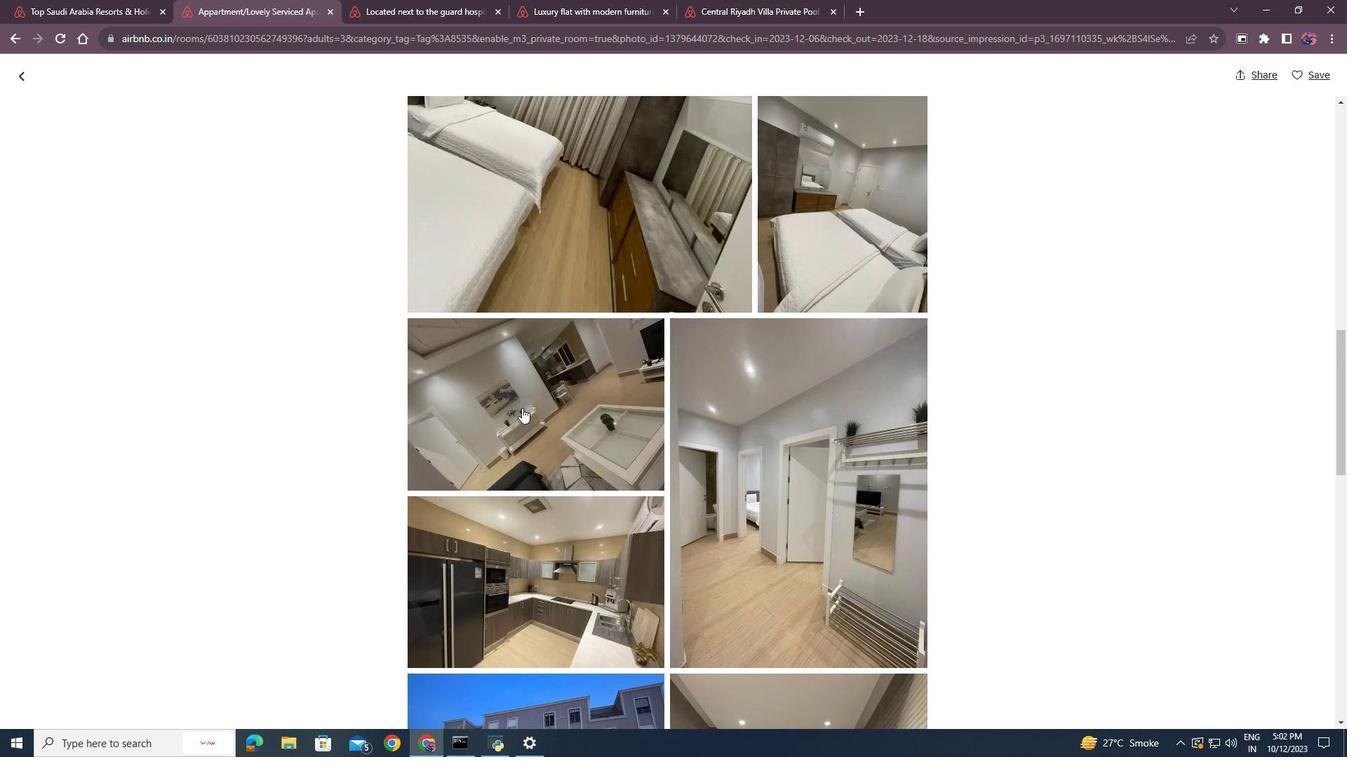 
Action: Mouse moved to (521, 409)
Screenshot: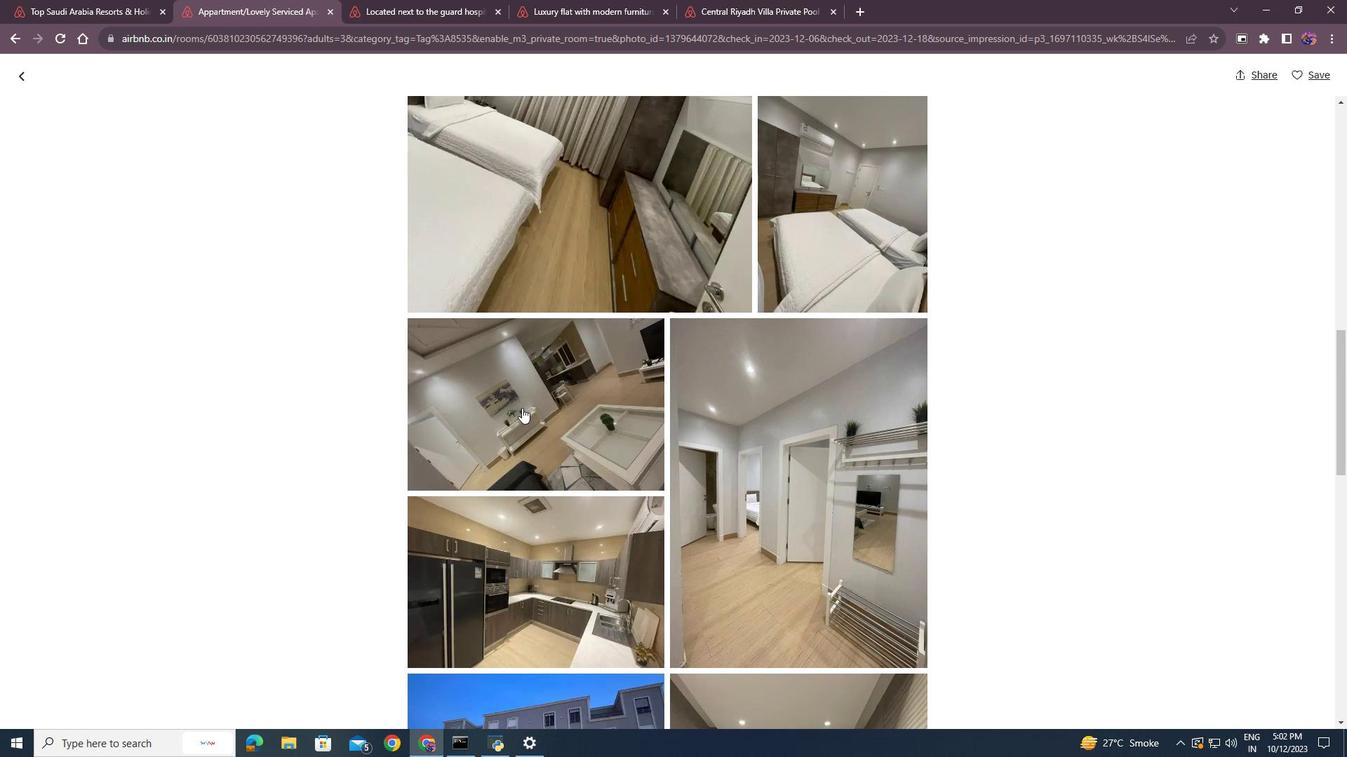 
Action: Mouse scrolled (521, 410) with delta (0, 0)
Screenshot: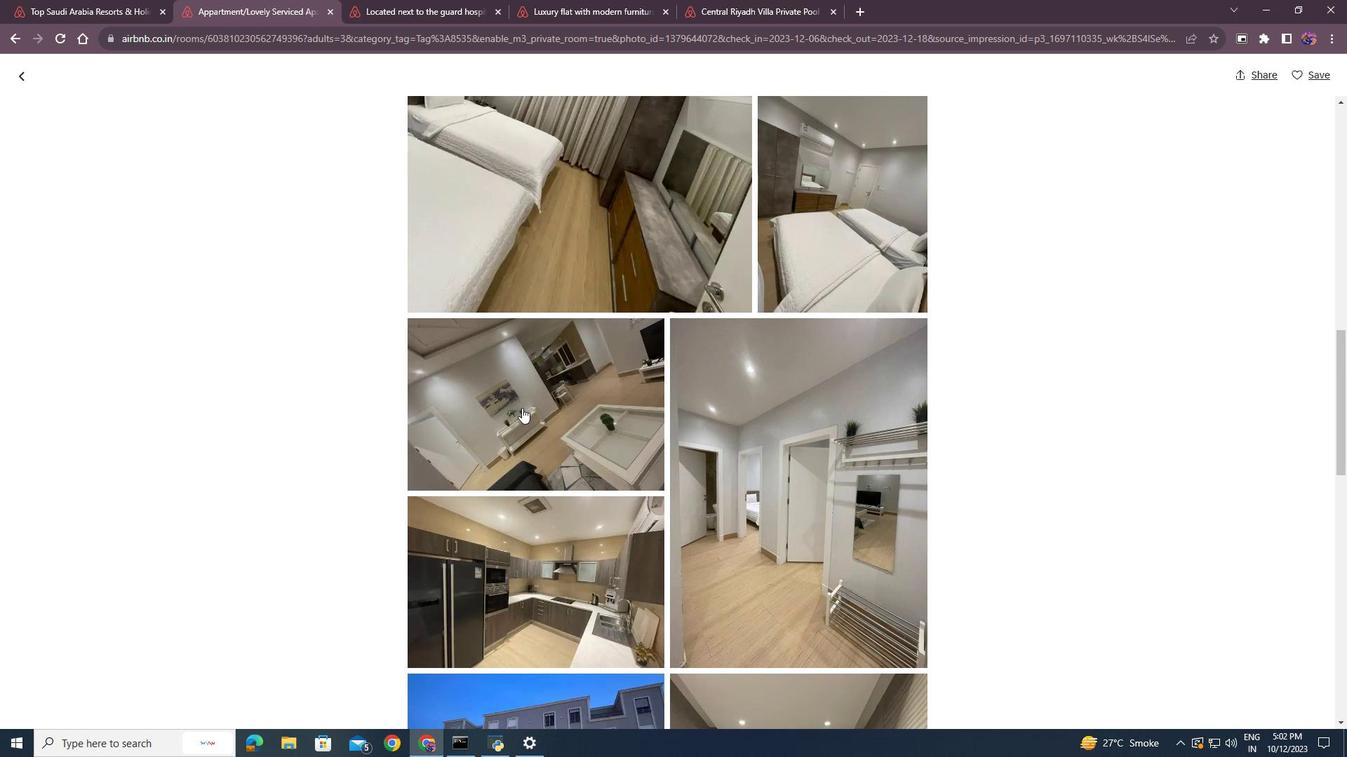 
Action: Mouse moved to (523, 403)
Screenshot: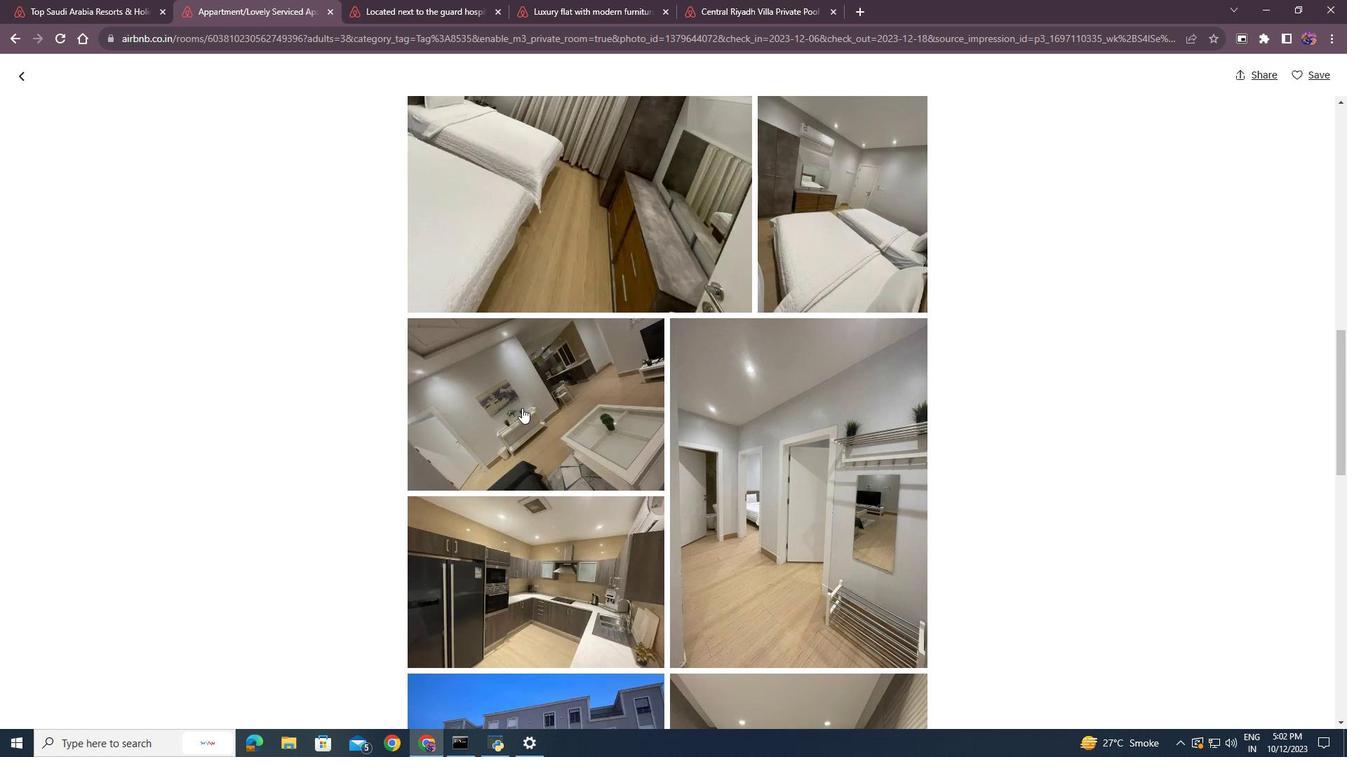 
Action: Mouse scrolled (523, 404) with delta (0, 0)
Screenshot: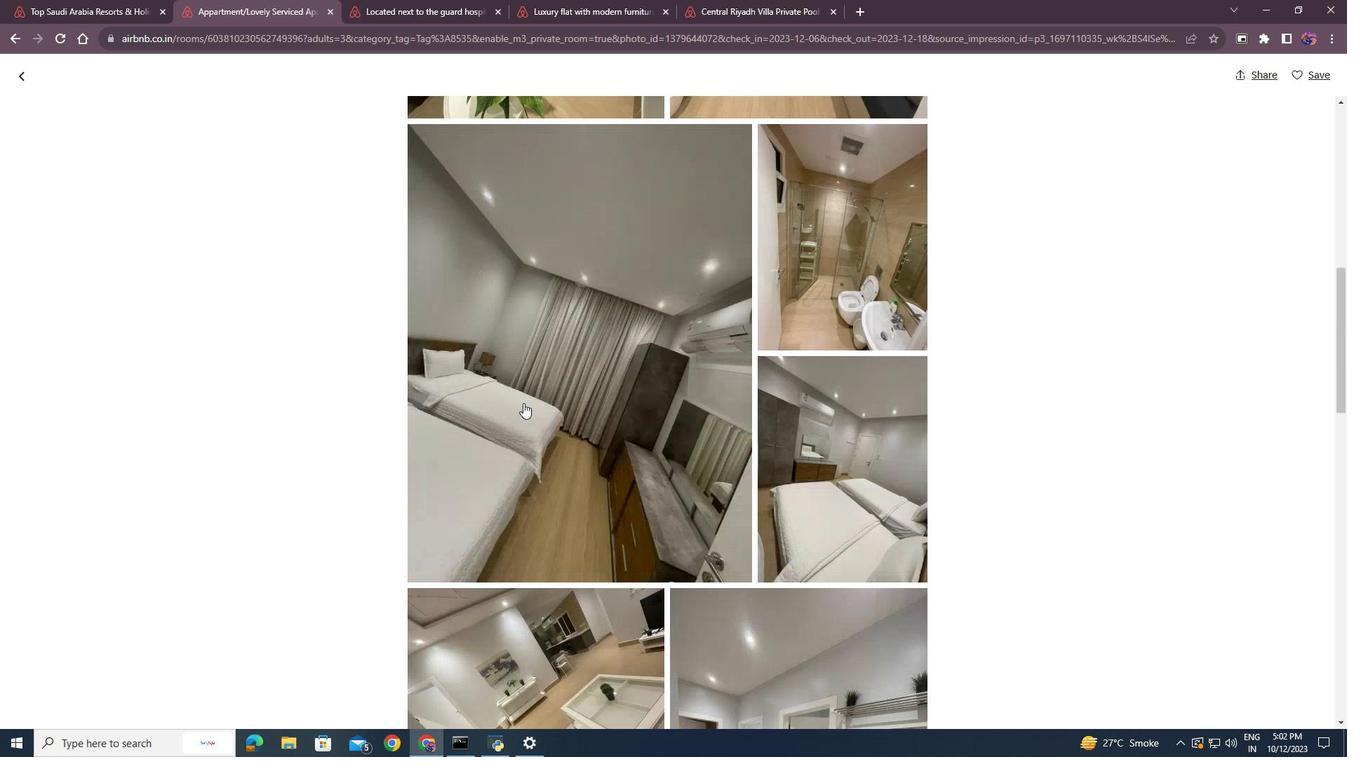 
Action: Mouse moved to (522, 402)
Screenshot: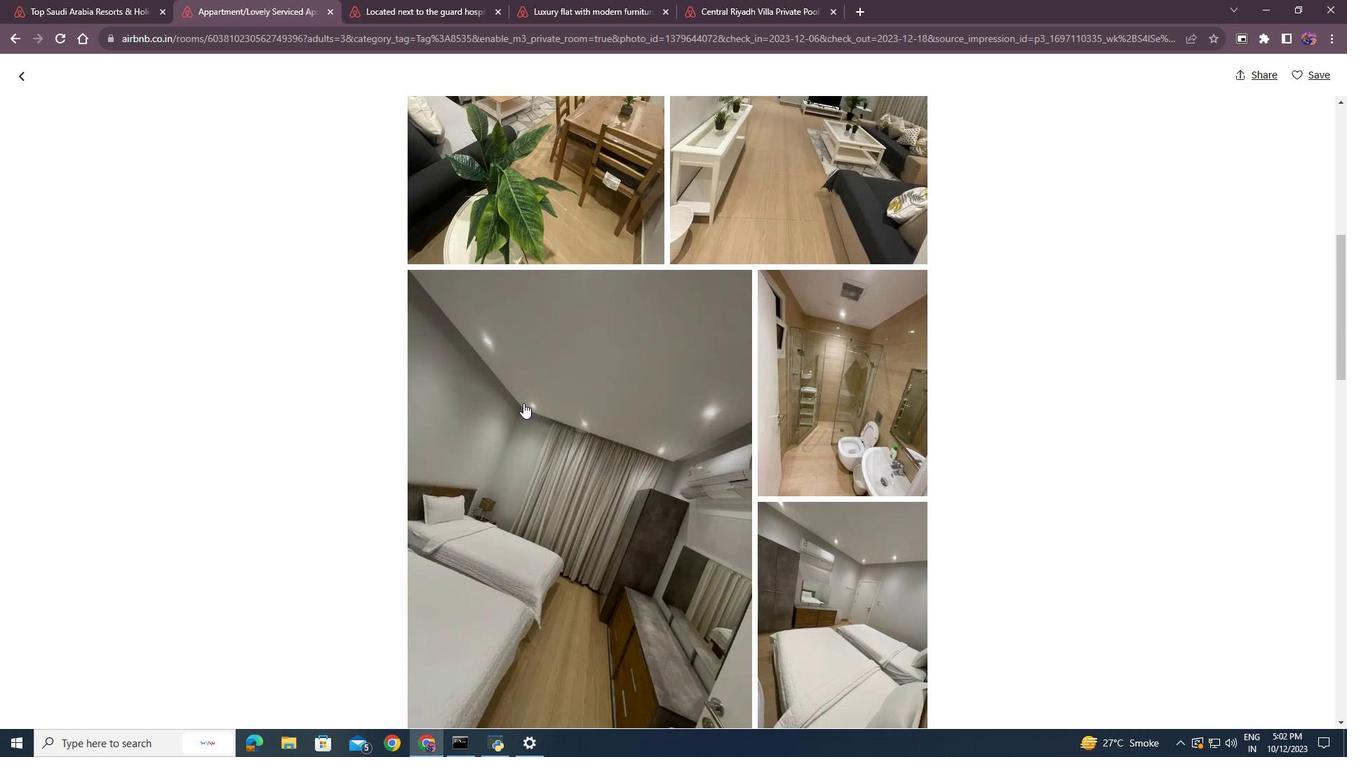 
Action: Mouse scrolled (522, 403) with delta (0, 0)
Screenshot: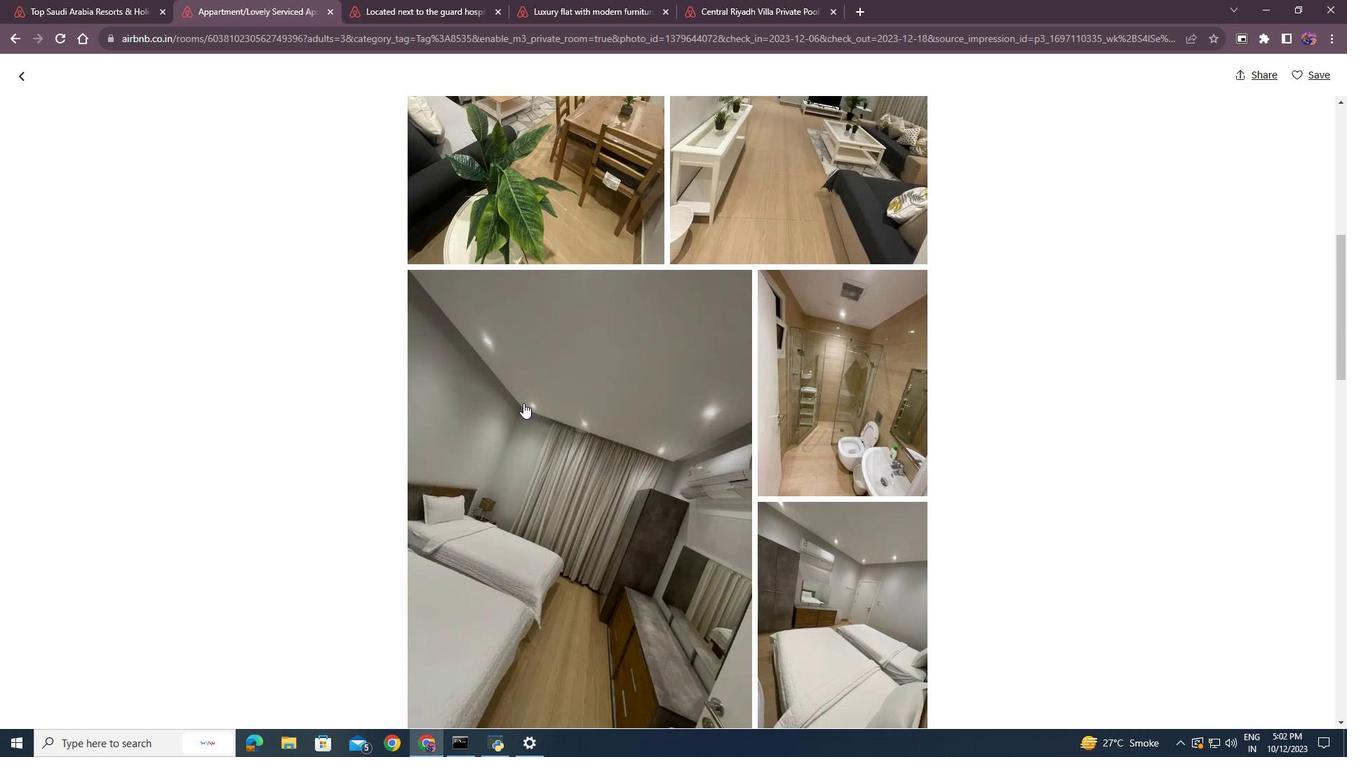 
Action: Mouse moved to (521, 397)
Screenshot: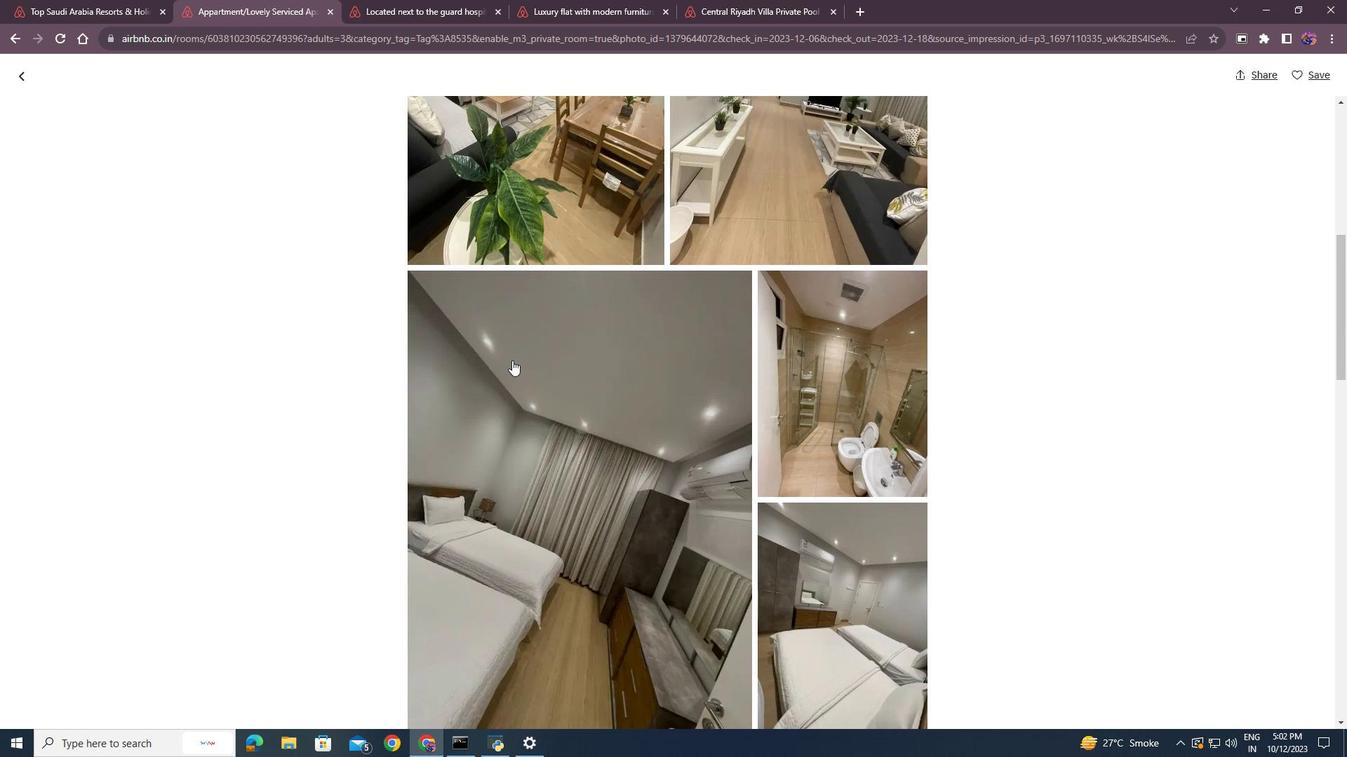 
Action: Mouse scrolled (521, 398) with delta (0, 0)
Screenshot: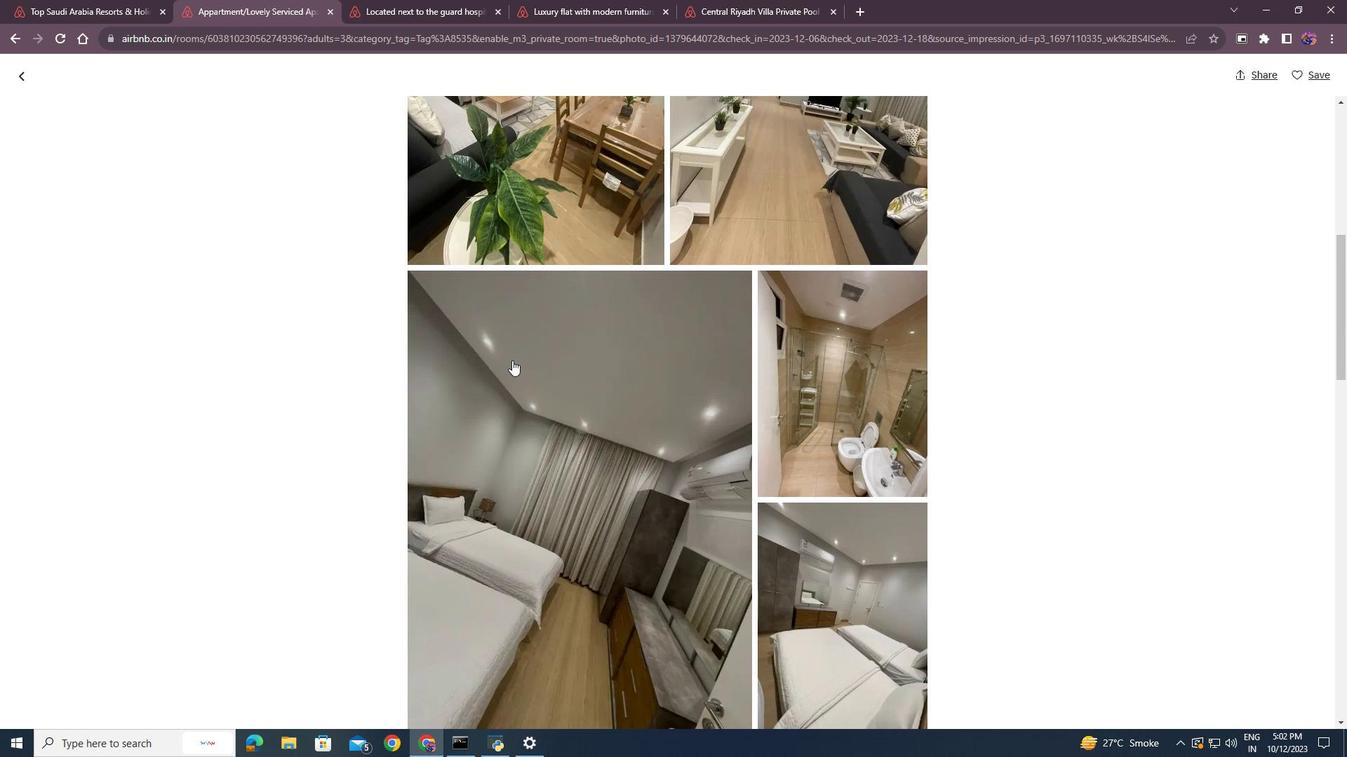 
Action: Mouse moved to (520, 390)
Screenshot: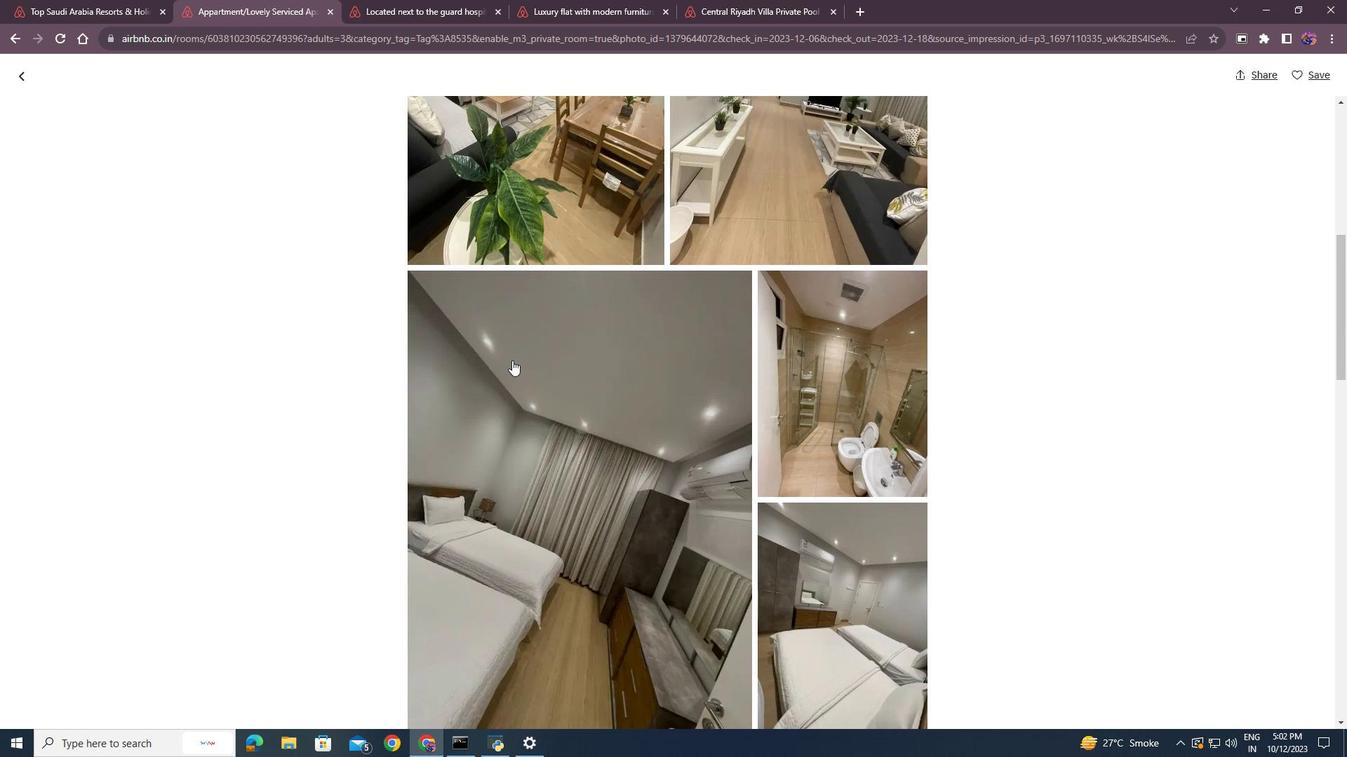 
Action: Mouse scrolled (520, 390) with delta (0, 0)
Screenshot: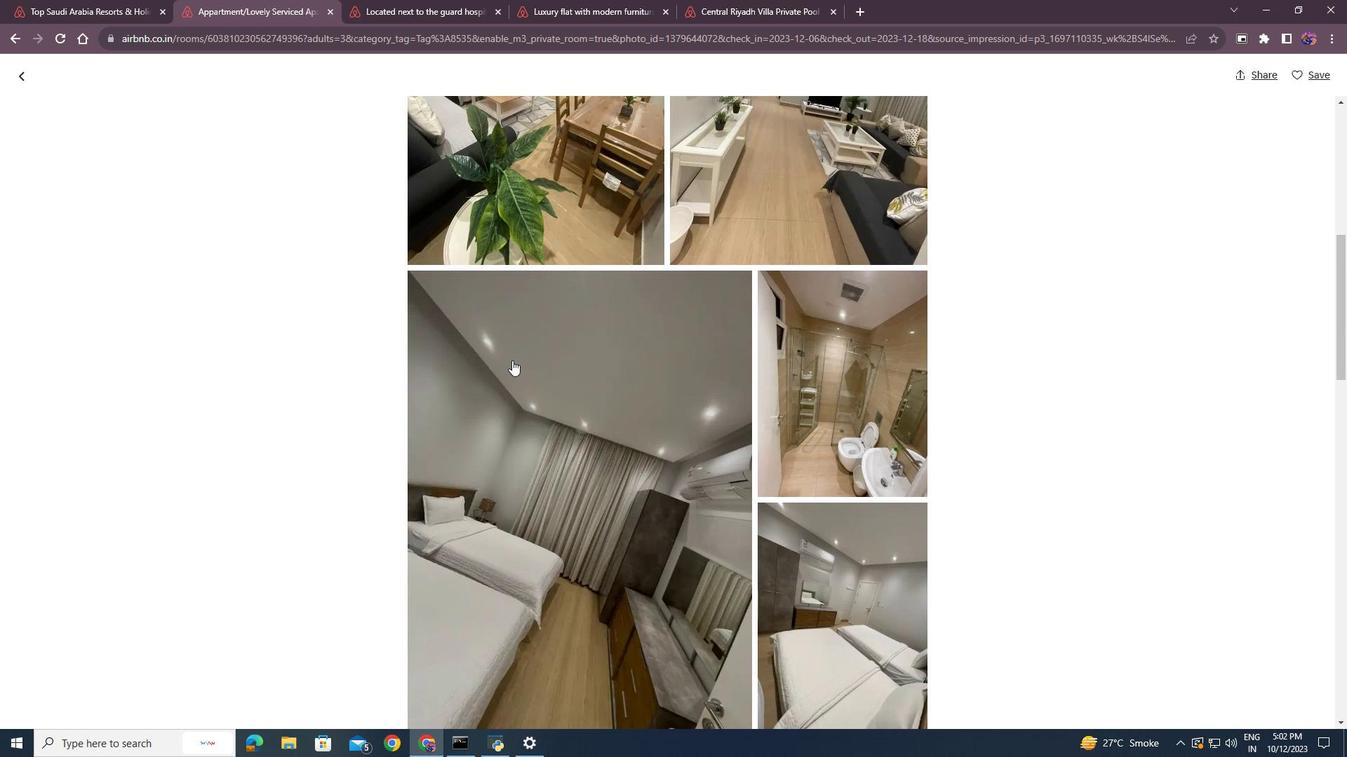 
Action: Mouse moved to (515, 369)
Screenshot: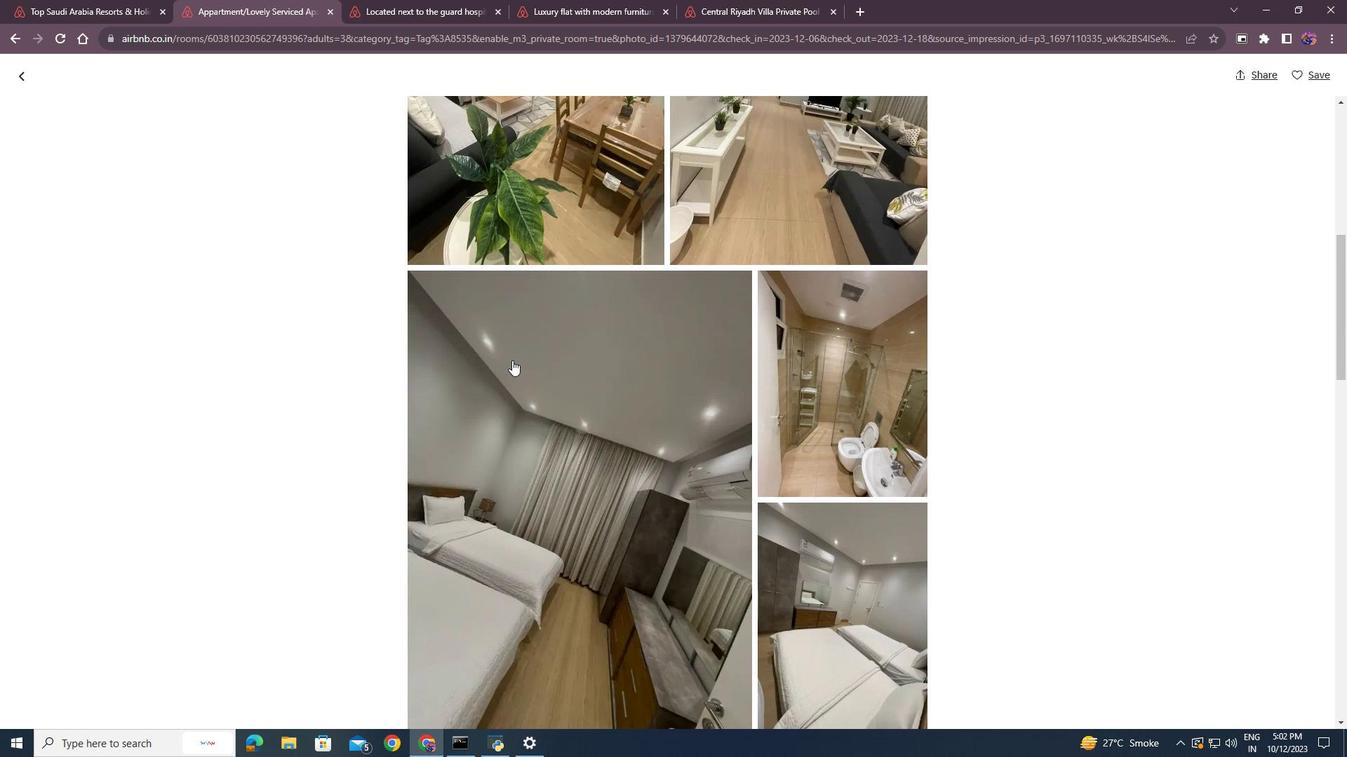 
Action: Mouse scrolled (515, 369) with delta (0, 0)
Screenshot: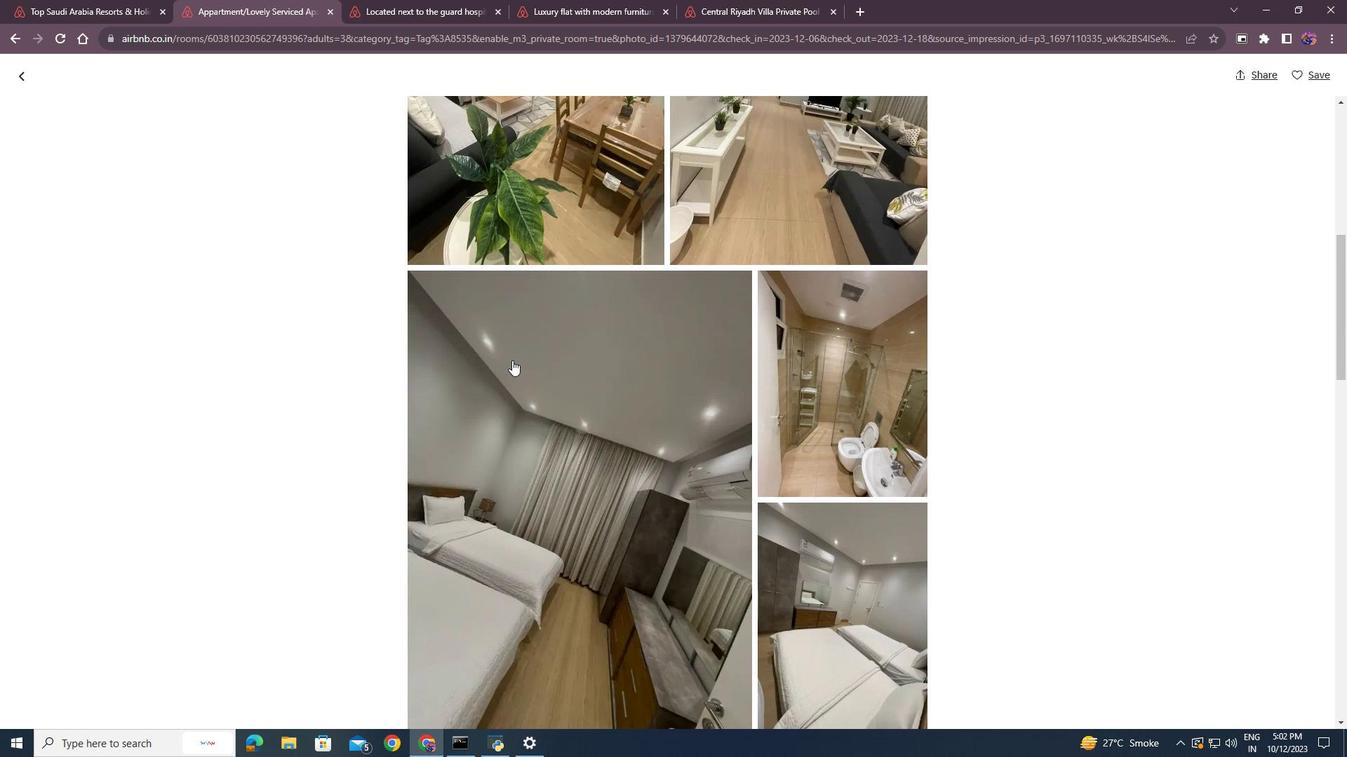 
Action: Mouse moved to (16, 75)
Screenshot: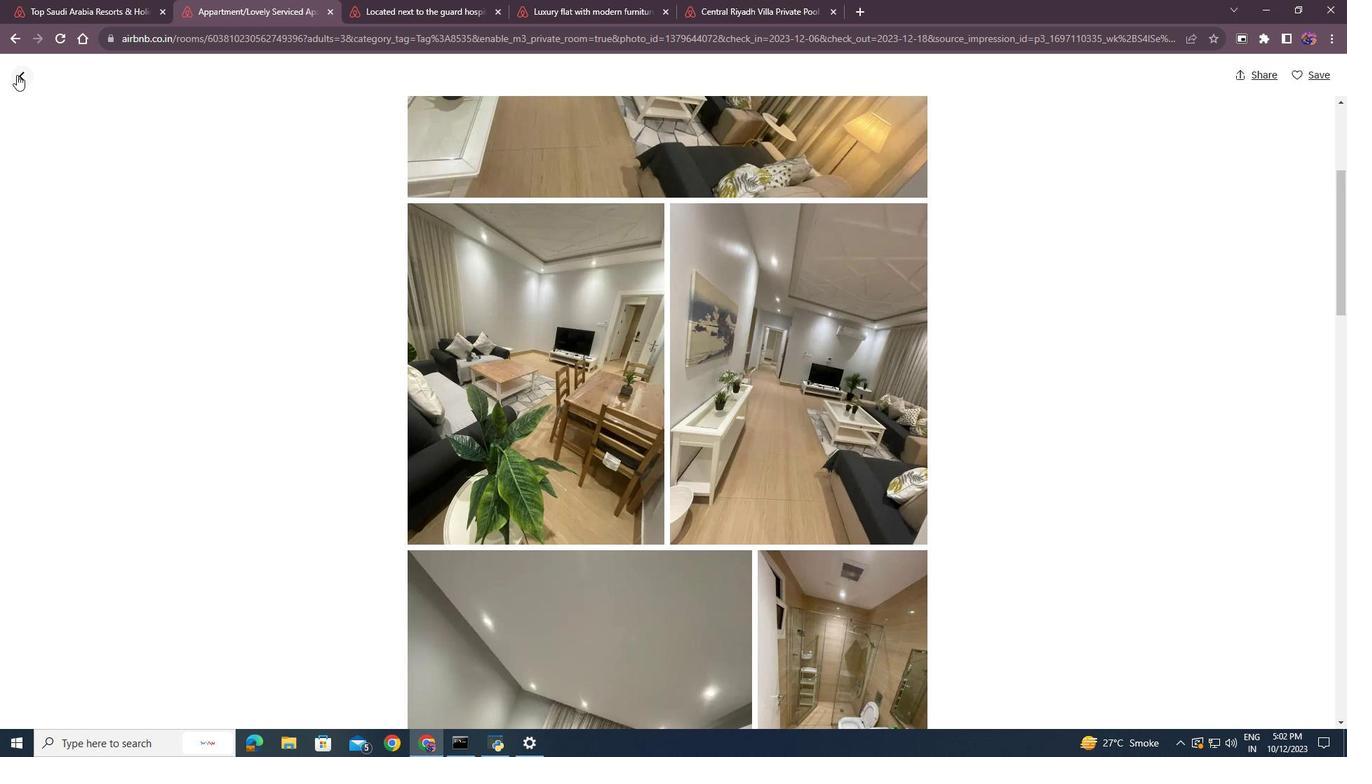 
Action: Mouse pressed left at (16, 75)
Screenshot: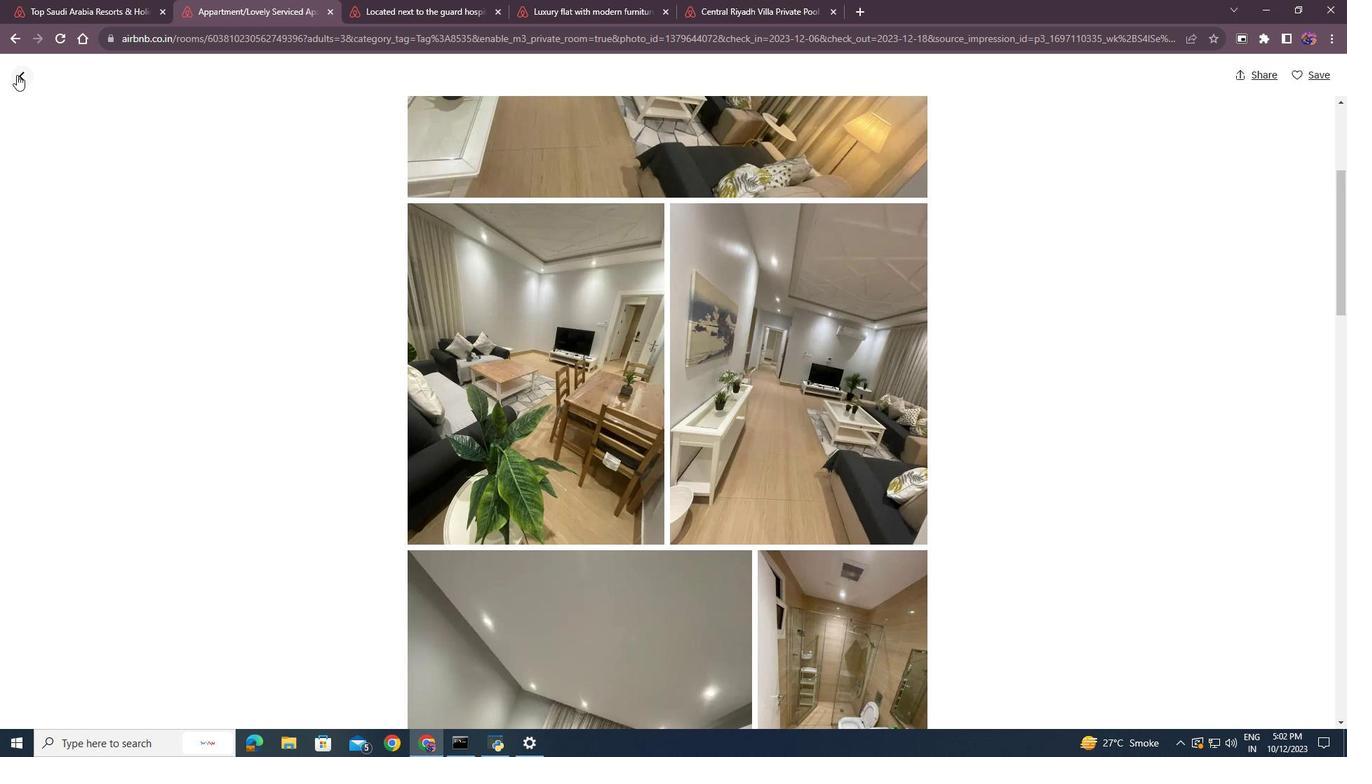
Action: Mouse moved to (443, 451)
Screenshot: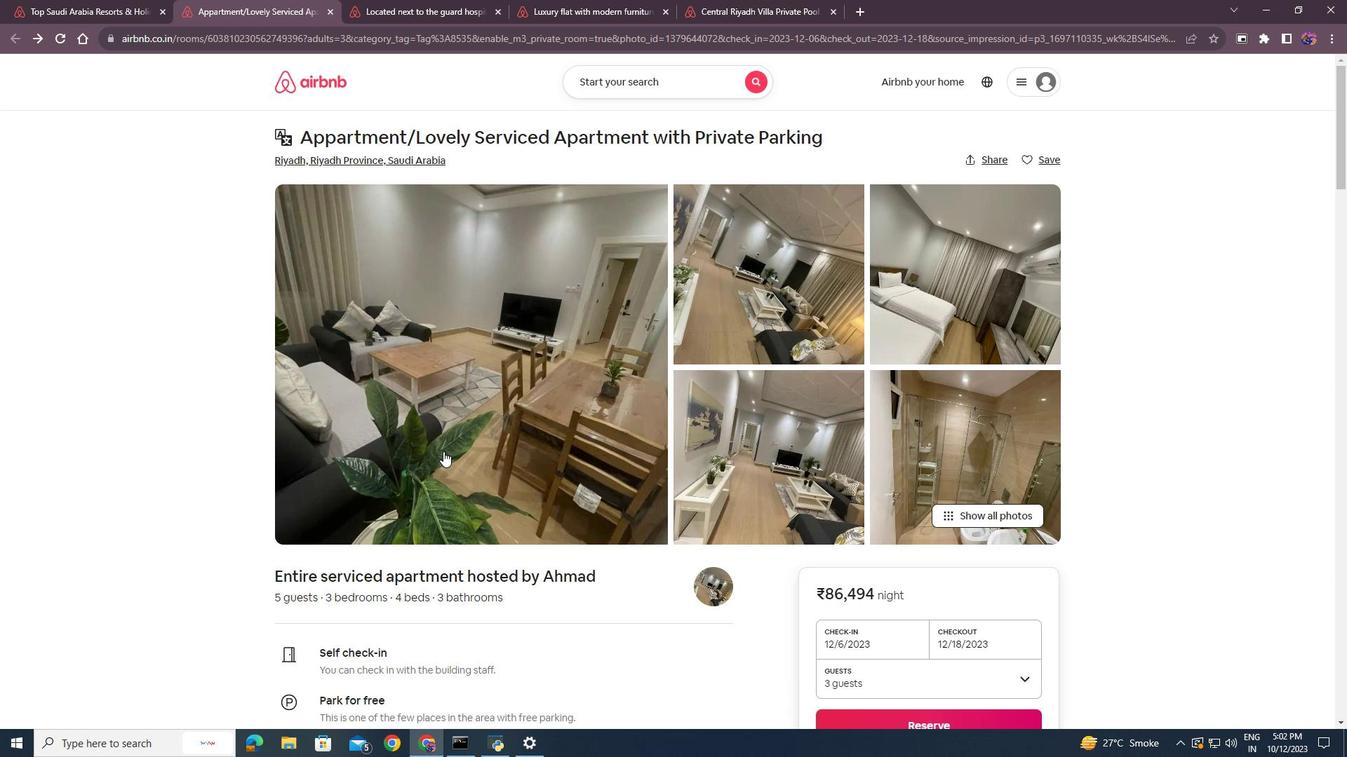 
Action: Mouse scrolled (443, 451) with delta (0, 0)
Screenshot: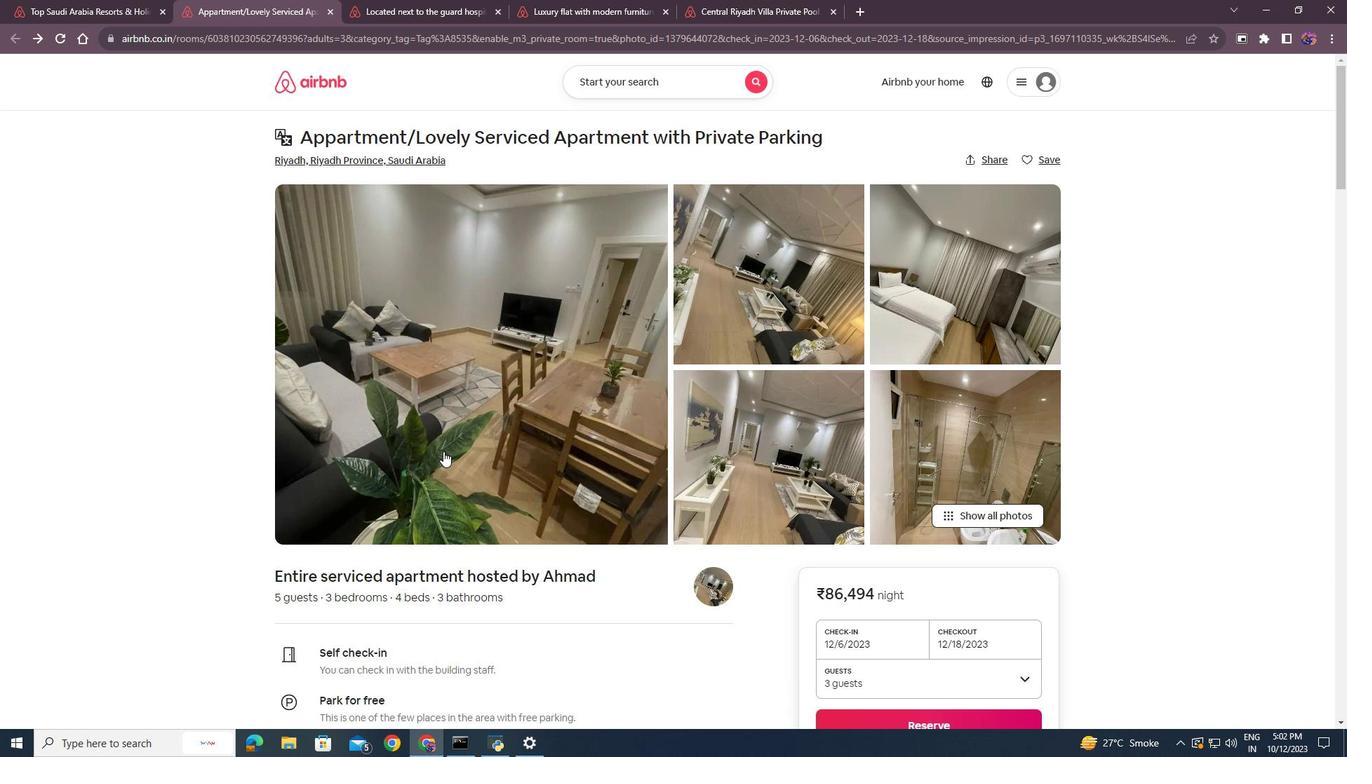 
Action: Mouse moved to (450, 454)
Screenshot: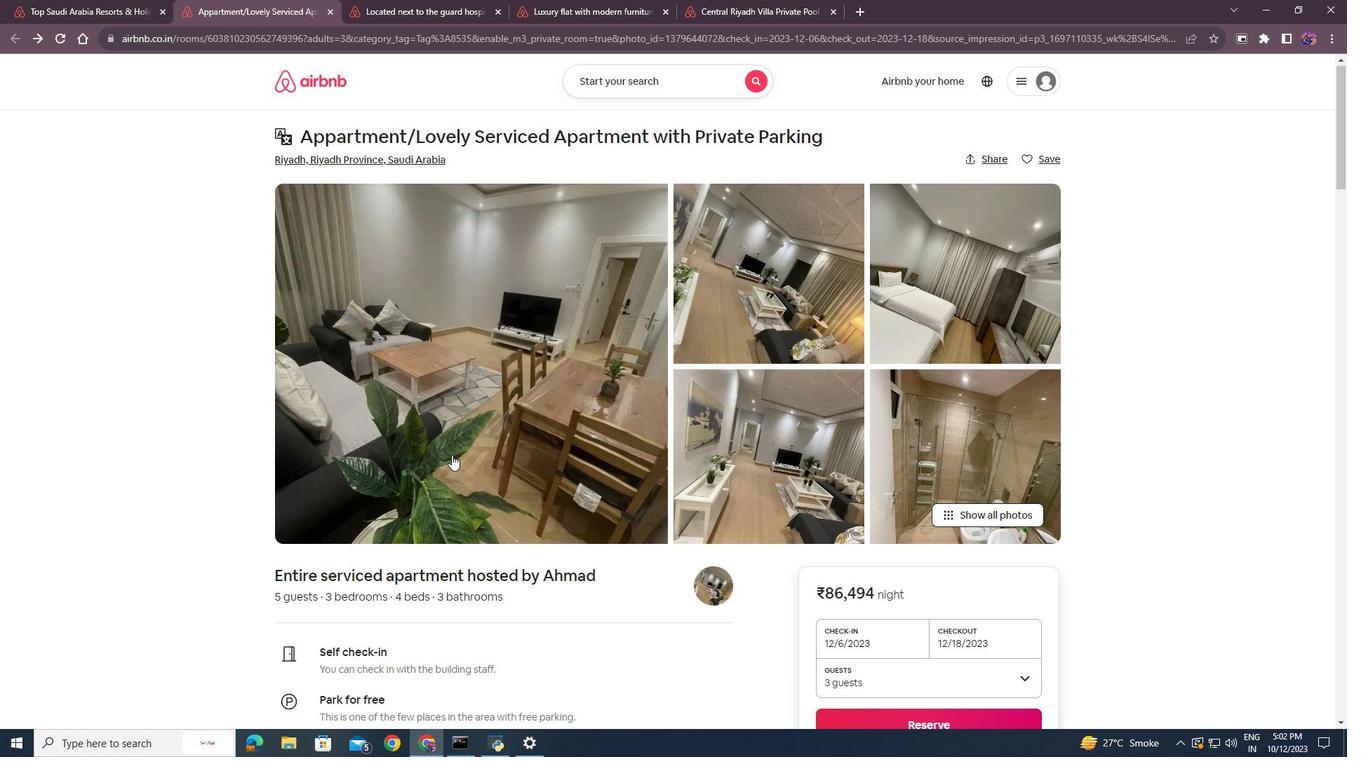 
Action: Mouse scrolled (450, 453) with delta (0, 0)
Screenshot: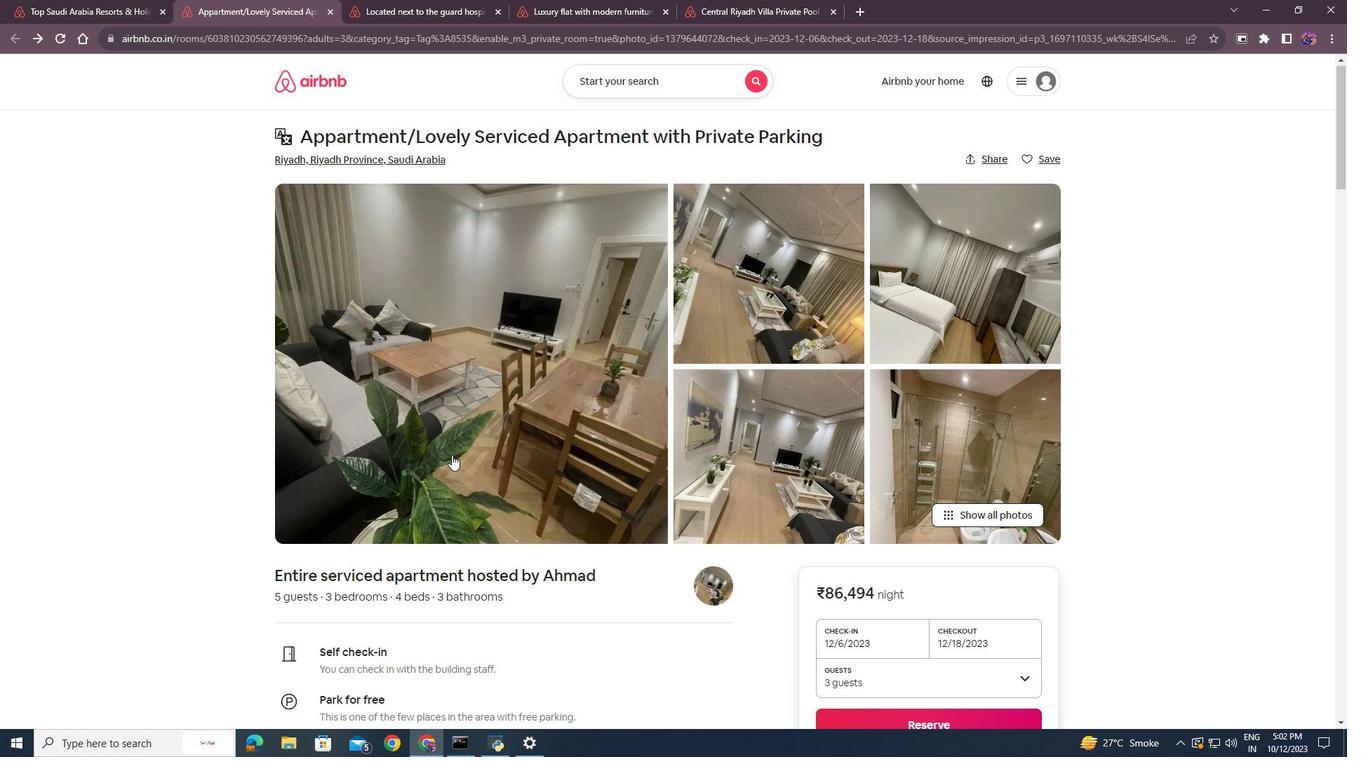 
Action: Mouse moved to (454, 457)
Screenshot: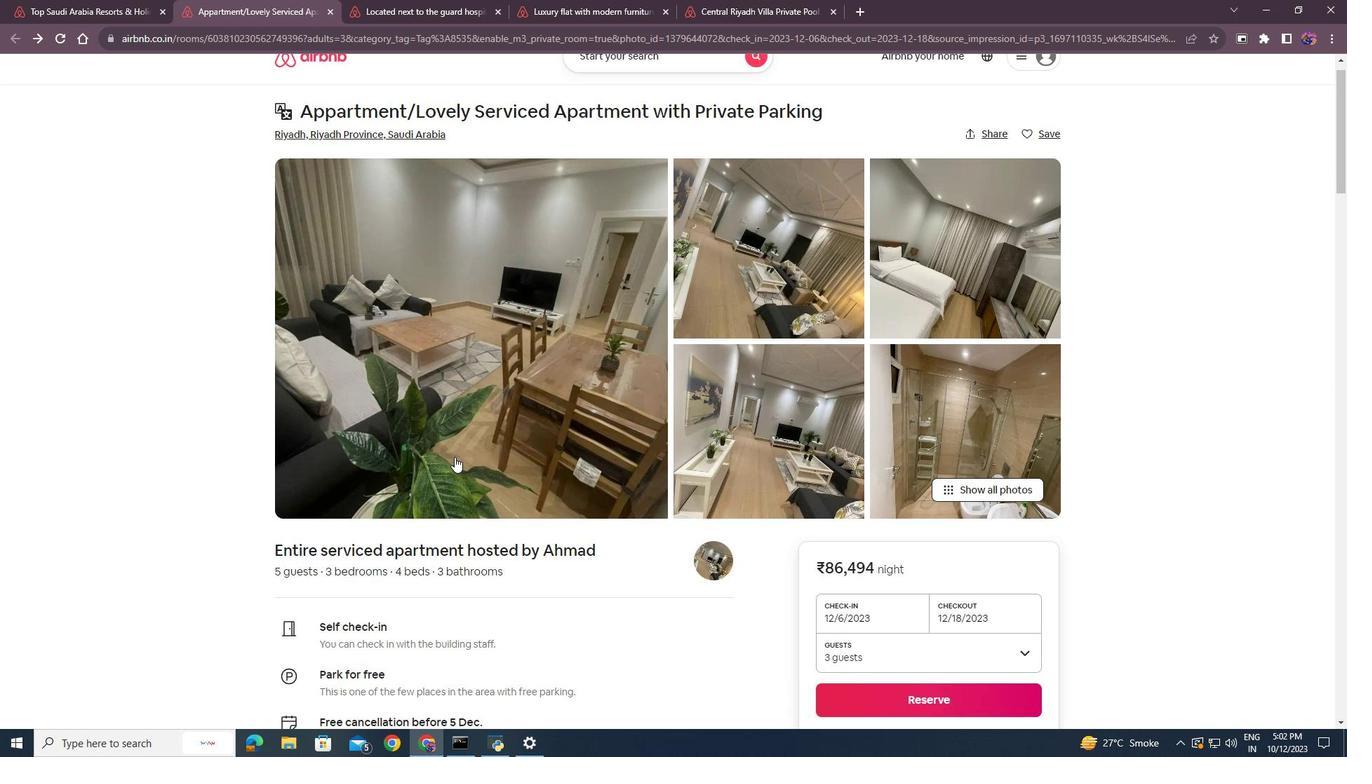 
Action: Mouse scrolled (454, 456) with delta (0, 0)
Screenshot: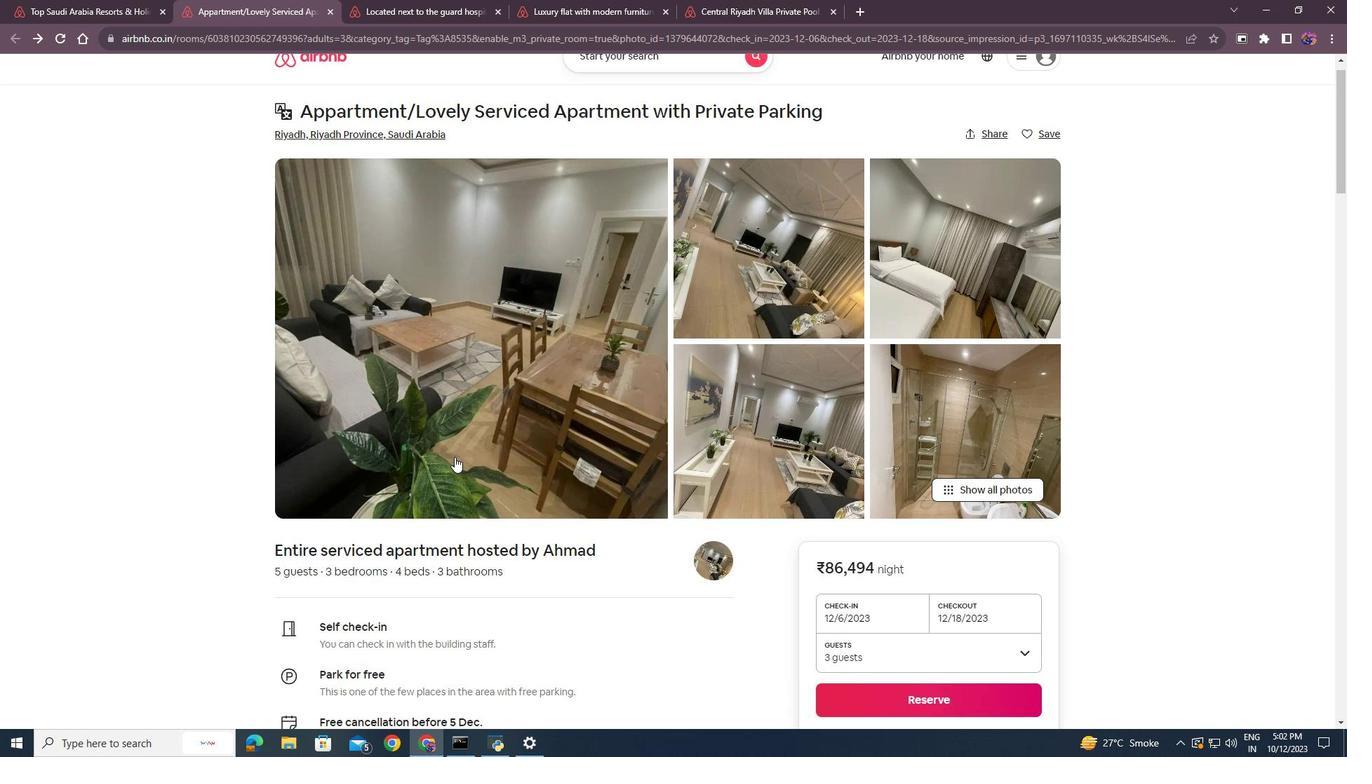 
Action: Mouse moved to (455, 458)
Screenshot: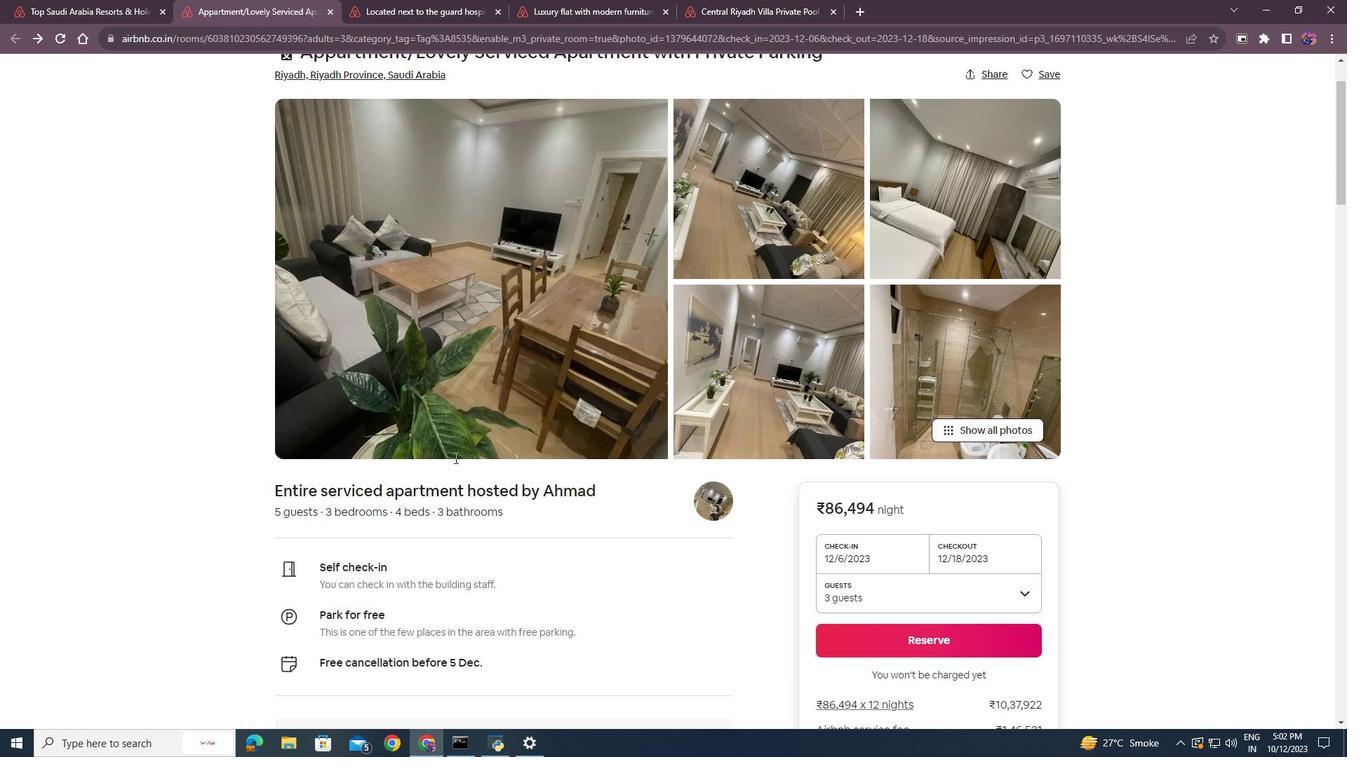 
Action: Mouse scrolled (455, 457) with delta (0, 0)
Screenshot: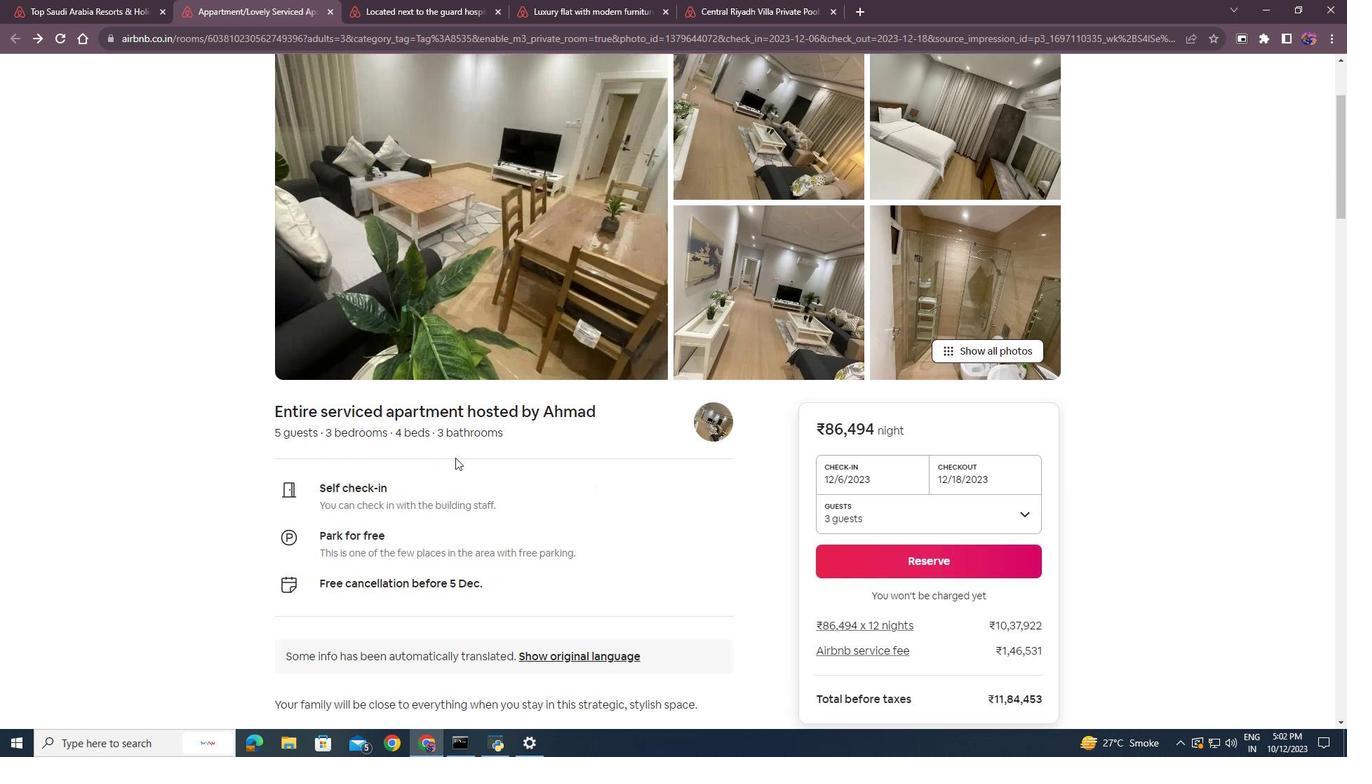 
Action: Mouse scrolled (455, 457) with delta (0, 0)
Screenshot: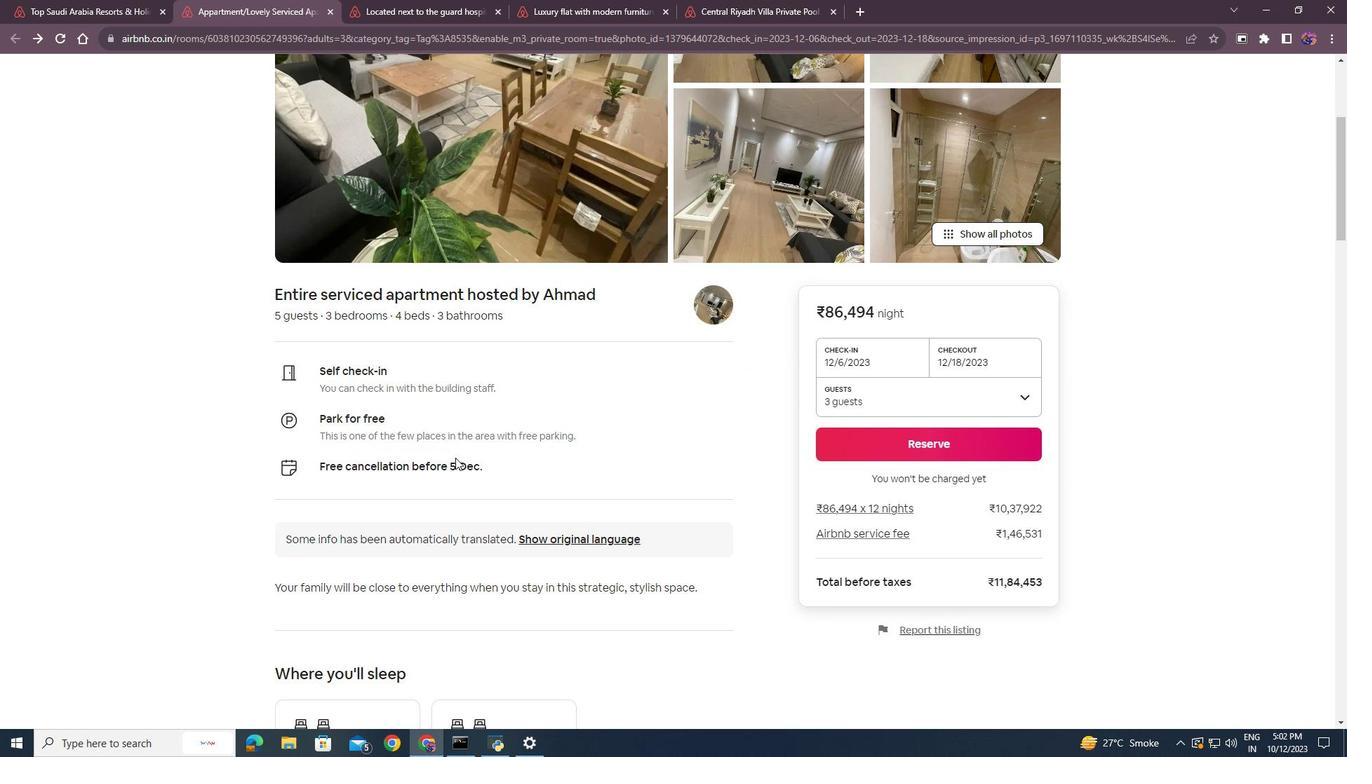 
Action: Mouse scrolled (455, 457) with delta (0, 0)
Screenshot: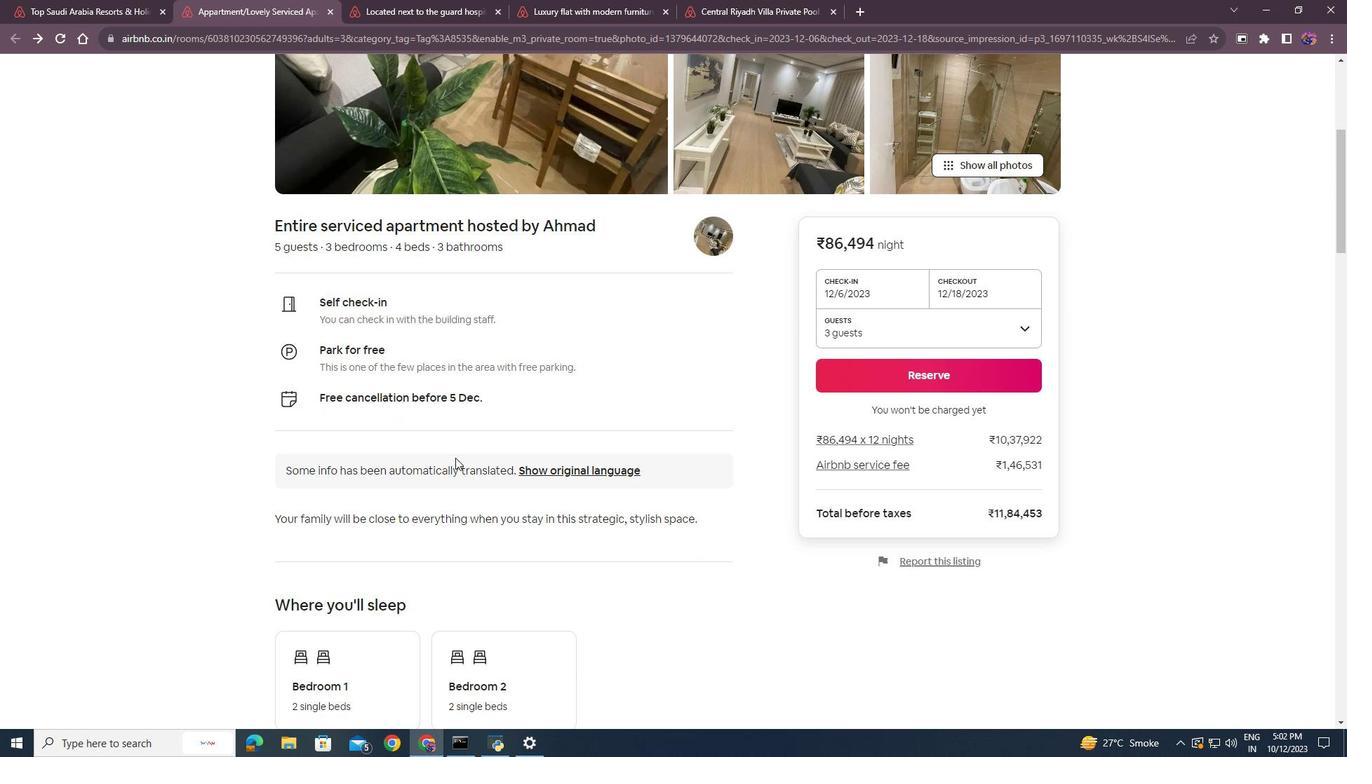 
Action: Mouse scrolled (455, 457) with delta (0, 0)
Screenshot: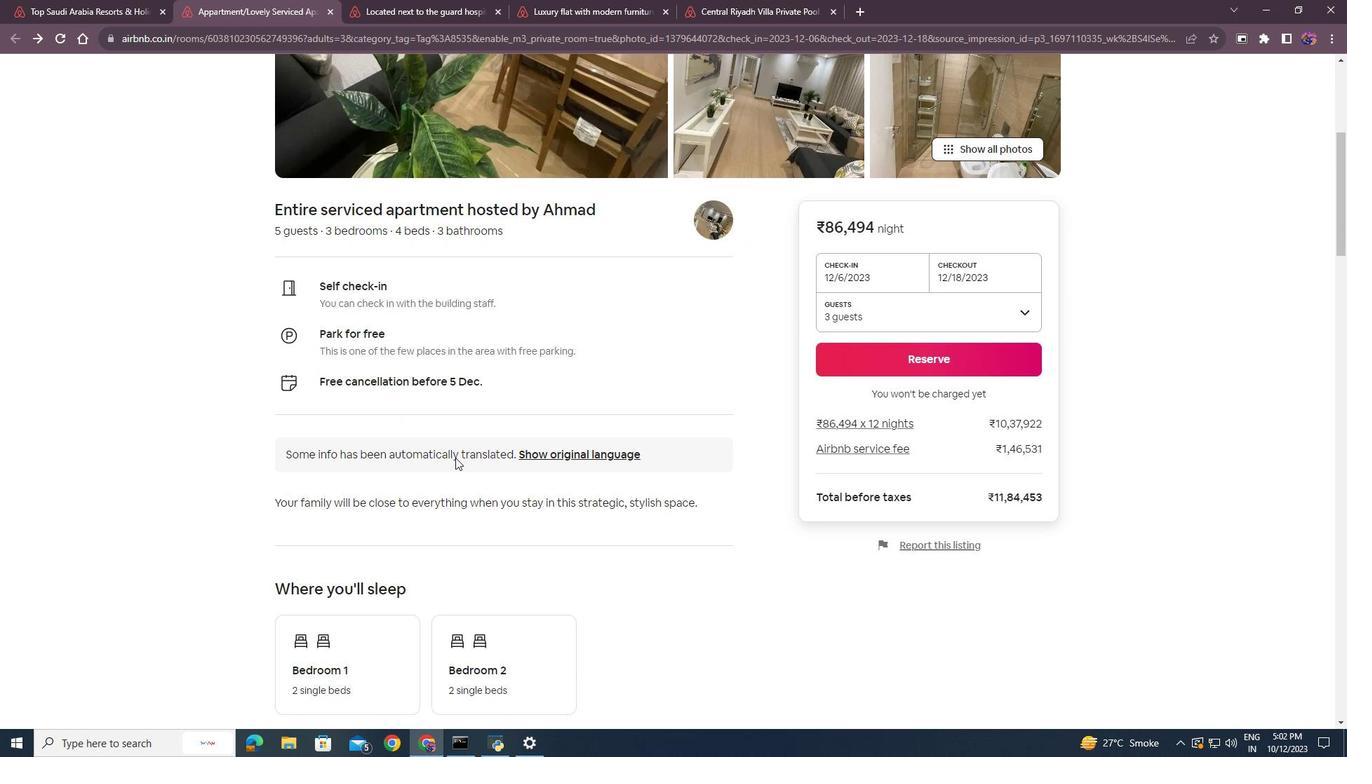 
Action: Mouse scrolled (455, 457) with delta (0, 0)
Screenshot: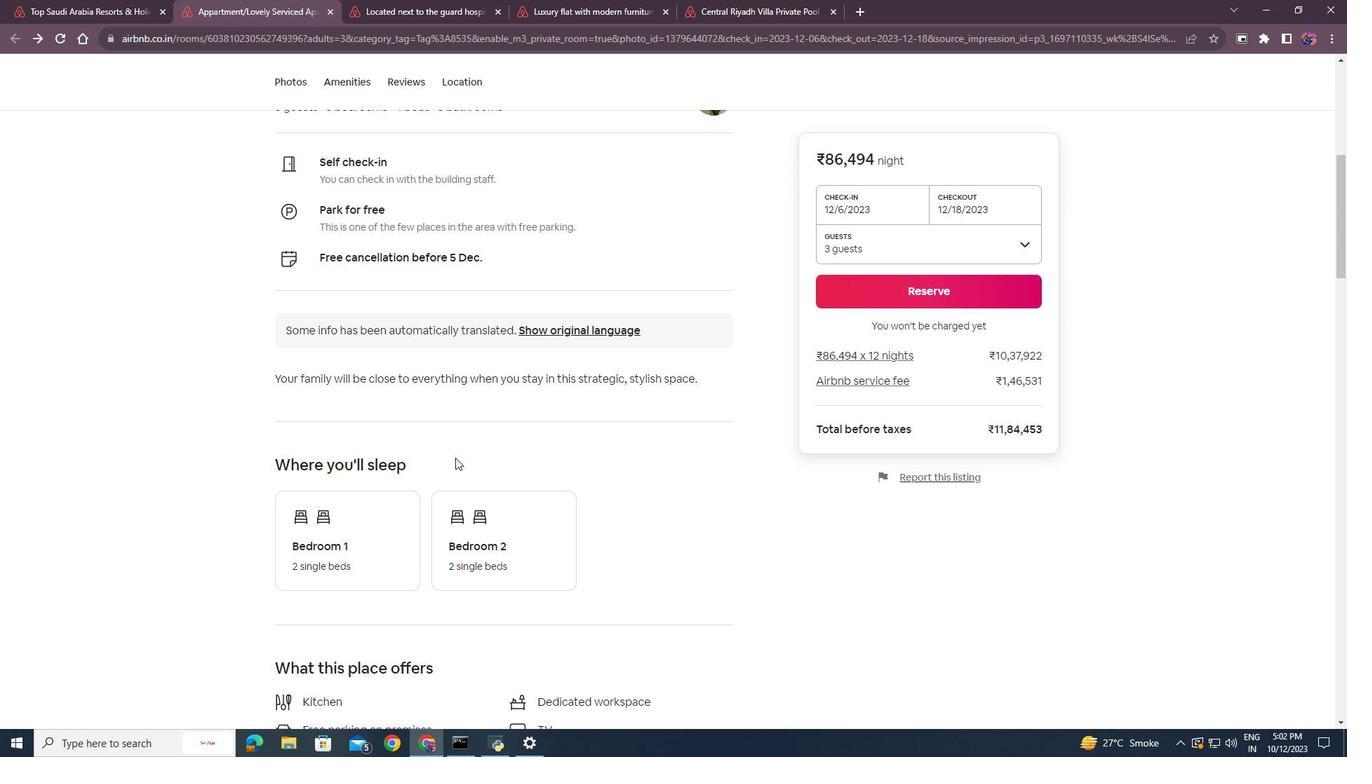 
Action: Mouse scrolled (455, 457) with delta (0, 0)
Screenshot: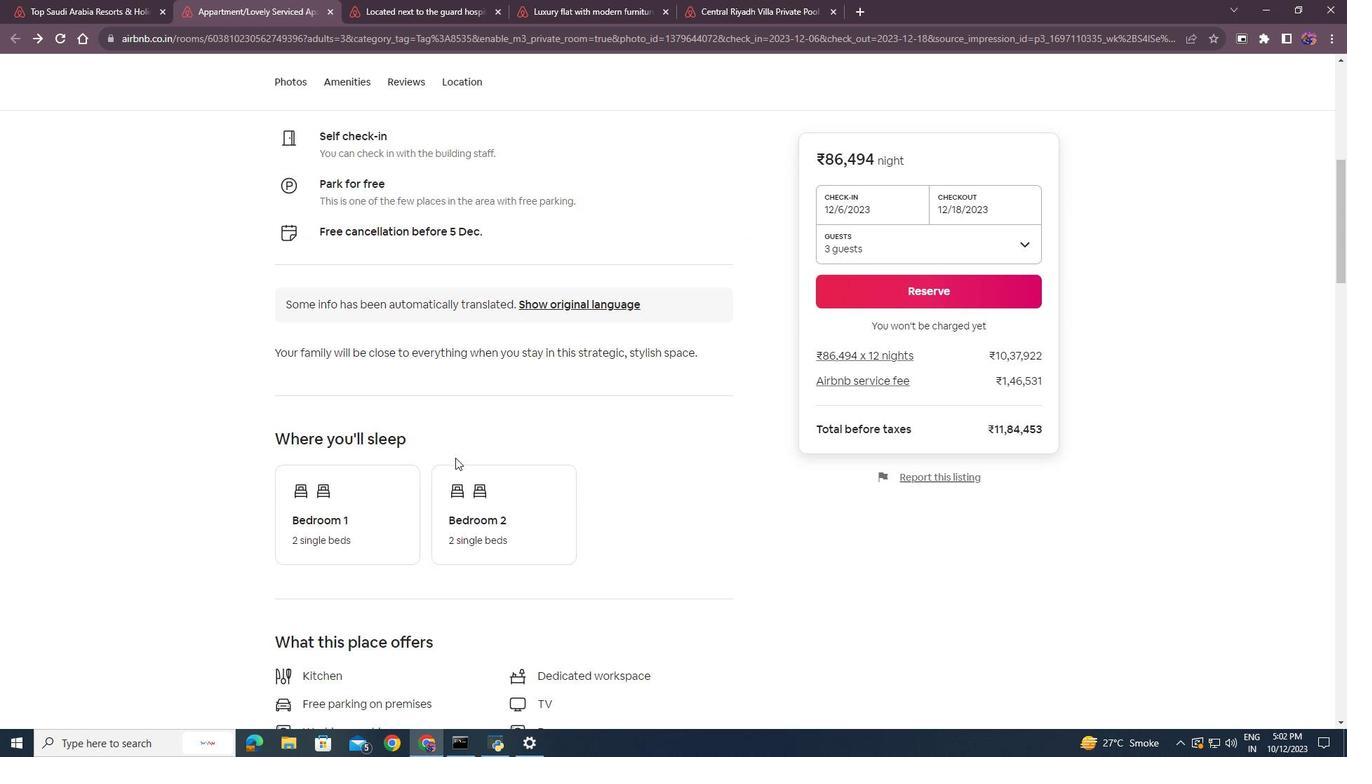 
Action: Mouse scrolled (455, 457) with delta (0, 0)
Screenshot: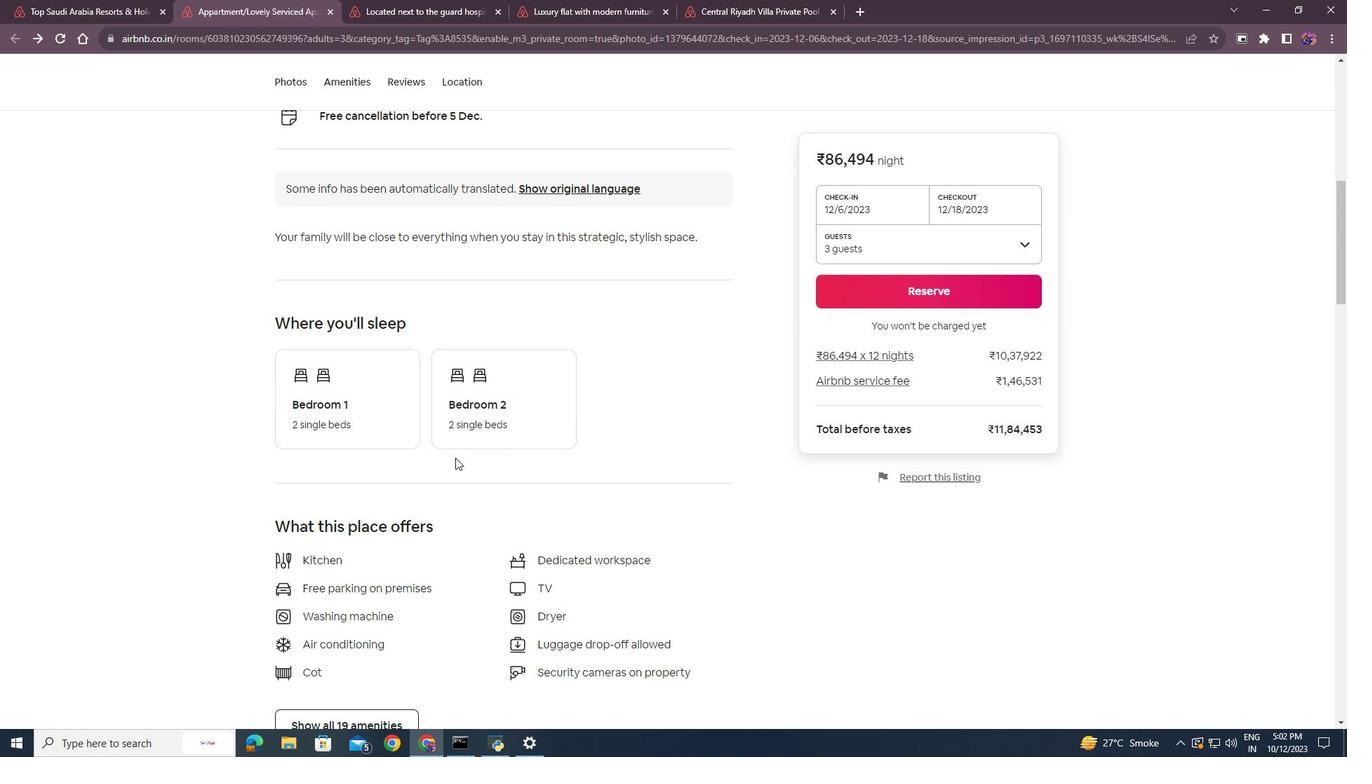 
Action: Mouse scrolled (455, 457) with delta (0, 0)
Screenshot: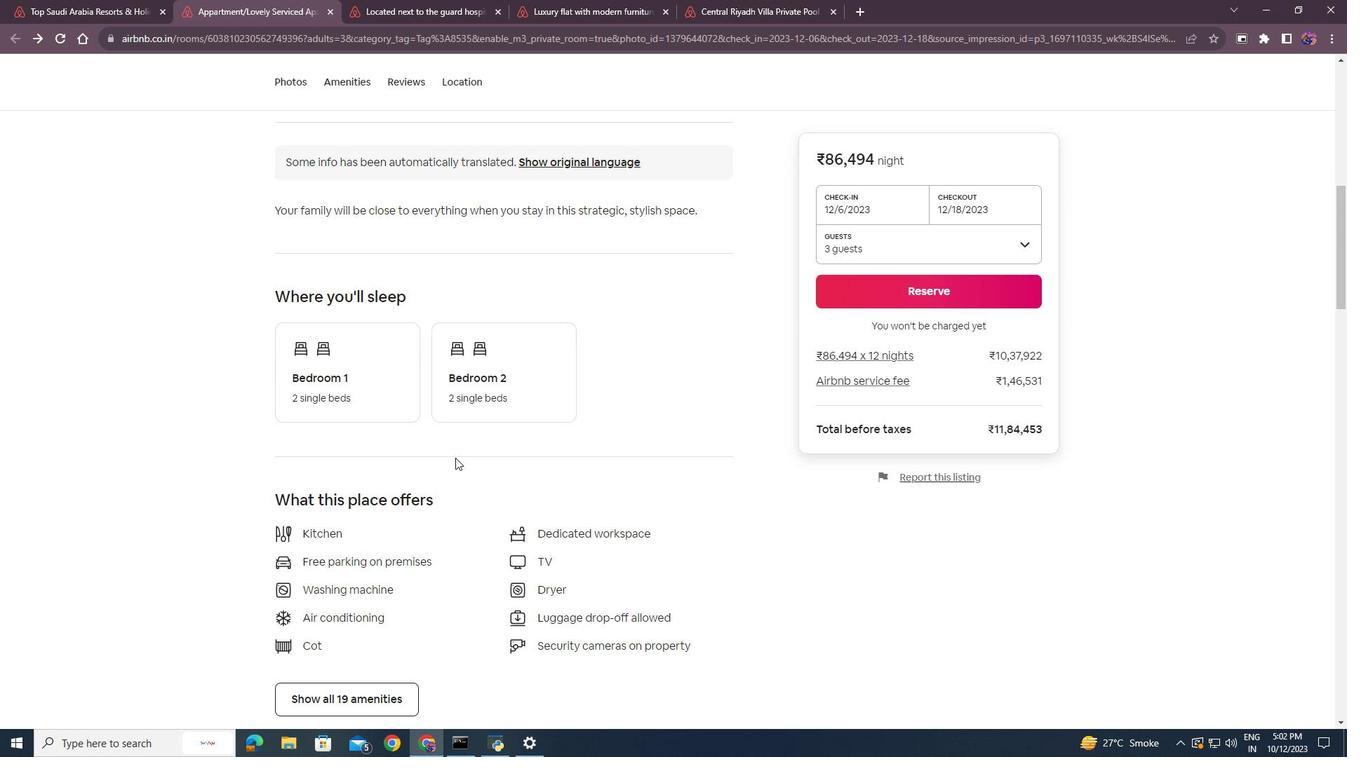 
Action: Mouse scrolled (455, 457) with delta (0, 0)
Screenshot: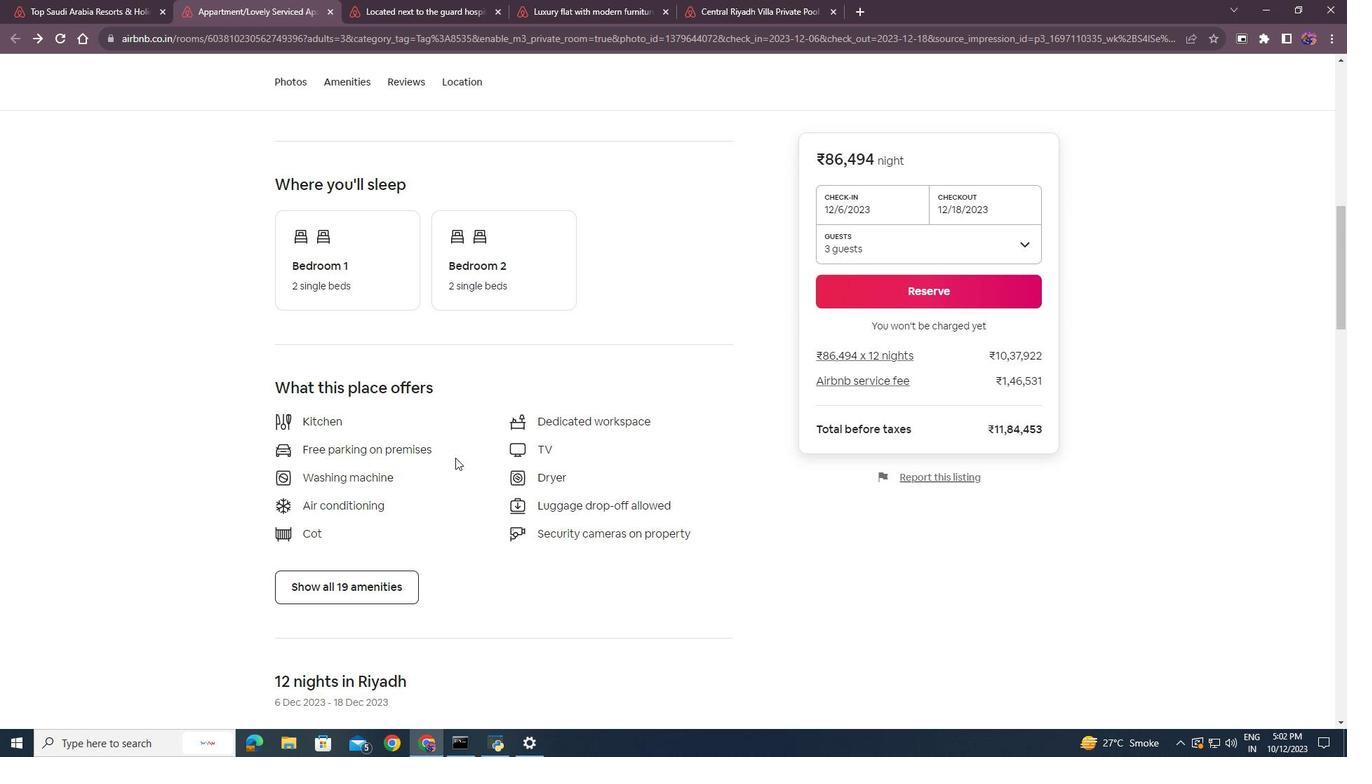 
Action: Mouse scrolled (455, 457) with delta (0, 0)
Screenshot: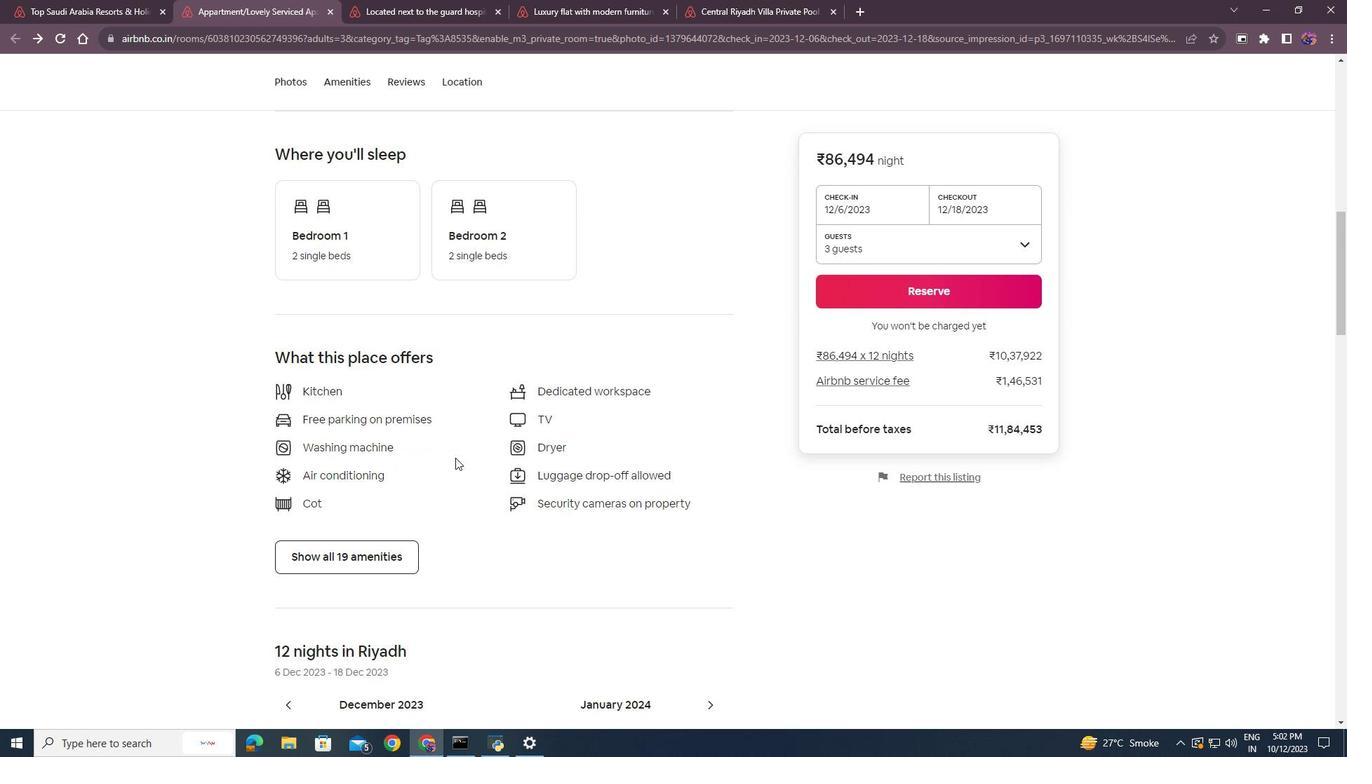 
Action: Mouse moved to (342, 455)
Screenshot: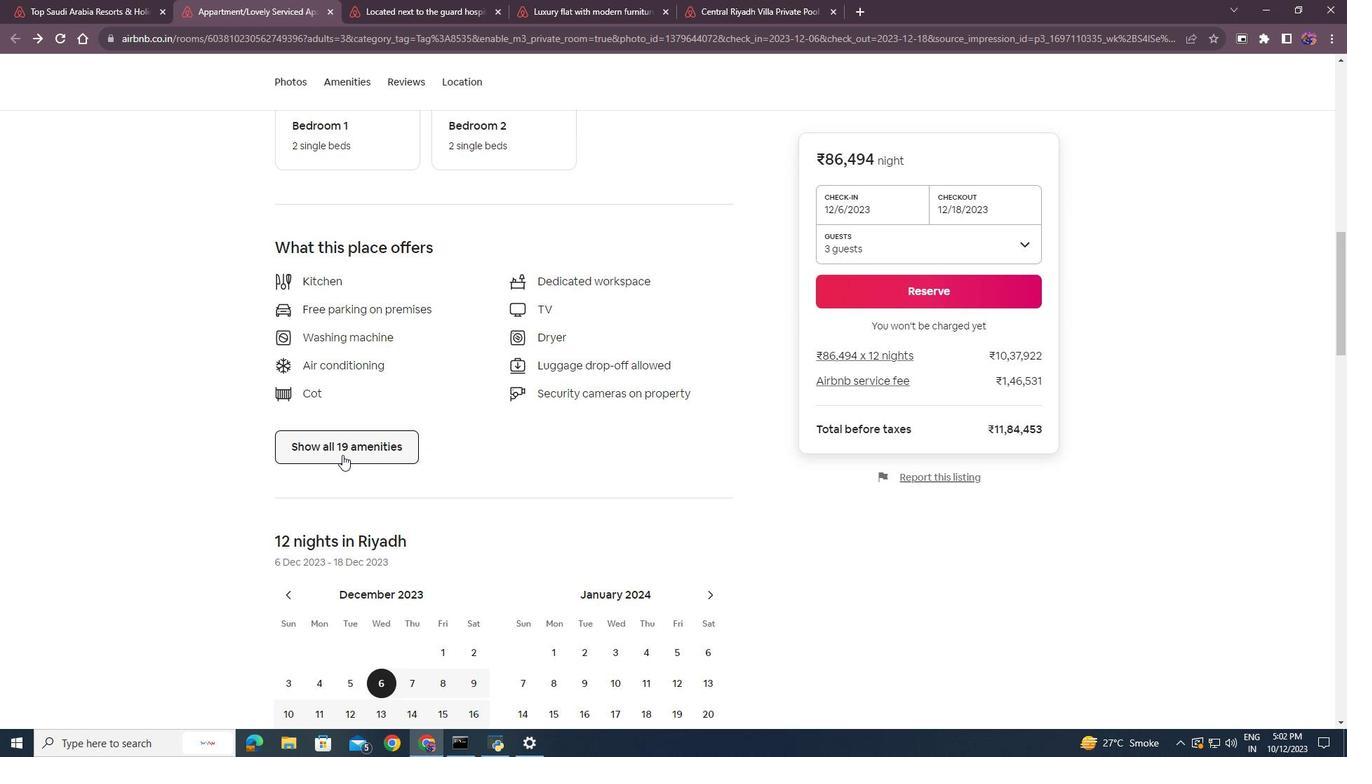 
Action: Mouse pressed left at (342, 455)
Screenshot: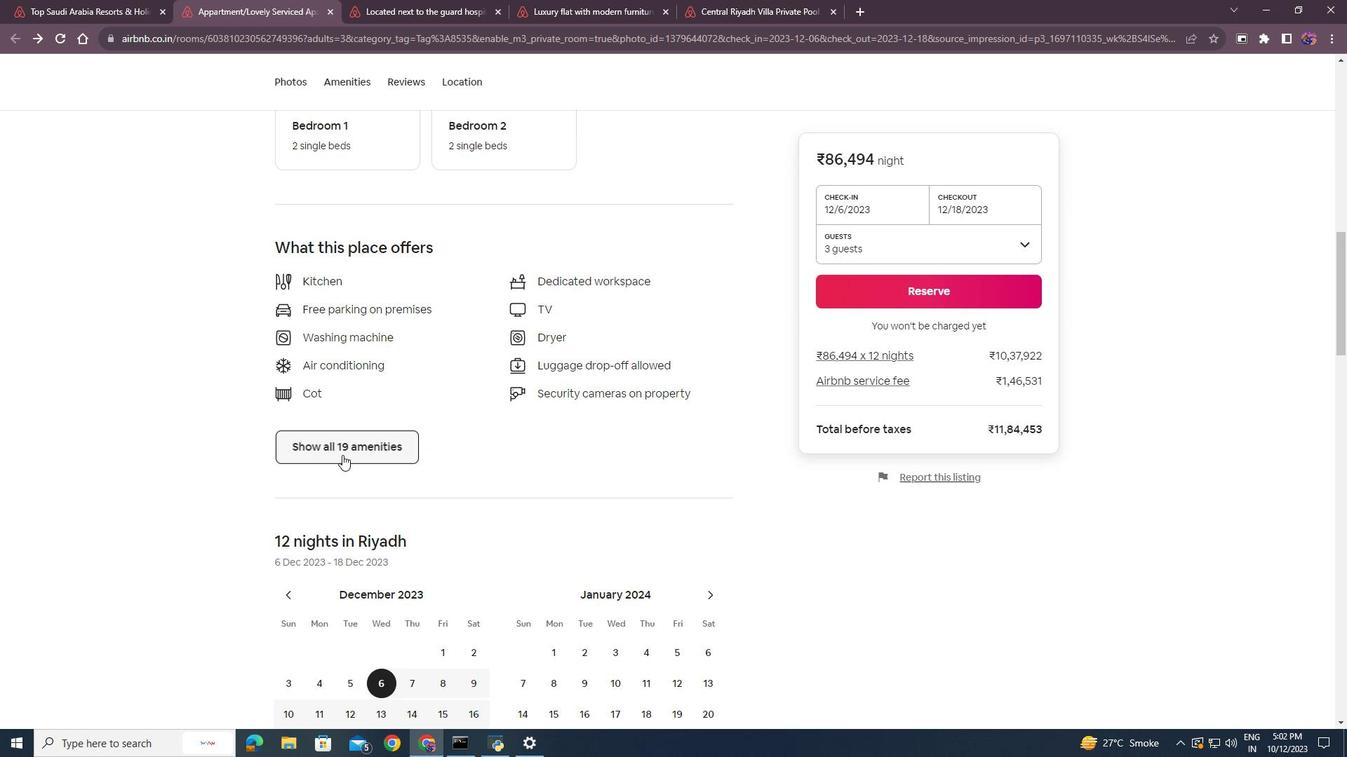 
Action: Mouse moved to (574, 468)
Screenshot: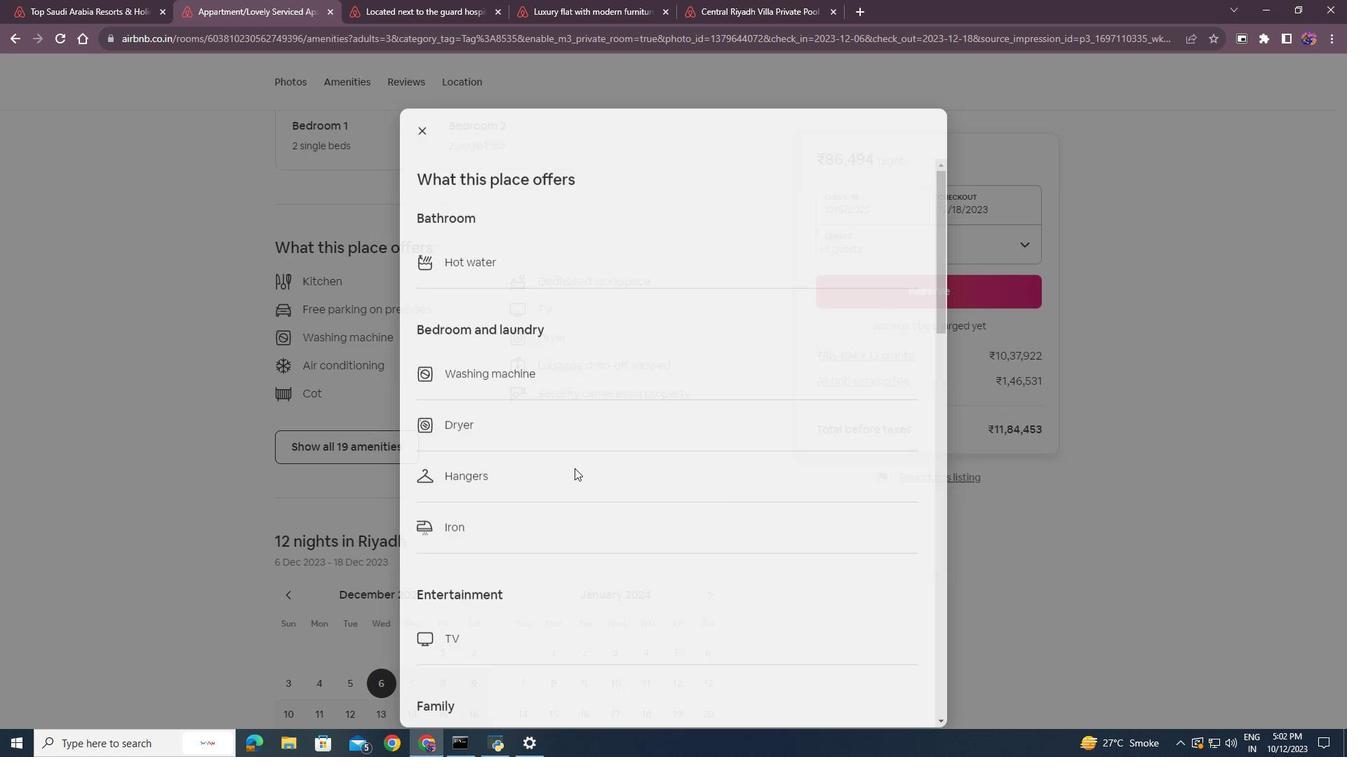 
Action: Mouse scrolled (574, 468) with delta (0, 0)
Screenshot: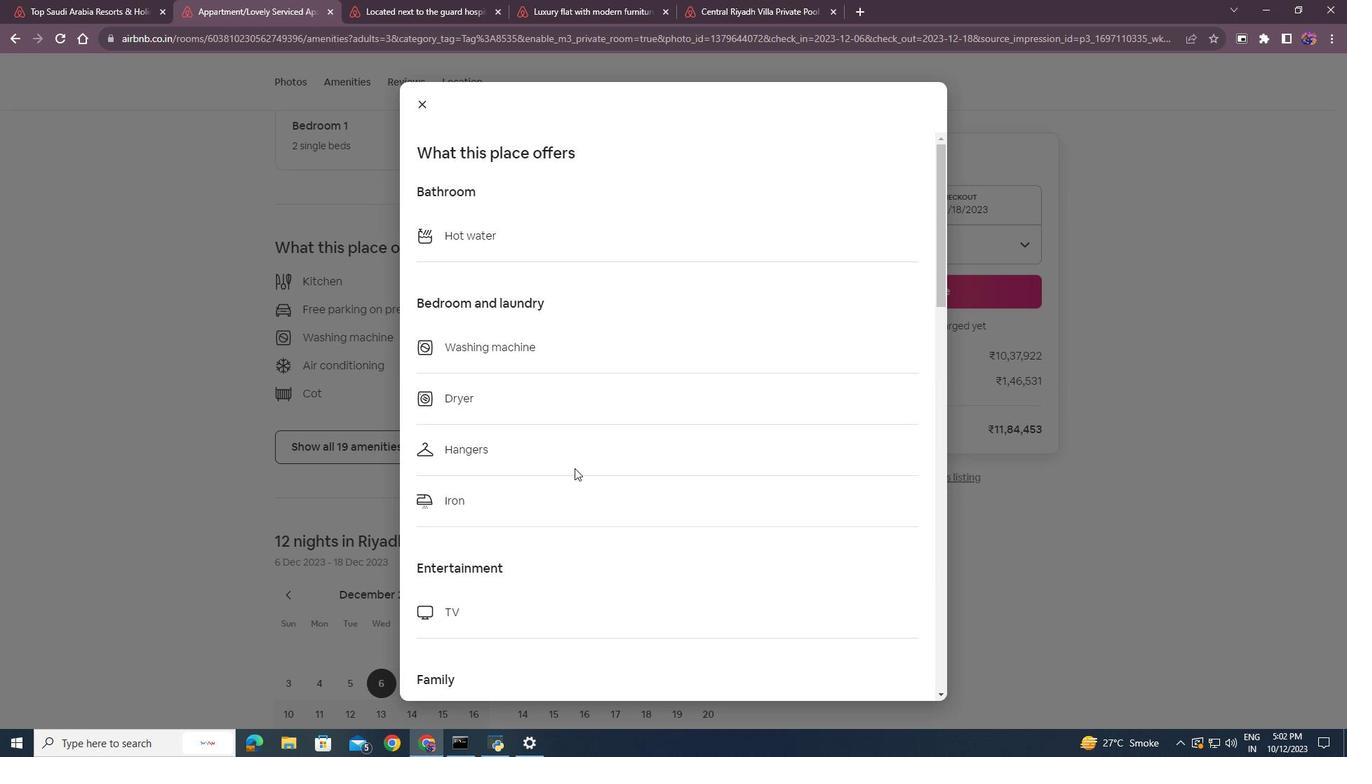
Action: Mouse scrolled (574, 468) with delta (0, 0)
Screenshot: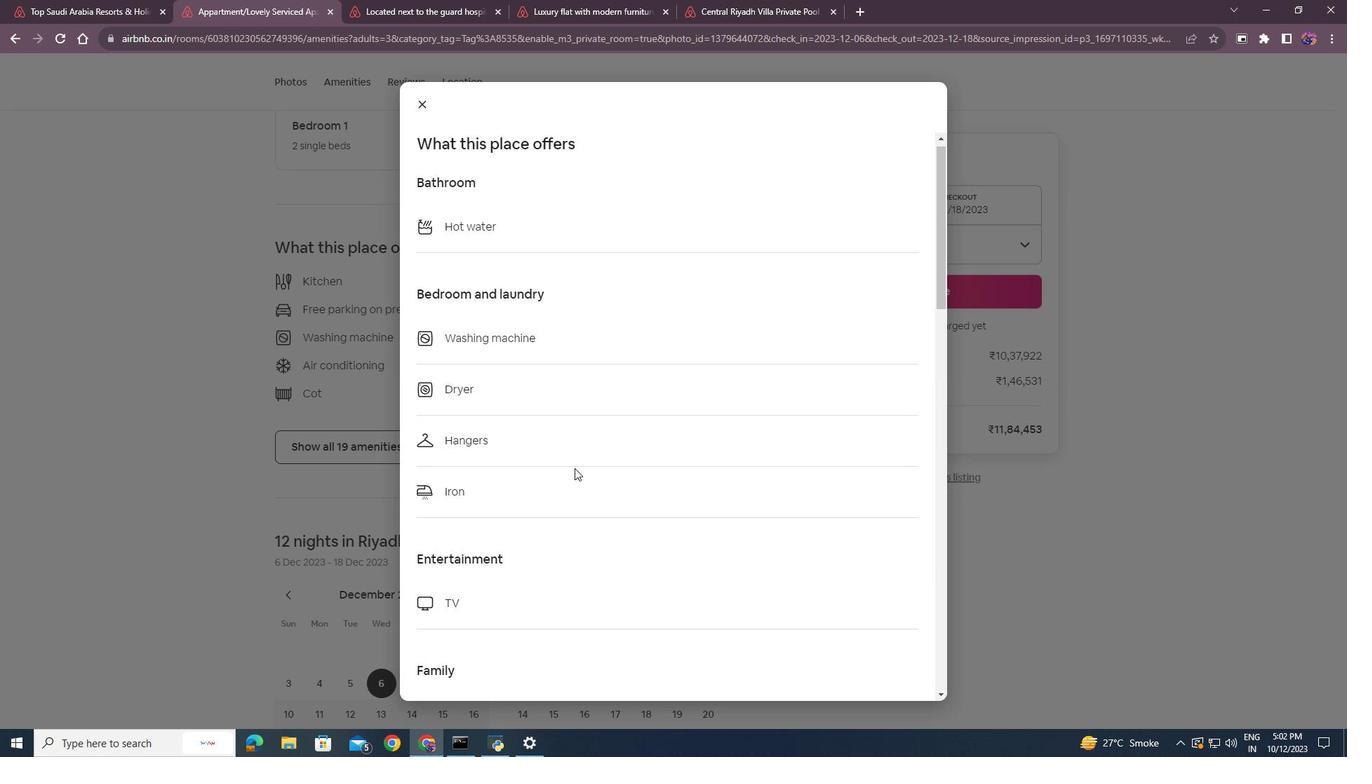 
Action: Mouse scrolled (574, 468) with delta (0, 0)
Screenshot: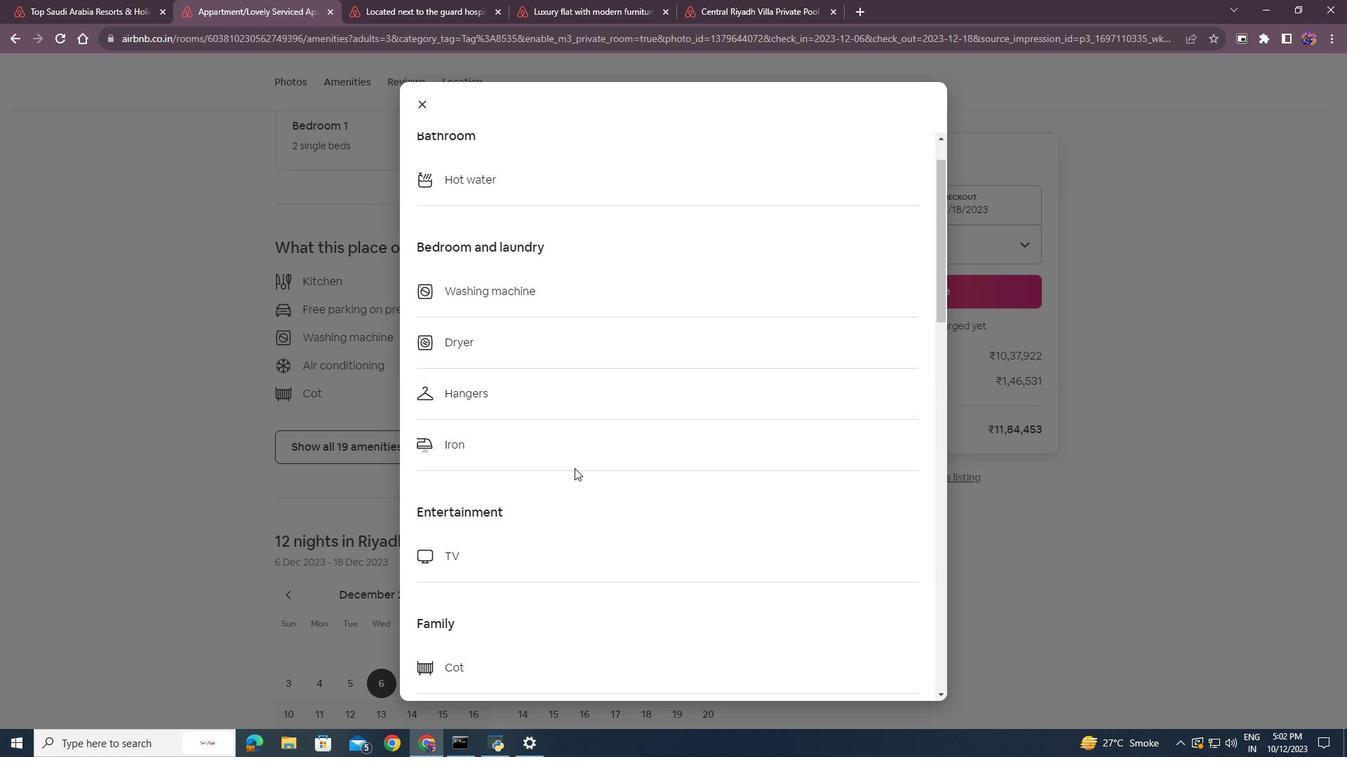 
Action: Mouse moved to (578, 470)
Screenshot: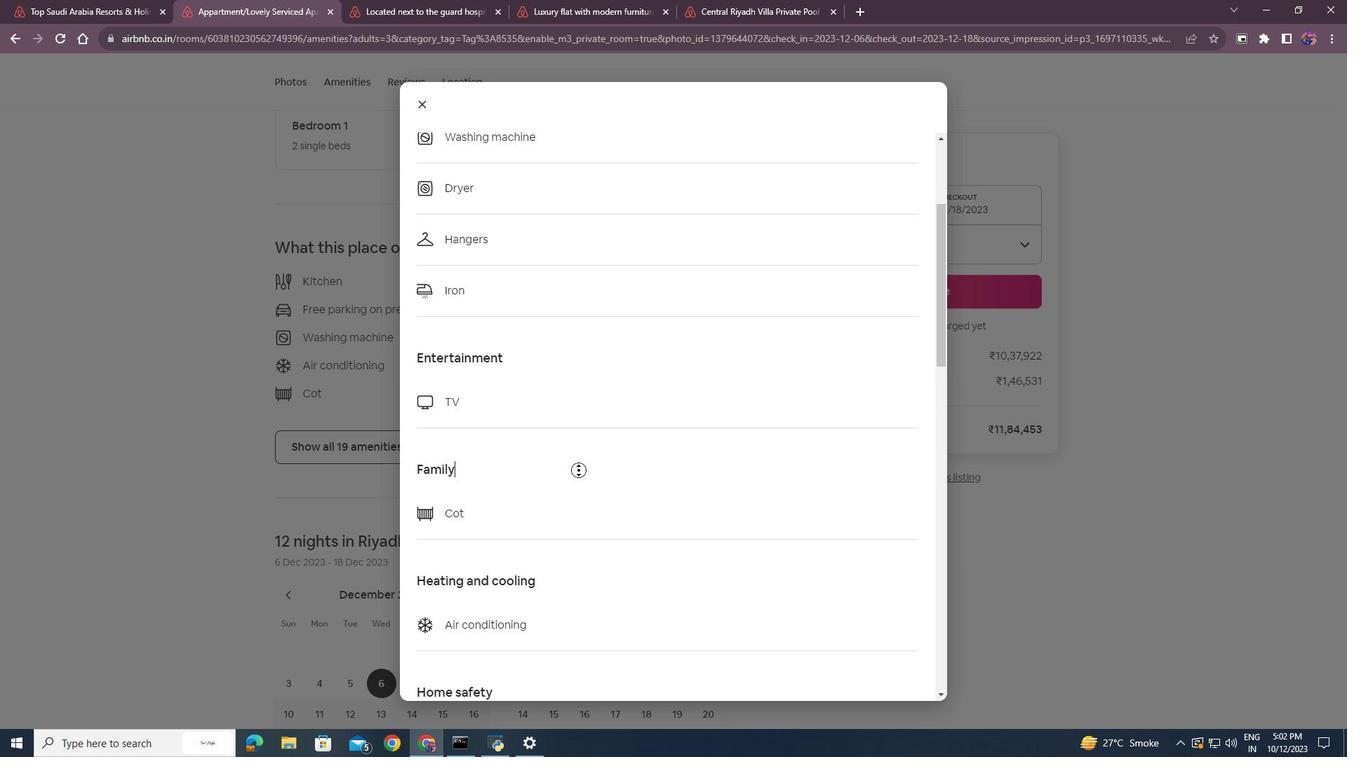 
Action: Mouse pressed middle at (578, 470)
Screenshot: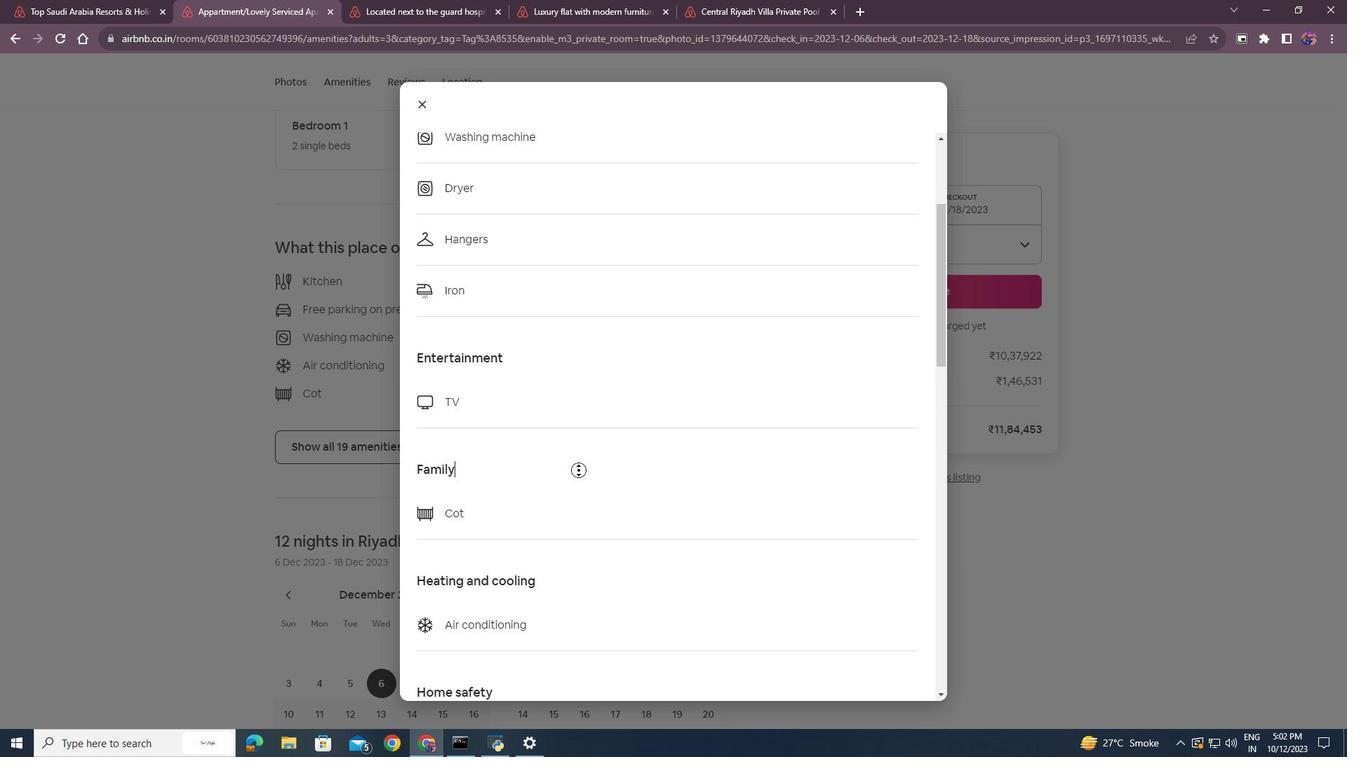
Action: Mouse moved to (610, 465)
Screenshot: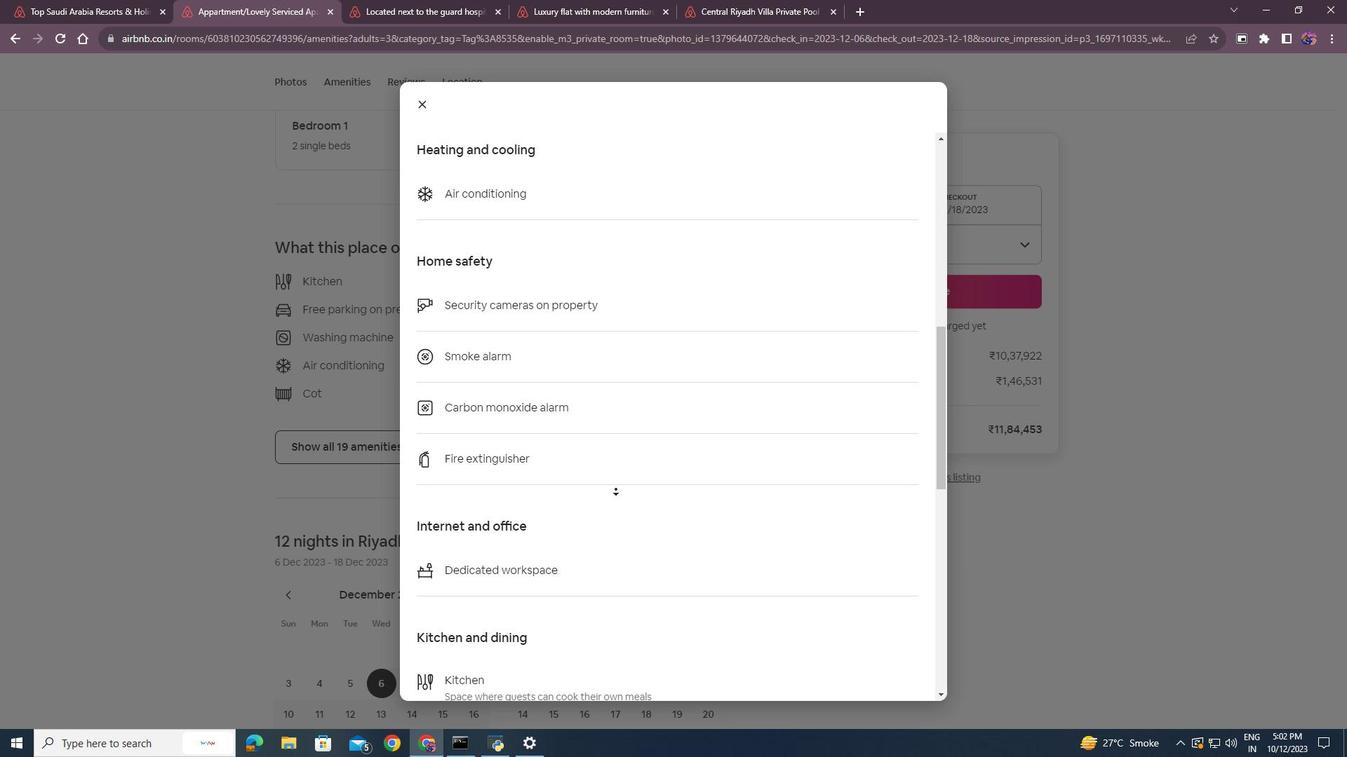 
Action: Mouse scrolled (610, 465) with delta (0, 0)
Screenshot: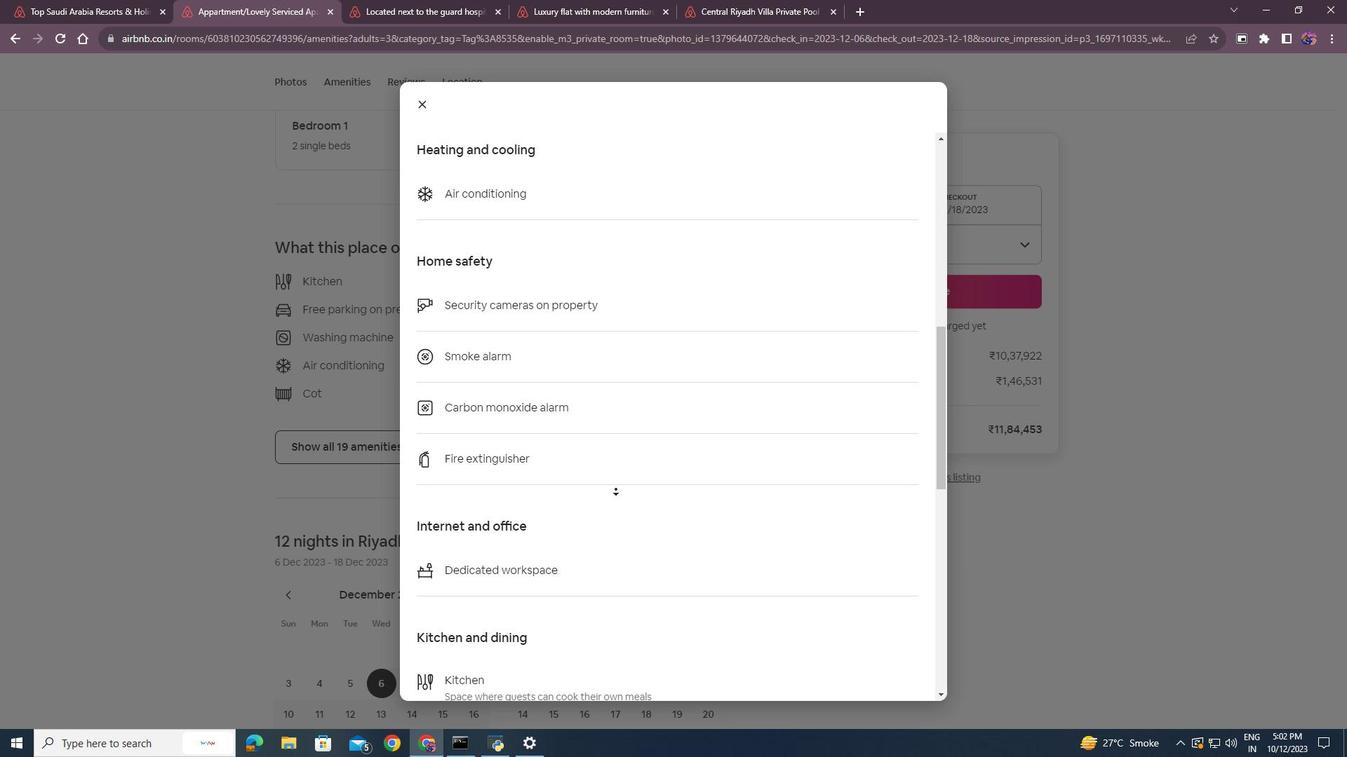 
Action: Mouse moved to (656, 558)
Screenshot: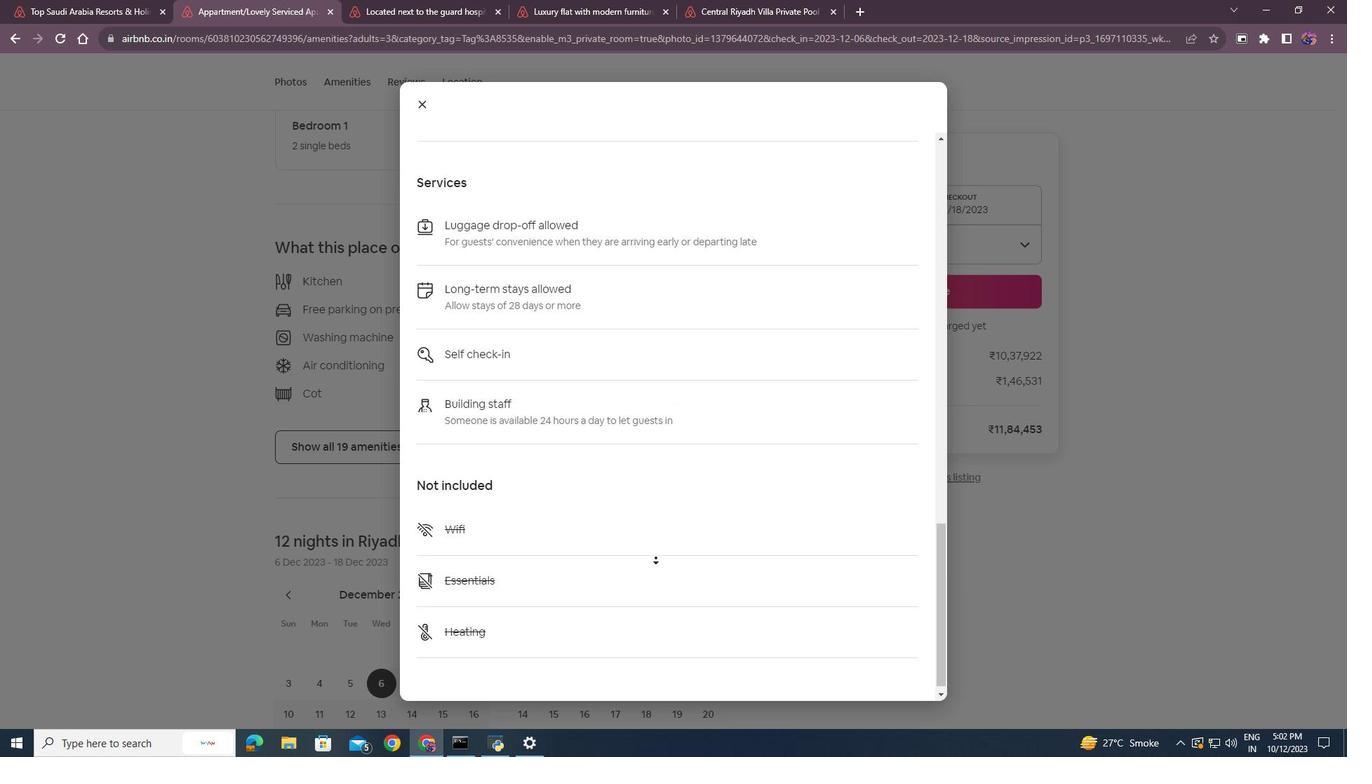 
Action: Mouse pressed middle at (656, 558)
Screenshot: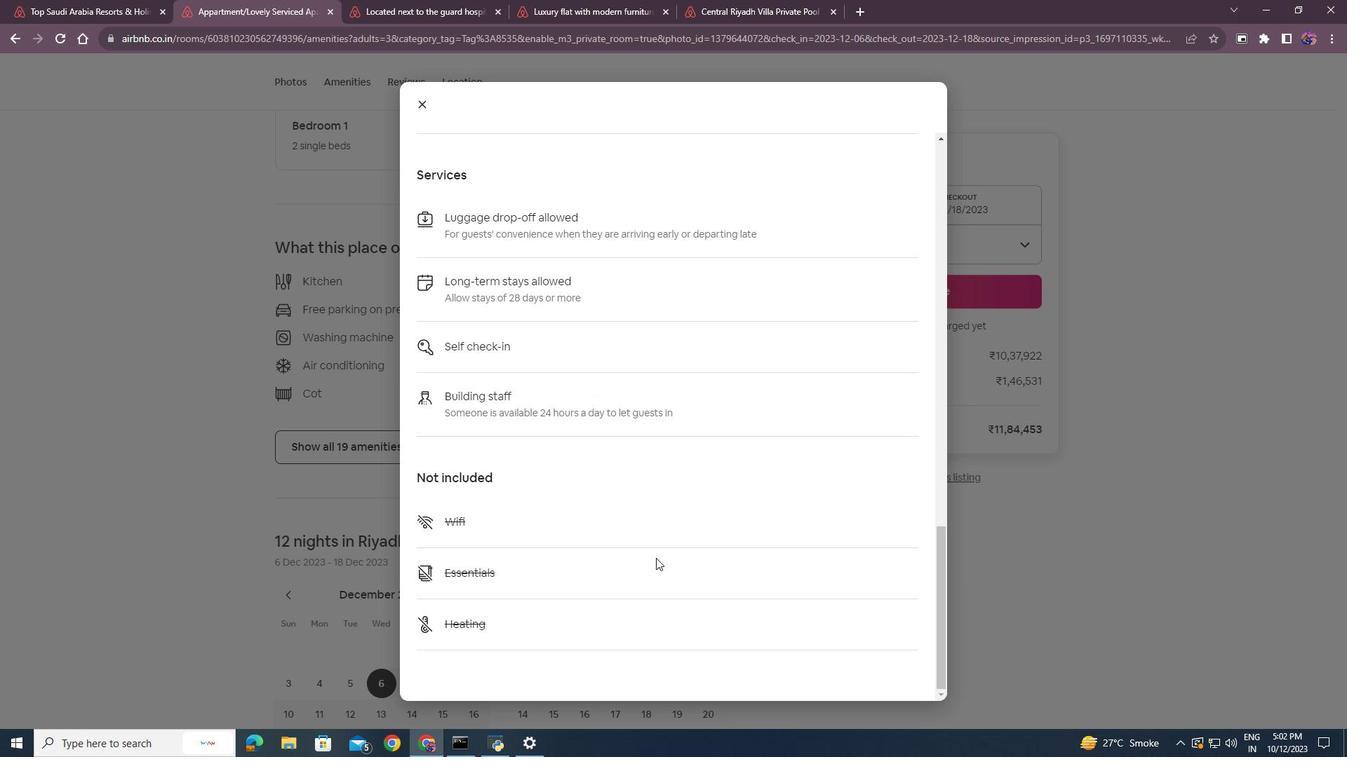 
Action: Mouse moved to (424, 105)
Screenshot: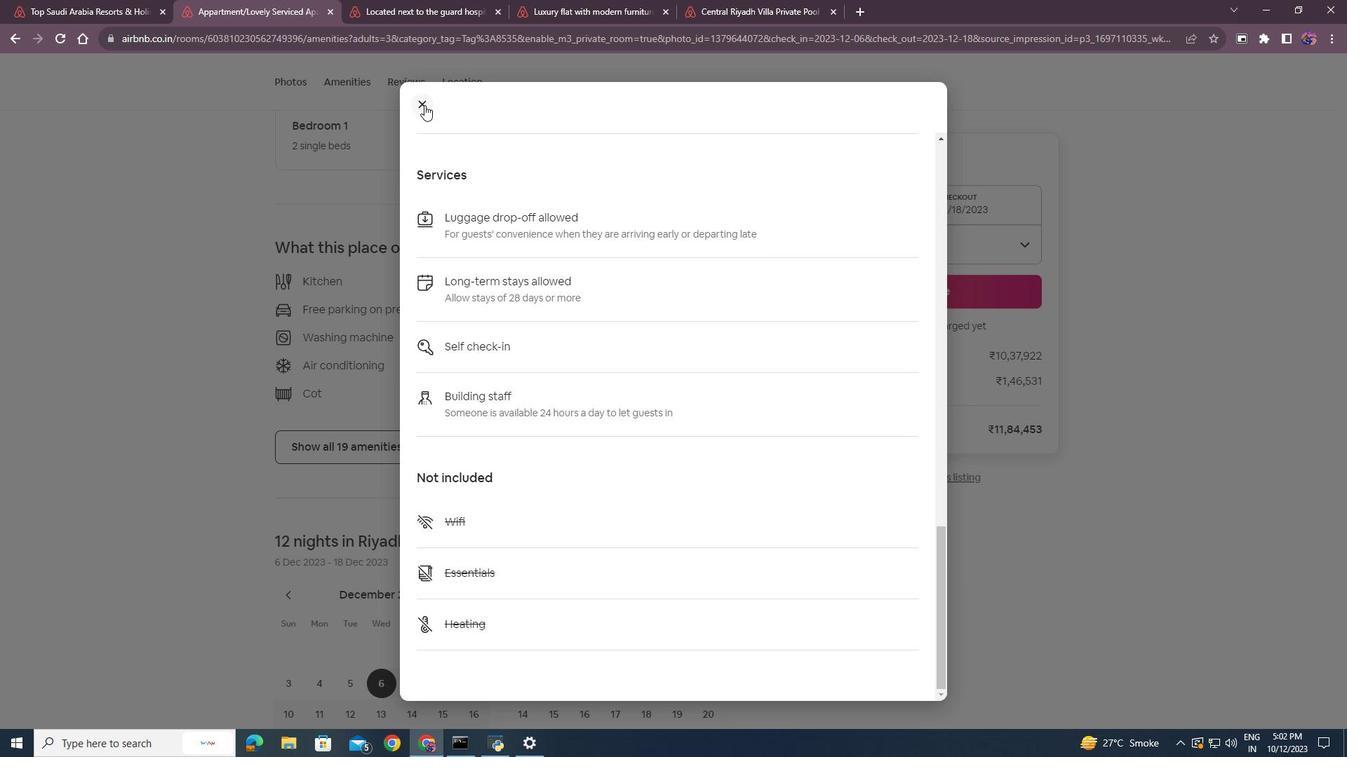 
Action: Mouse pressed left at (424, 105)
Screenshot: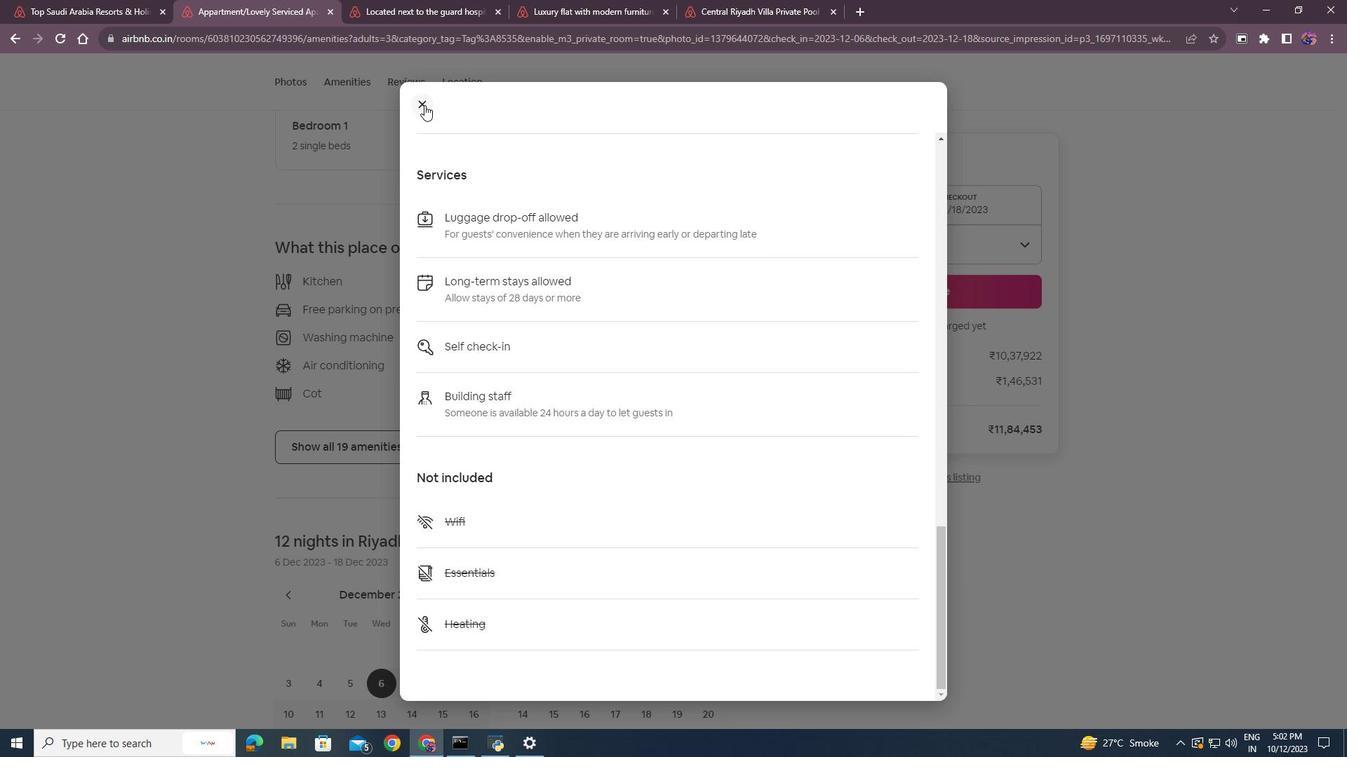 
Action: Mouse moved to (265, 367)
Screenshot: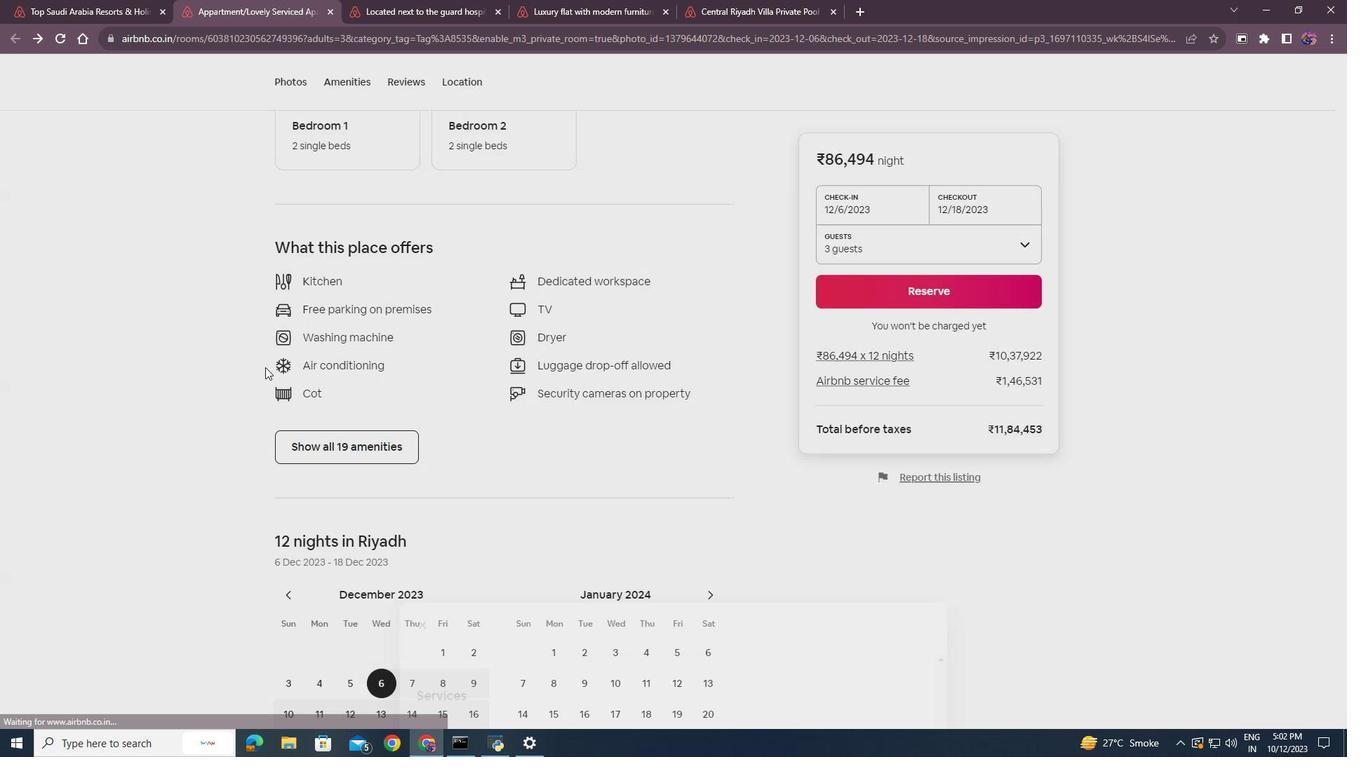 
Action: Mouse scrolled (265, 366) with delta (0, 0)
Screenshot: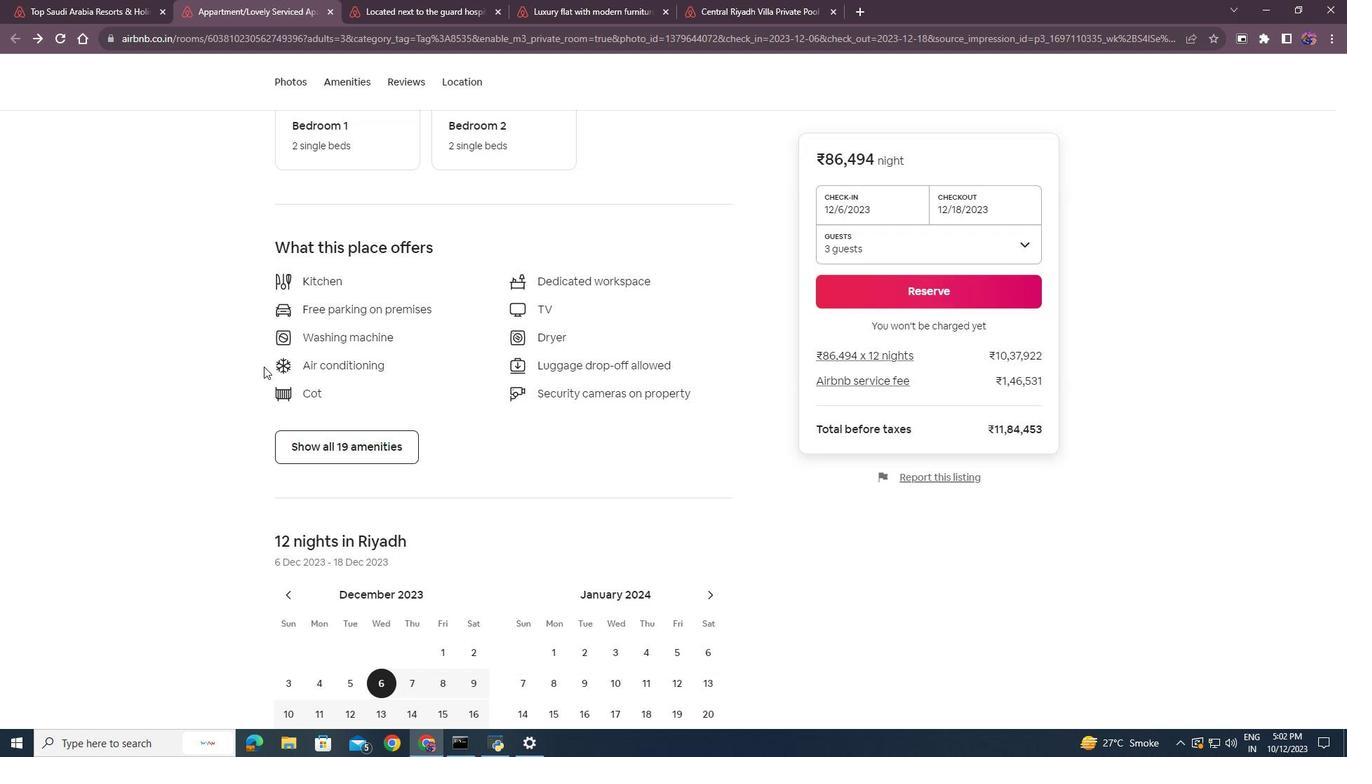 
Action: Mouse moved to (264, 367)
Screenshot: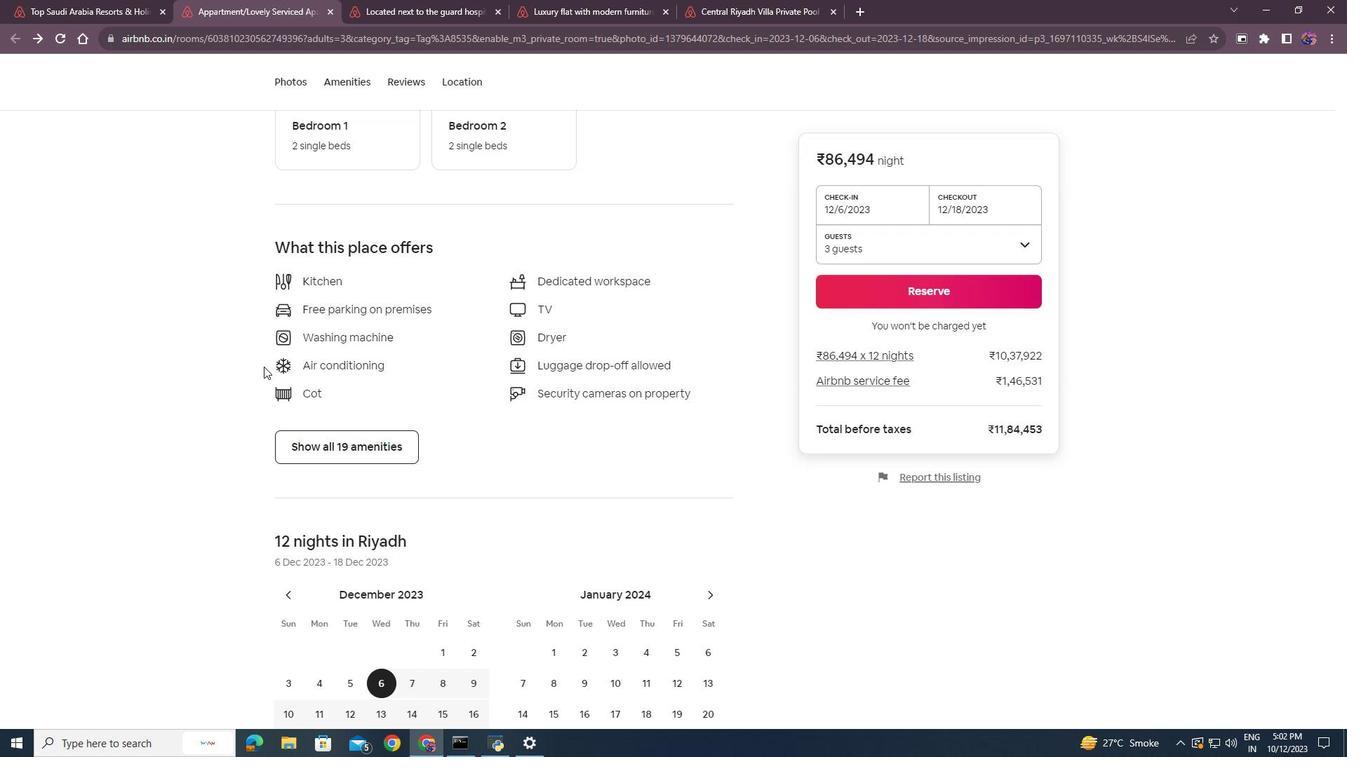 
Action: Mouse scrolled (264, 366) with delta (0, 0)
Screenshot: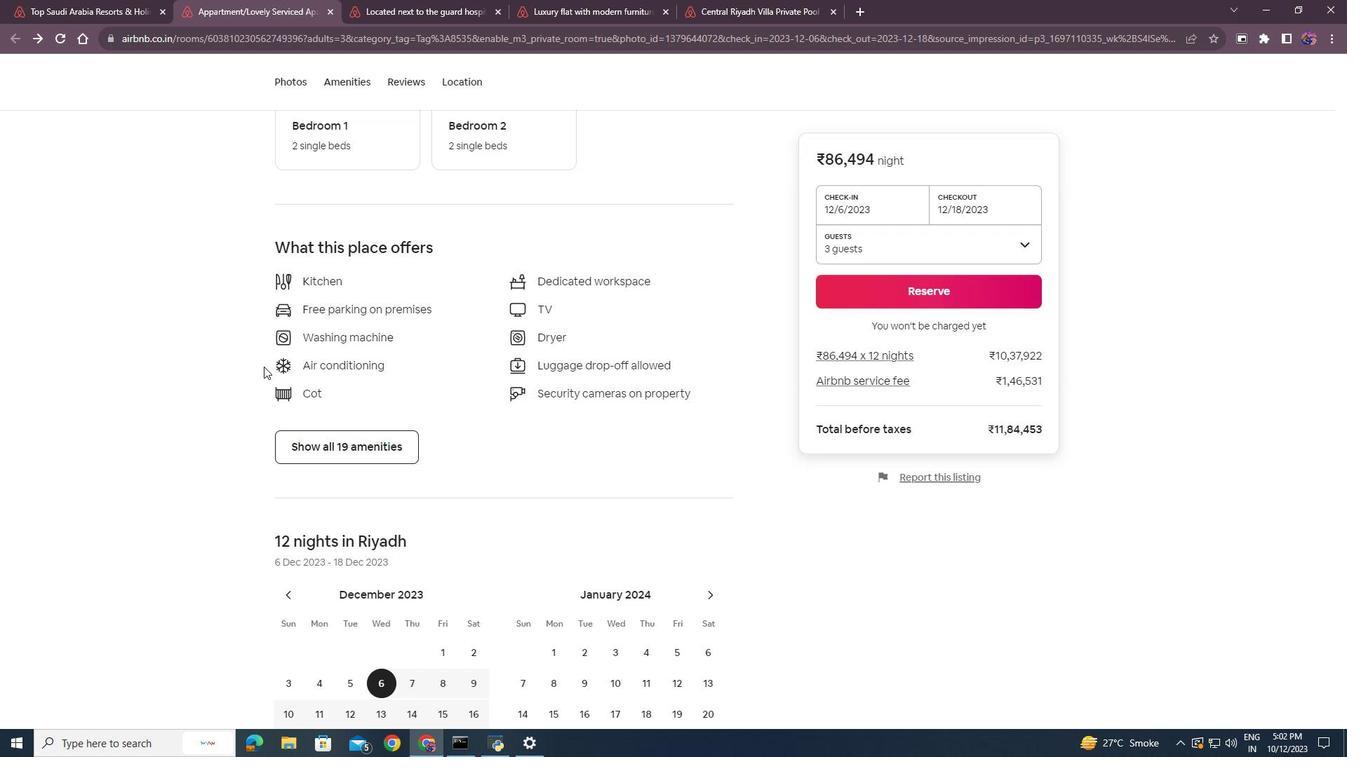 
Action: Mouse moved to (263, 366)
Screenshot: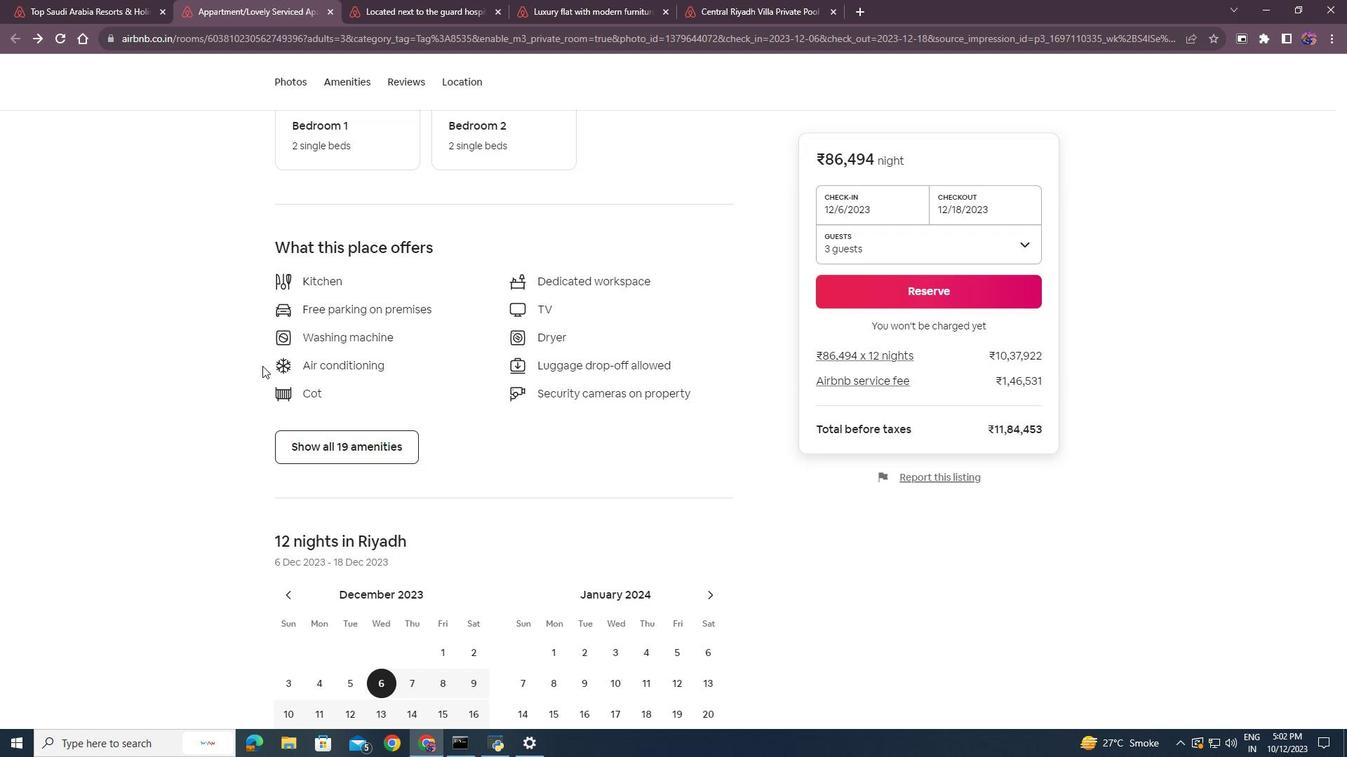 
Action: Mouse scrolled (263, 365) with delta (0, 0)
Screenshot: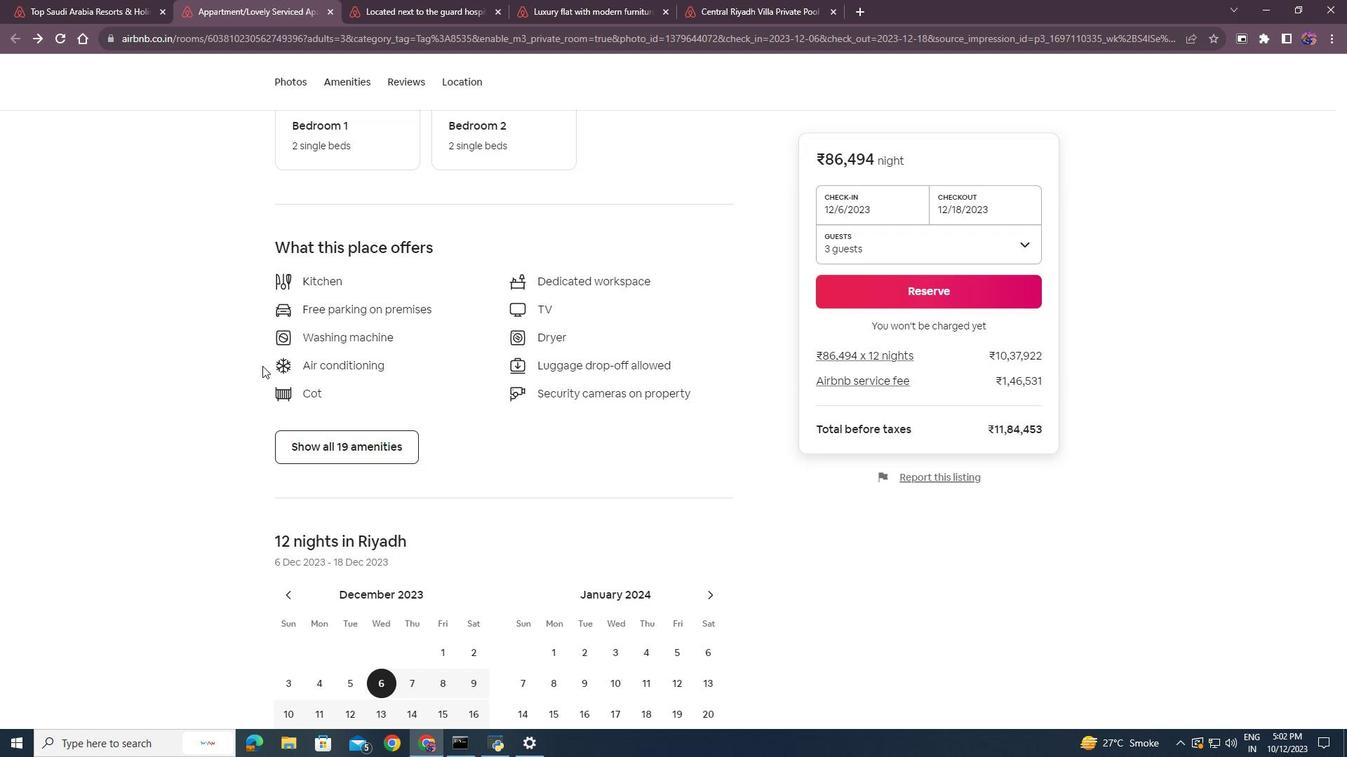 
Action: Mouse moved to (262, 366)
Screenshot: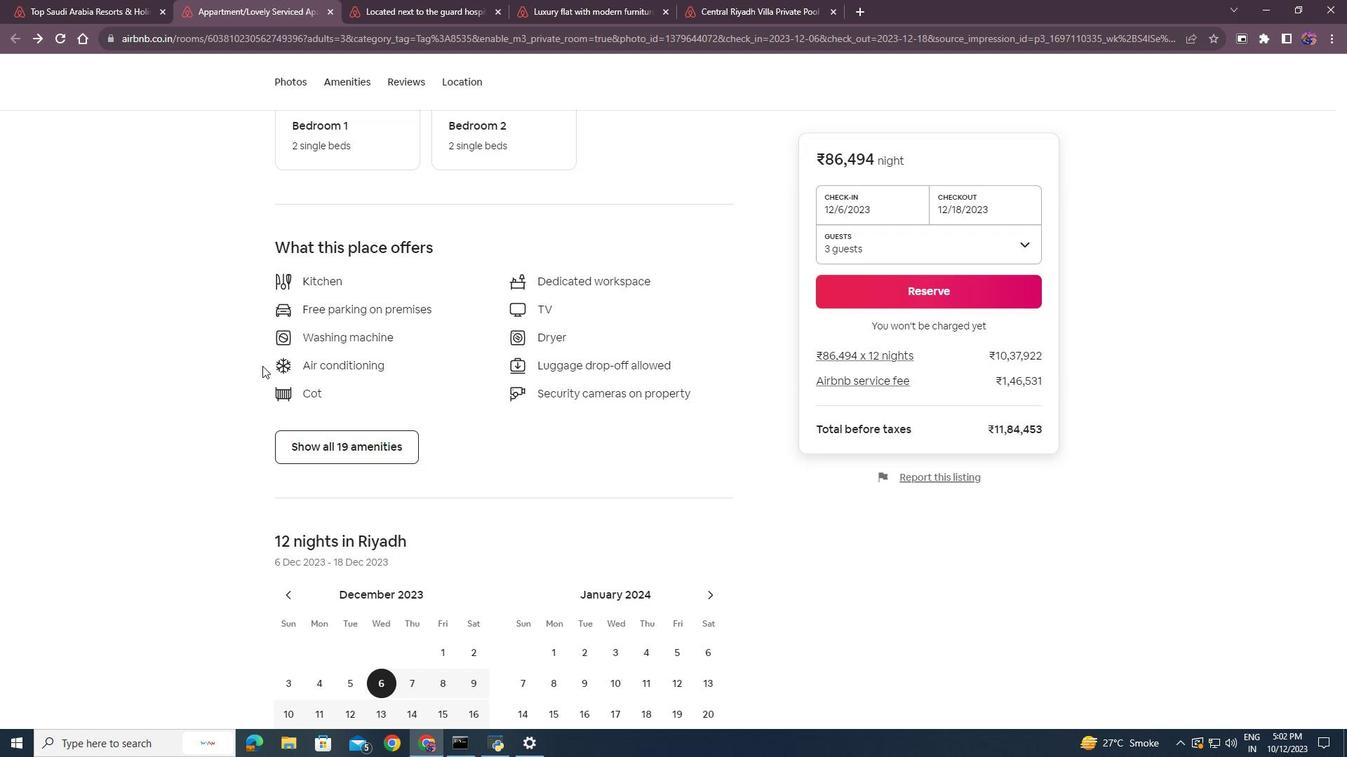 
Action: Mouse scrolled (262, 365) with delta (0, 0)
Screenshot: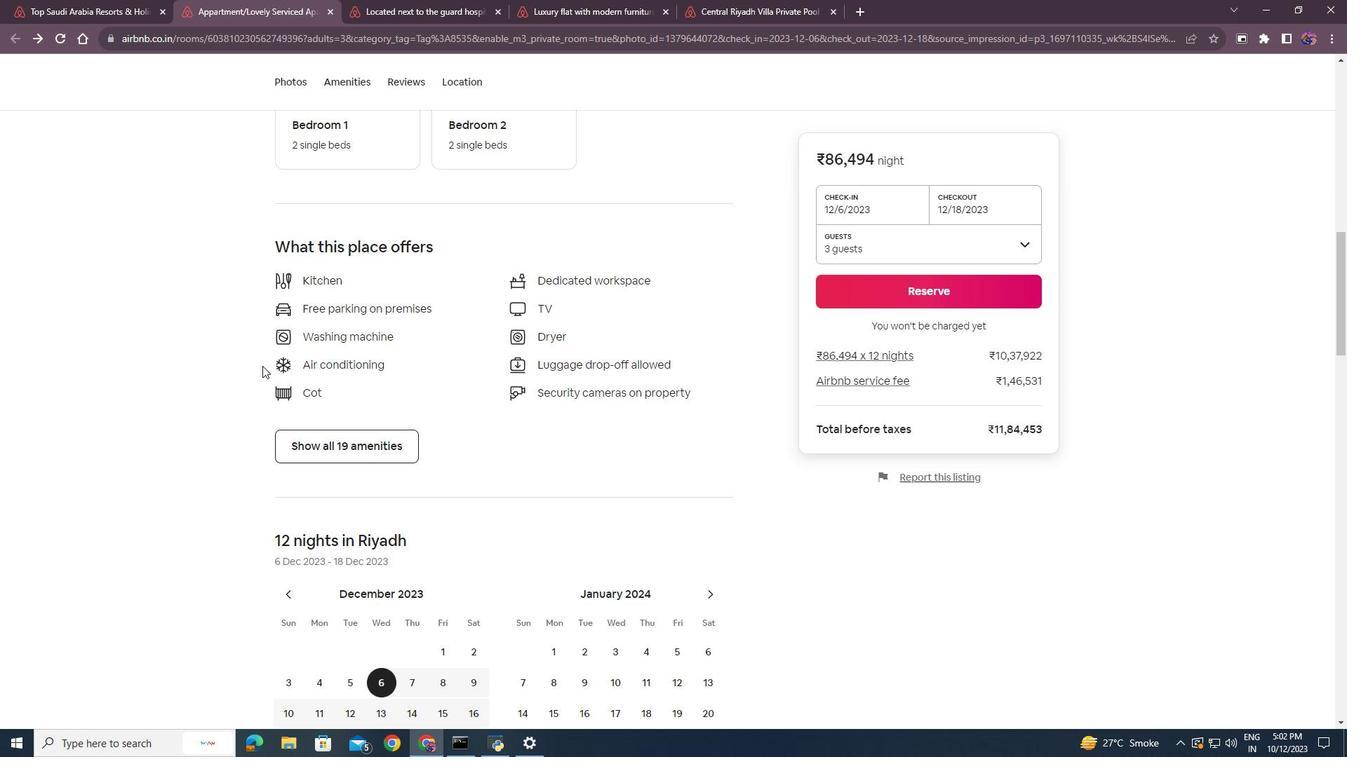 
Action: Mouse scrolled (262, 365) with delta (0, 0)
Screenshot: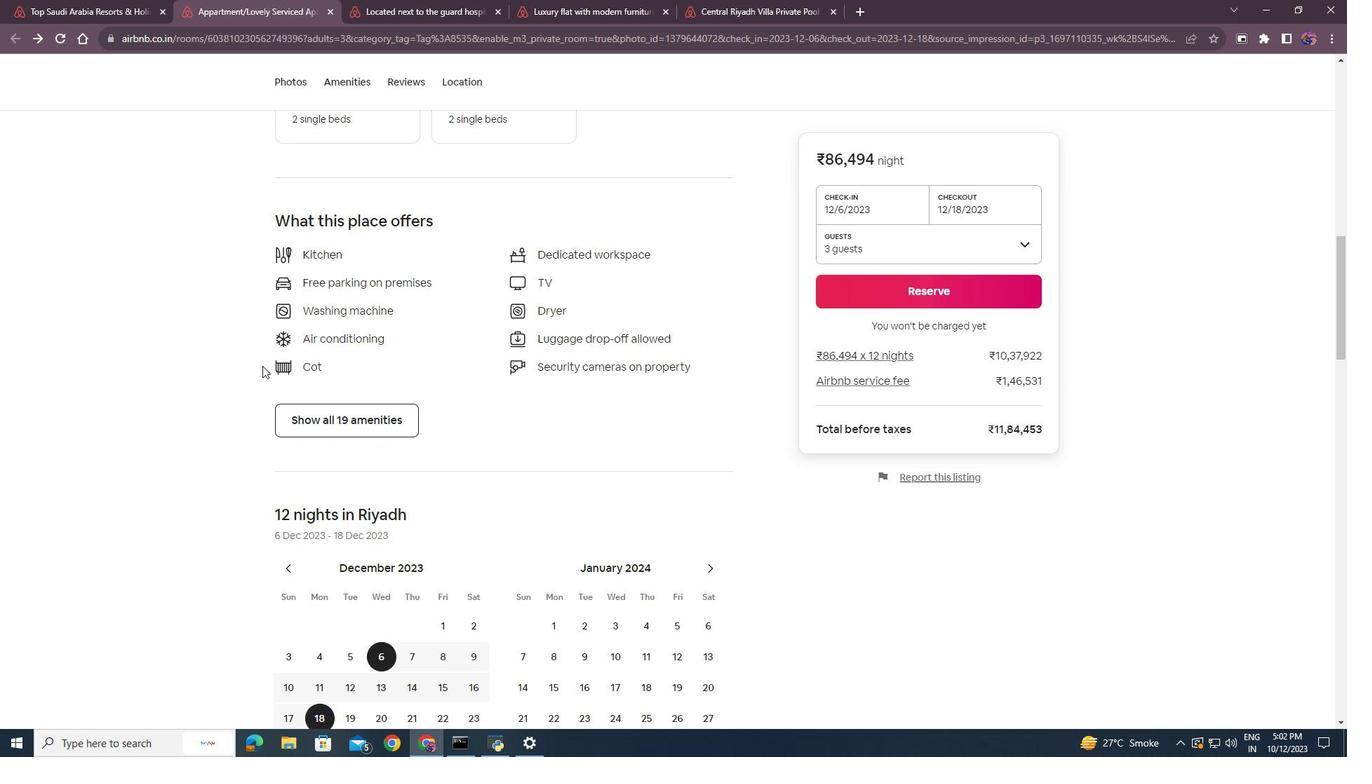 
Action: Mouse scrolled (262, 365) with delta (0, 0)
Screenshot: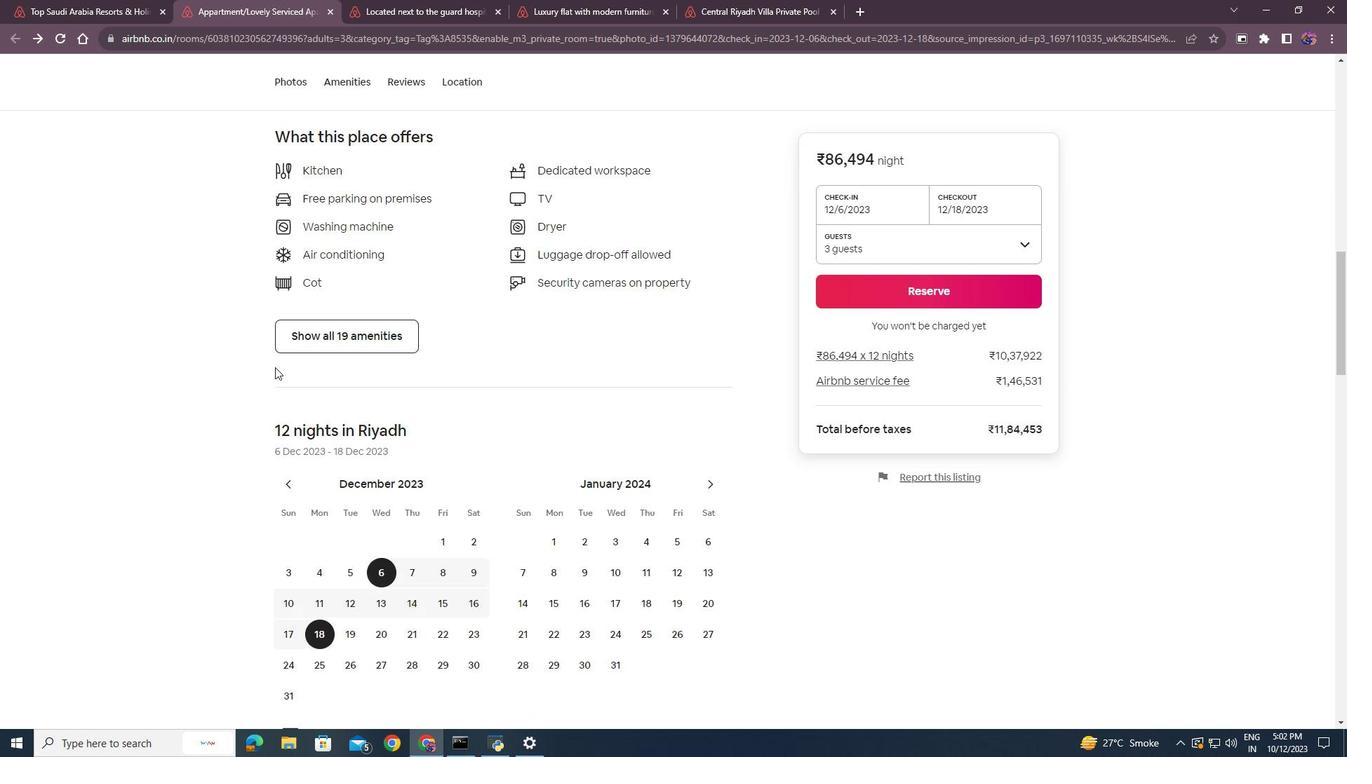 
Action: Mouse moved to (275, 367)
Screenshot: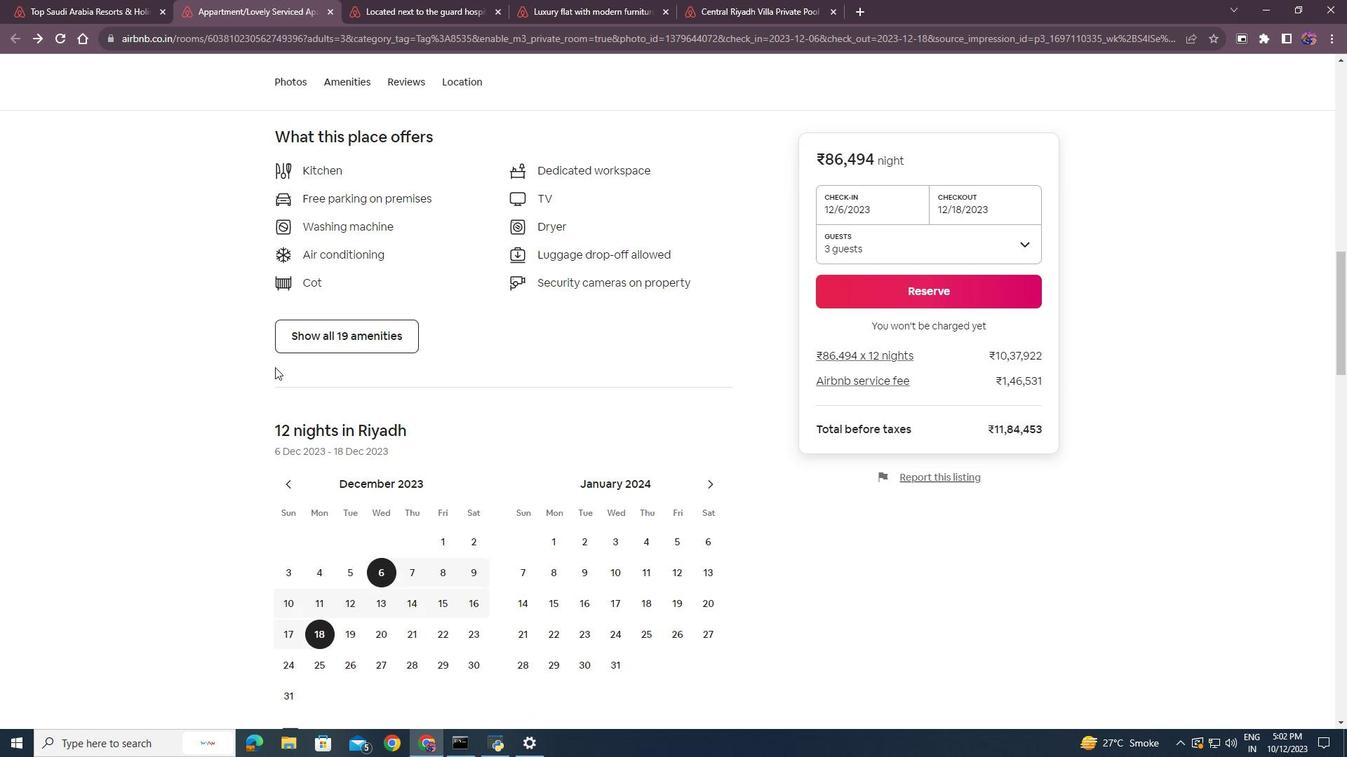 
Action: Mouse scrolled (275, 366) with delta (0, 0)
Screenshot: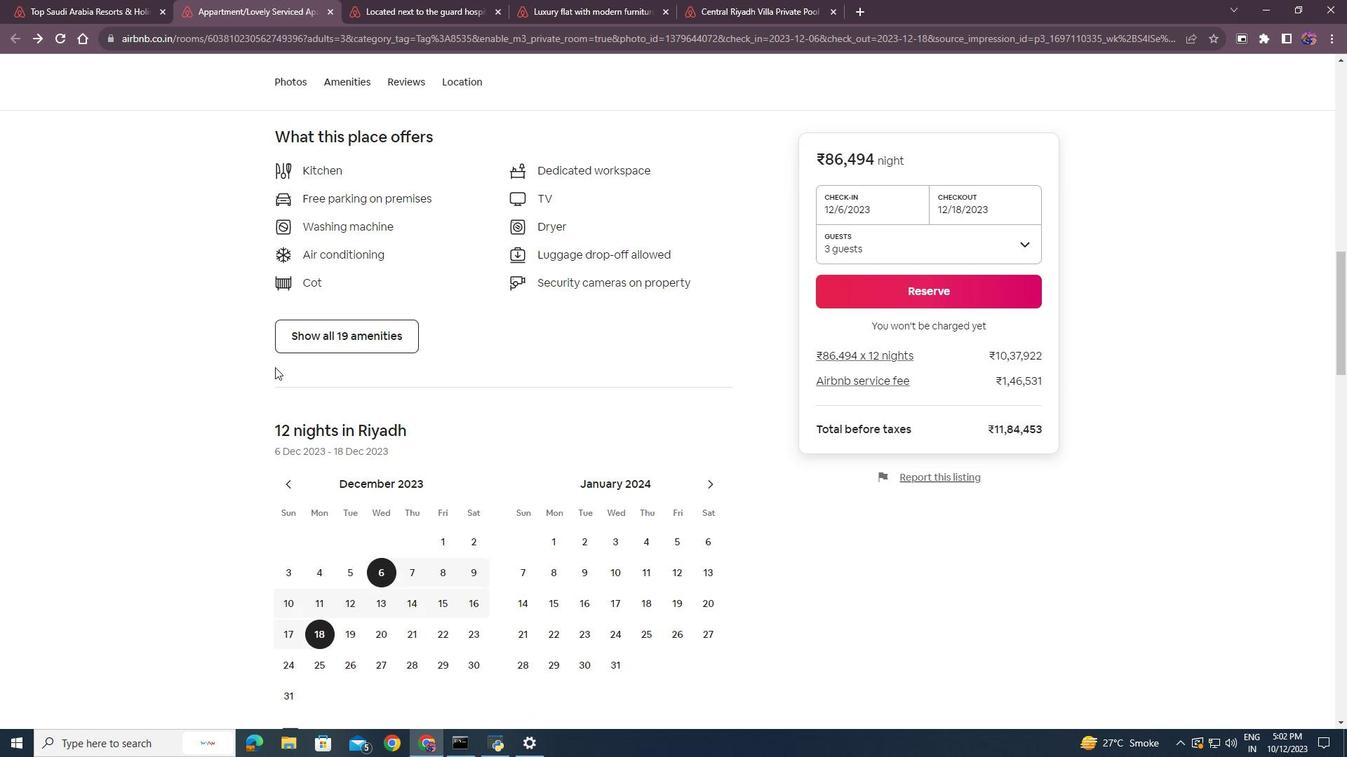 
Action: Mouse moved to (490, 407)
Screenshot: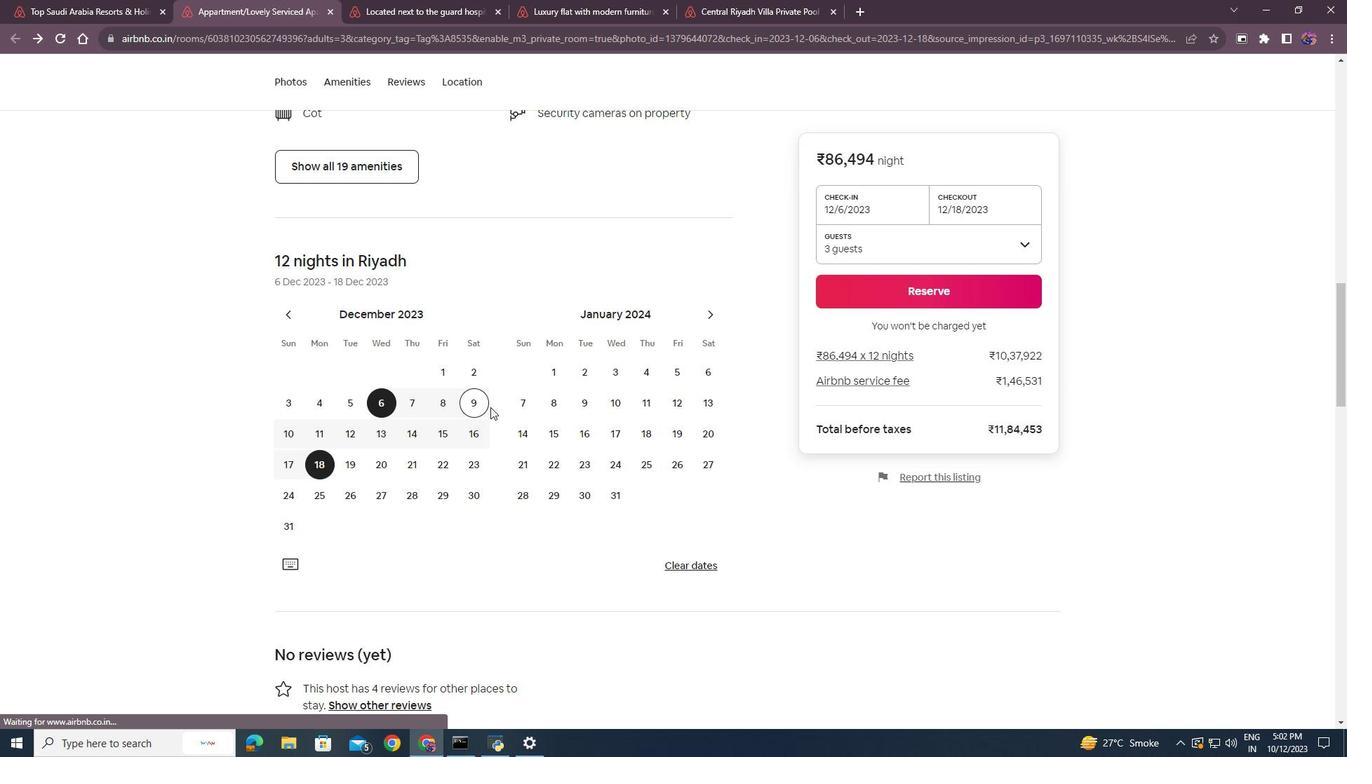 
Action: Mouse scrolled (490, 406) with delta (0, 0)
Screenshot: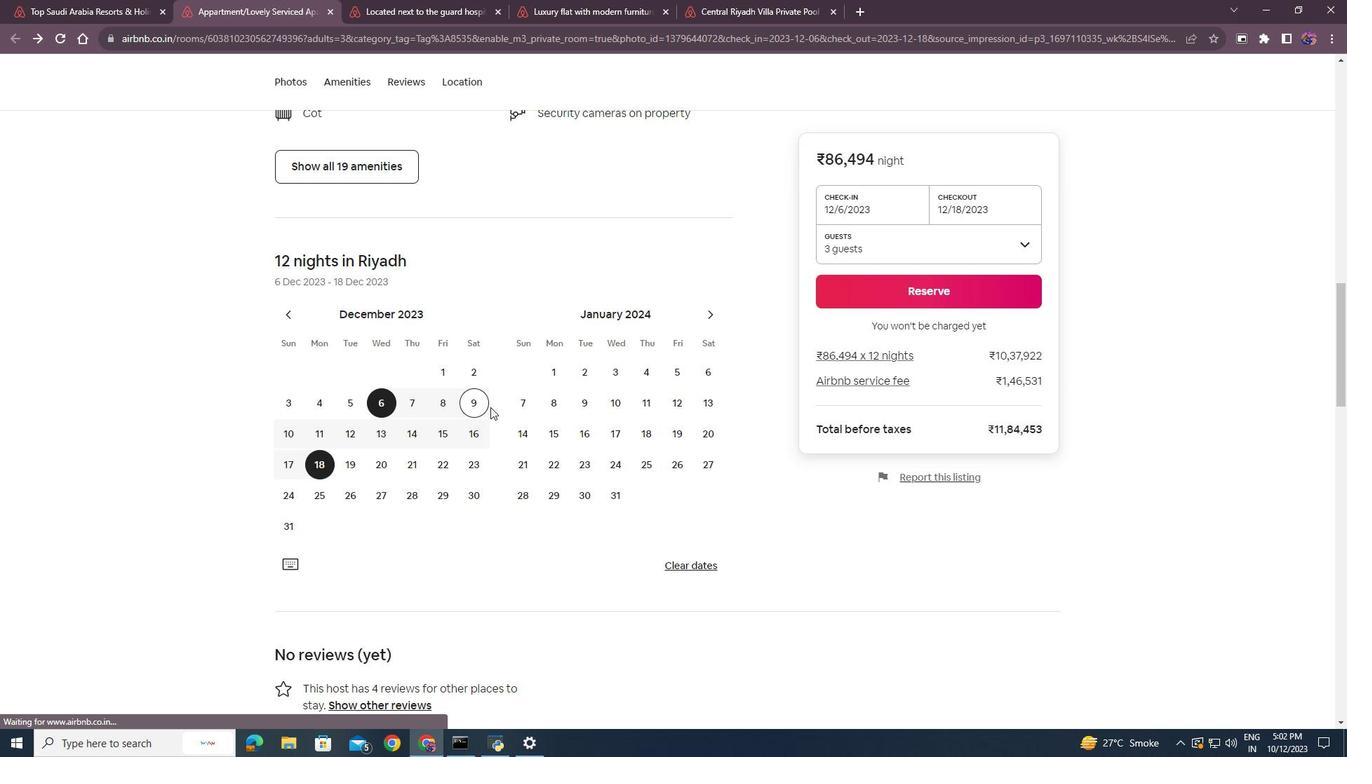 
Action: Mouse moved to (491, 407)
Screenshot: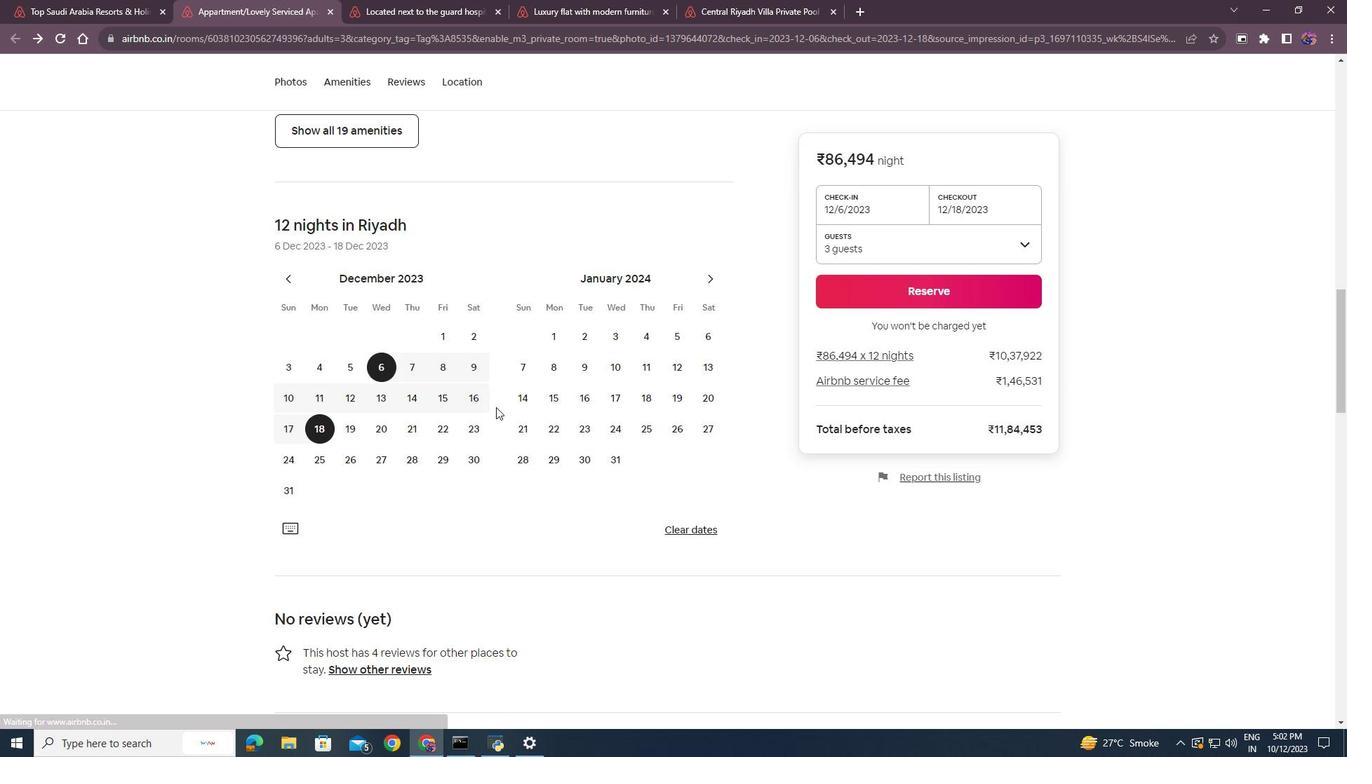 
Action: Mouse scrolled (491, 406) with delta (0, 0)
Screenshot: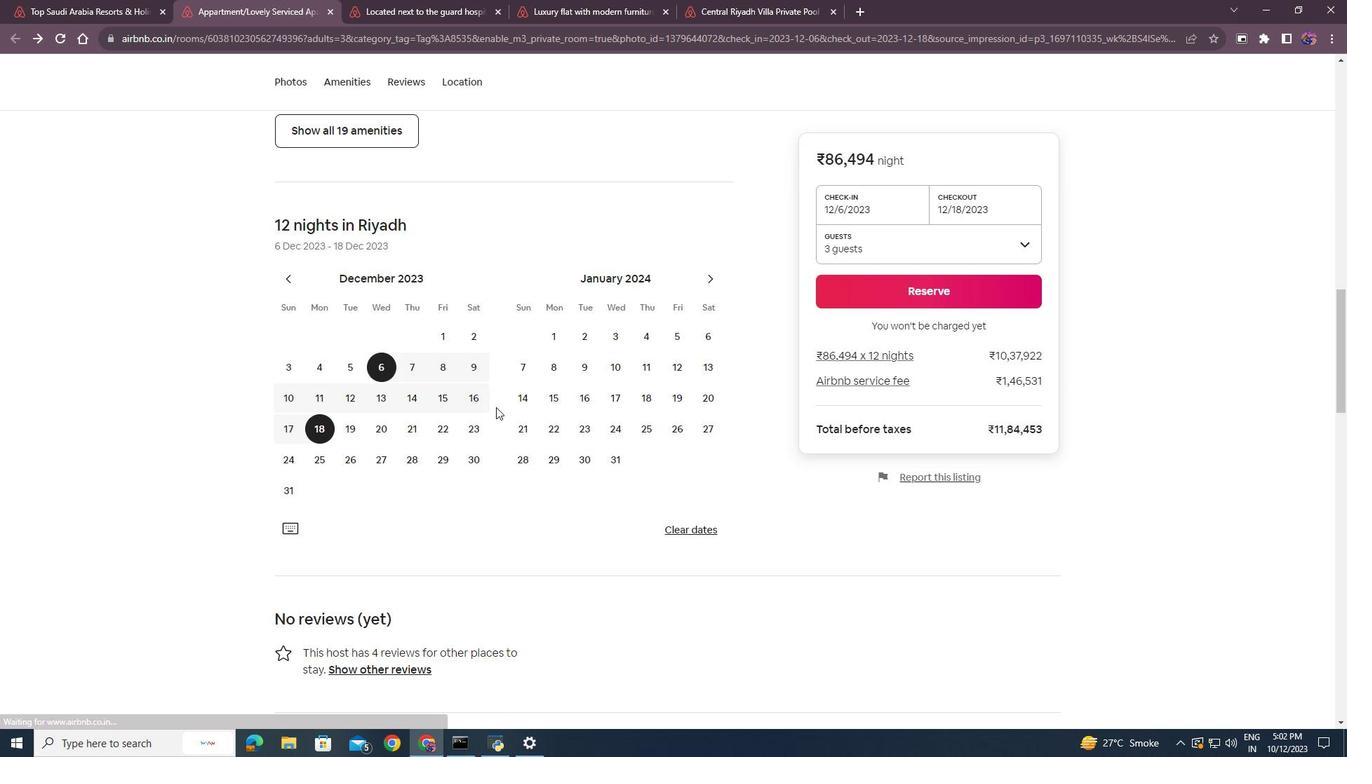 
Action: Mouse moved to (495, 407)
Screenshot: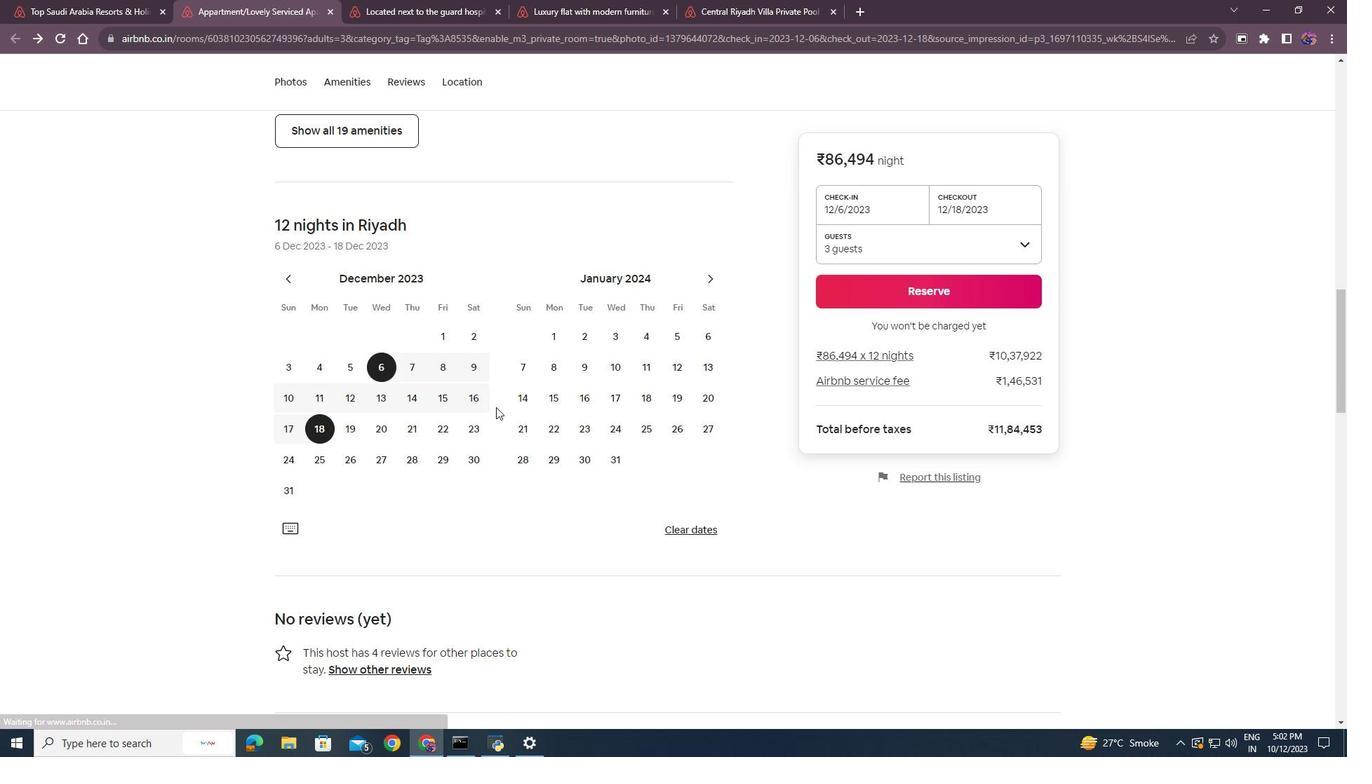 
Action: Mouse scrolled (495, 406) with delta (0, 0)
Screenshot: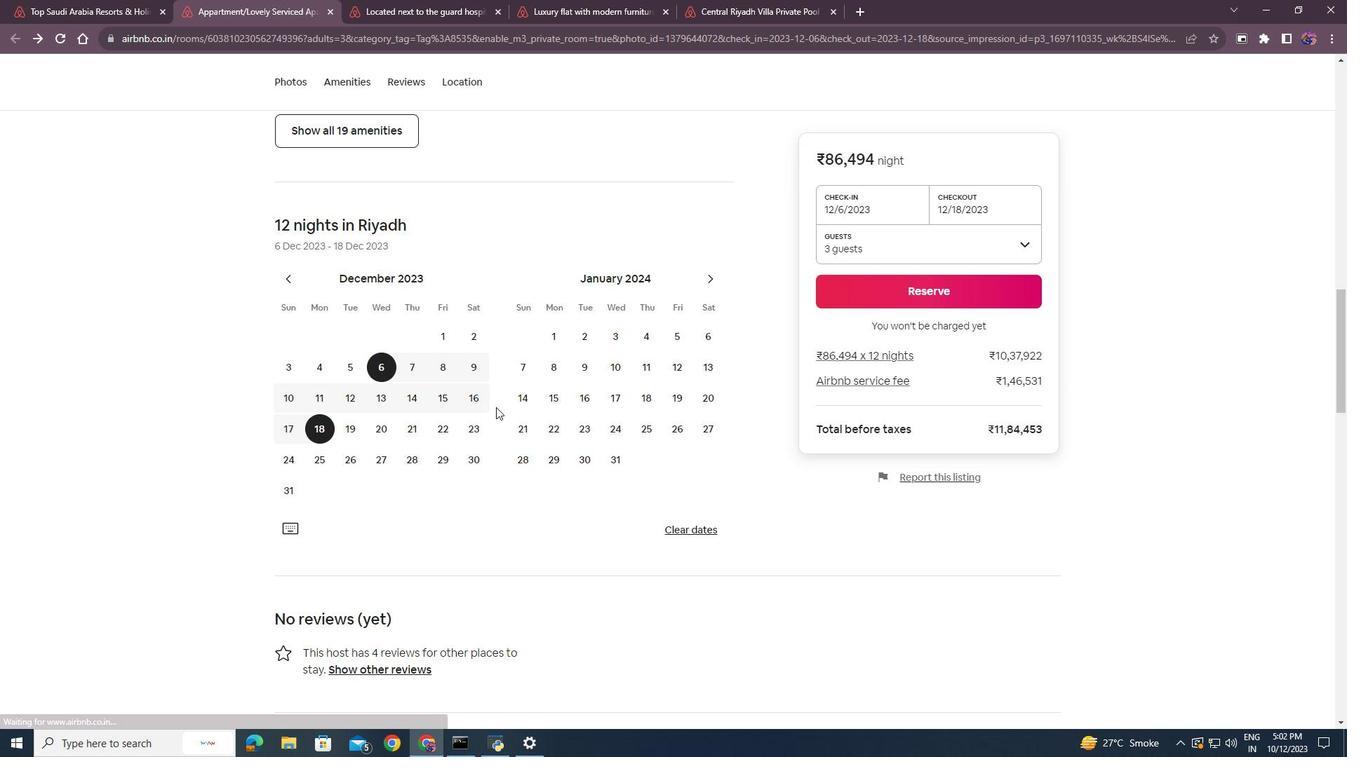 
Action: Mouse moved to (496, 407)
Screenshot: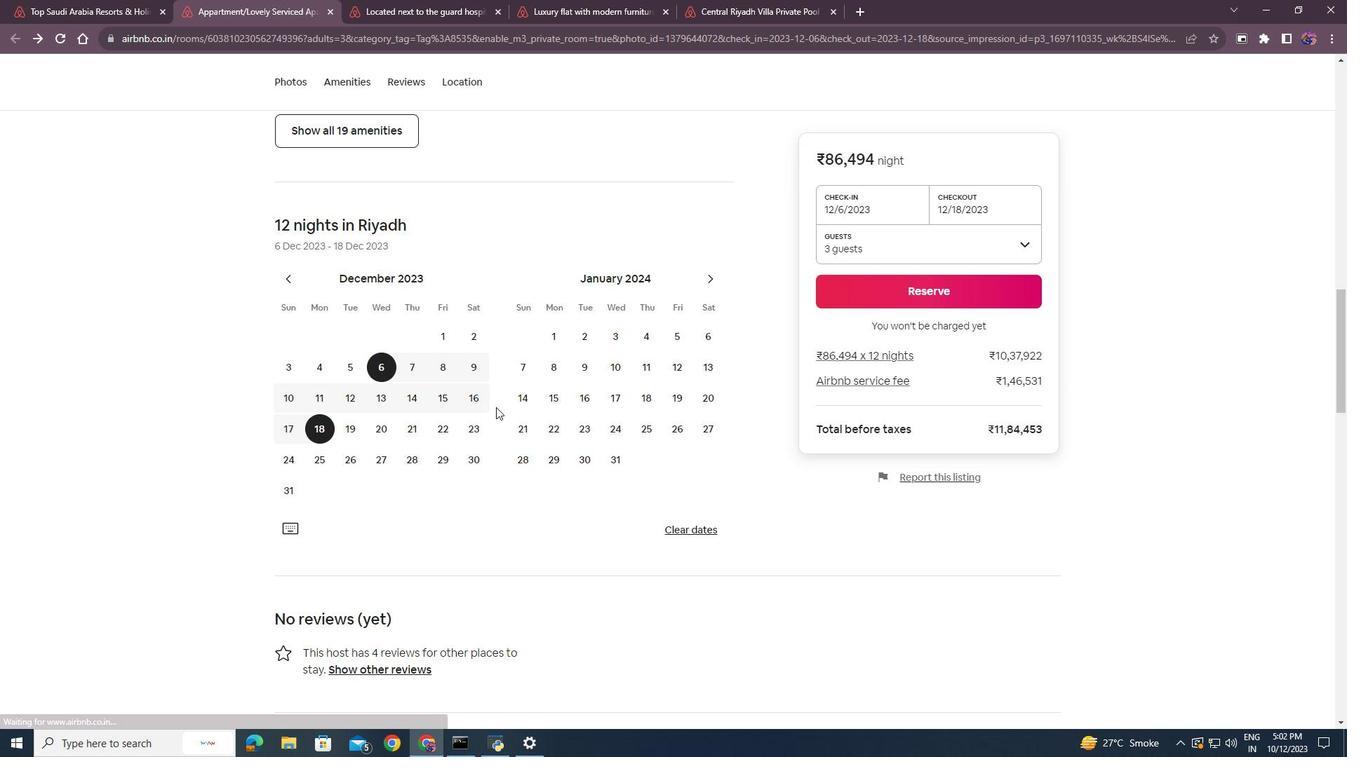 
Action: Mouse scrolled (496, 406) with delta (0, 0)
Screenshot: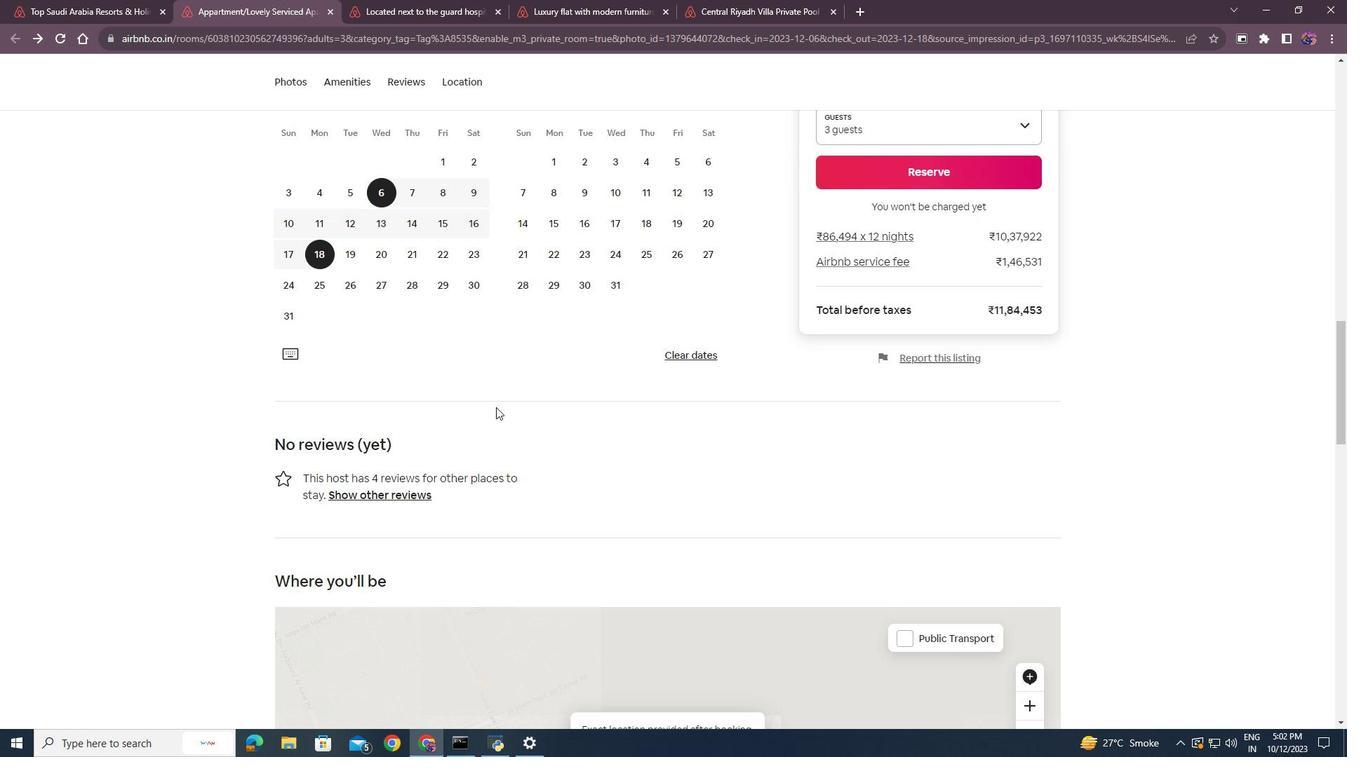 
Action: Mouse scrolled (496, 406) with delta (0, 0)
Screenshot: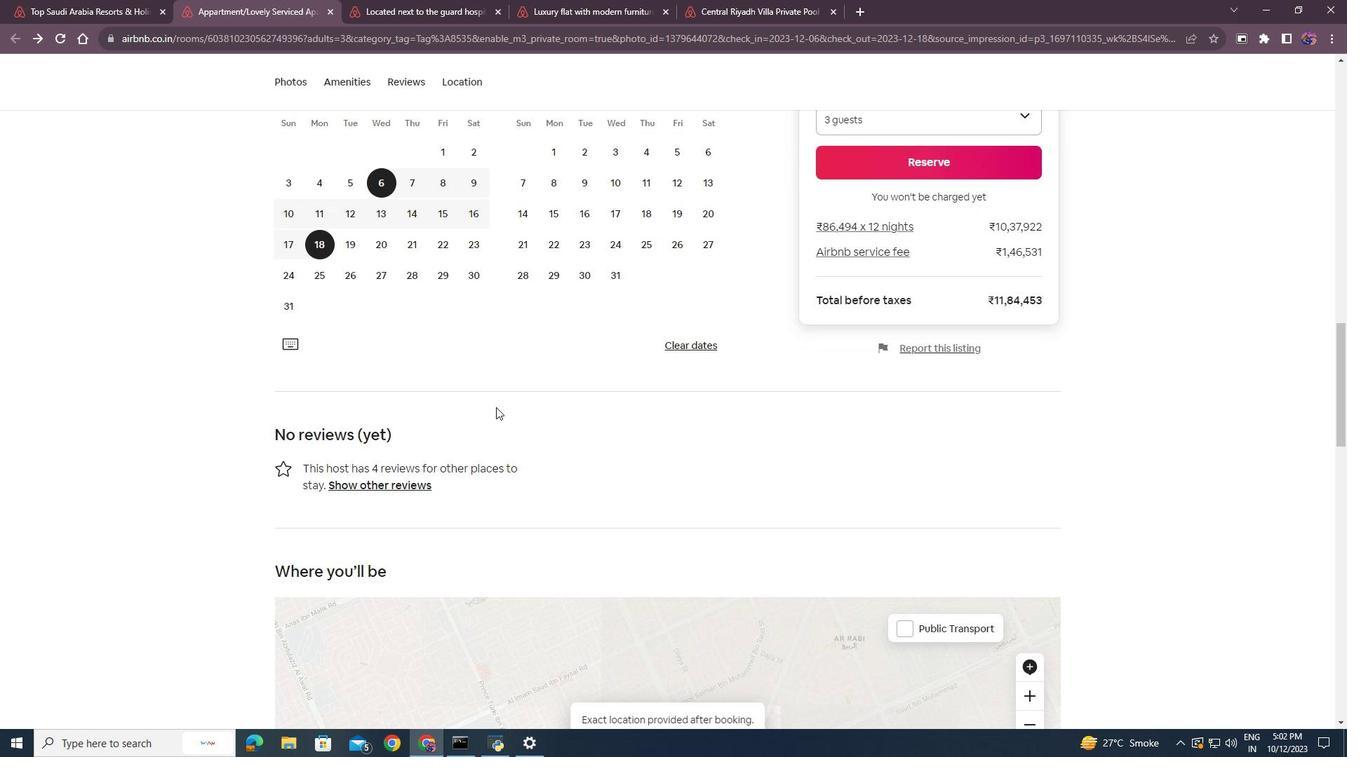 
Action: Mouse scrolled (496, 406) with delta (0, 0)
Screenshot: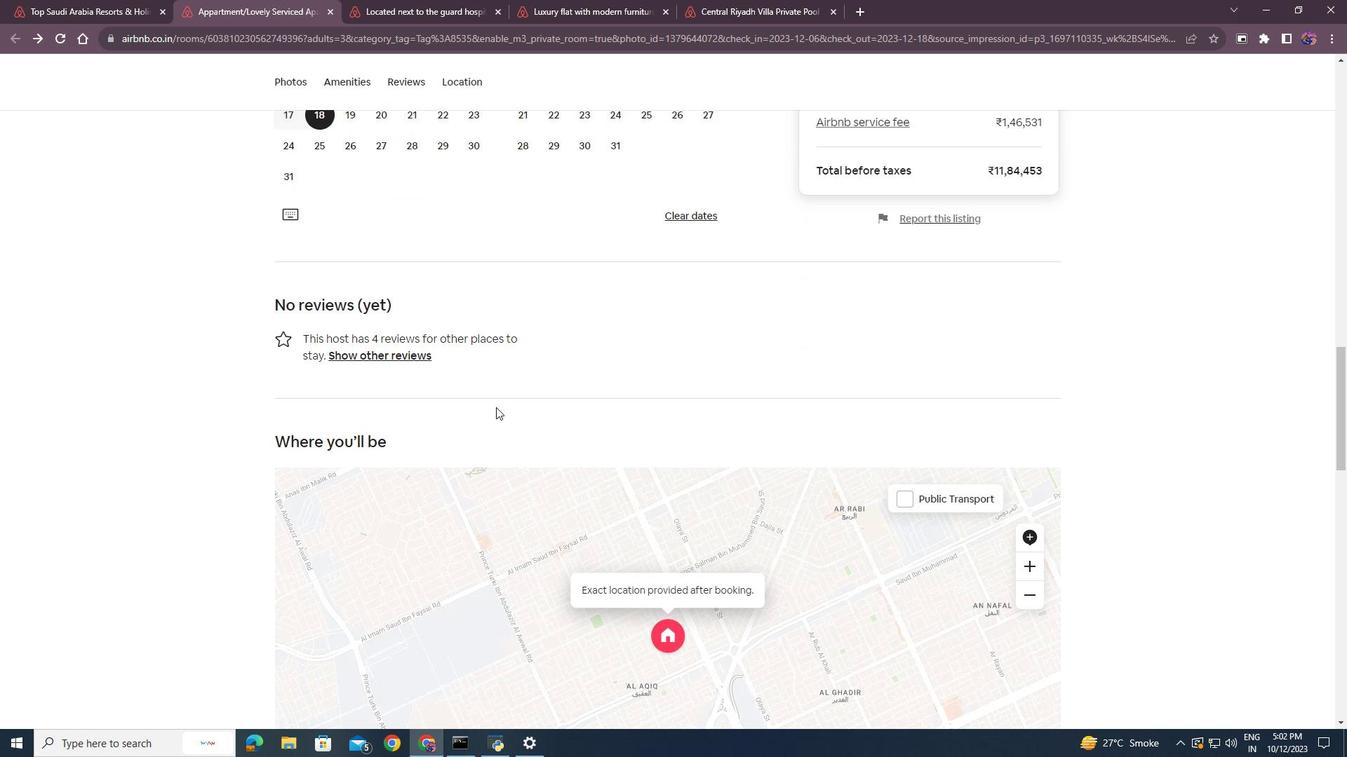 
Action: Mouse scrolled (496, 406) with delta (0, 0)
Screenshot: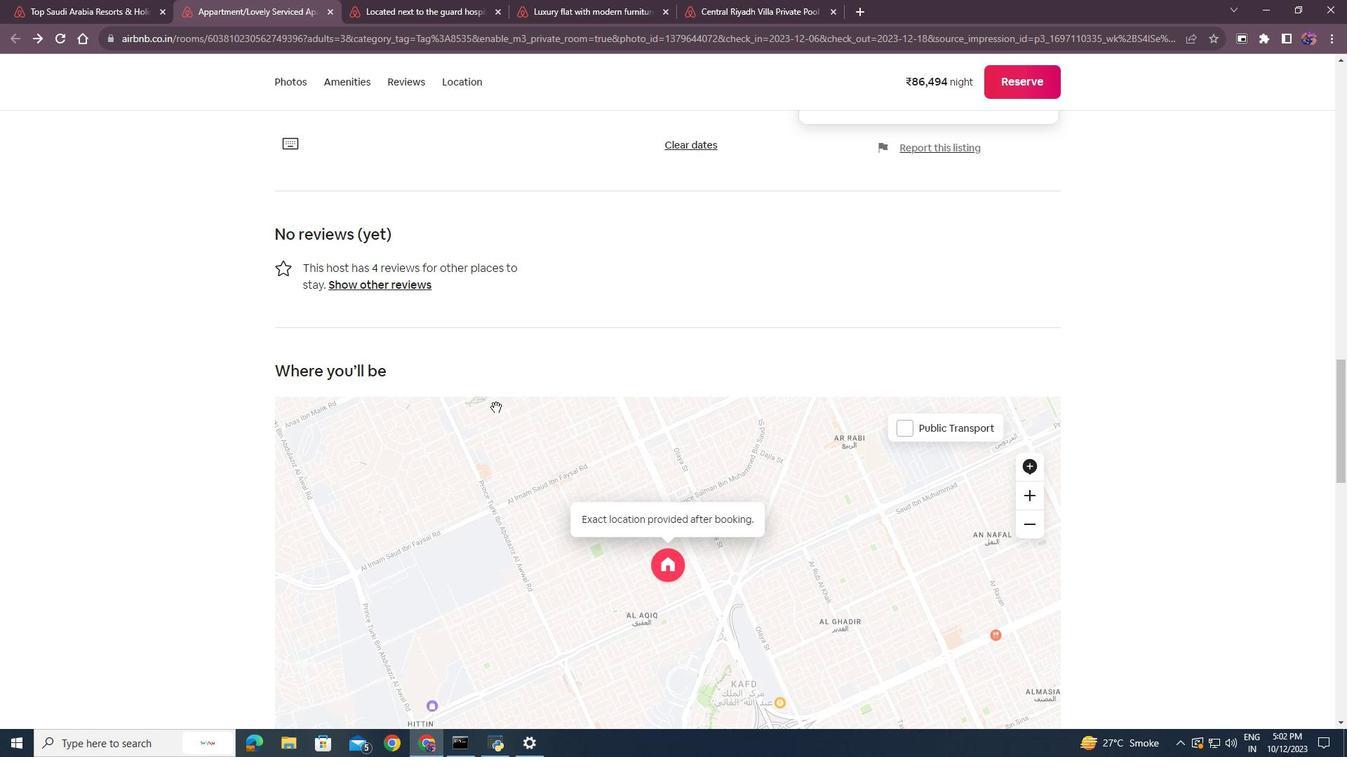 
Action: Mouse scrolled (496, 406) with delta (0, 0)
Screenshot: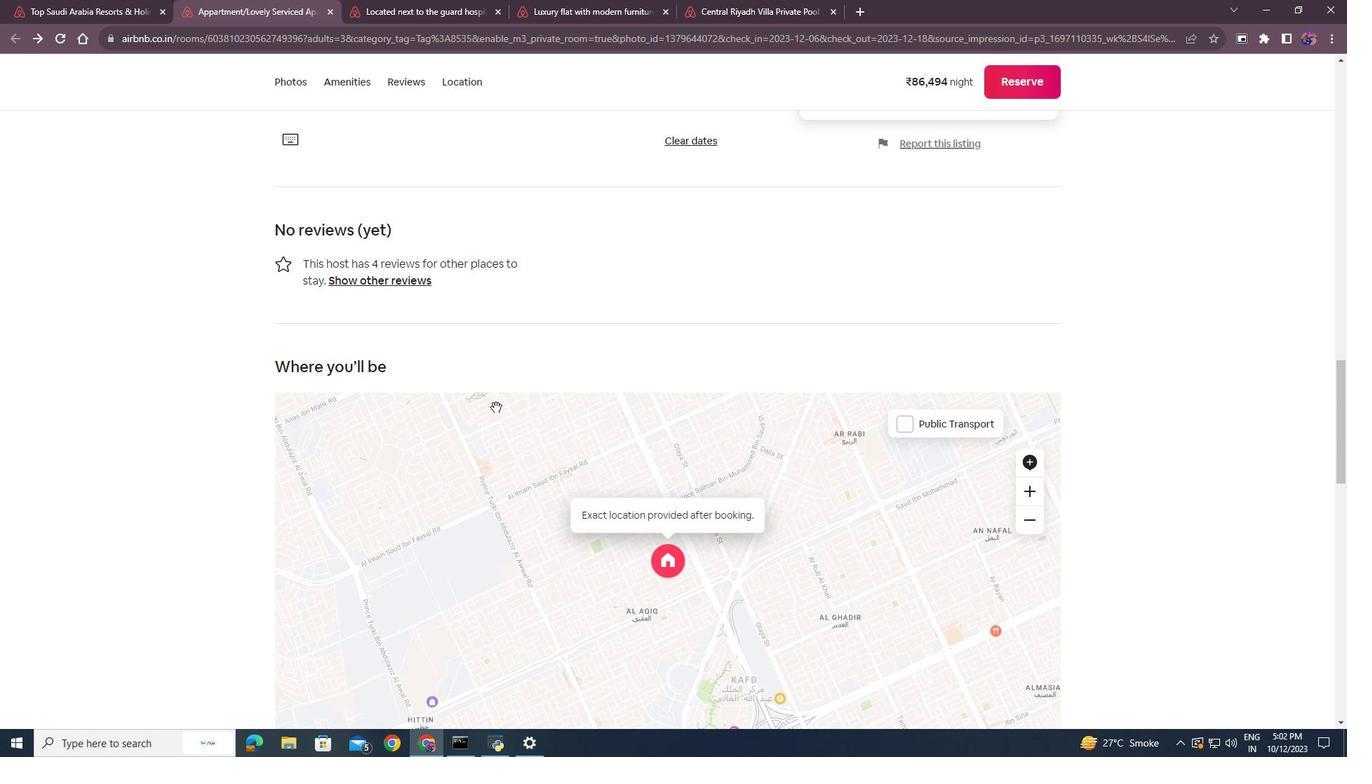 
Action: Mouse scrolled (496, 406) with delta (0, 0)
Screenshot: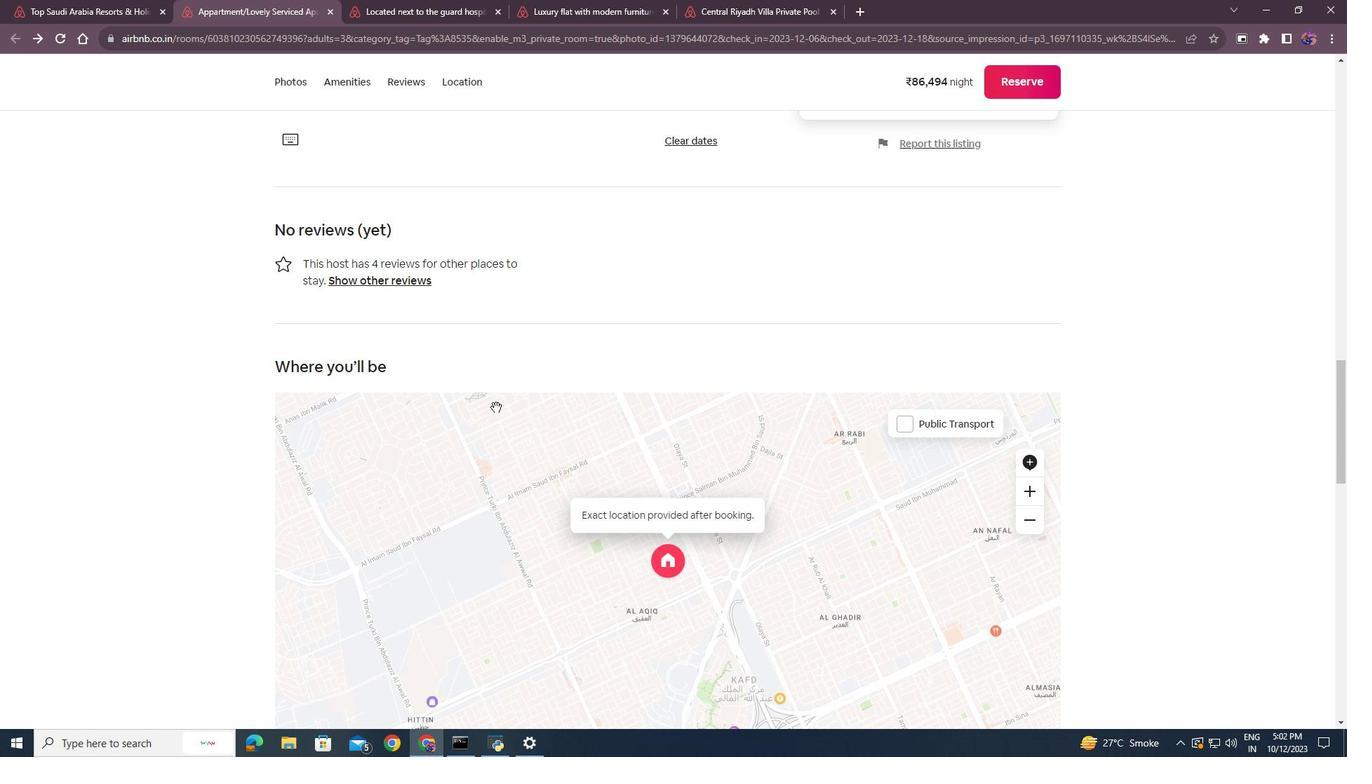 
Action: Mouse scrolled (496, 406) with delta (0, 0)
Screenshot: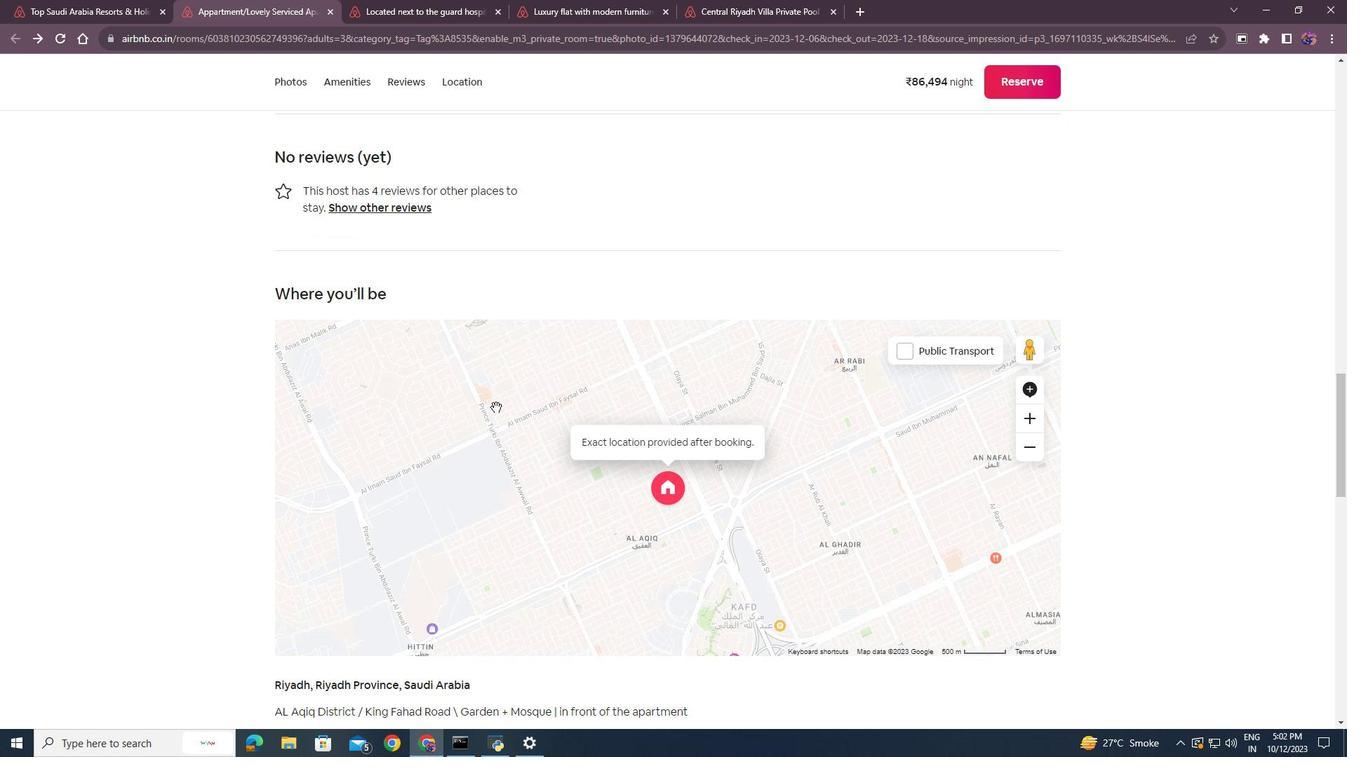 
Action: Mouse scrolled (496, 406) with delta (0, 0)
Screenshot: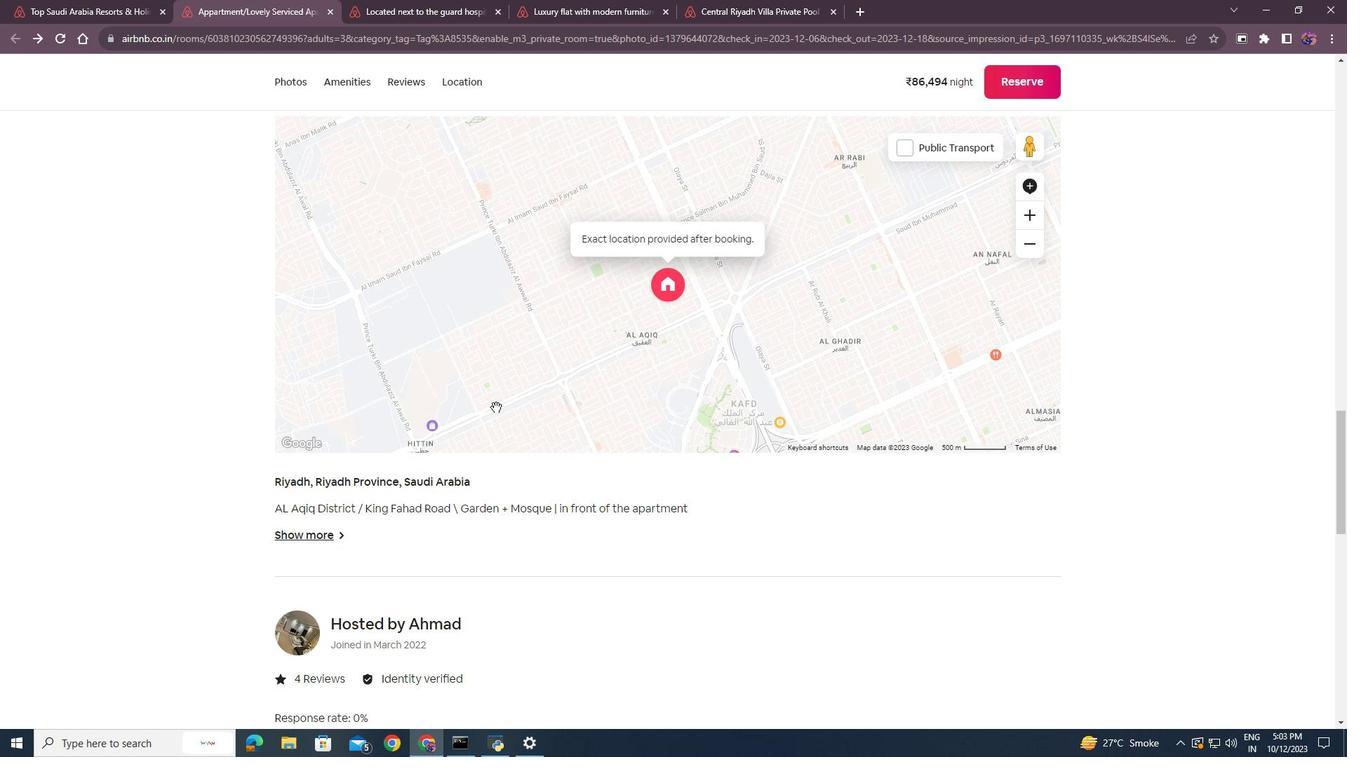 
Action: Mouse scrolled (496, 406) with delta (0, 0)
Screenshot: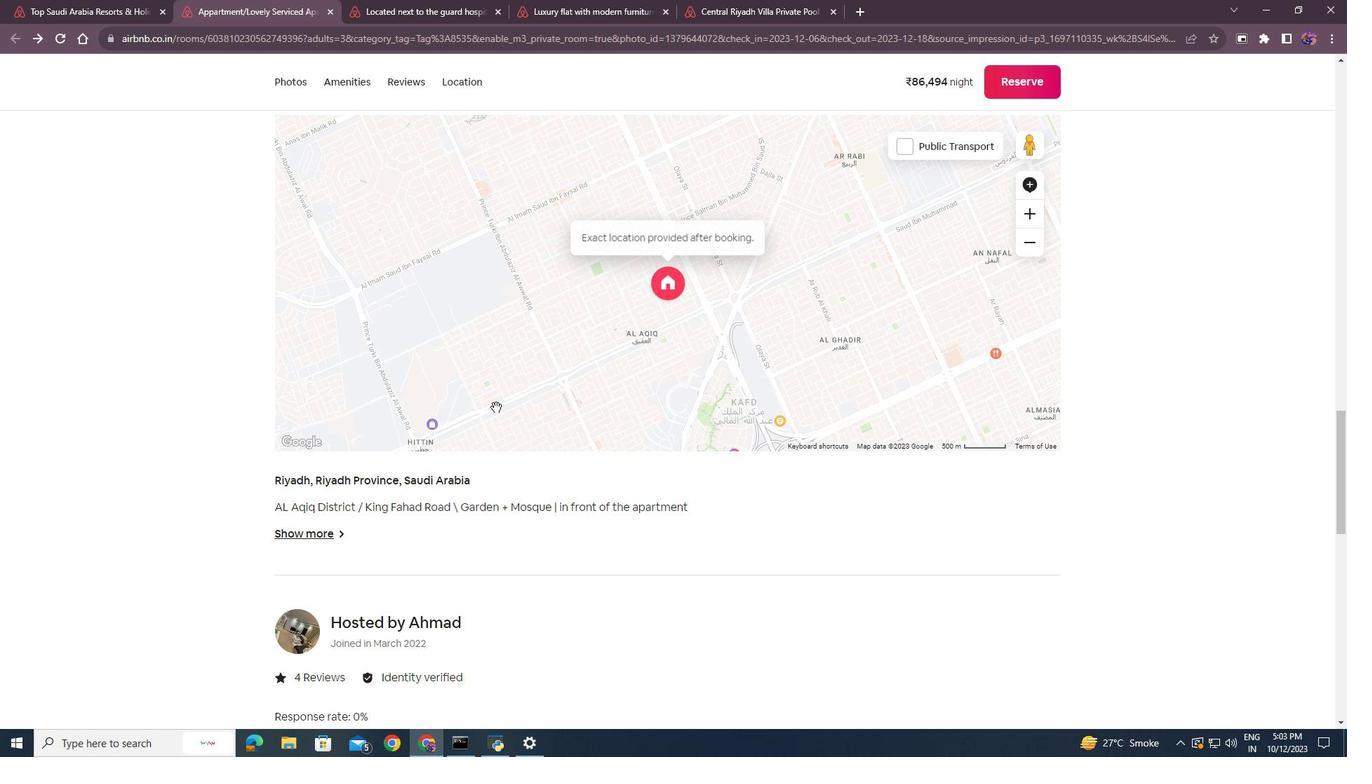 
Action: Mouse scrolled (496, 406) with delta (0, 0)
Screenshot: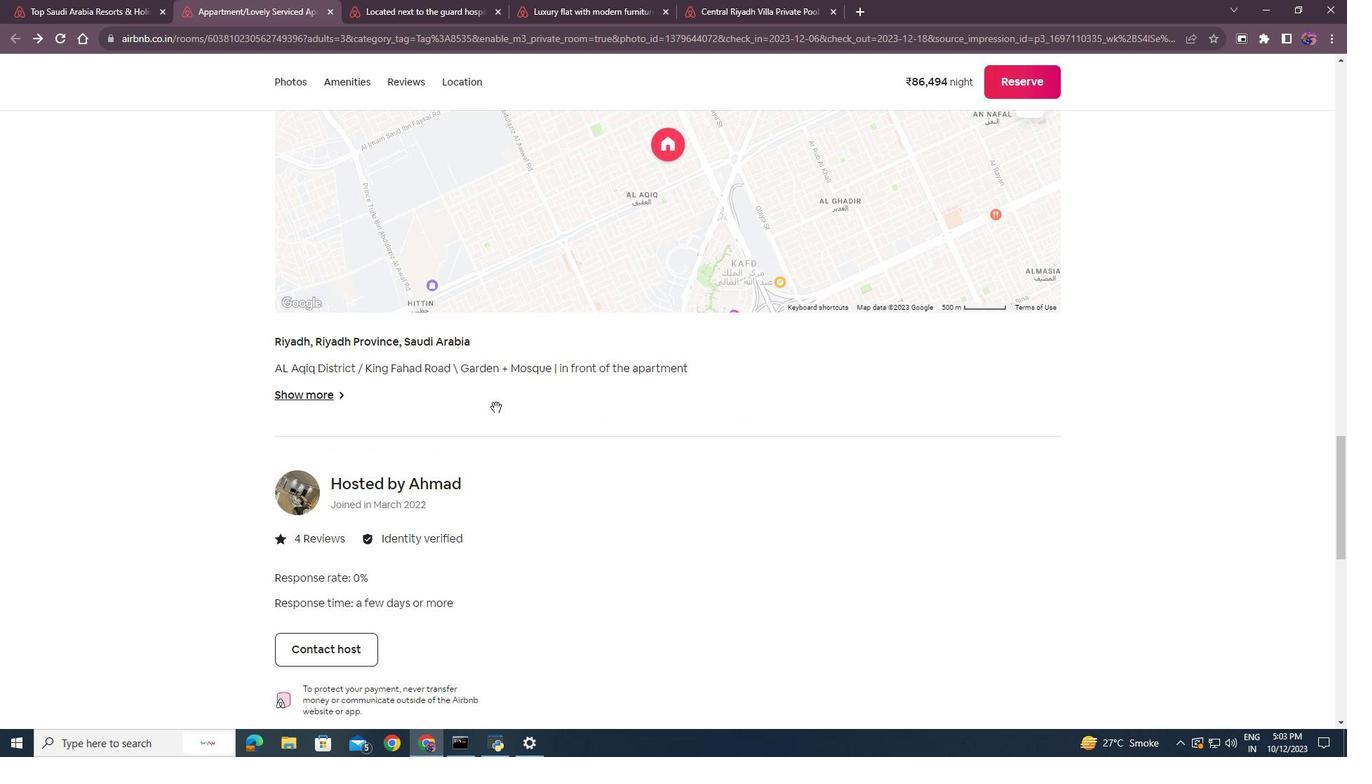
Action: Mouse scrolled (496, 406) with delta (0, 0)
Screenshot: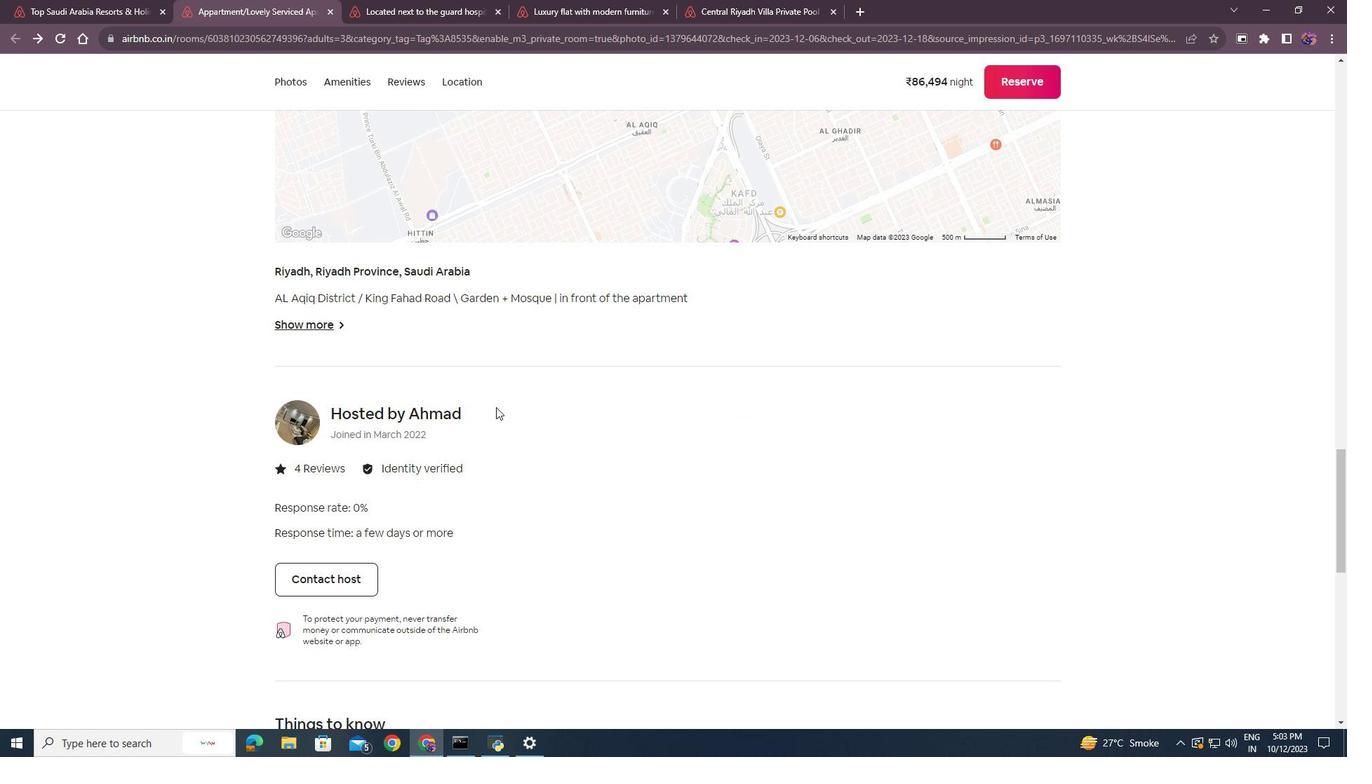 
Action: Mouse scrolled (496, 406) with delta (0, 0)
Screenshot: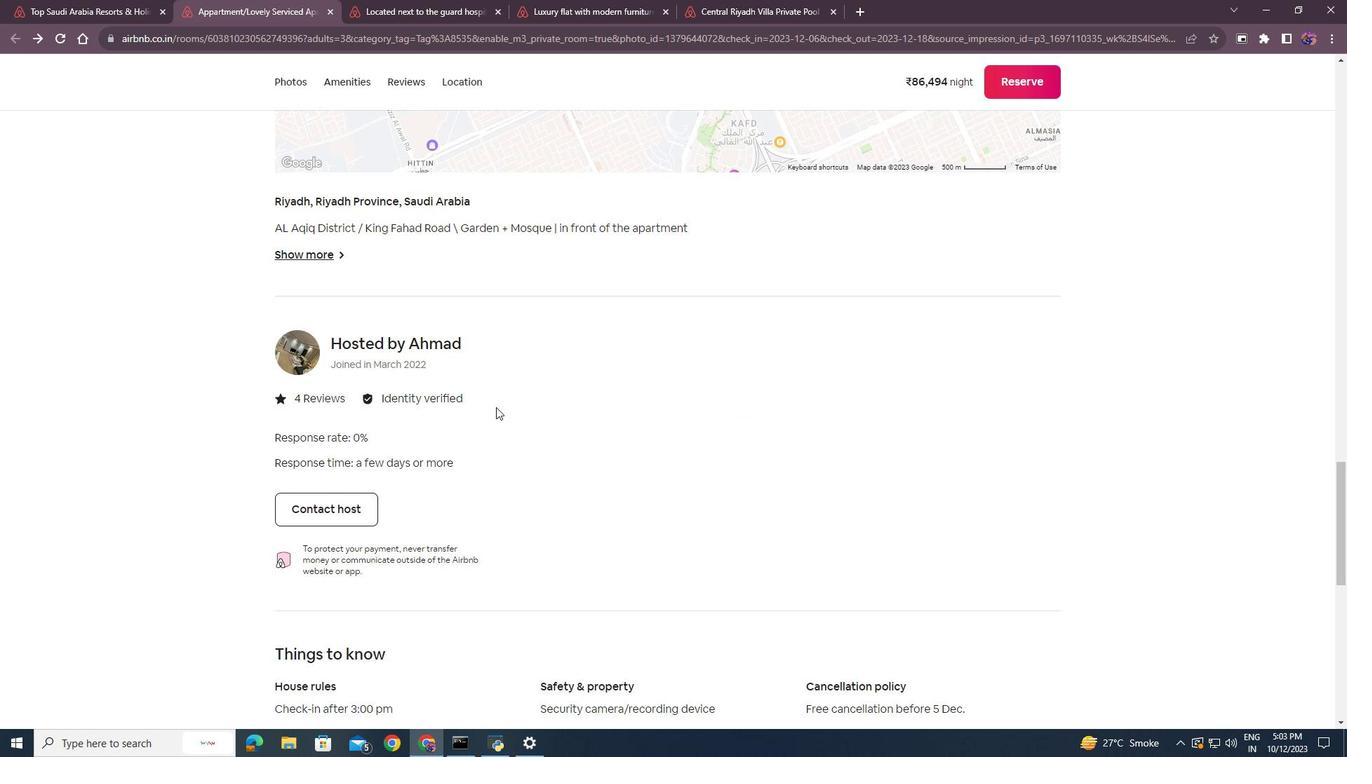 
Action: Mouse moved to (496, 407)
Screenshot: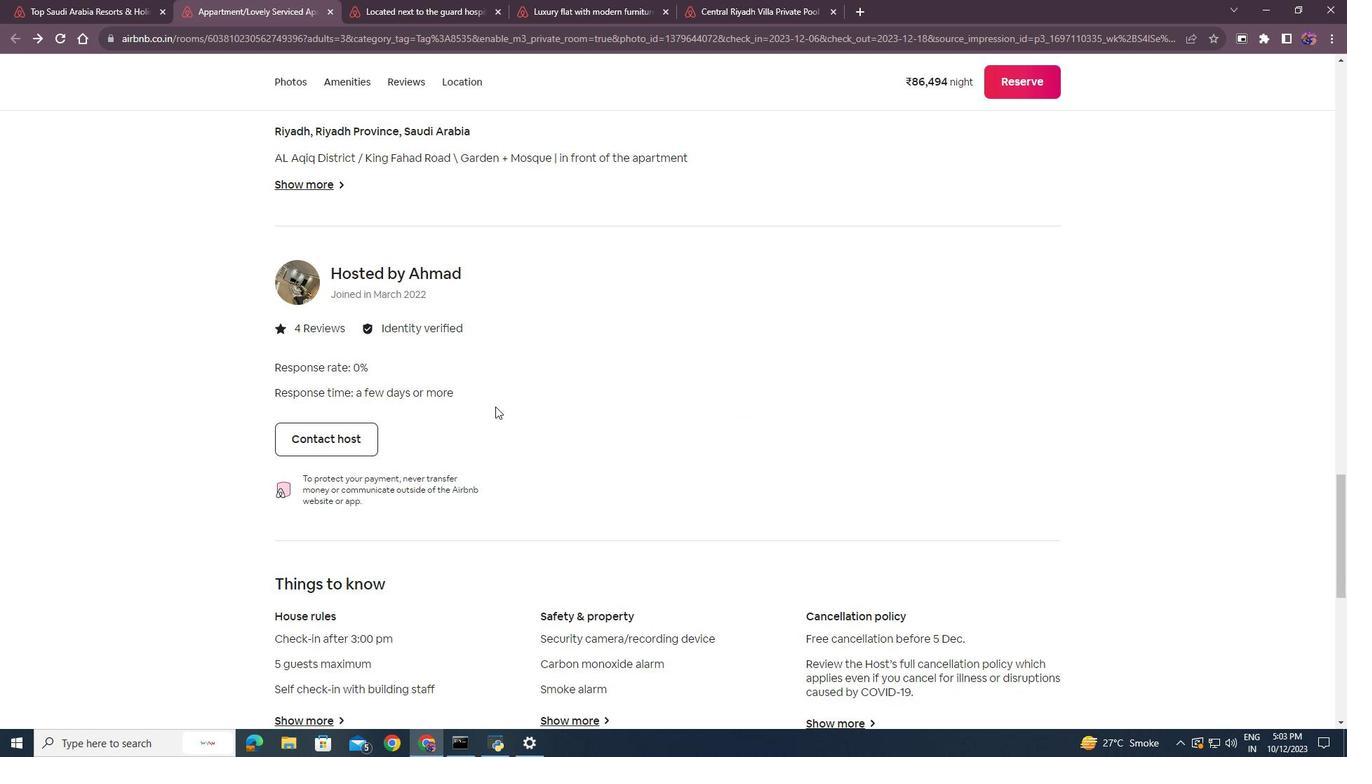 
Action: Mouse scrolled (496, 408) with delta (0, 0)
Screenshot: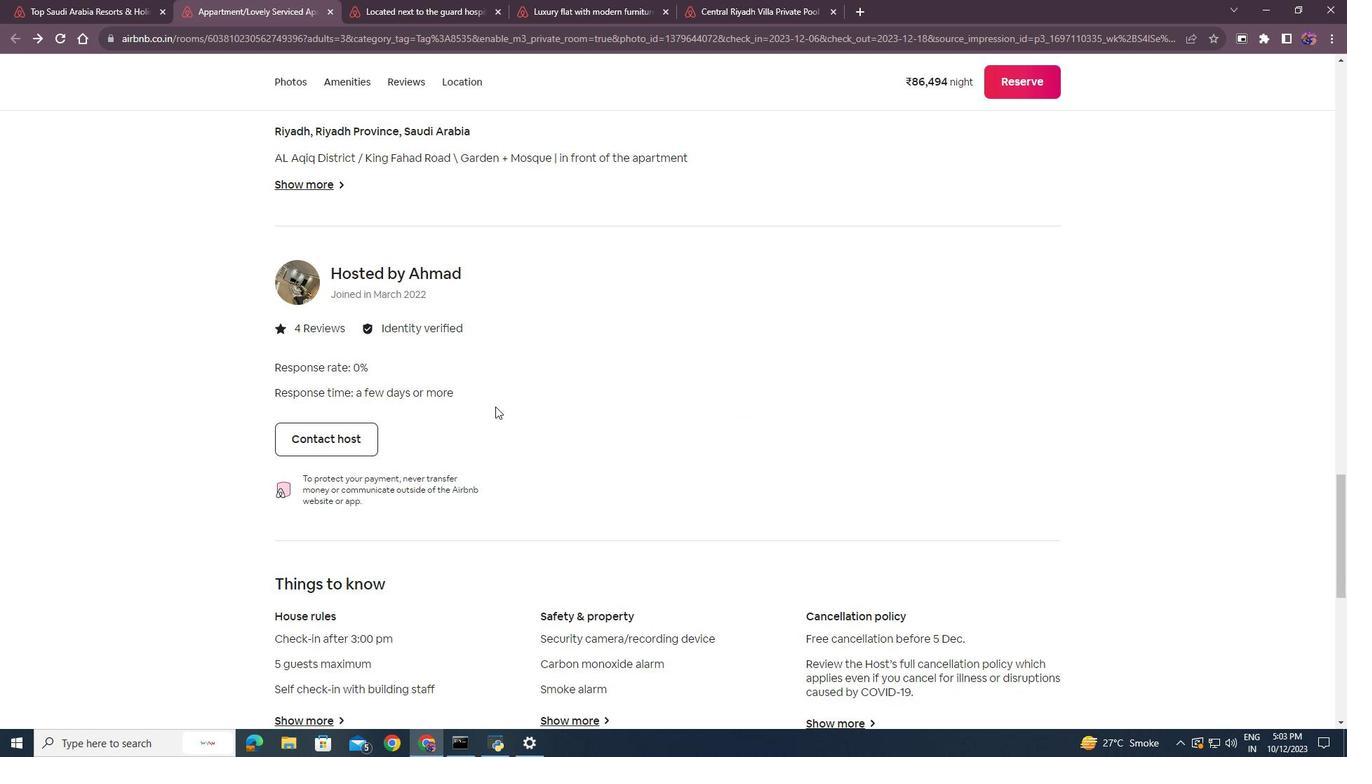 
Action: Mouse moved to (495, 406)
Screenshot: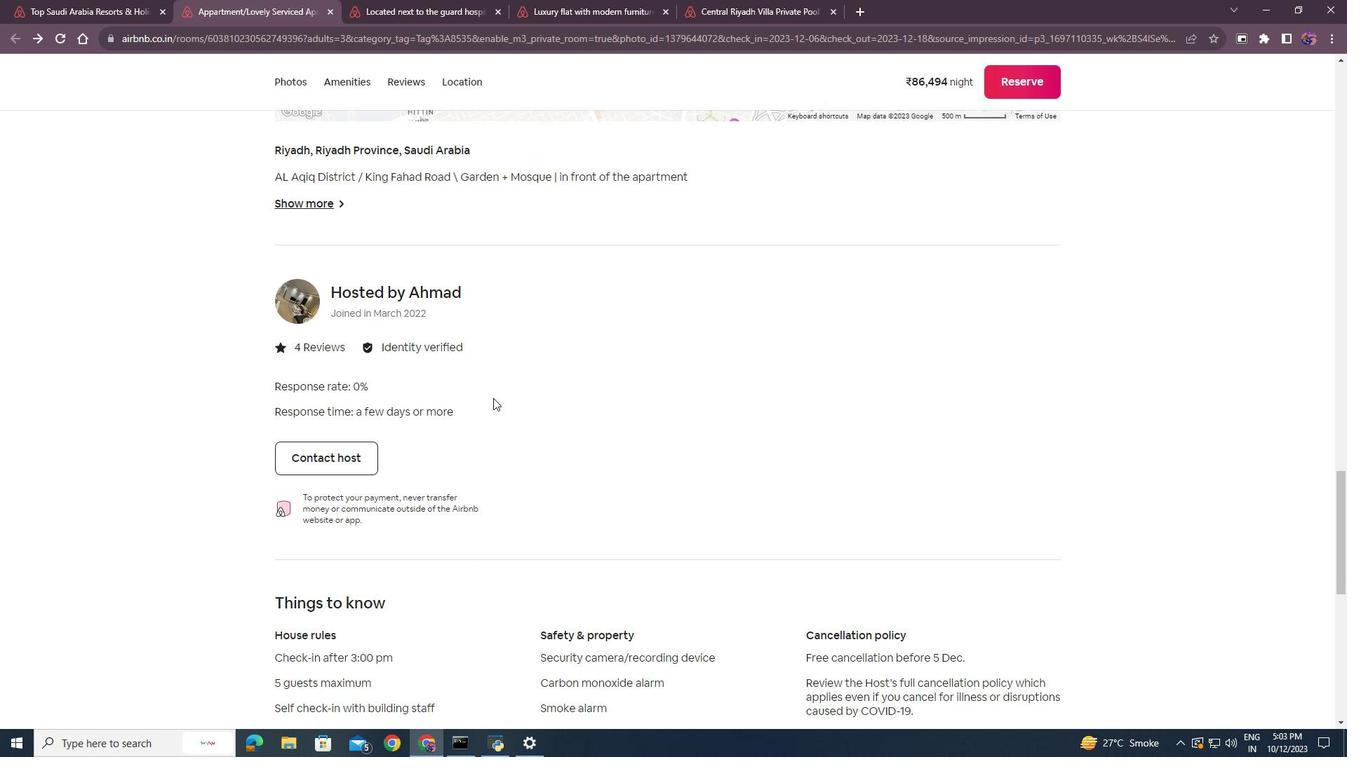 
Action: Mouse scrolled (495, 407) with delta (0, 0)
Screenshot: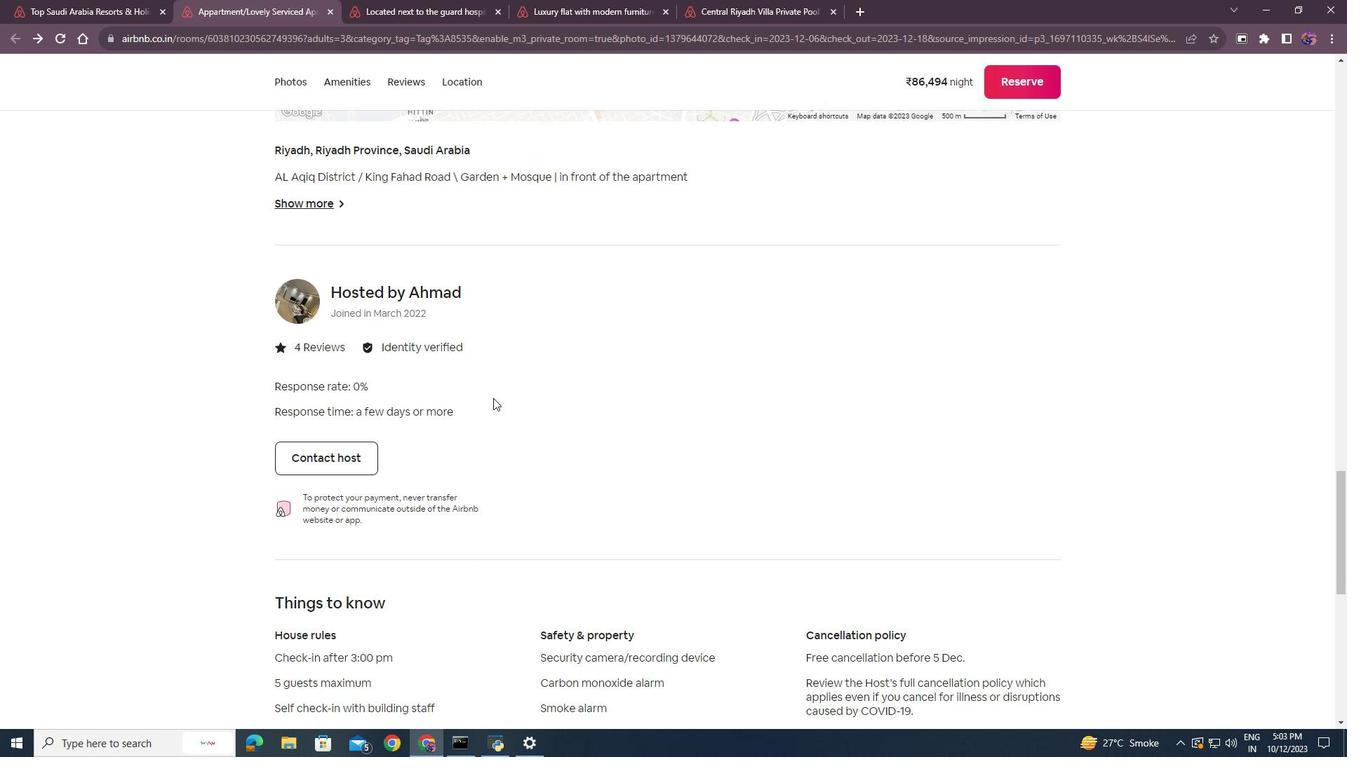 
Action: Mouse moved to (317, 328)
Screenshot: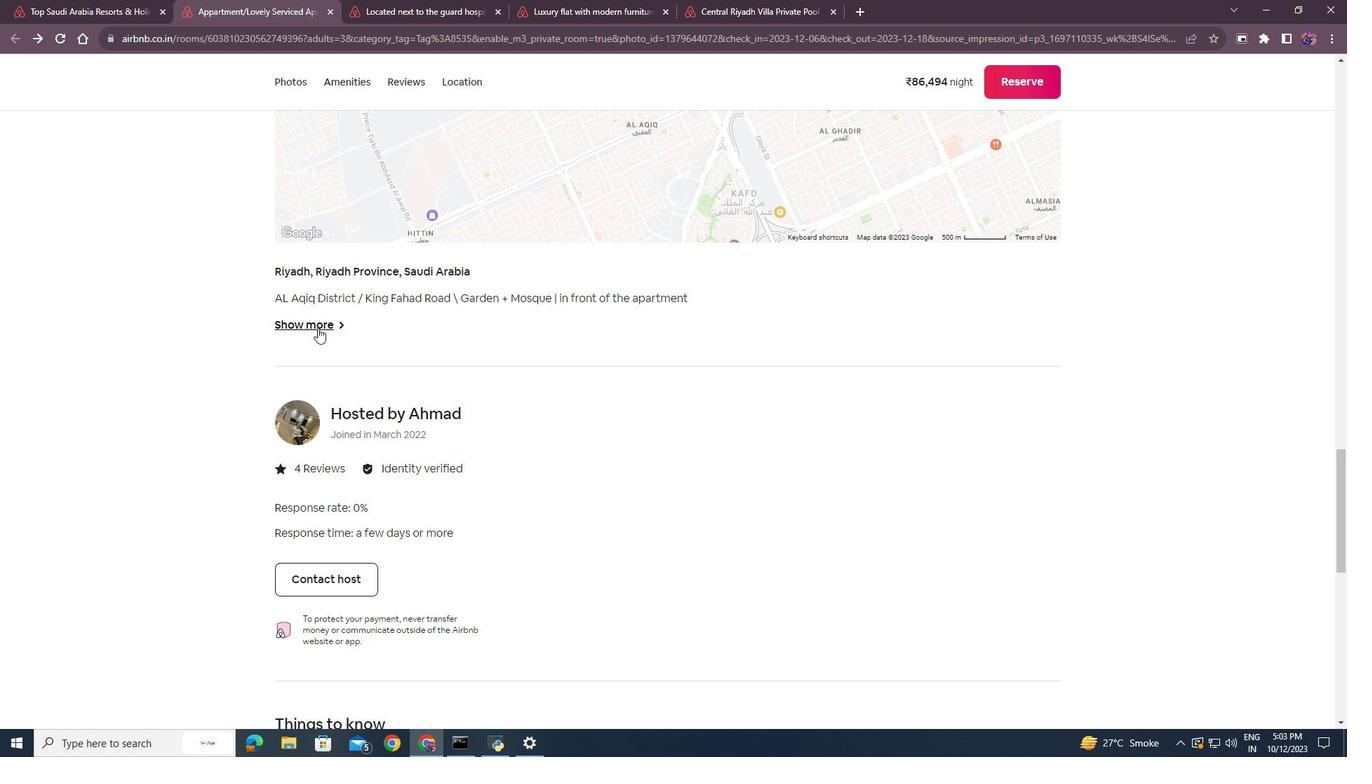 
Action: Mouse pressed left at (317, 328)
Screenshot: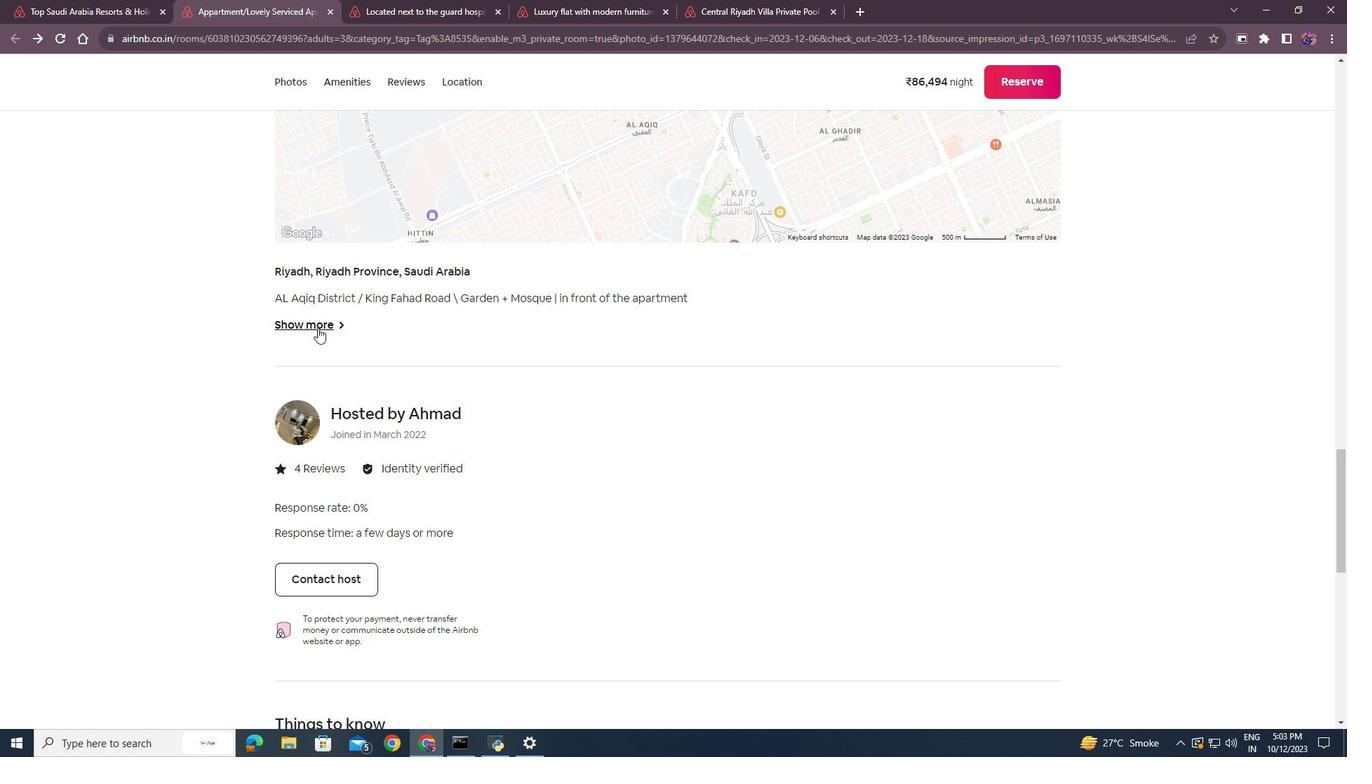 
Action: Mouse moved to (560, 407)
Screenshot: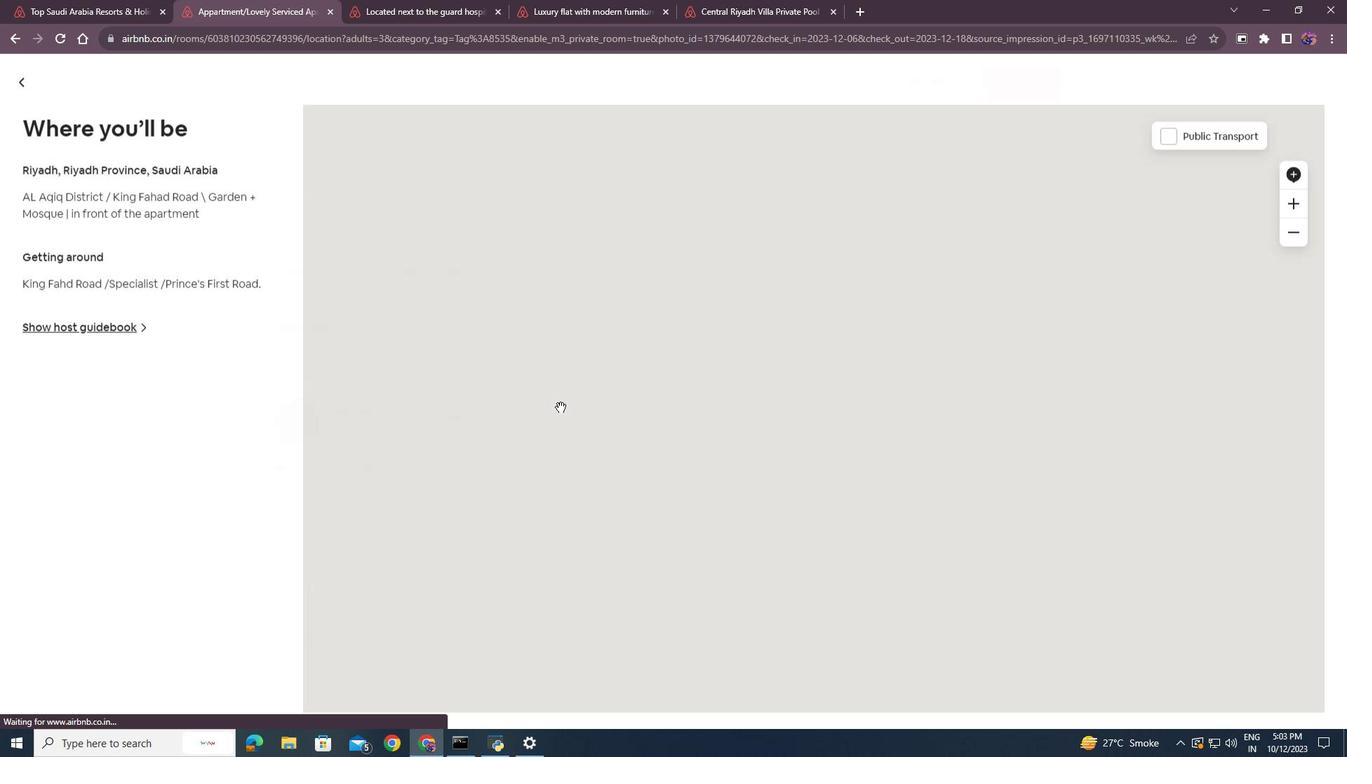 
Action: Mouse scrolled (560, 406) with delta (0, 0)
Screenshot: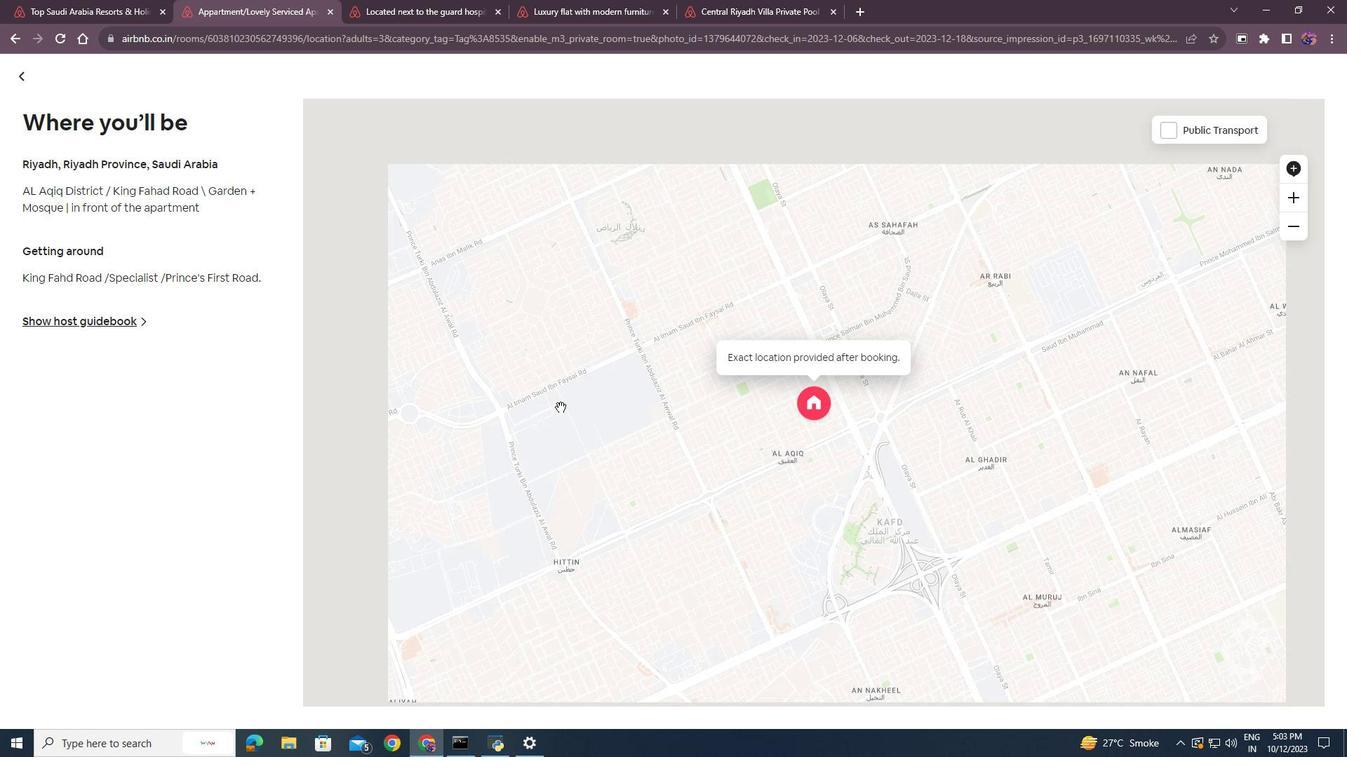 
Action: Mouse scrolled (560, 406) with delta (0, 0)
Screenshot: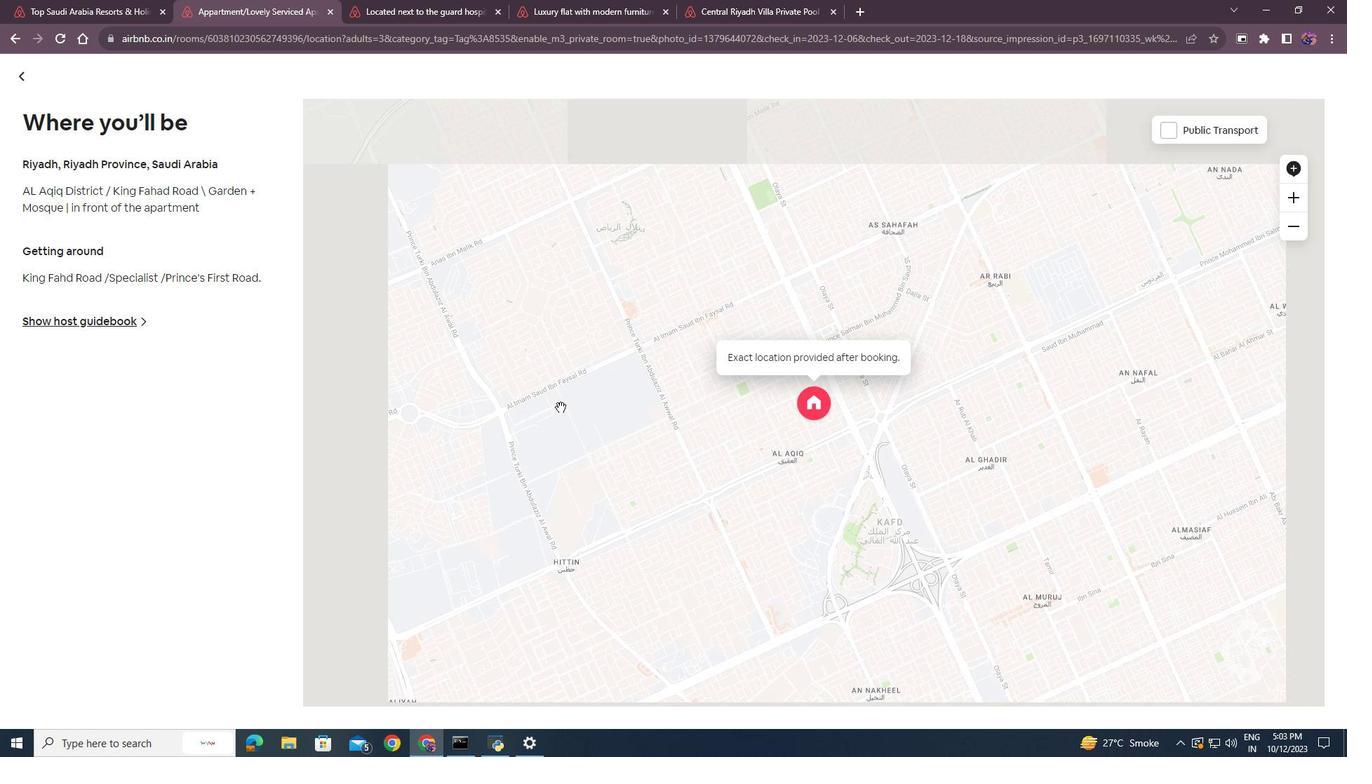 
Action: Mouse scrolled (560, 406) with delta (0, 0)
Screenshot: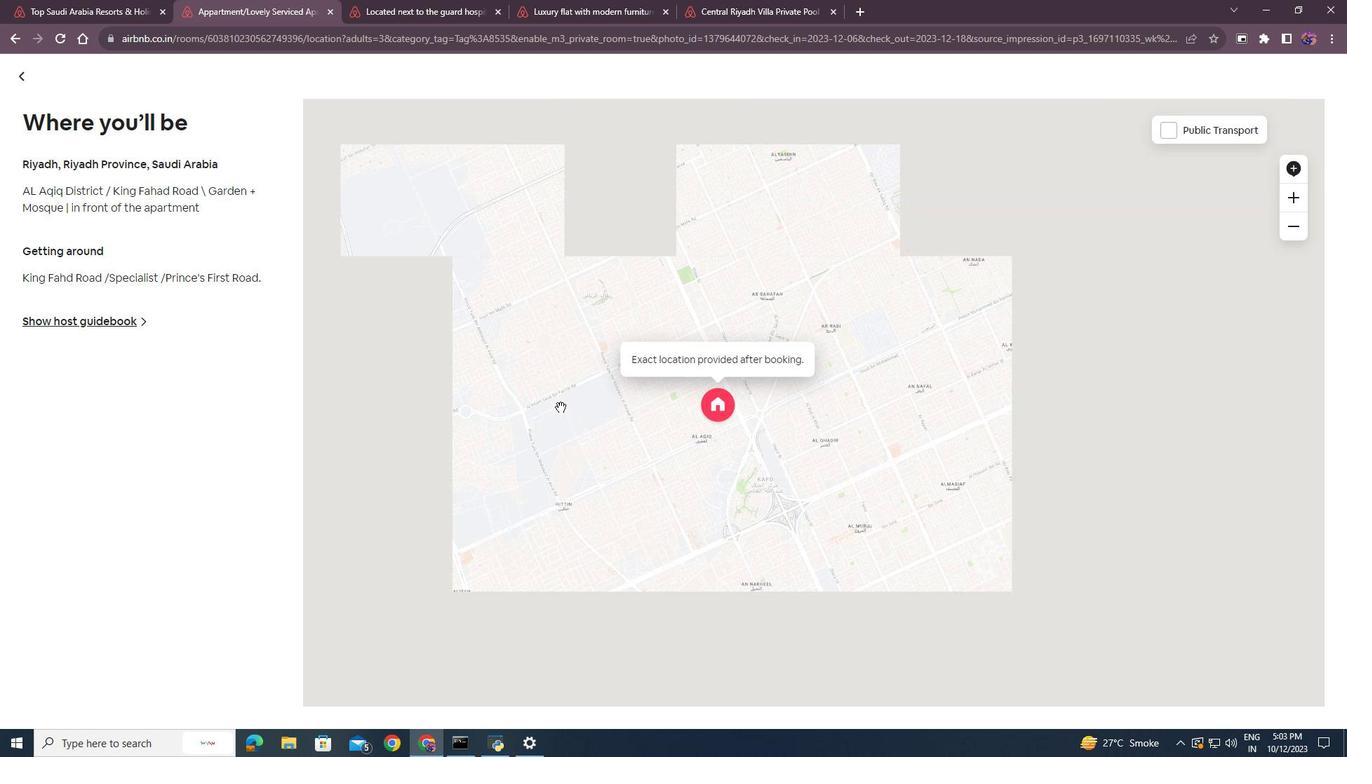 
Action: Mouse scrolled (560, 408) with delta (0, 0)
Screenshot: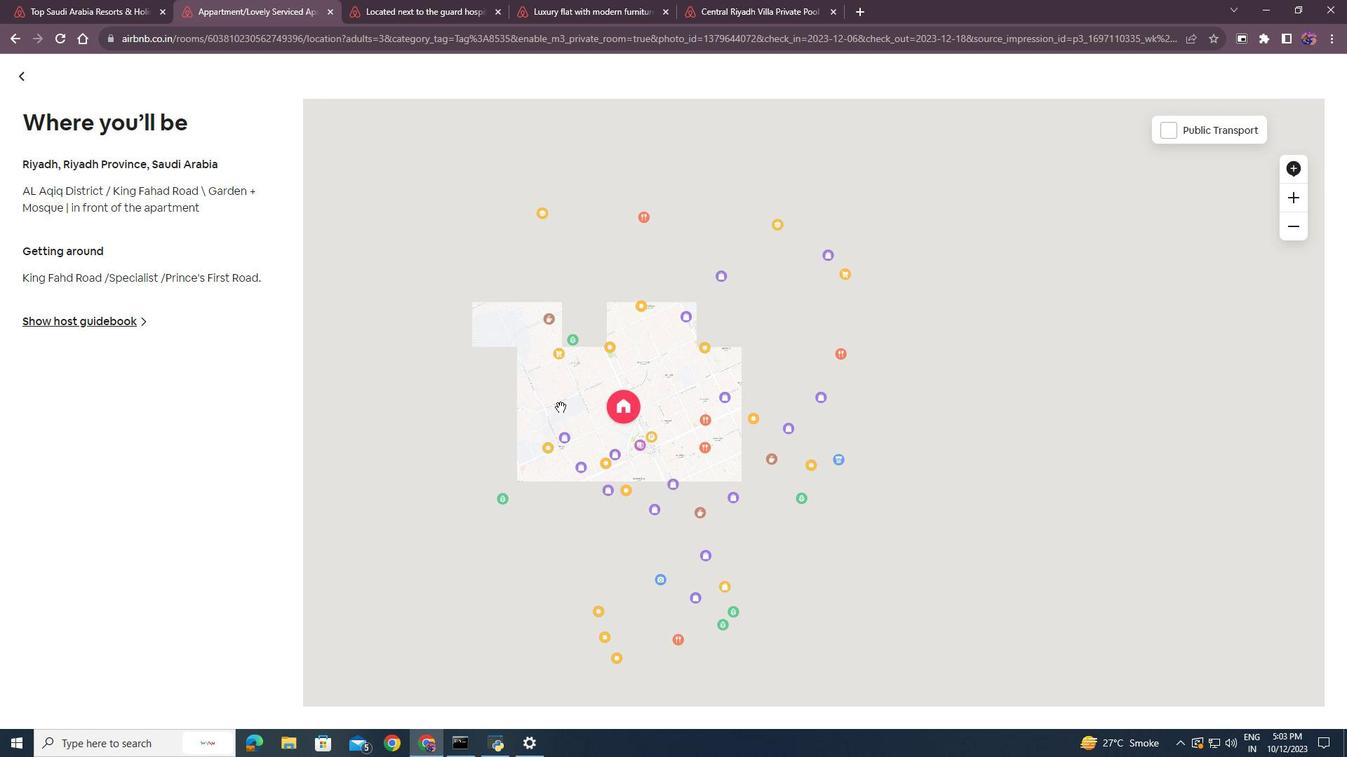
Action: Mouse scrolled (560, 408) with delta (0, 0)
Screenshot: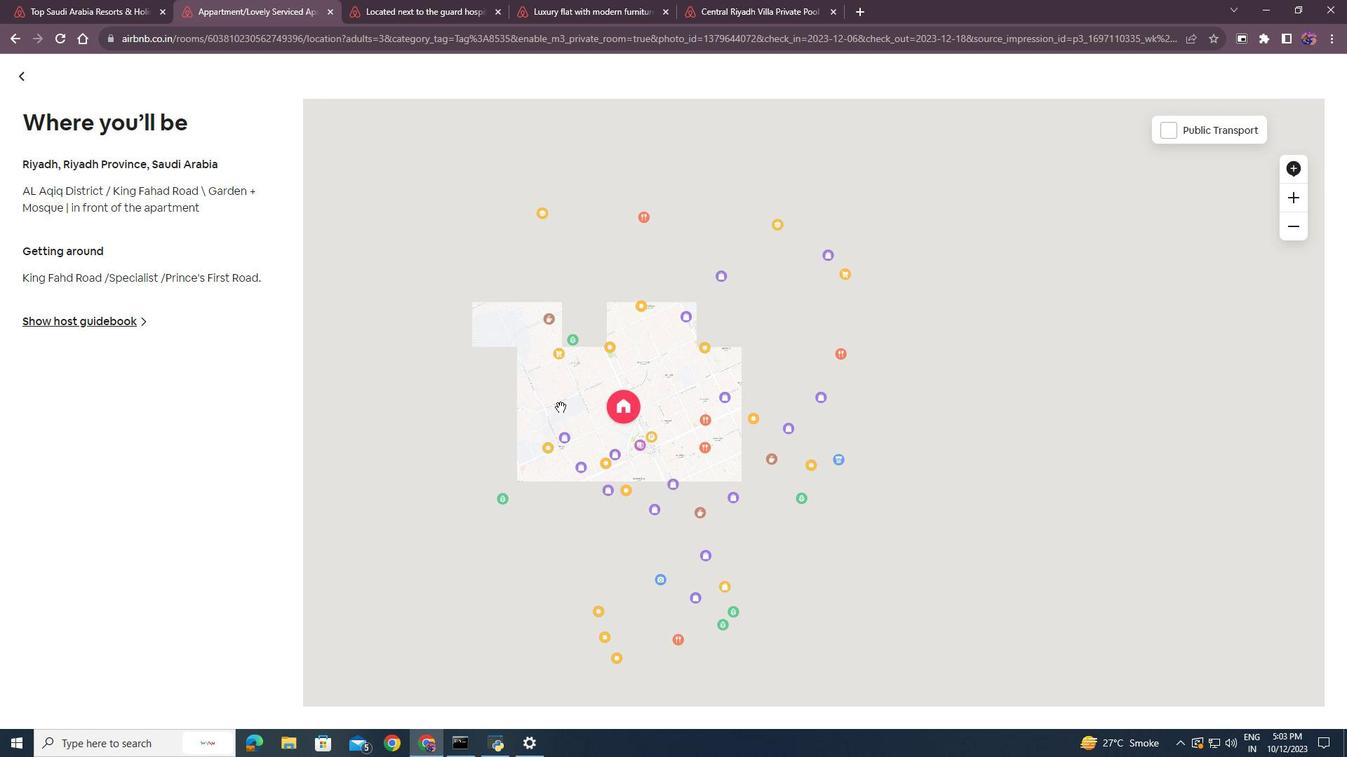 
Action: Mouse scrolled (560, 408) with delta (0, 0)
Screenshot: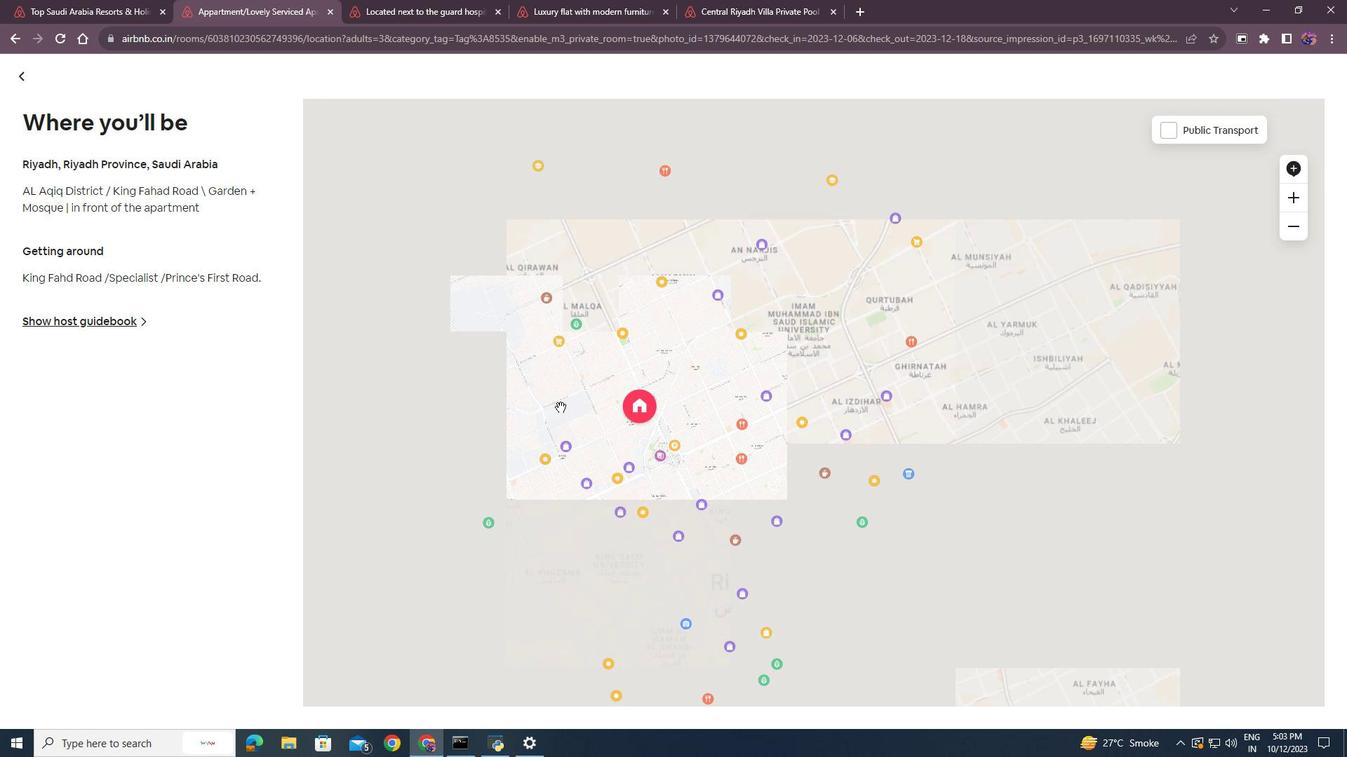 
Action: Mouse scrolled (560, 408) with delta (0, 0)
Screenshot: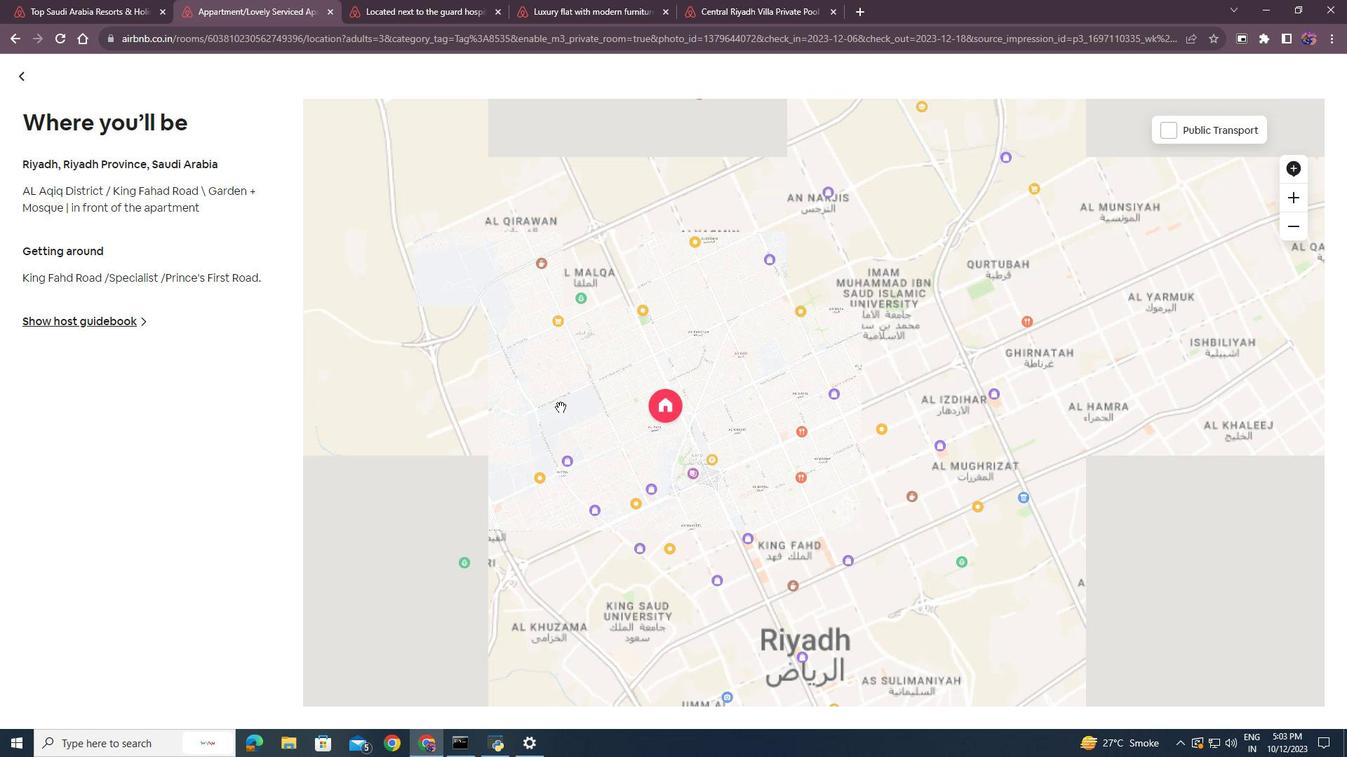 
Action: Mouse scrolled (560, 408) with delta (0, 0)
Screenshot: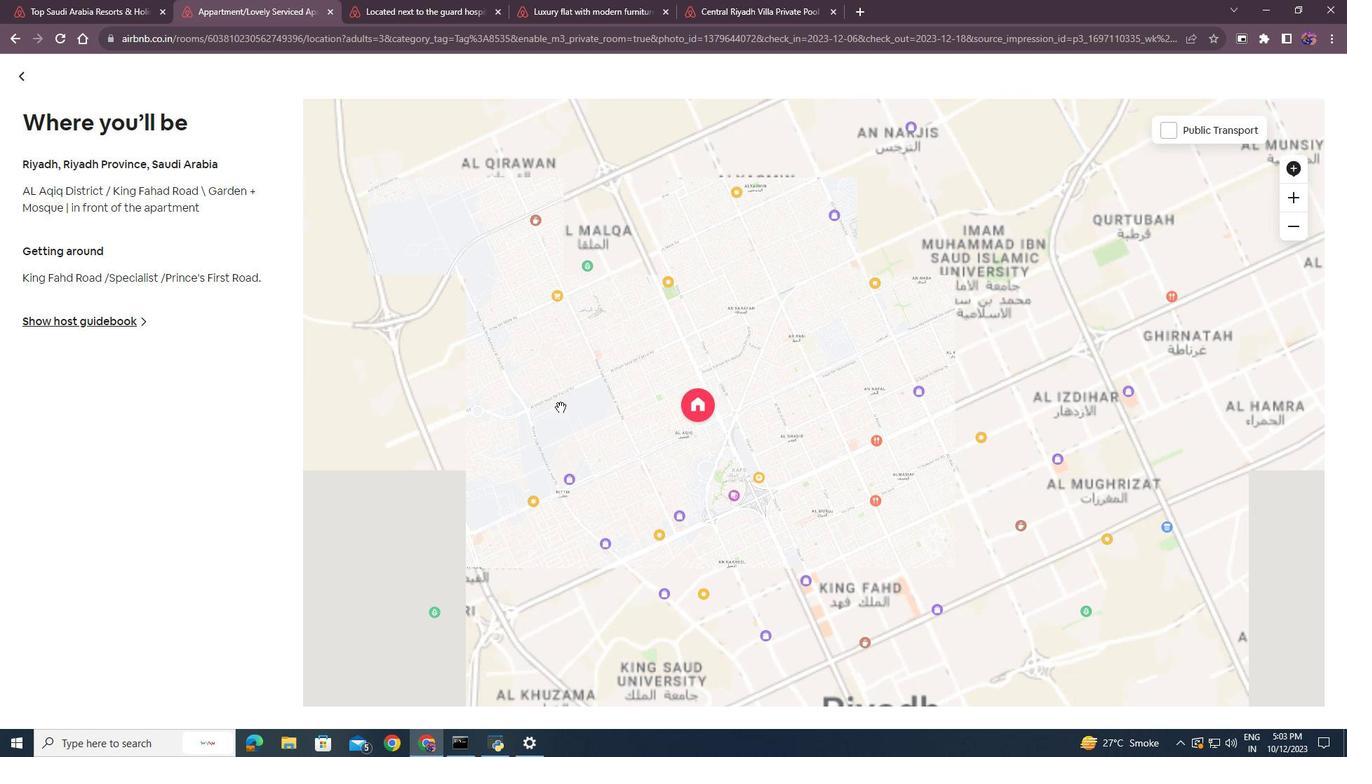 
Action: Mouse moved to (16, 37)
Screenshot: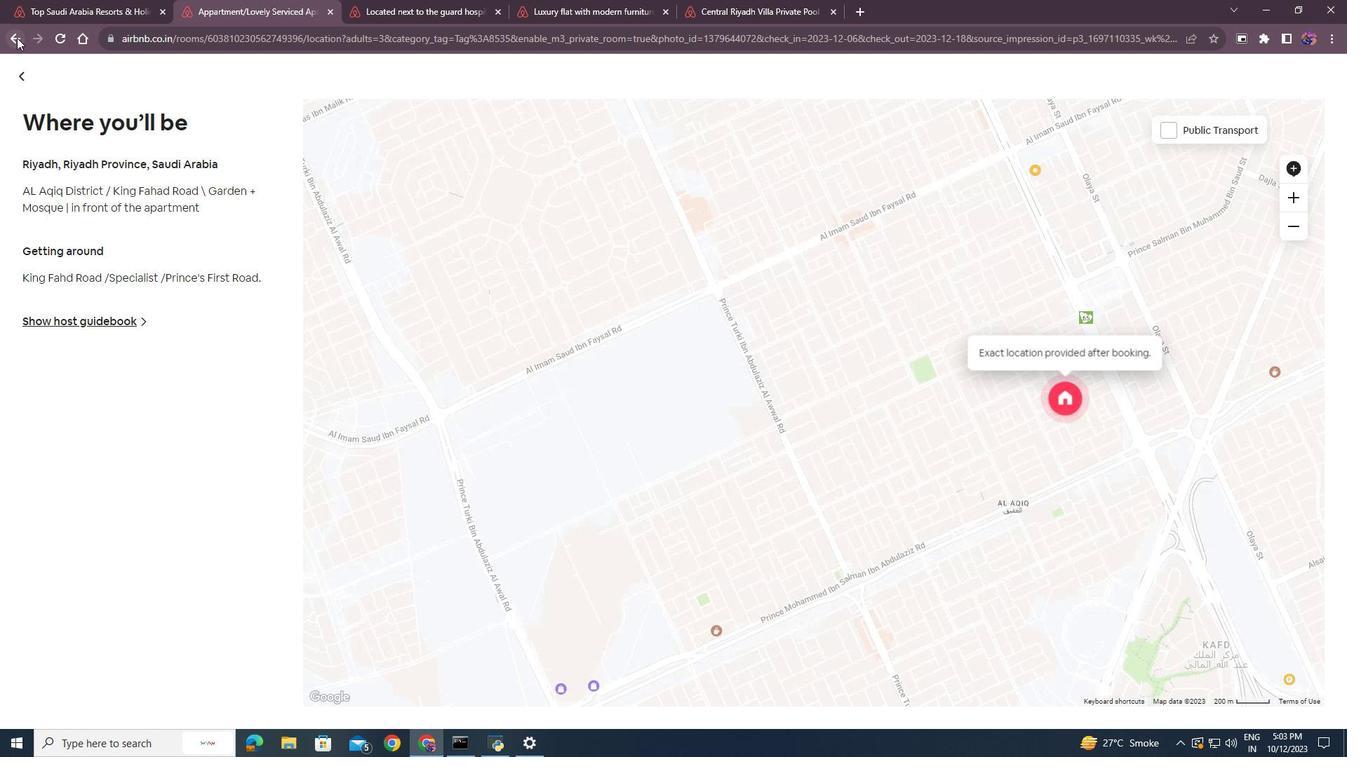 
Action: Mouse pressed left at (16, 37)
Screenshot: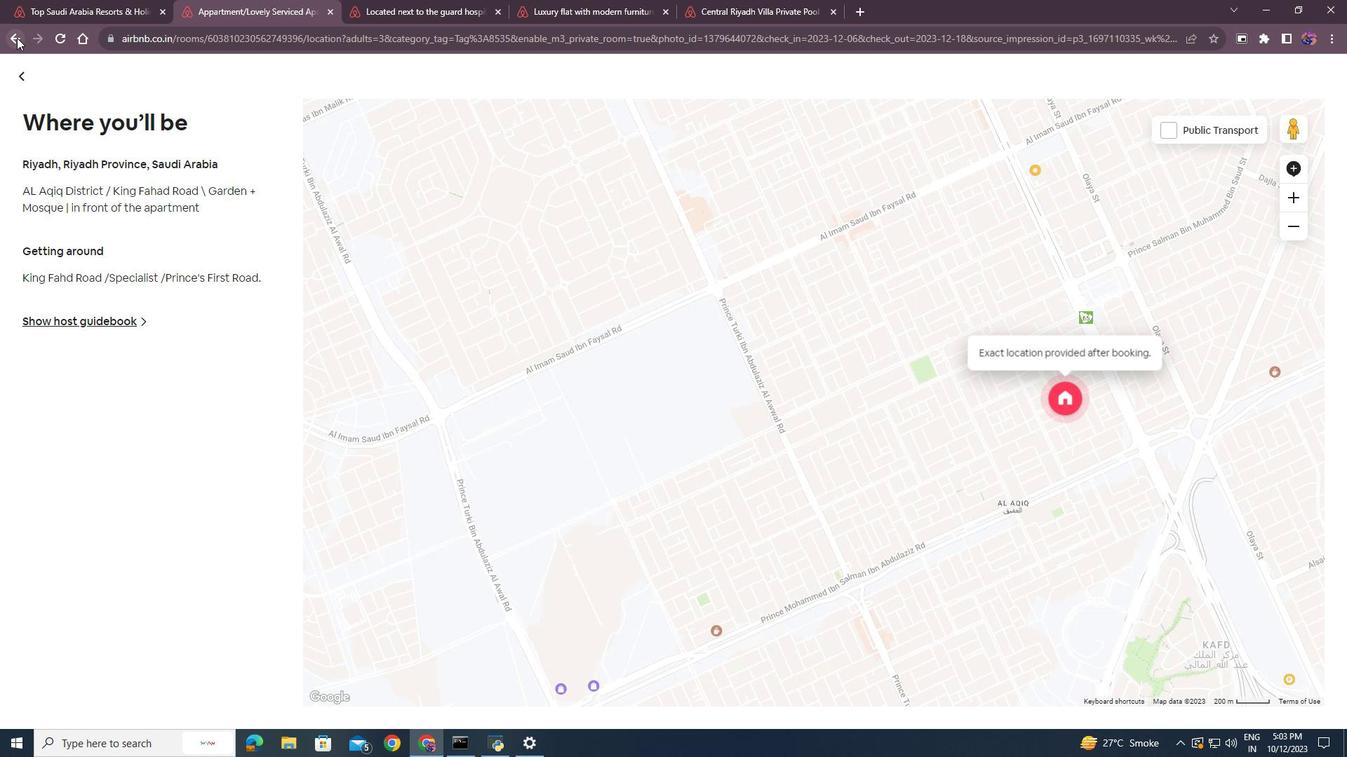 
Action: Mouse moved to (222, 430)
Screenshot: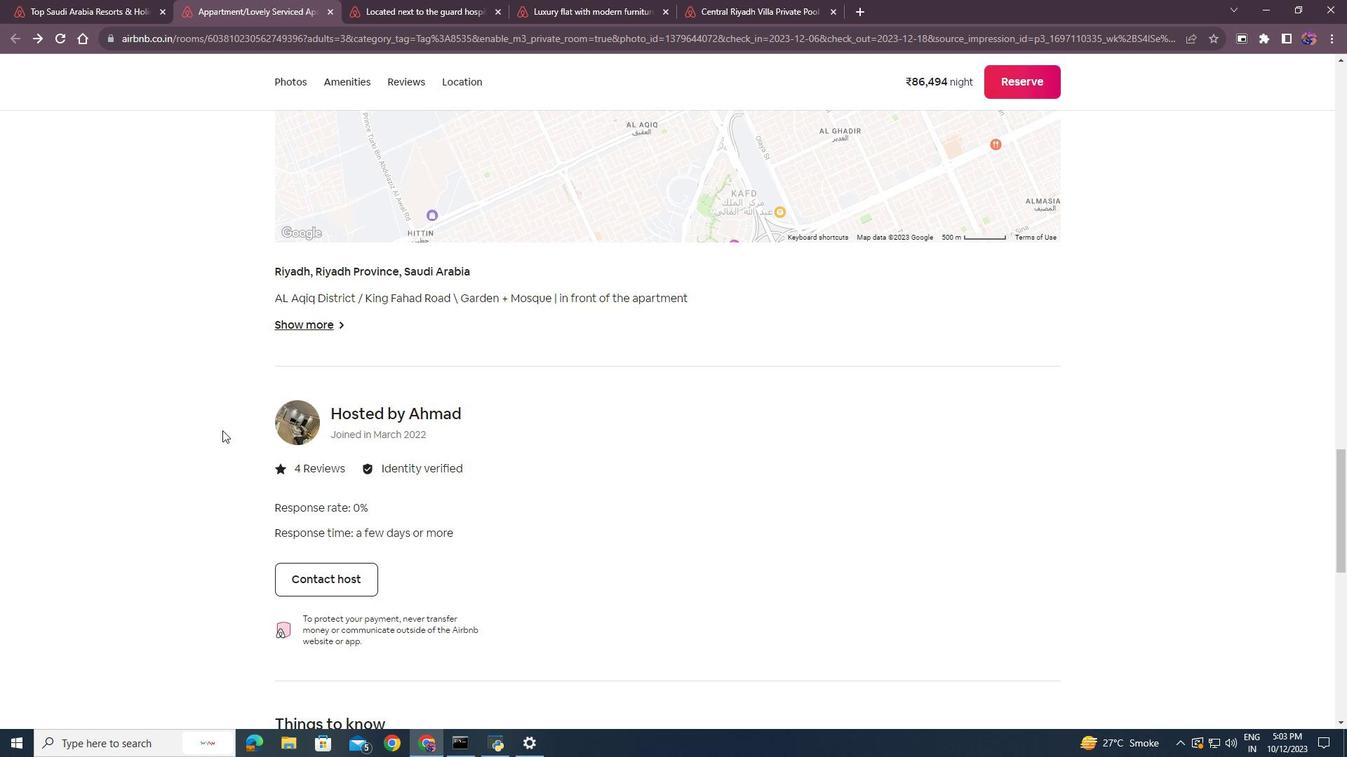 
Action: Mouse scrolled (222, 430) with delta (0, 0)
Screenshot: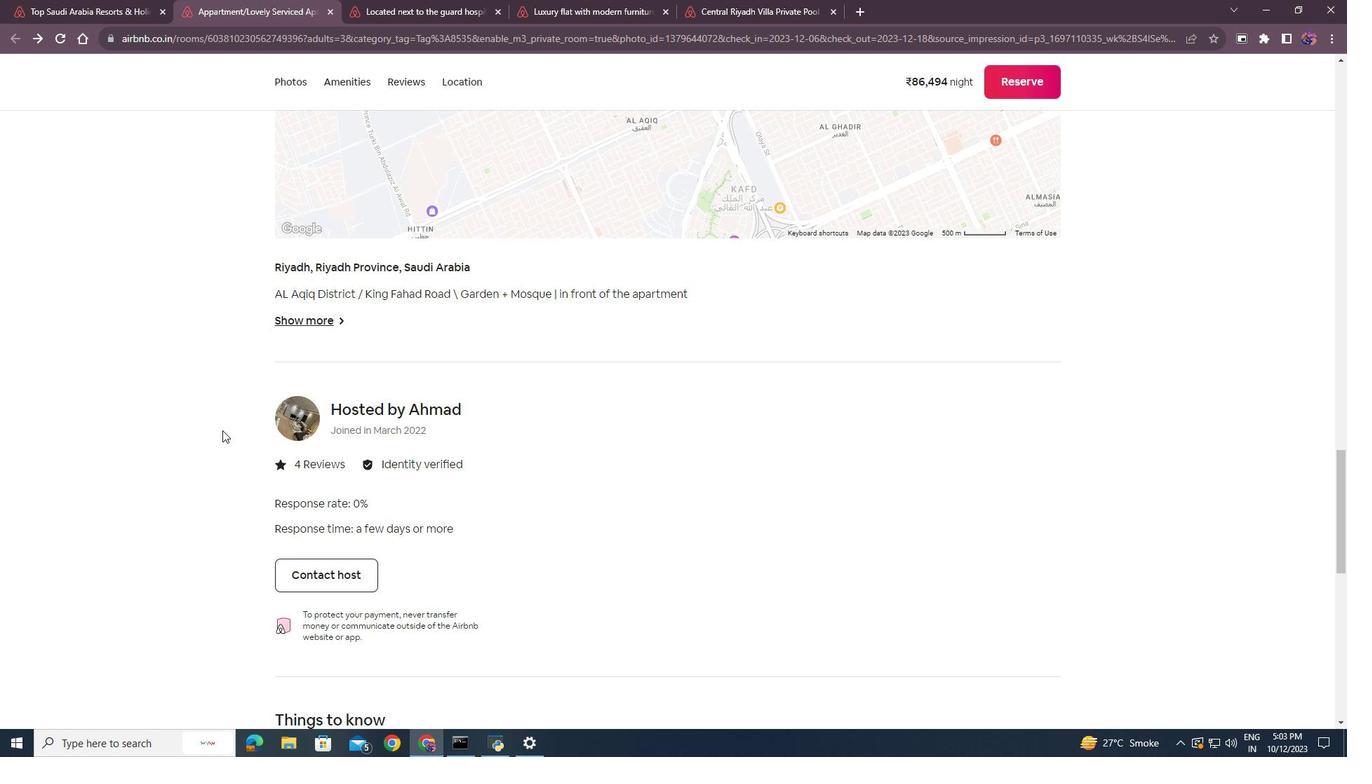 
Action: Mouse scrolled (222, 430) with delta (0, 0)
Screenshot: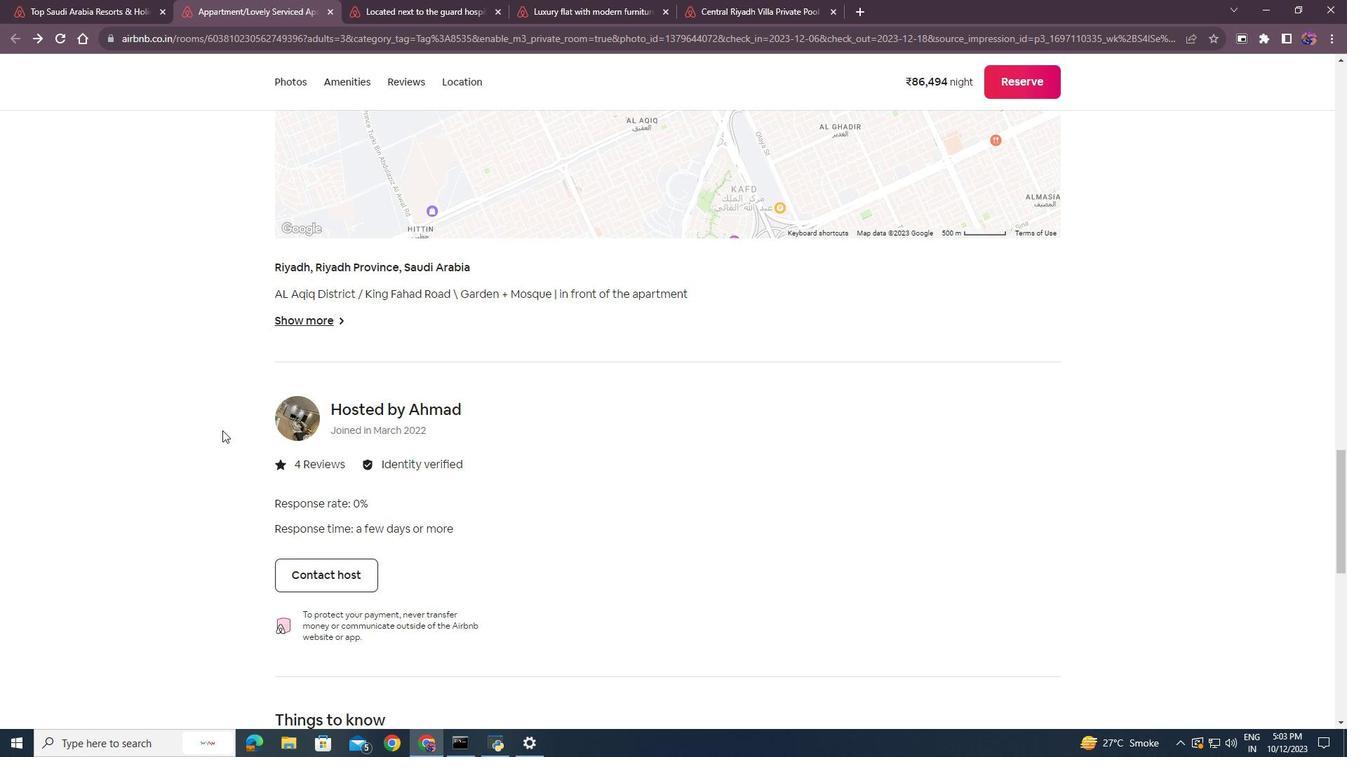 
Action: Mouse scrolled (222, 430) with delta (0, 0)
Screenshot: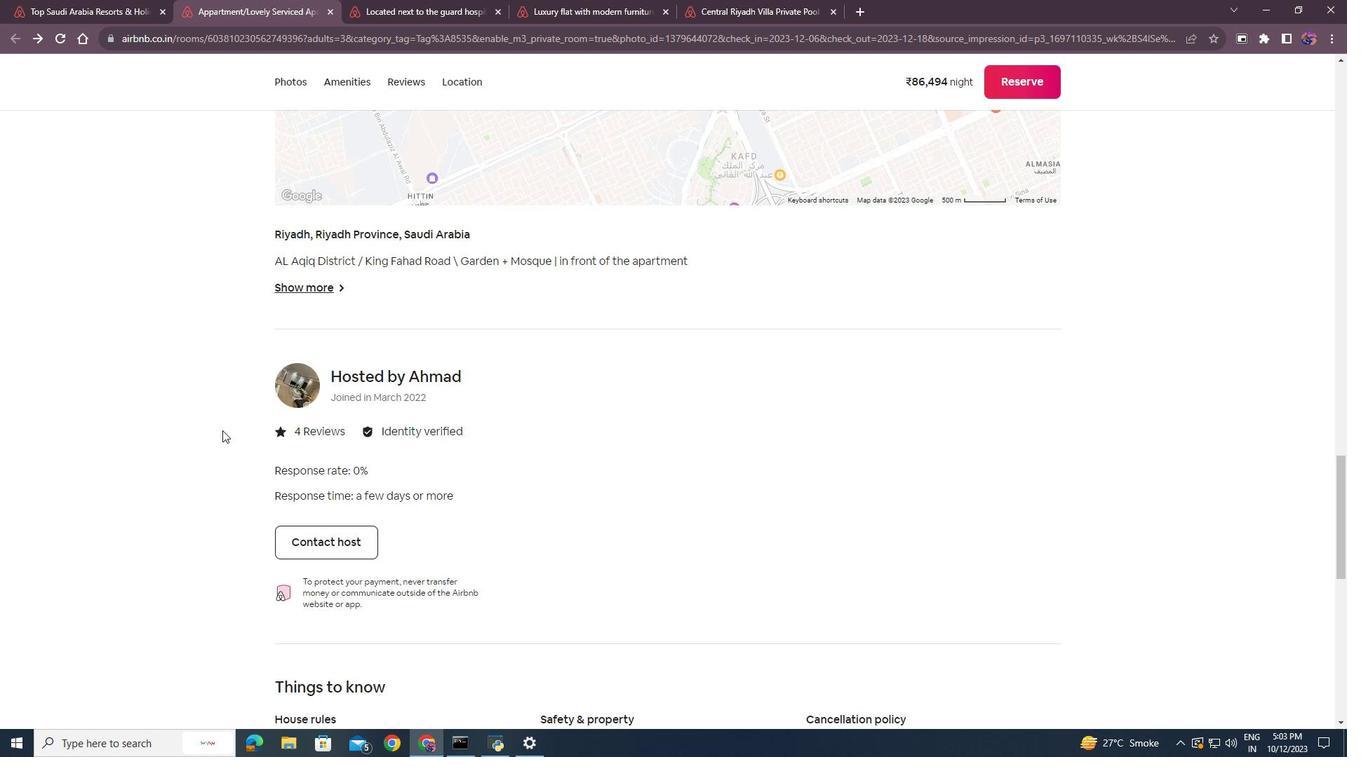 
Action: Mouse scrolled (222, 430) with delta (0, 0)
Screenshot: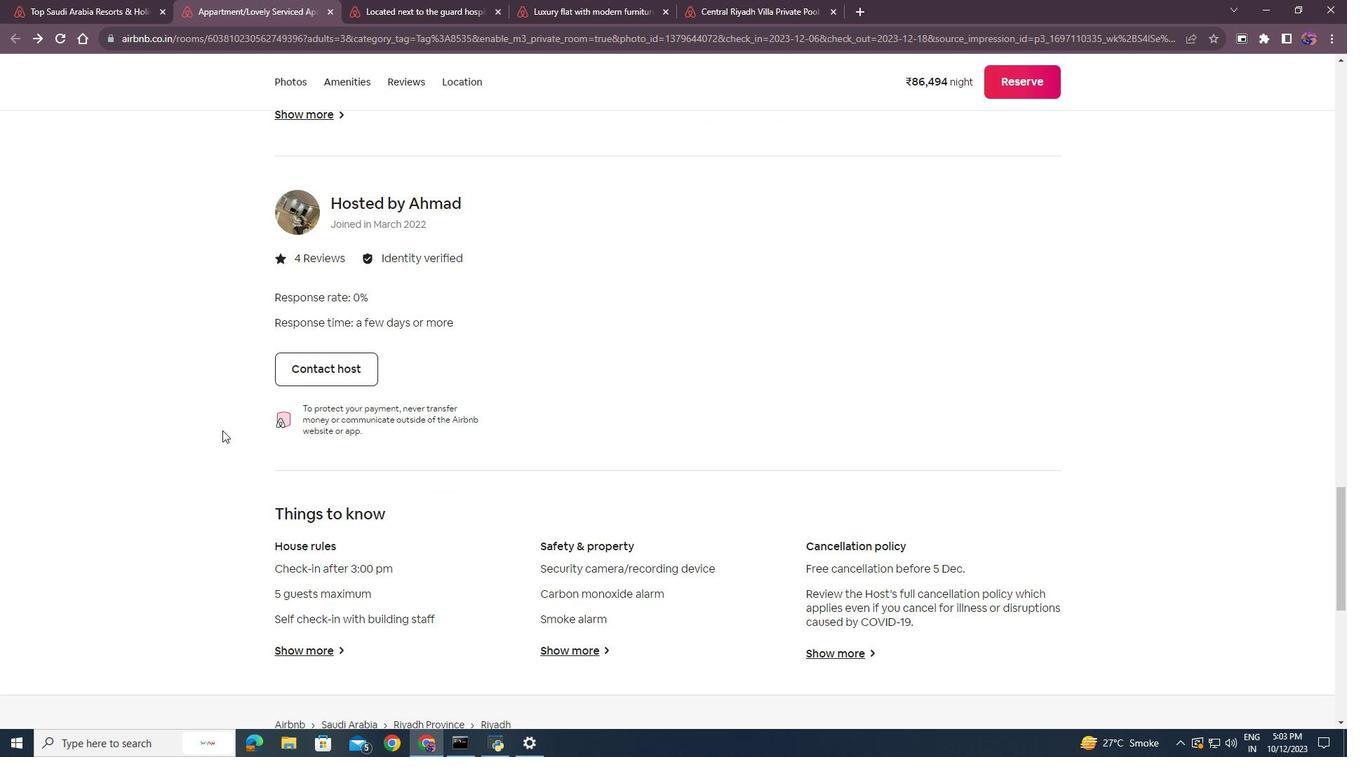 
Action: Mouse scrolled (222, 430) with delta (0, 0)
Screenshot: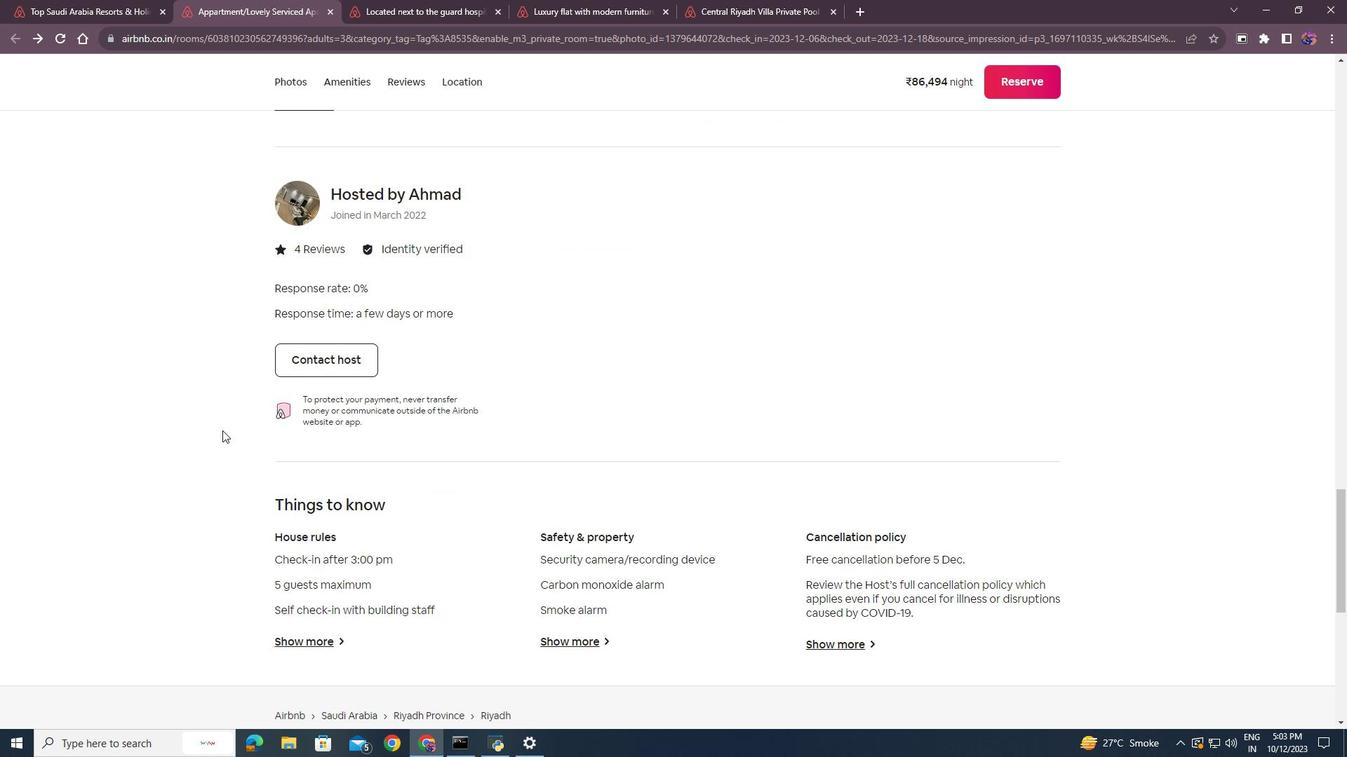 
Action: Mouse scrolled (222, 430) with delta (0, 0)
Screenshot: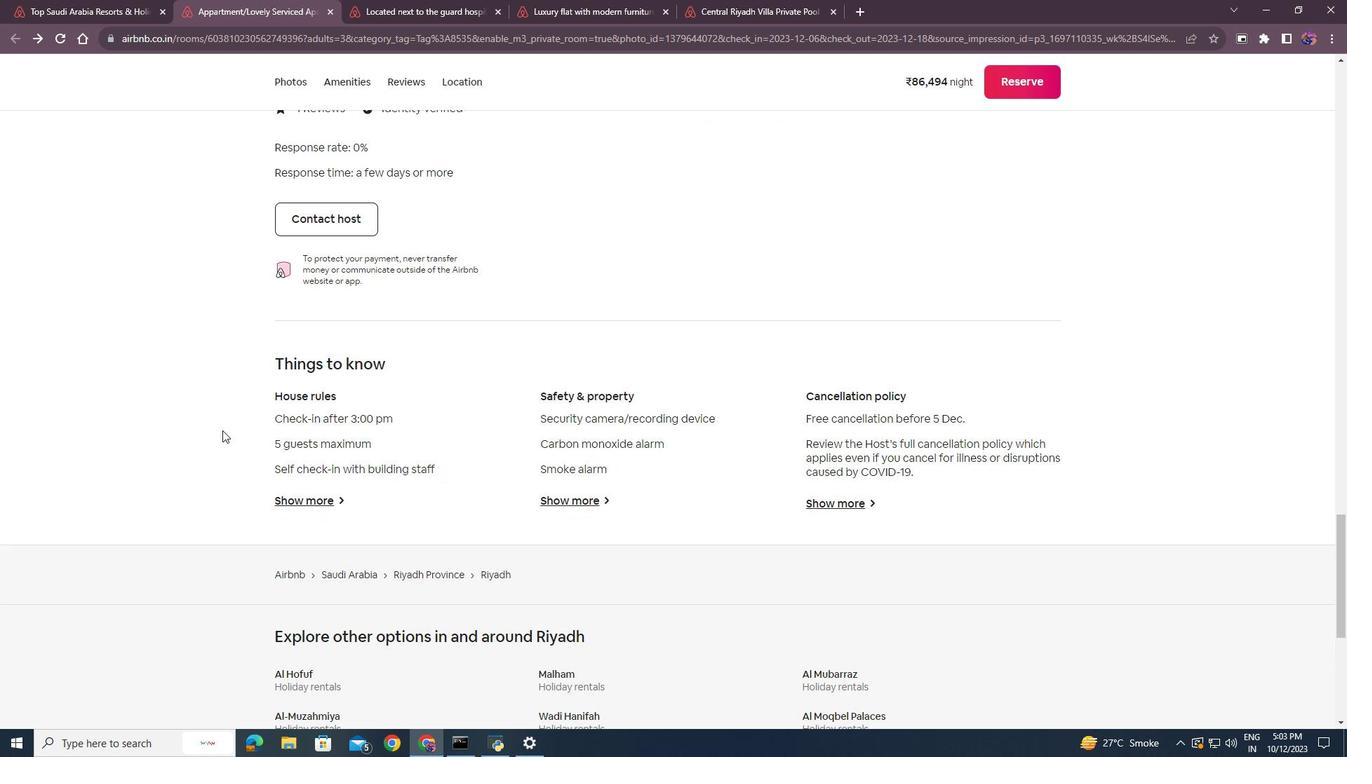 
Action: Mouse moved to (303, 439)
Screenshot: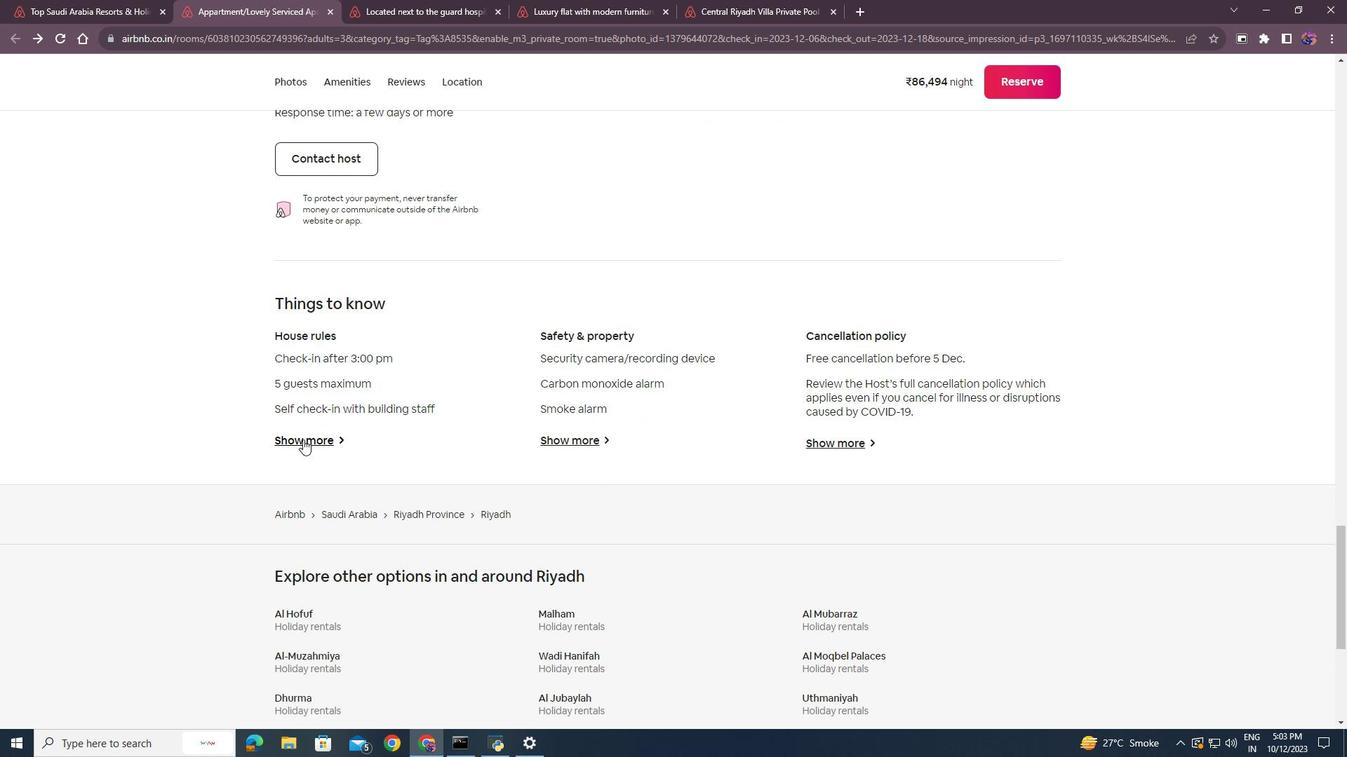 
Action: Mouse pressed left at (303, 439)
Screenshot: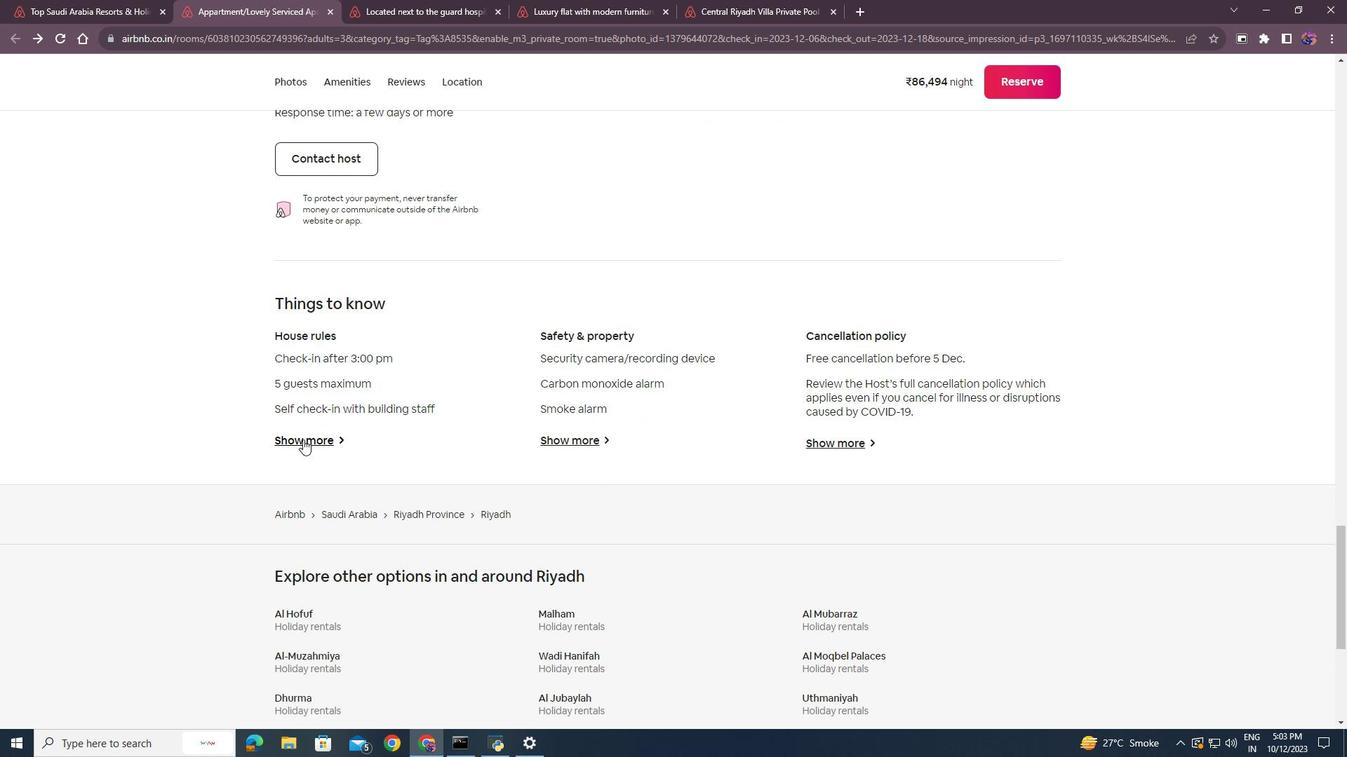 
Action: Mouse moved to (513, 442)
Screenshot: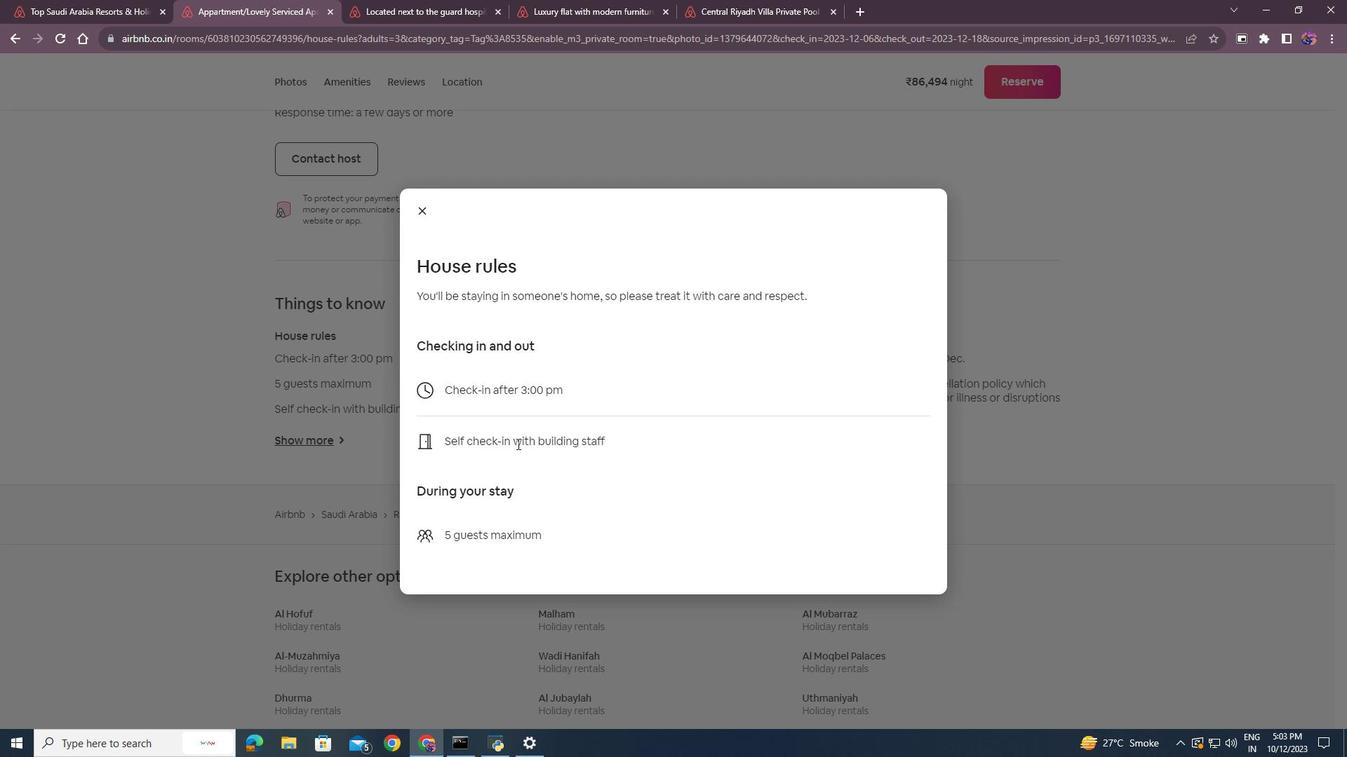 
Action: Mouse scrolled (513, 442) with delta (0, 0)
Screenshot: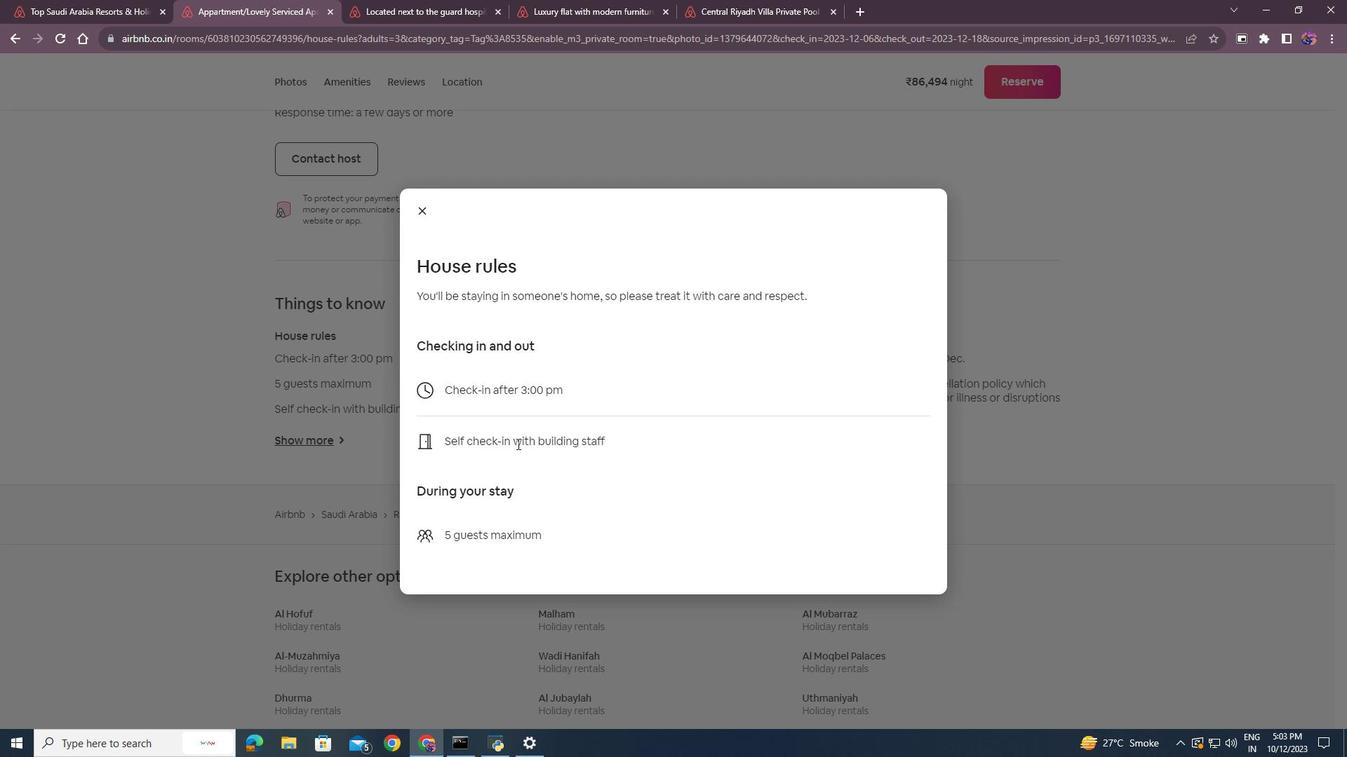 
Action: Mouse moved to (517, 444)
Screenshot: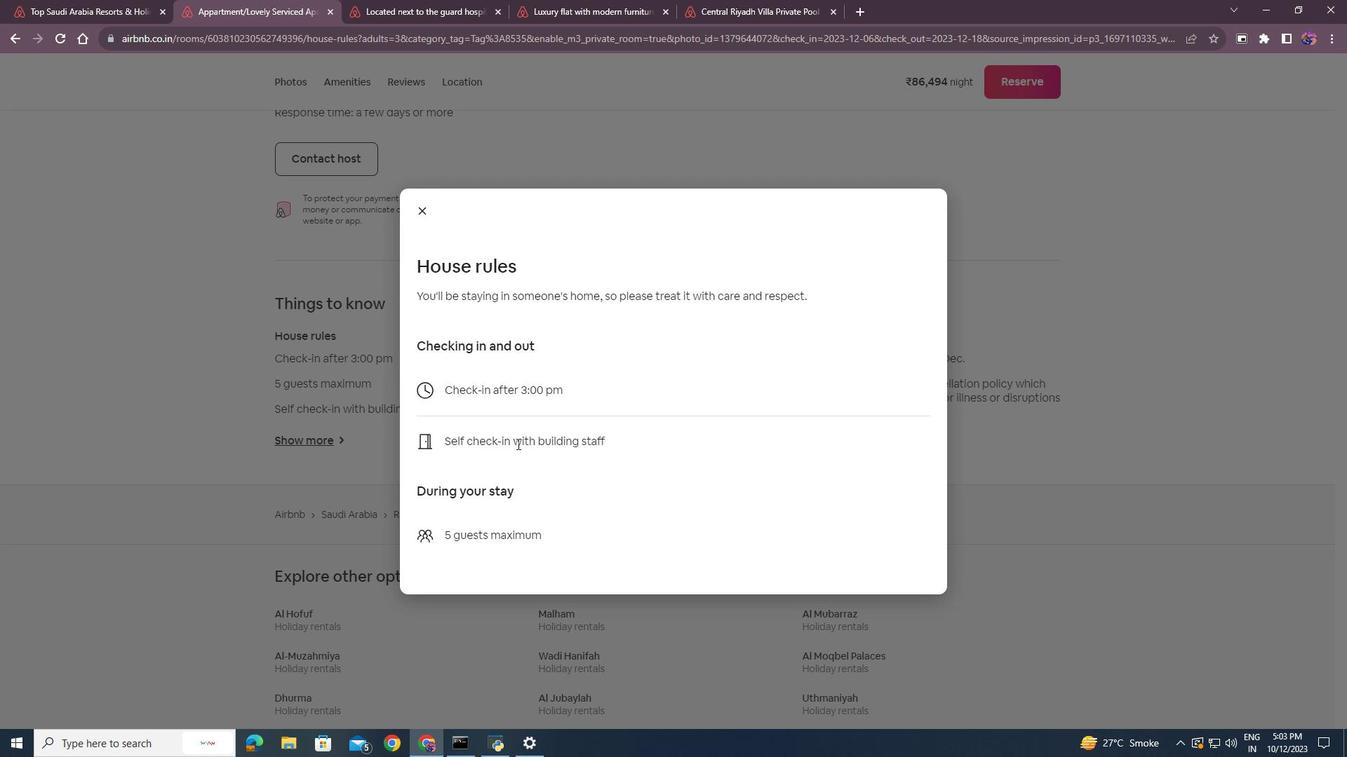 
Action: Mouse scrolled (517, 443) with delta (0, 0)
Screenshot: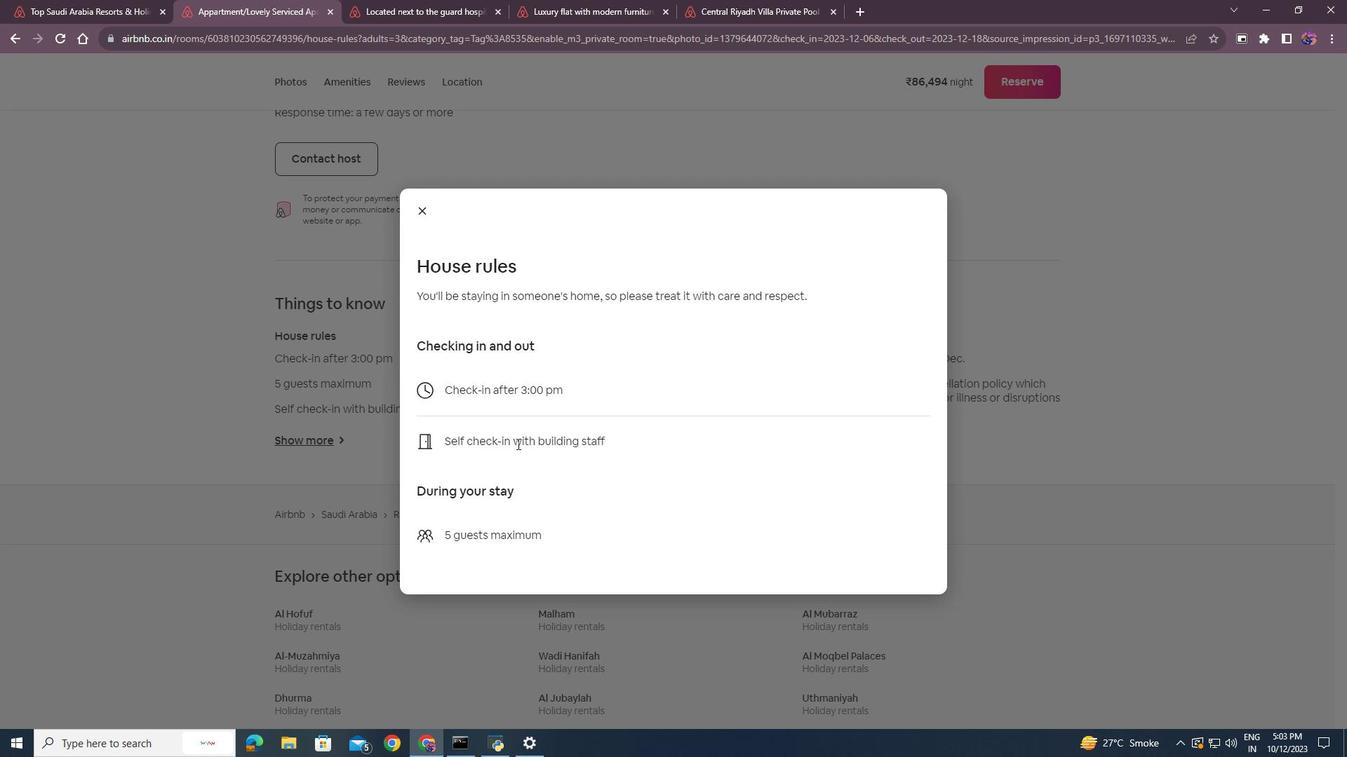
Action: Mouse scrolled (517, 443) with delta (0, 0)
Screenshot: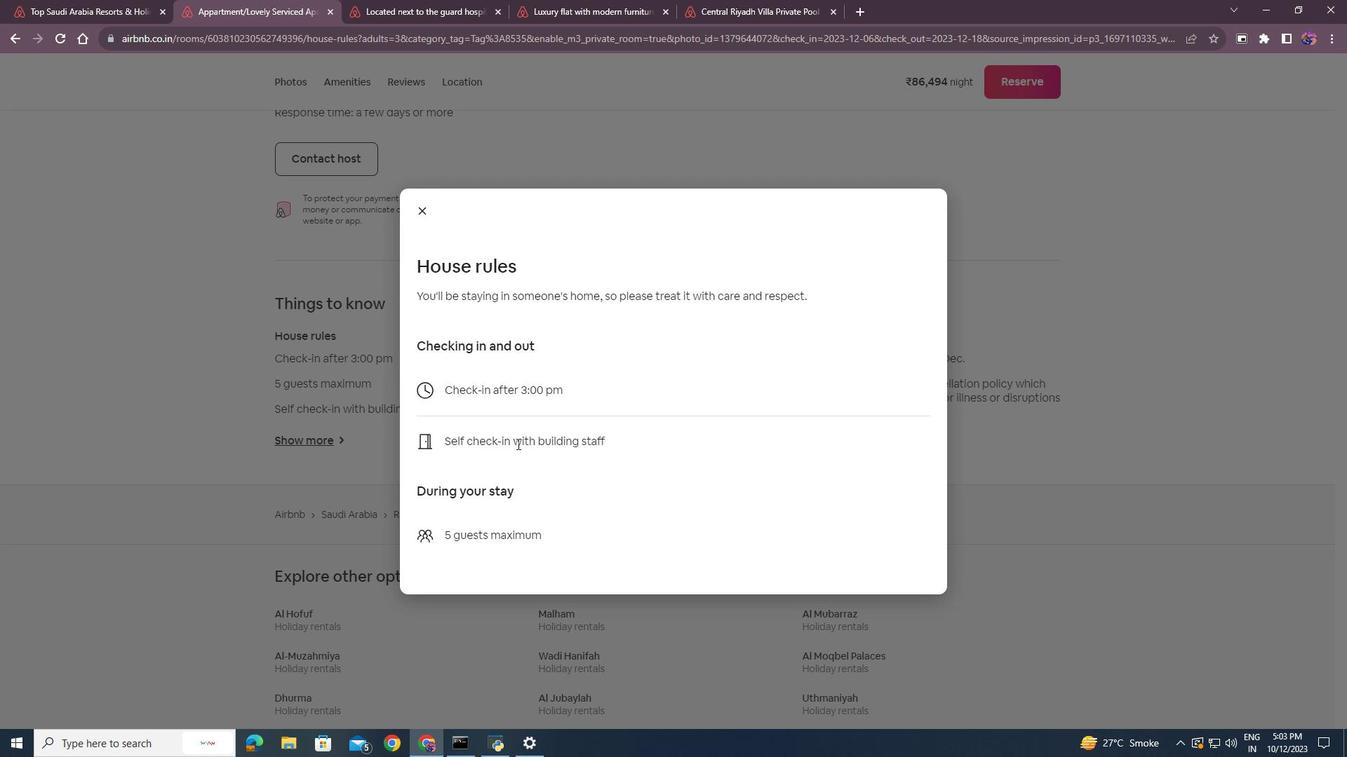 
Action: Mouse moved to (426, 209)
Screenshot: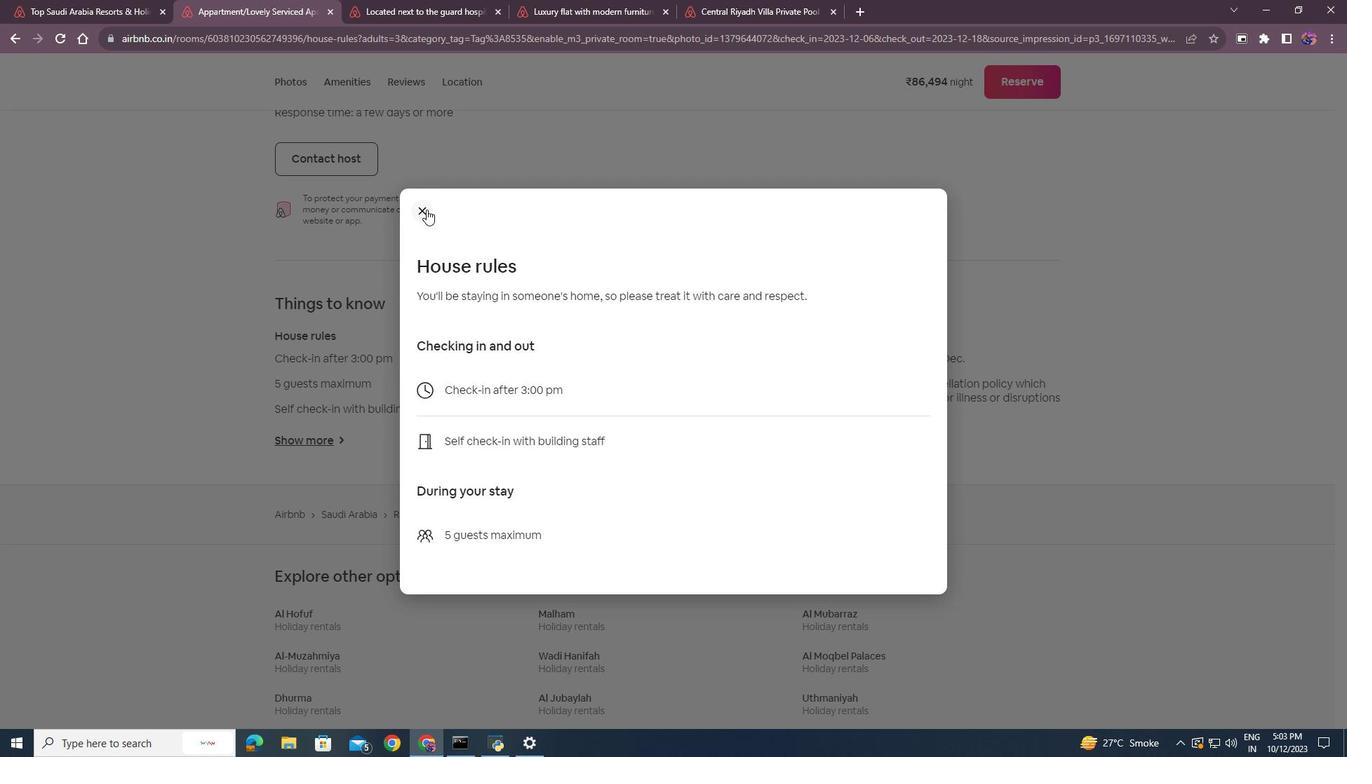 
Action: Mouse pressed left at (426, 209)
Screenshot: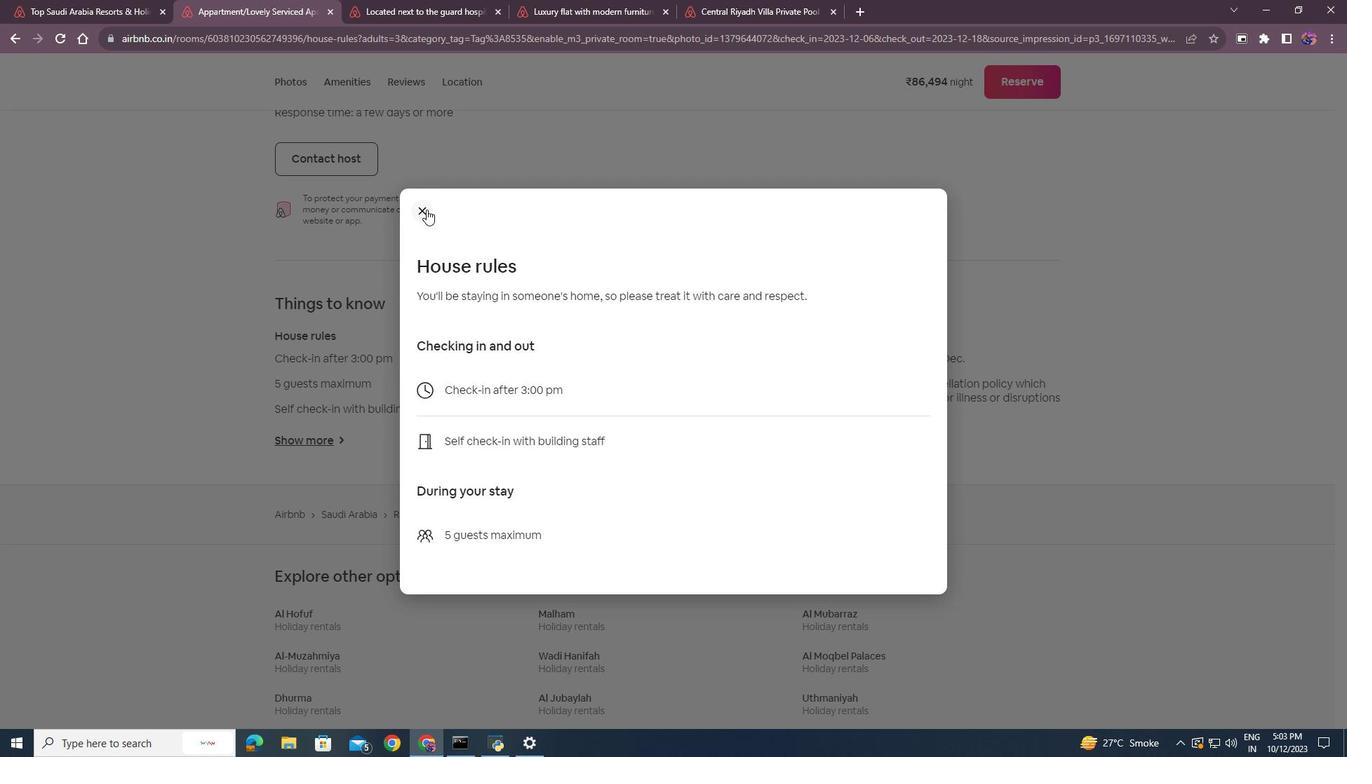 
Action: Mouse moved to (588, 439)
Screenshot: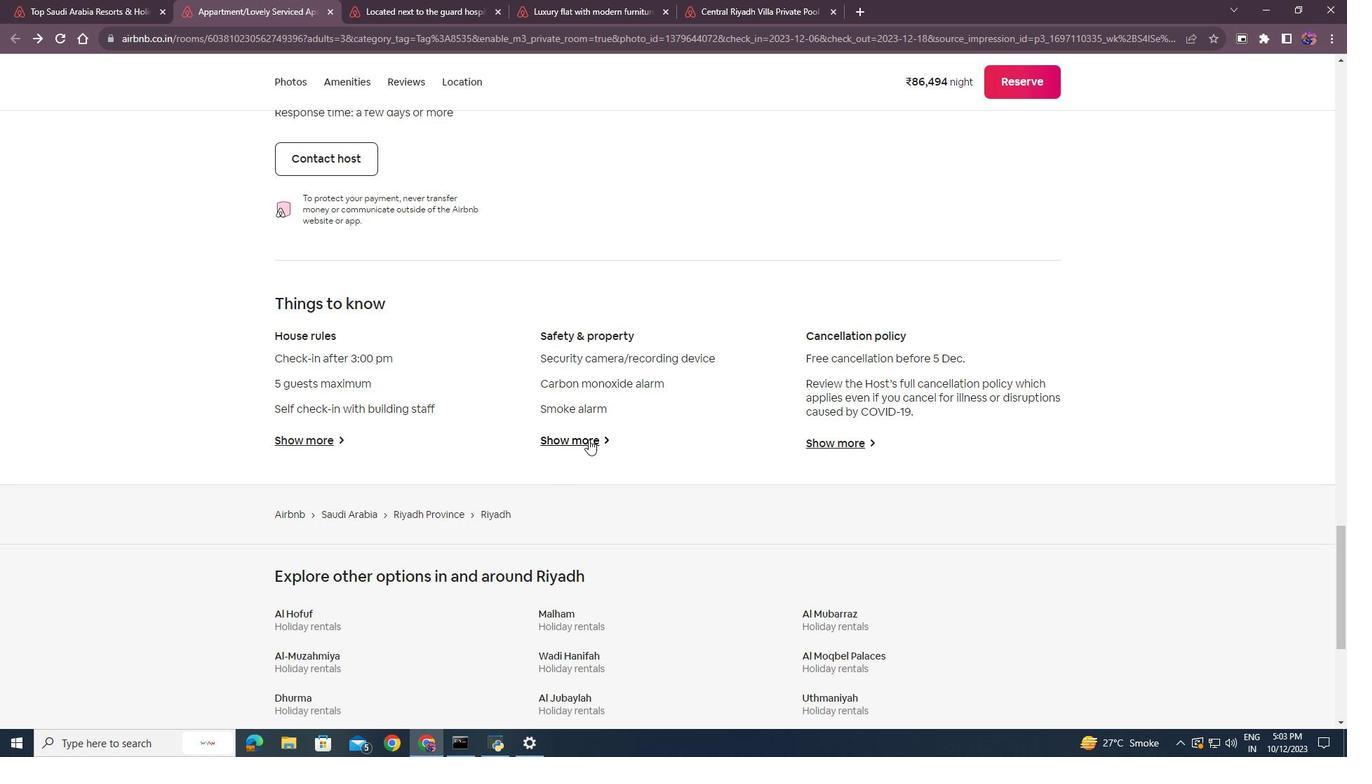 
Action: Mouse pressed left at (588, 439)
Screenshot: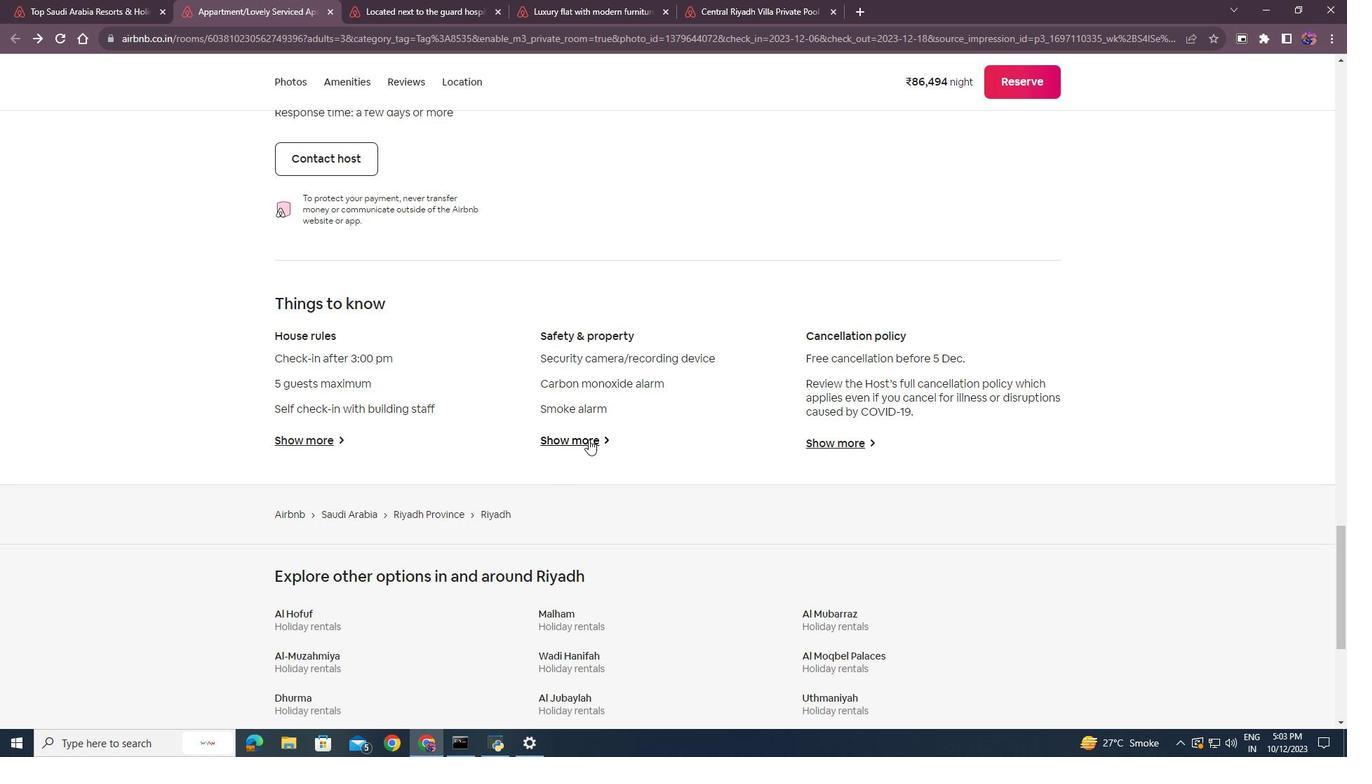 
Action: Mouse scrolled (588, 439) with delta (0, 0)
Screenshot: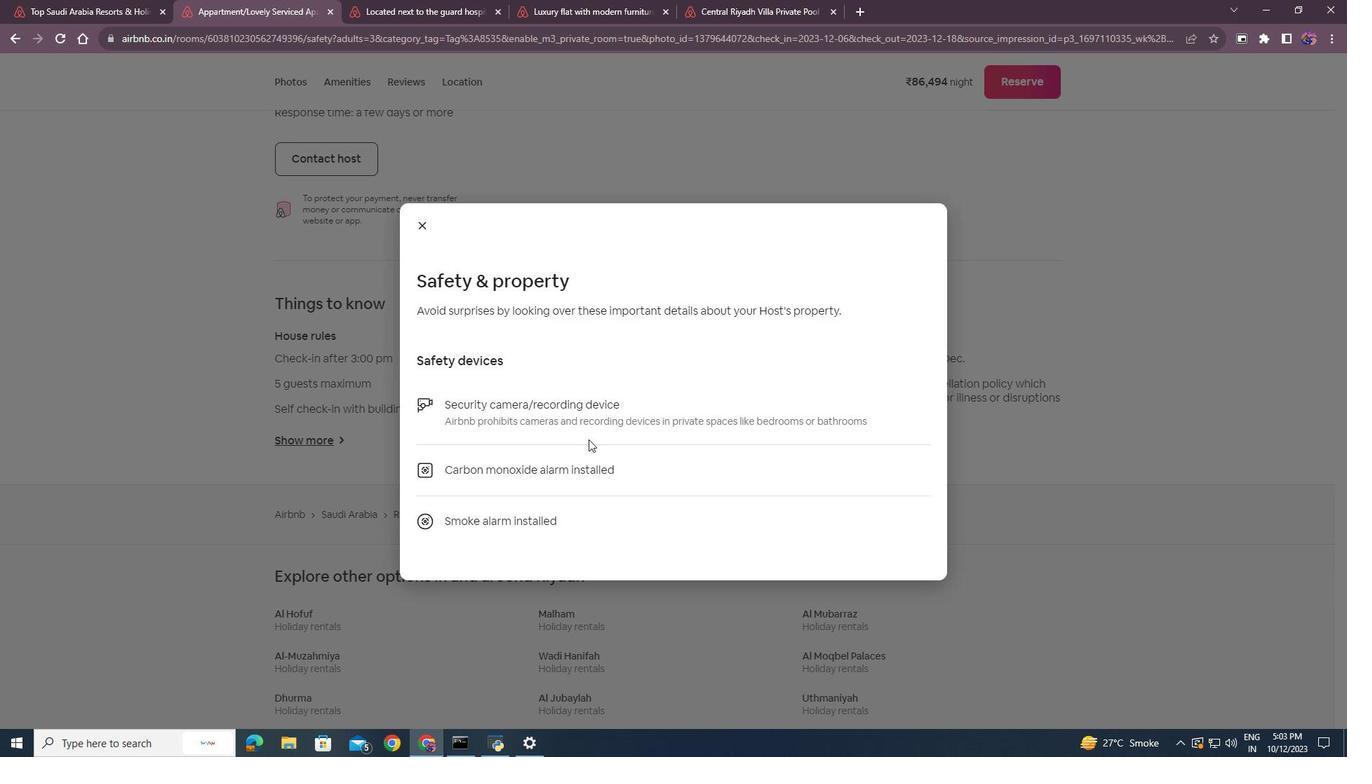 
Action: Mouse scrolled (588, 439) with delta (0, 0)
Screenshot: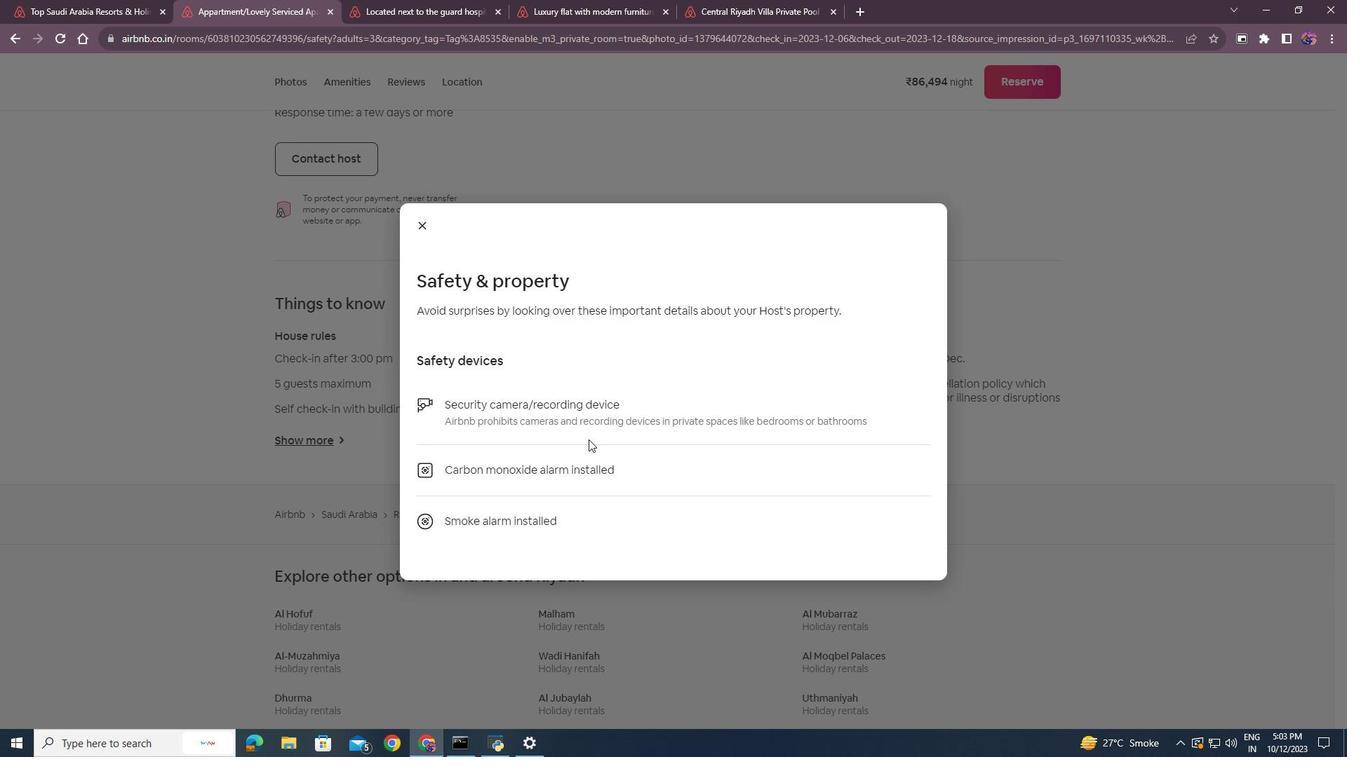
Action: Mouse scrolled (588, 439) with delta (0, 0)
Screenshot: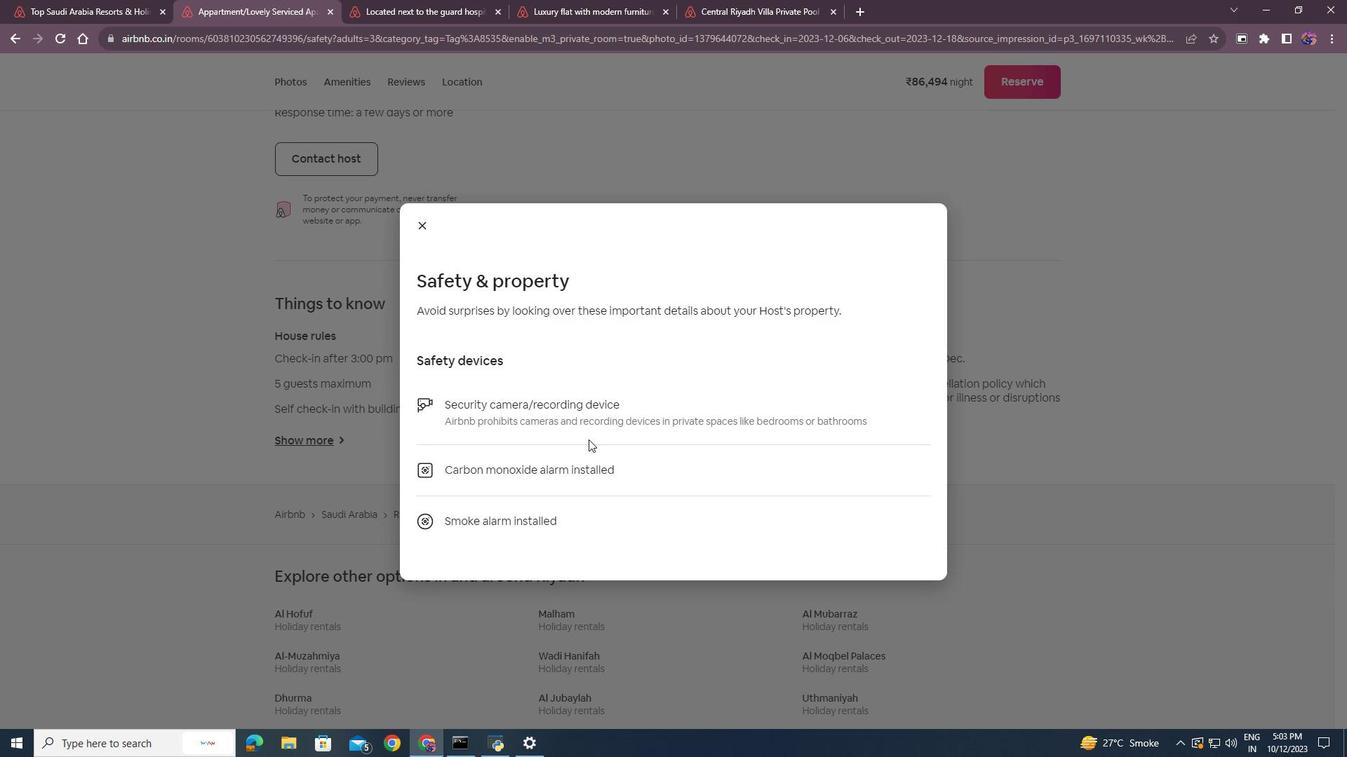 
Action: Mouse moved to (424, 224)
Screenshot: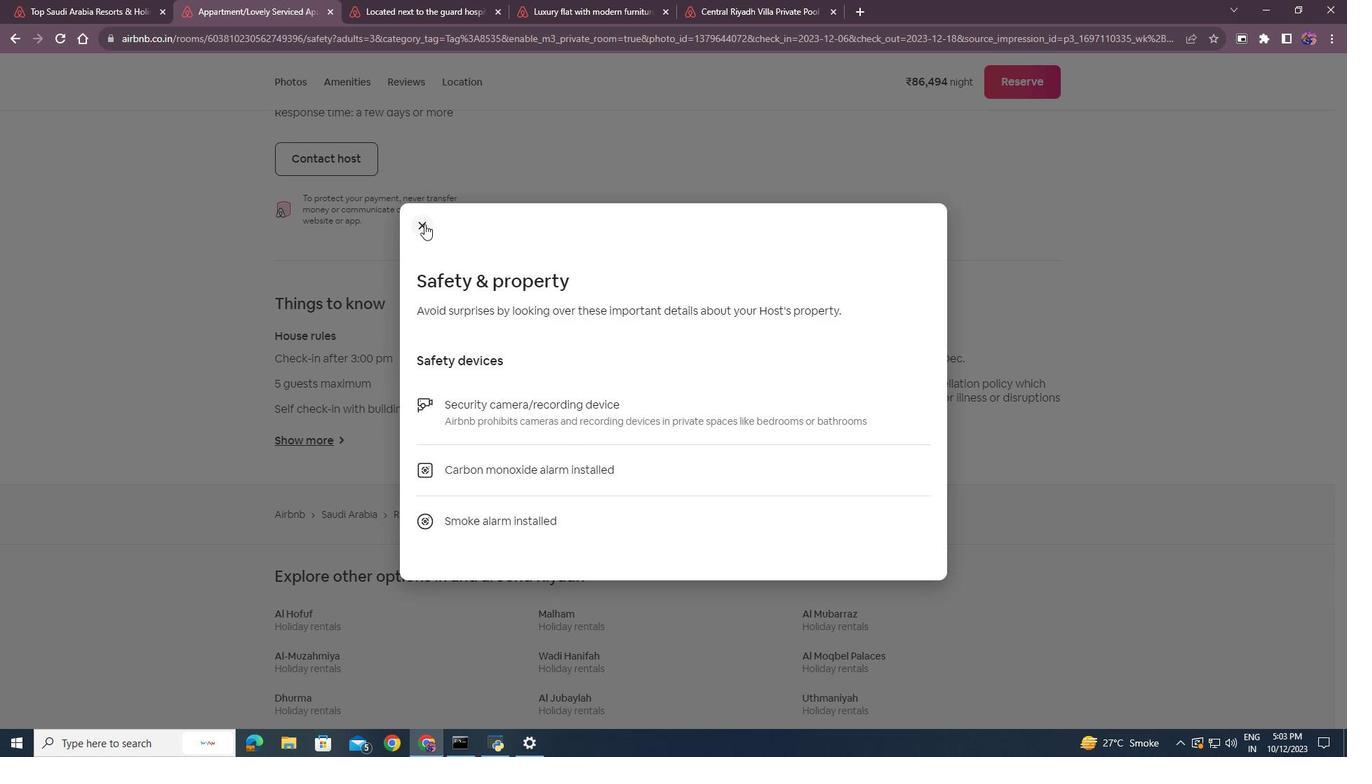
Action: Mouse pressed left at (424, 224)
